 Task: Research Airbnb accommodation in Khujaobod, Uzbekistan from 2nd December, 2023 to 6th December, 2023 for 1 adult.1  bedroom having 1 bed and 1 bathroom. Property type can be hotel. Look for 3 properties as per requirement.
Action: Mouse pressed left at (452, 114)
Screenshot: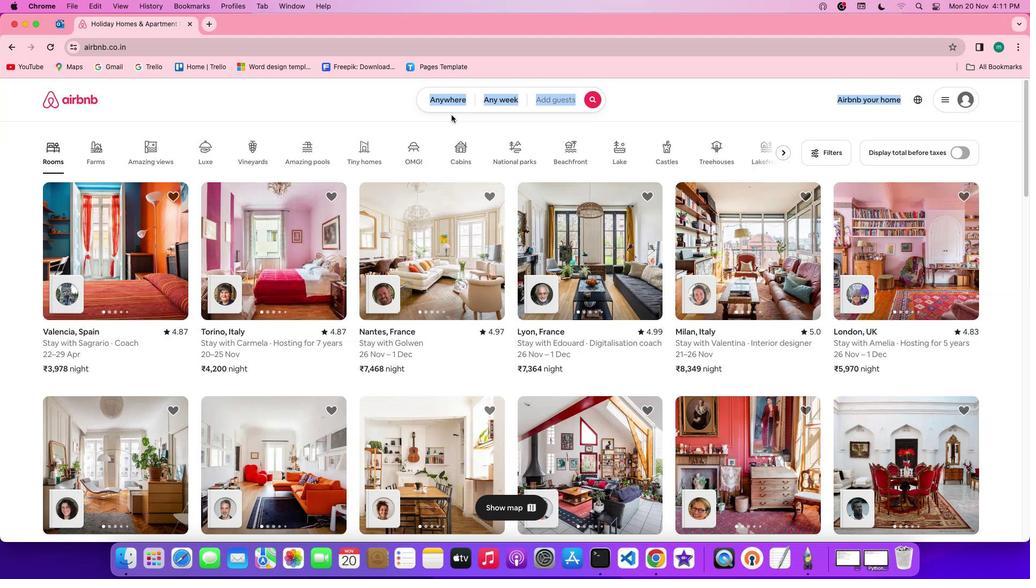 
Action: Mouse moved to (455, 100)
Screenshot: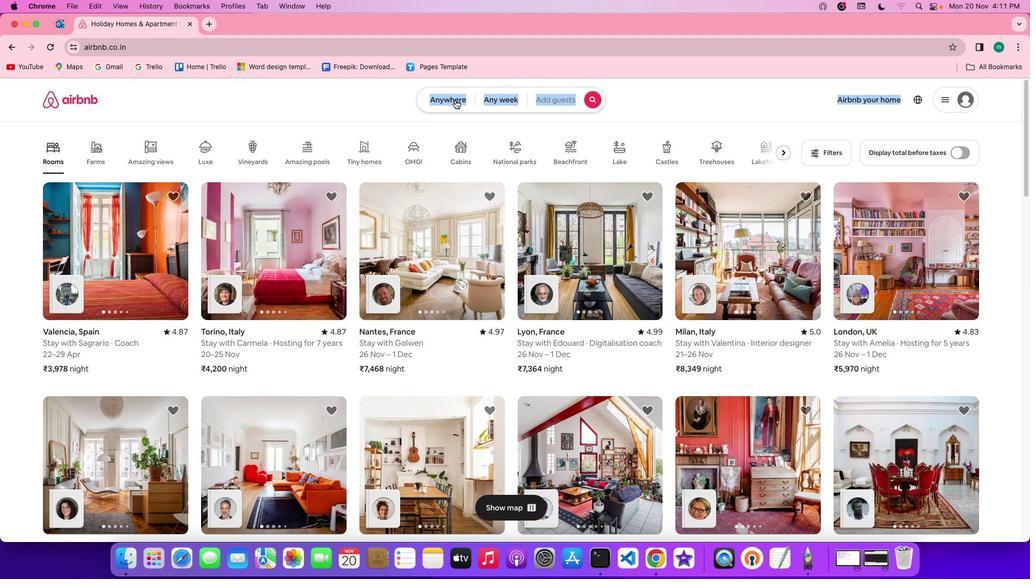 
Action: Mouse pressed left at (455, 100)
Screenshot: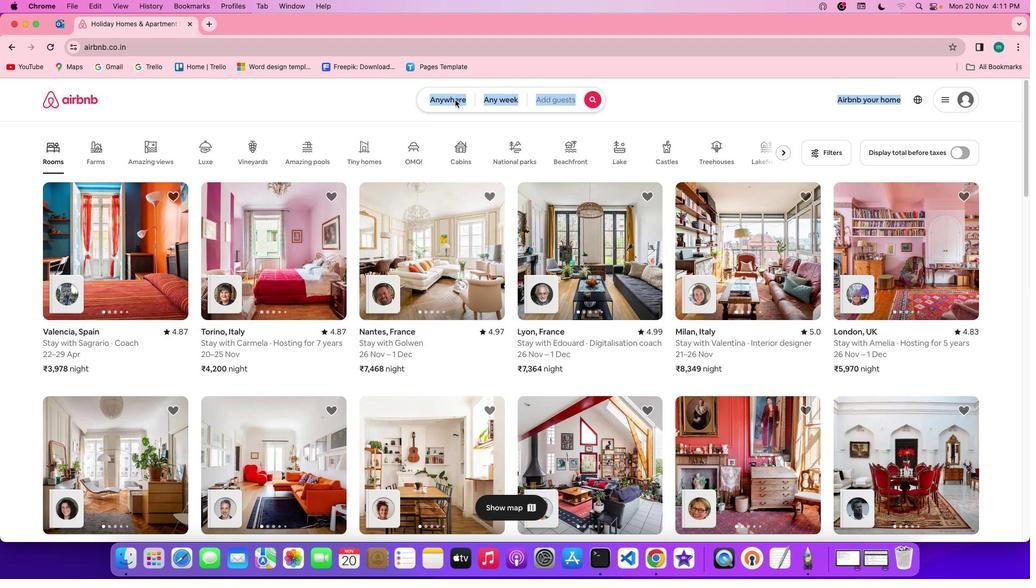 
Action: Mouse moved to (398, 141)
Screenshot: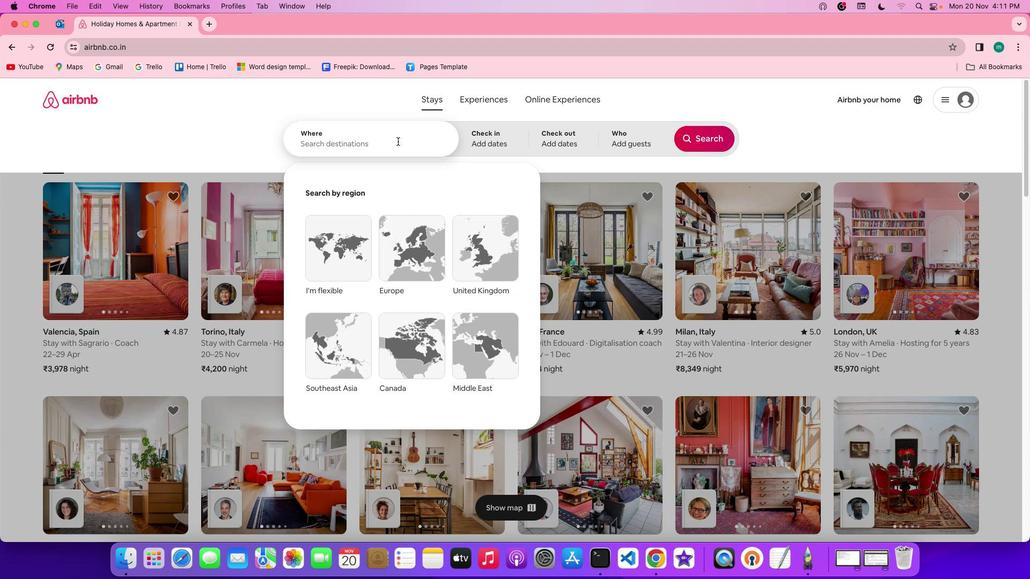 
Action: Mouse pressed left at (398, 141)
Screenshot: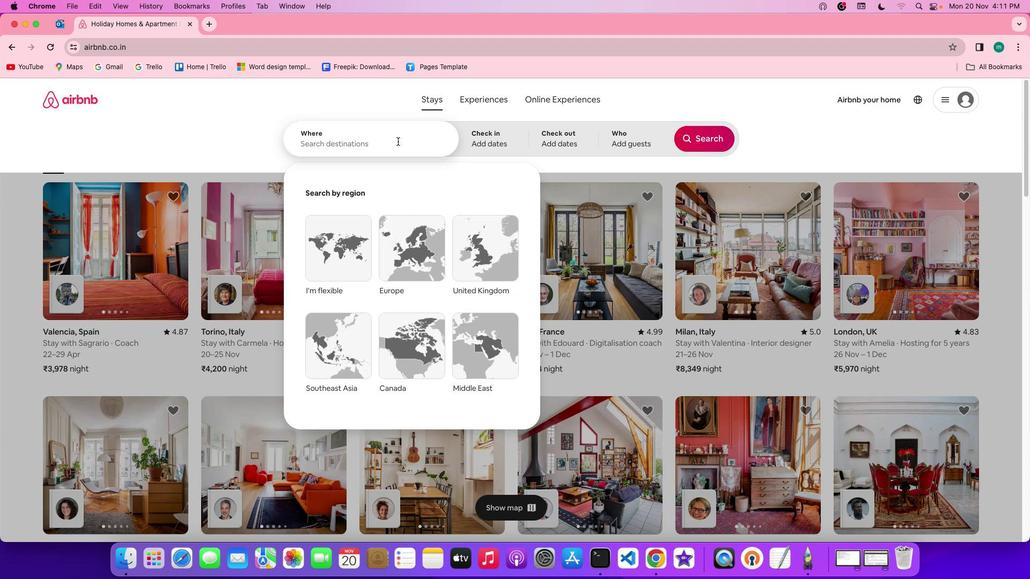 
Action: Mouse moved to (399, 141)
Screenshot: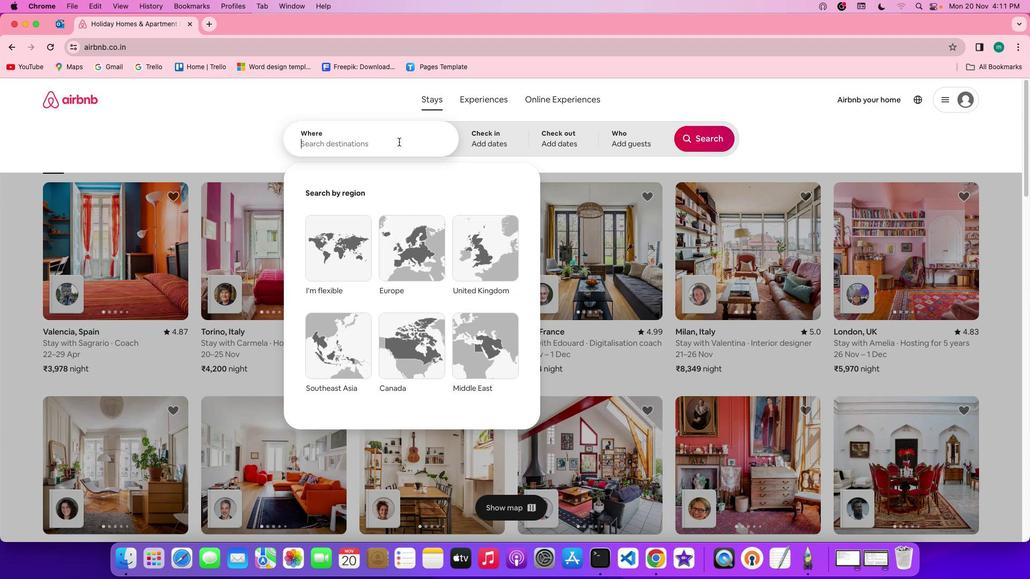 
Action: Key pressed Key.shift'K''h''u''j''a''o''b''o''d'','Key.spaceKey.shift'U''z''b''e''k''i''s''t''a''n'
Screenshot: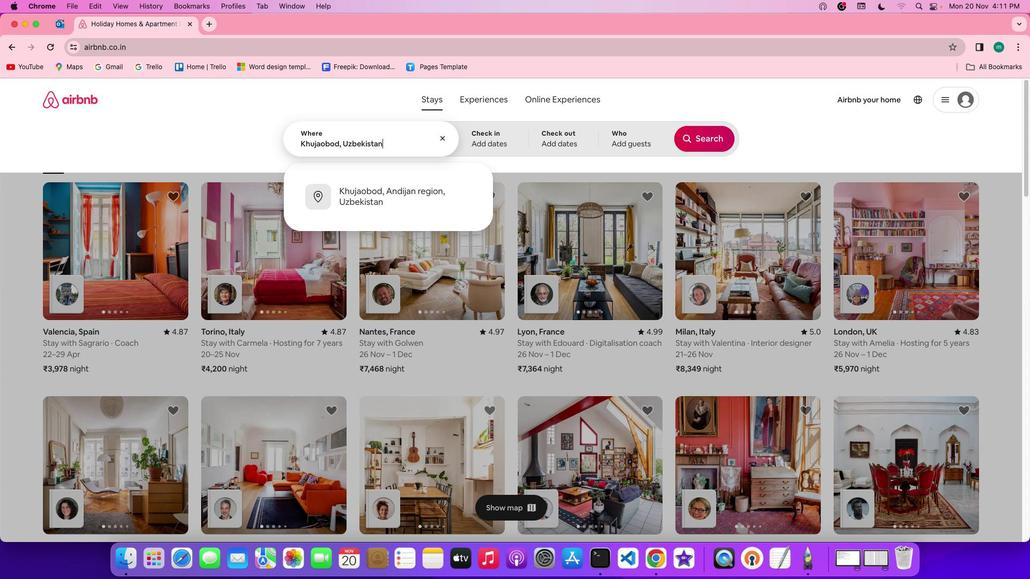 
Action: Mouse moved to (480, 134)
Screenshot: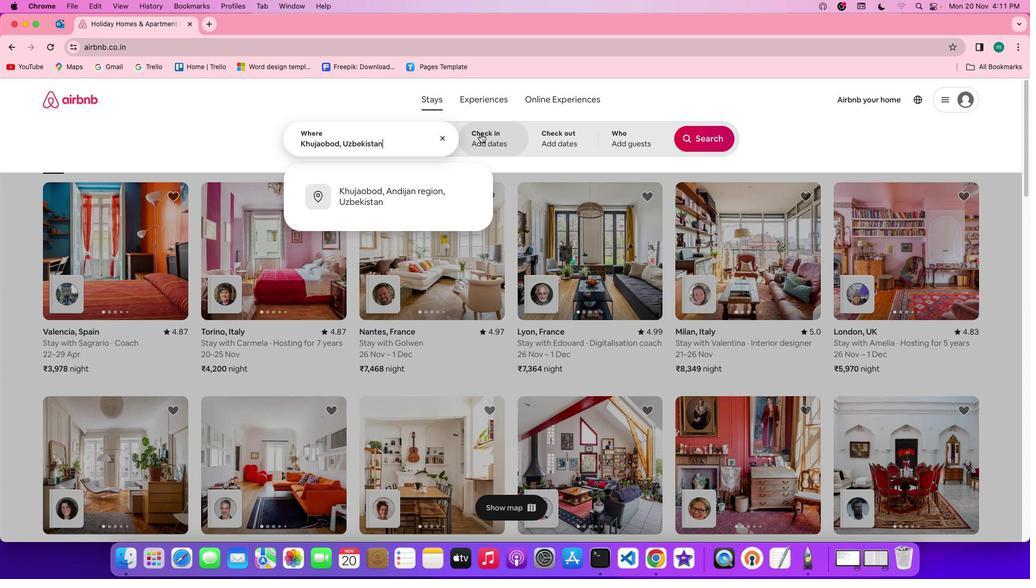 
Action: Mouse pressed left at (480, 134)
Screenshot: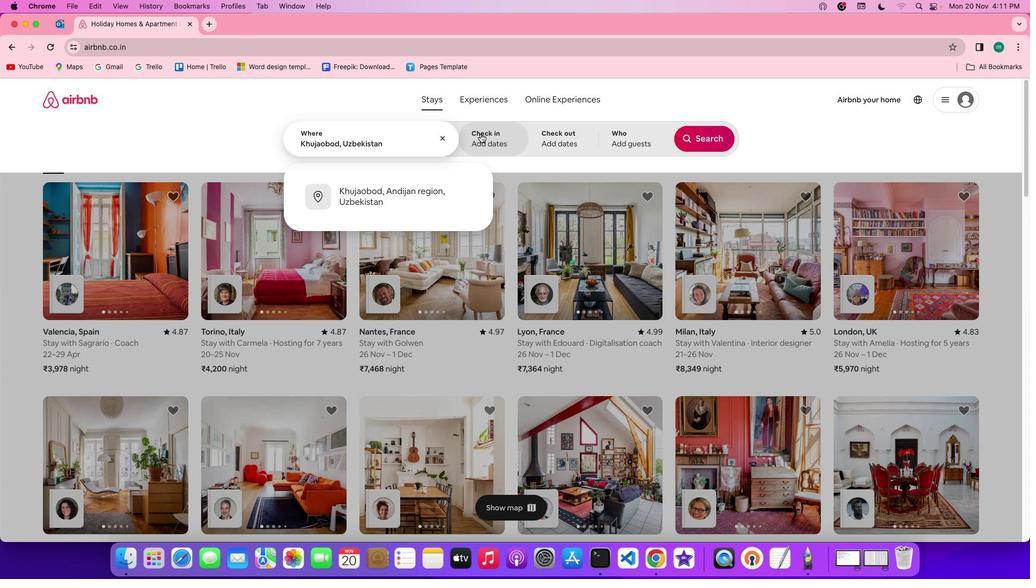 
Action: Mouse moved to (688, 267)
Screenshot: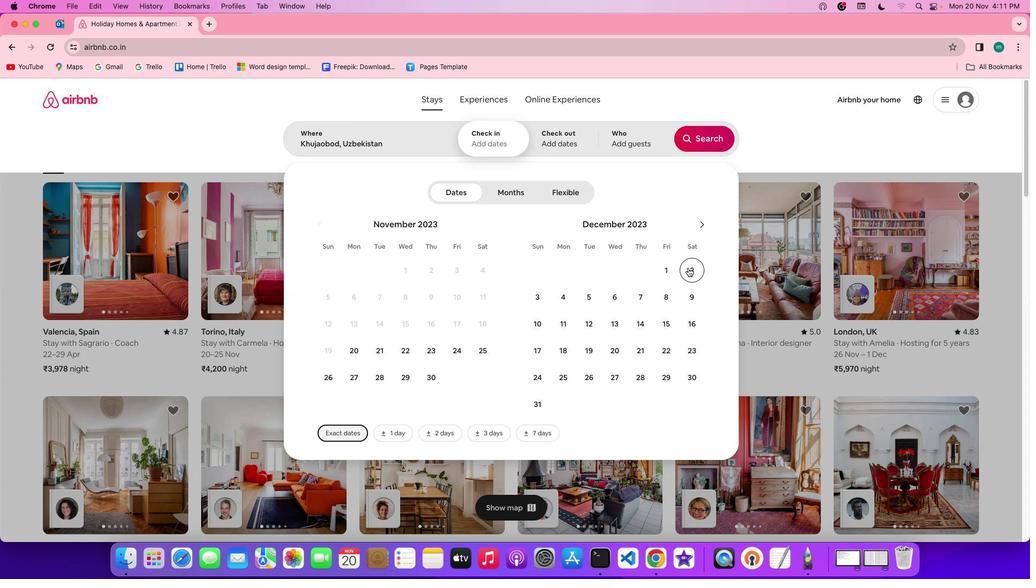 
Action: Mouse pressed left at (688, 267)
Screenshot: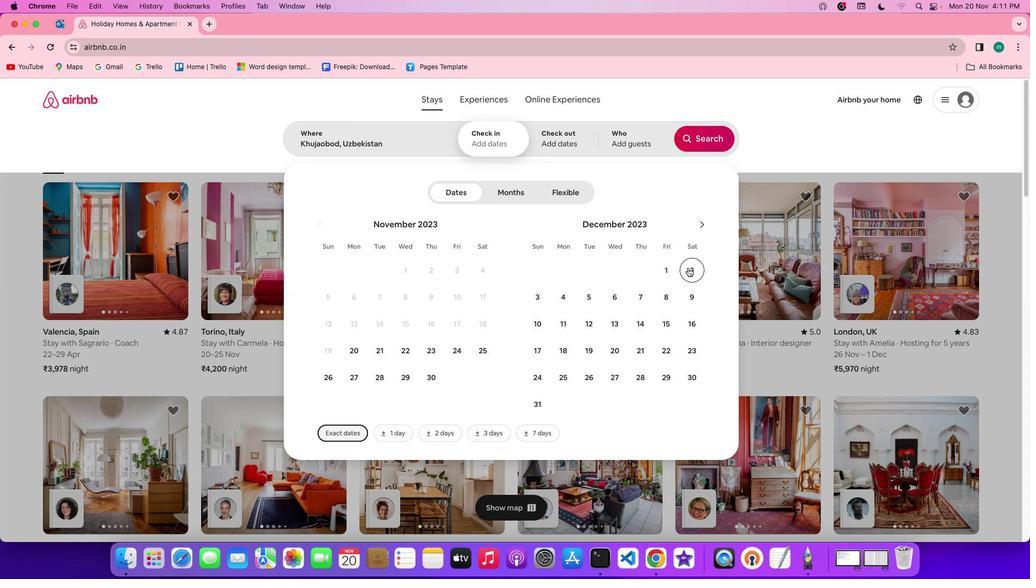 
Action: Mouse moved to (609, 295)
Screenshot: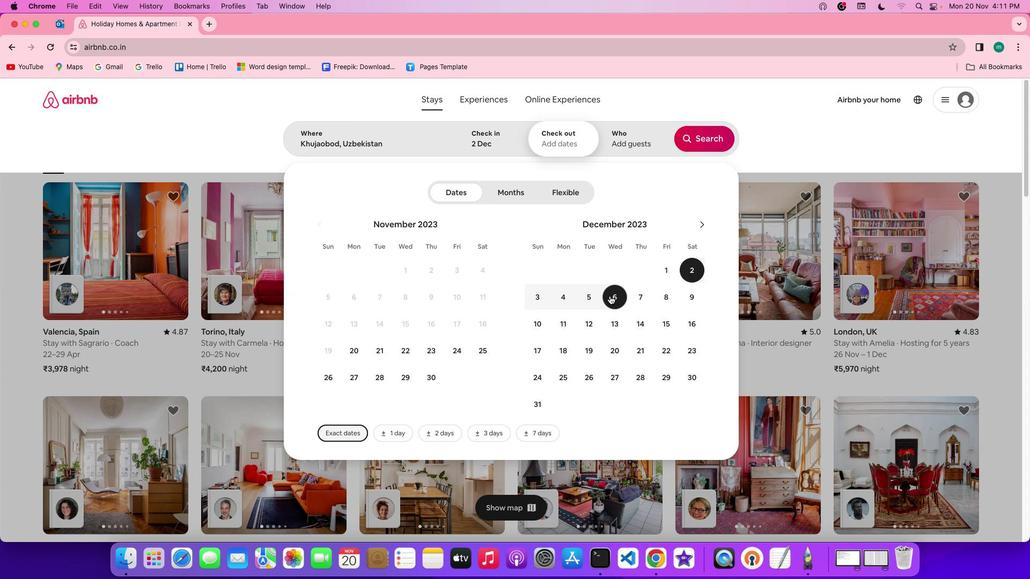 
Action: Mouse pressed left at (609, 295)
Screenshot: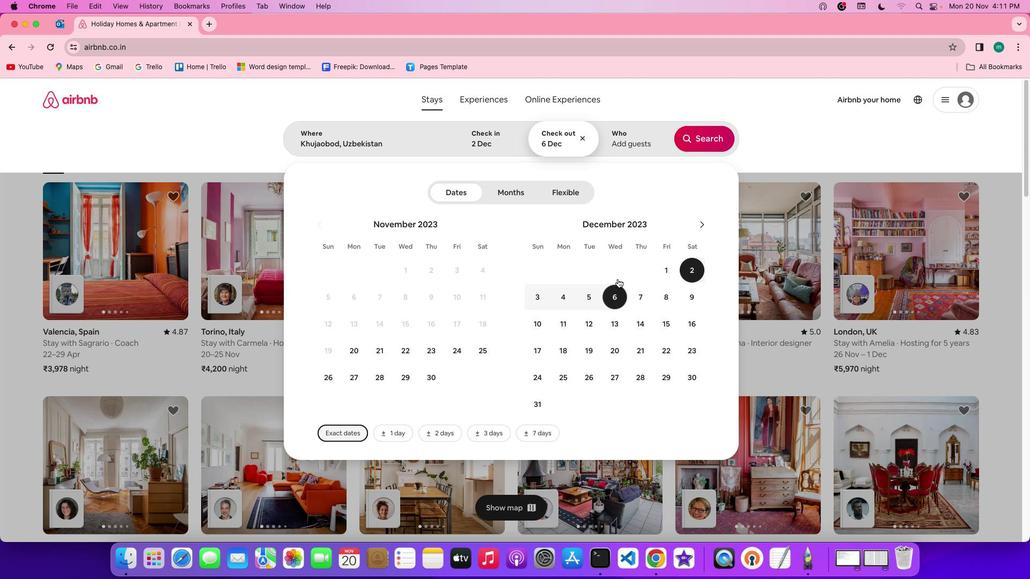 
Action: Mouse moved to (619, 143)
Screenshot: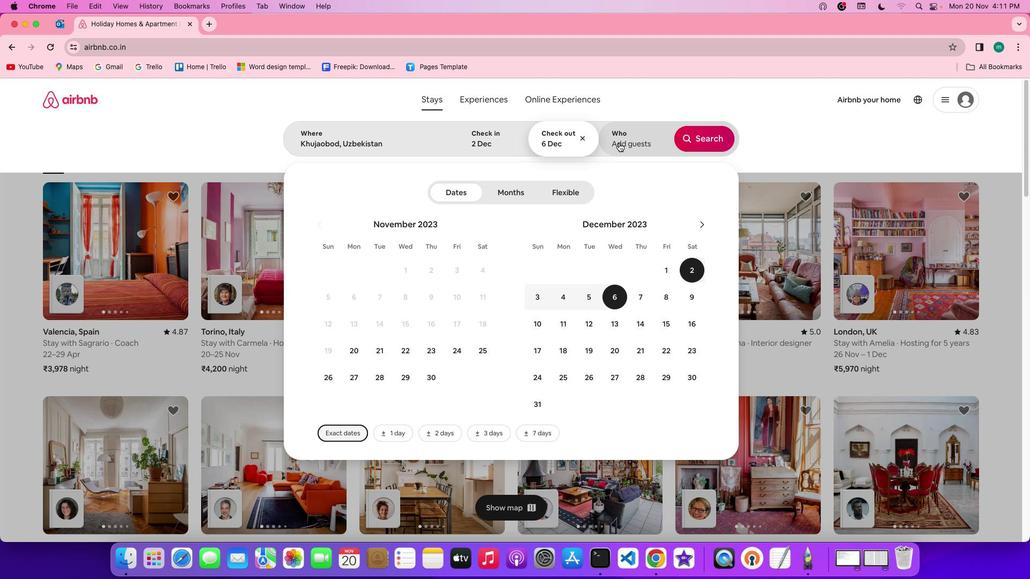 
Action: Mouse pressed left at (619, 143)
Screenshot: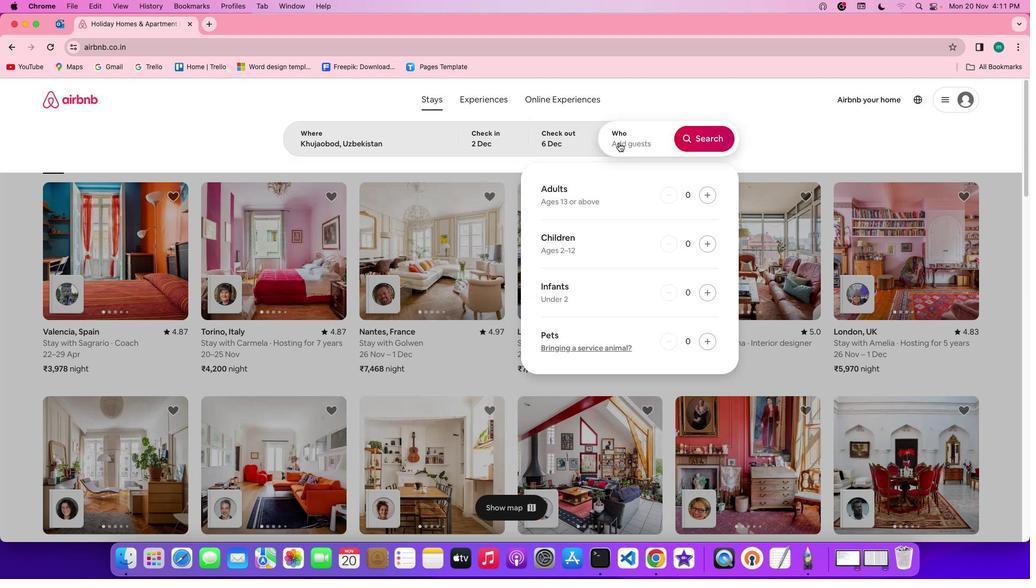 
Action: Mouse moved to (703, 197)
Screenshot: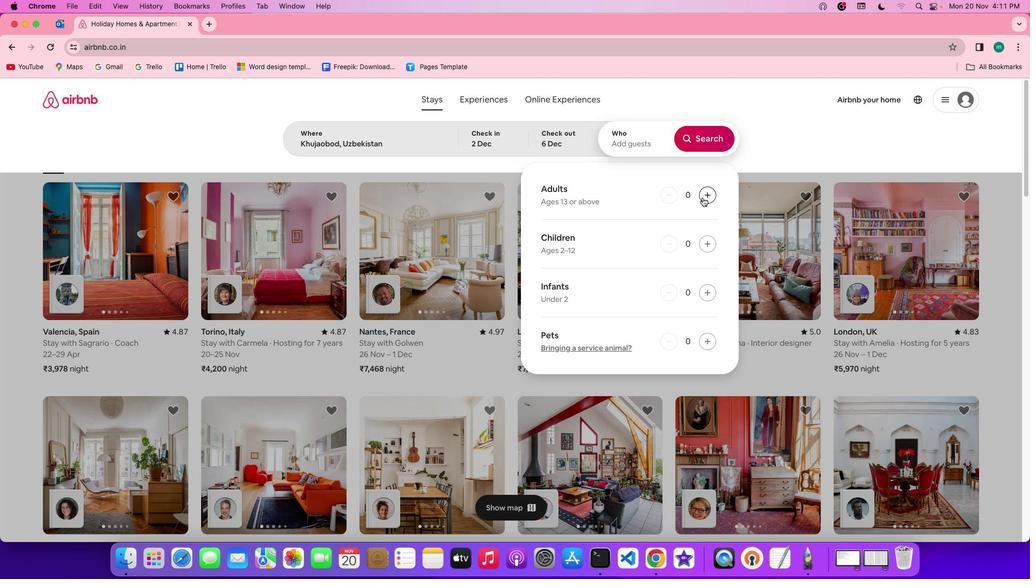 
Action: Mouse pressed left at (703, 197)
Screenshot: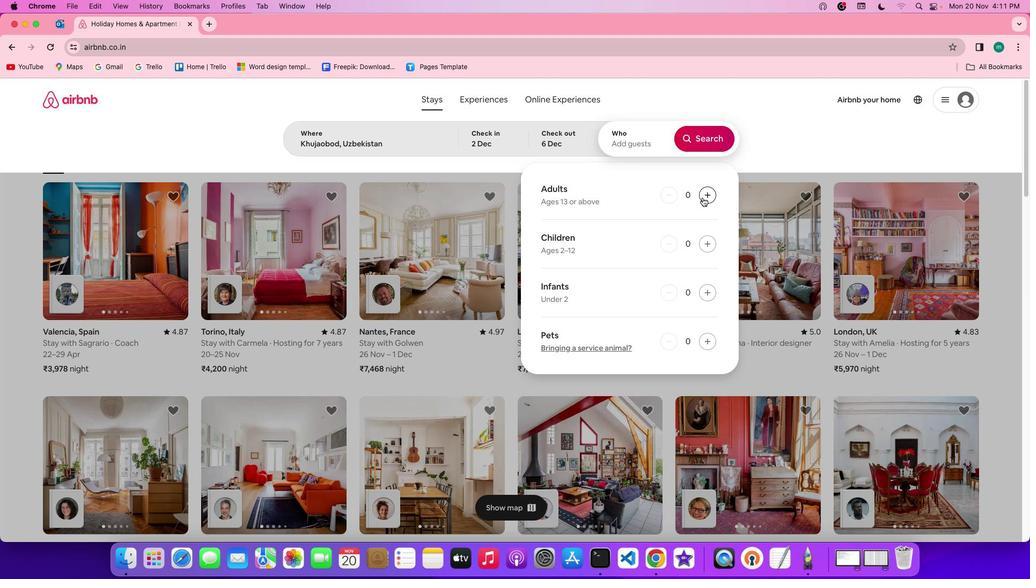 
Action: Mouse pressed left at (703, 197)
Screenshot: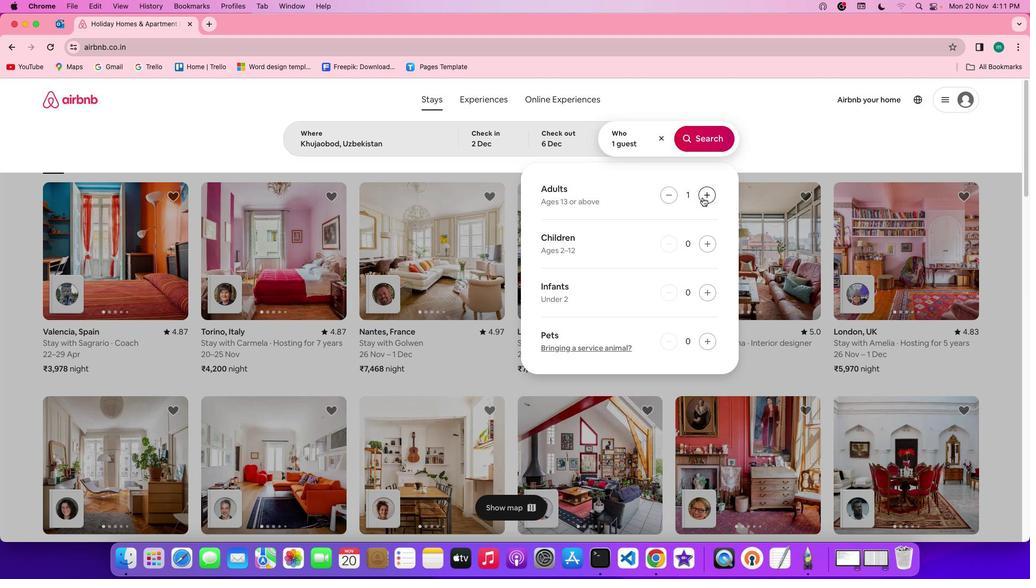 
Action: Mouse moved to (666, 192)
Screenshot: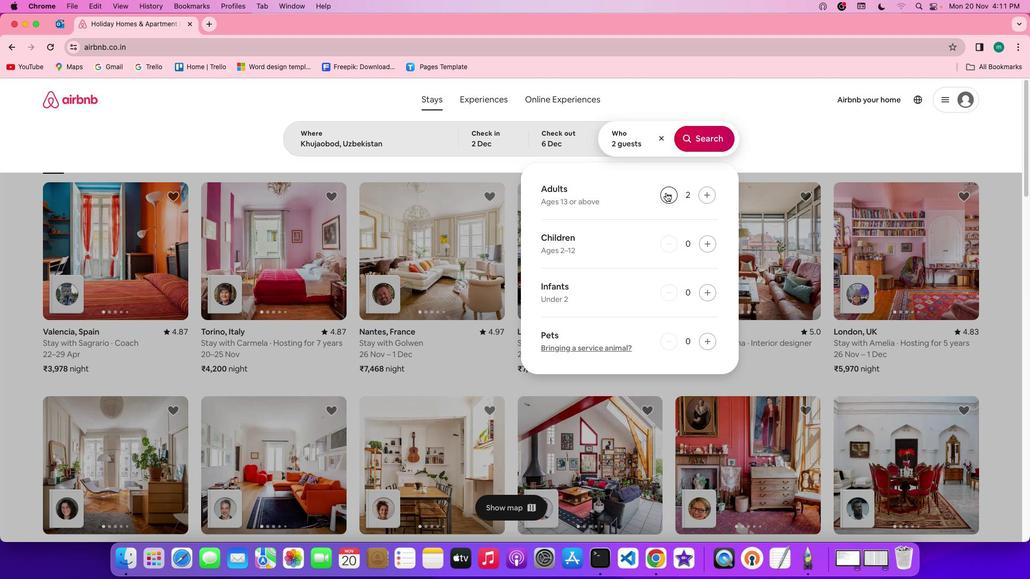 
Action: Mouse pressed left at (666, 192)
Screenshot: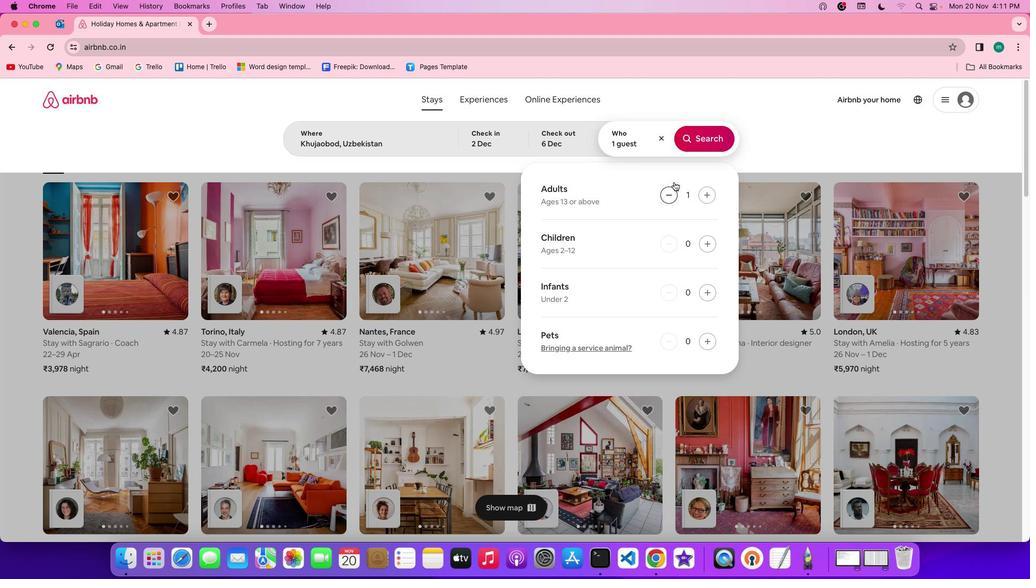 
Action: Mouse moved to (710, 149)
Screenshot: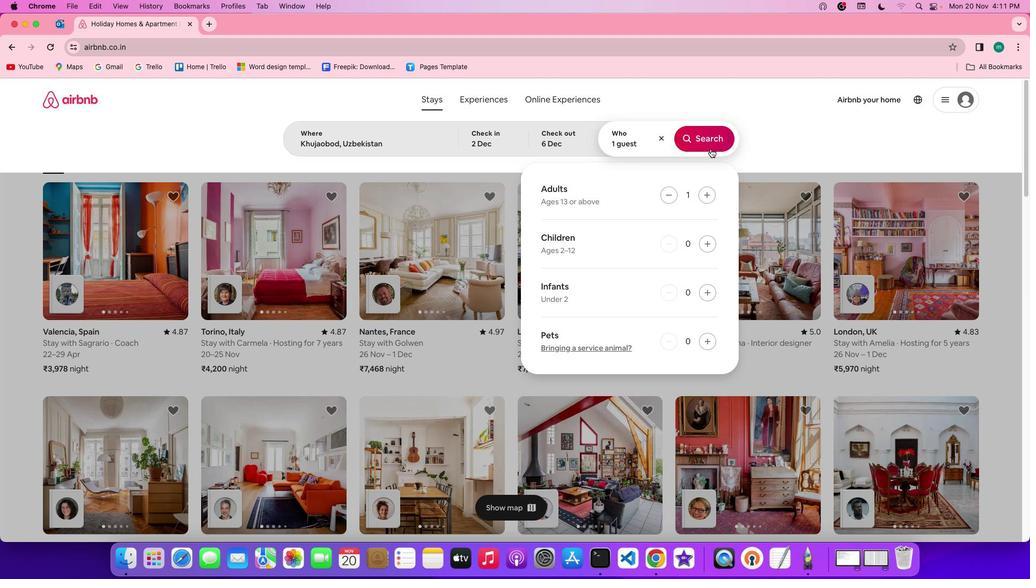 
Action: Mouse pressed left at (710, 149)
Screenshot: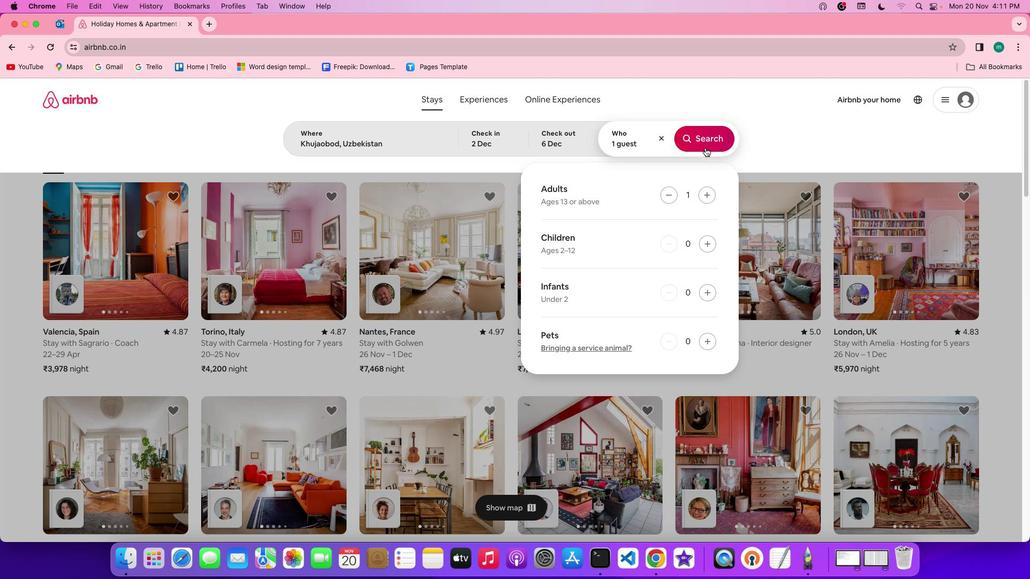 
Action: Mouse moved to (865, 143)
Screenshot: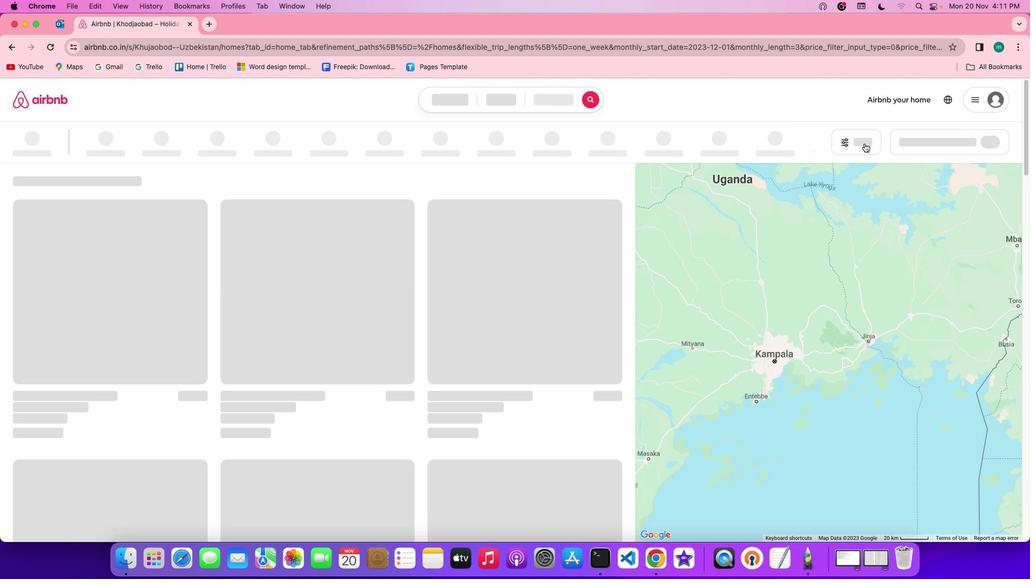 
Action: Mouse pressed left at (865, 143)
Screenshot: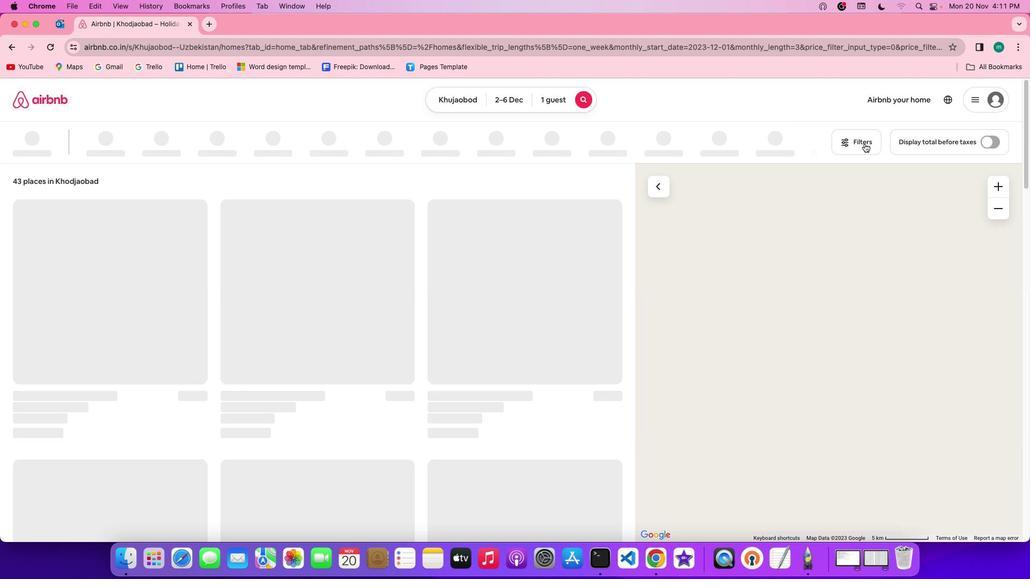 
Action: Mouse moved to (563, 258)
Screenshot: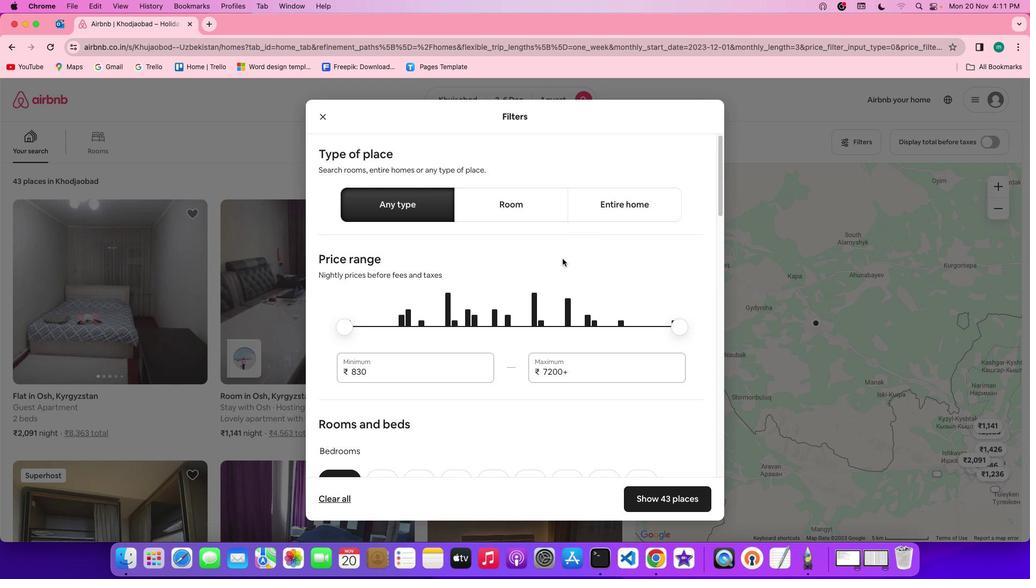 
Action: Mouse scrolled (563, 258) with delta (0, 0)
Screenshot: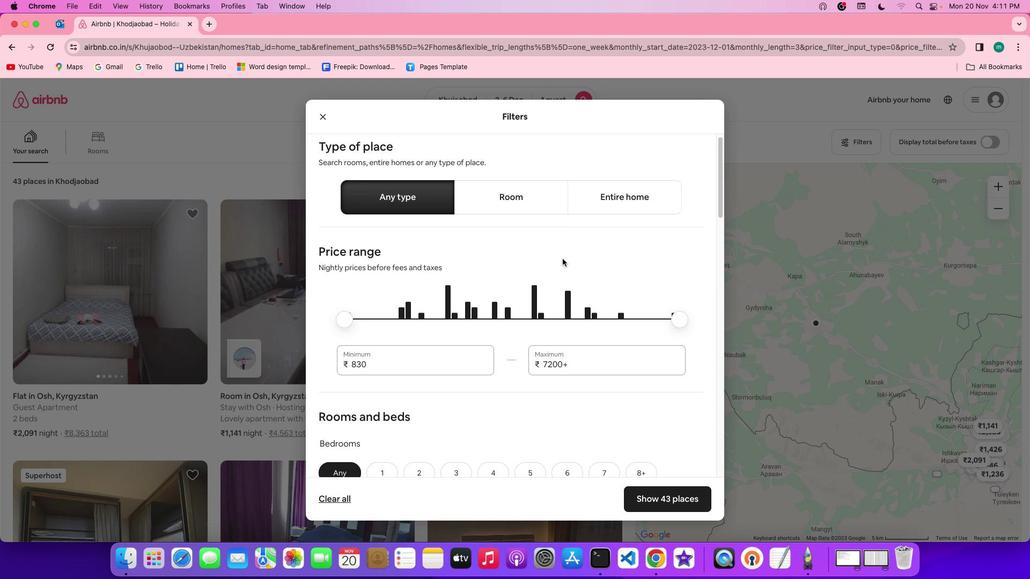
Action: Mouse scrolled (563, 258) with delta (0, 0)
Screenshot: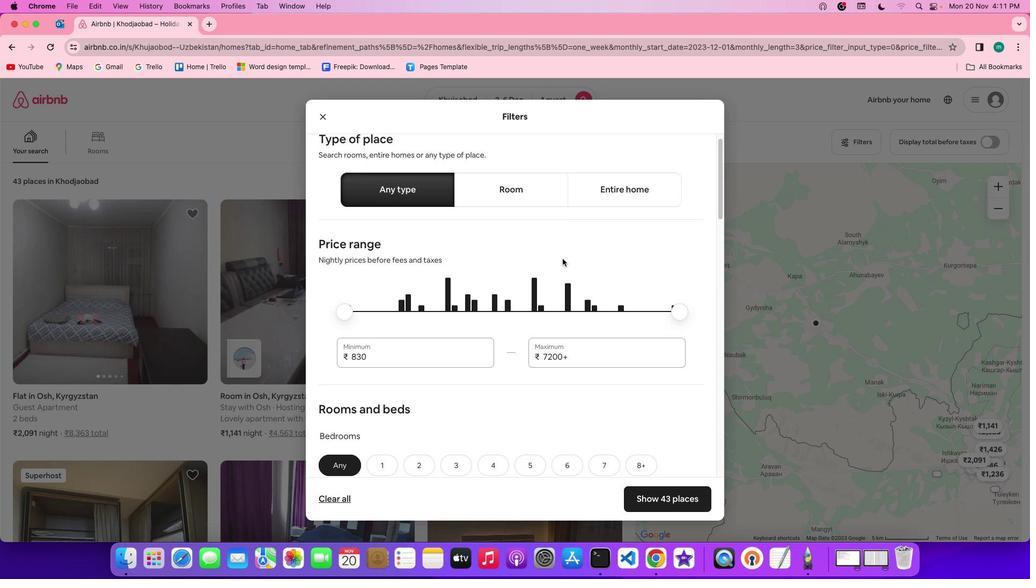 
Action: Mouse scrolled (563, 258) with delta (0, 0)
Screenshot: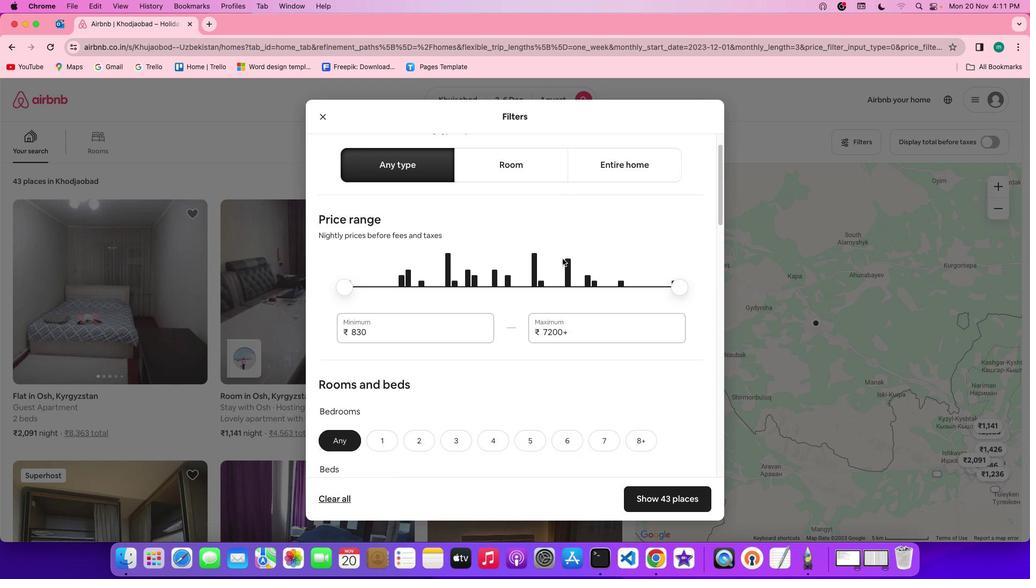 
Action: Mouse scrolled (563, 258) with delta (0, 0)
Screenshot: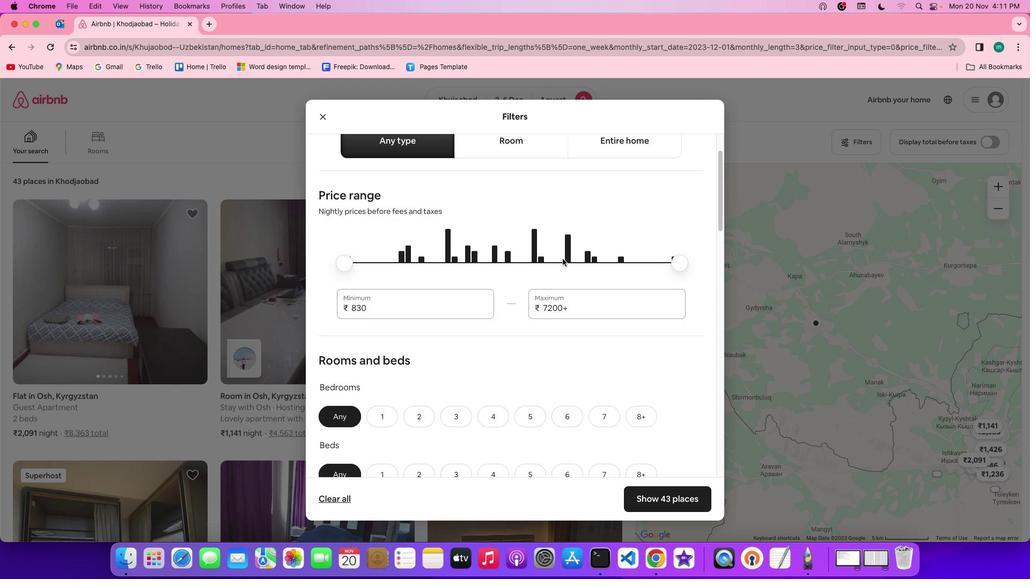 
Action: Mouse scrolled (563, 258) with delta (0, 0)
Screenshot: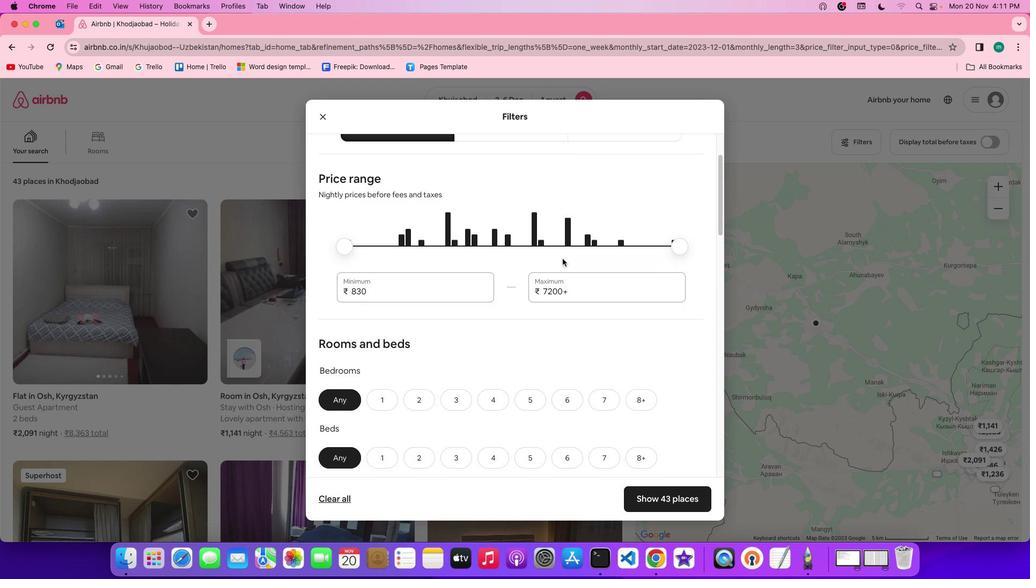
Action: Mouse scrolled (563, 258) with delta (0, 0)
Screenshot: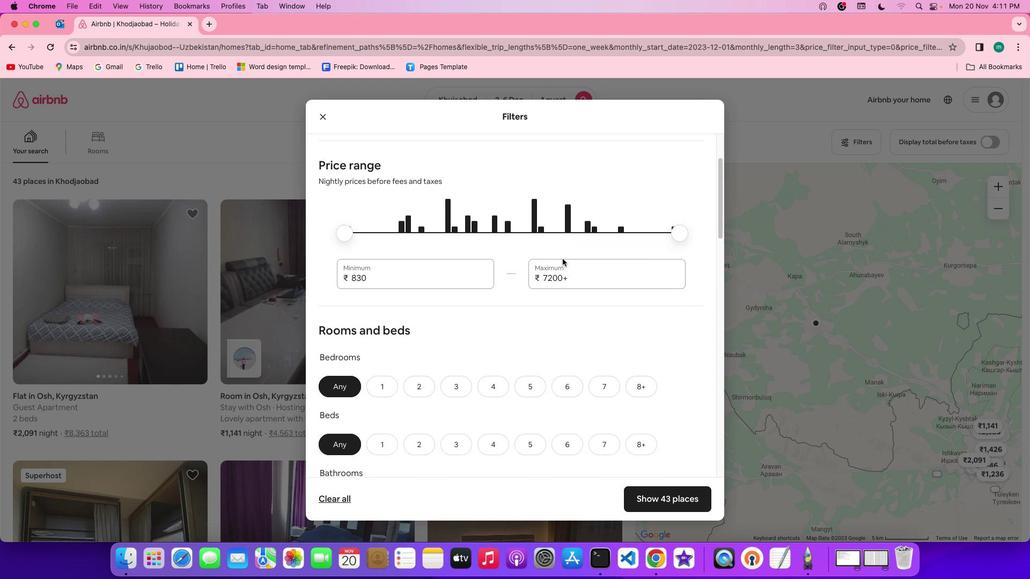 
Action: Mouse scrolled (563, 258) with delta (0, 0)
Screenshot: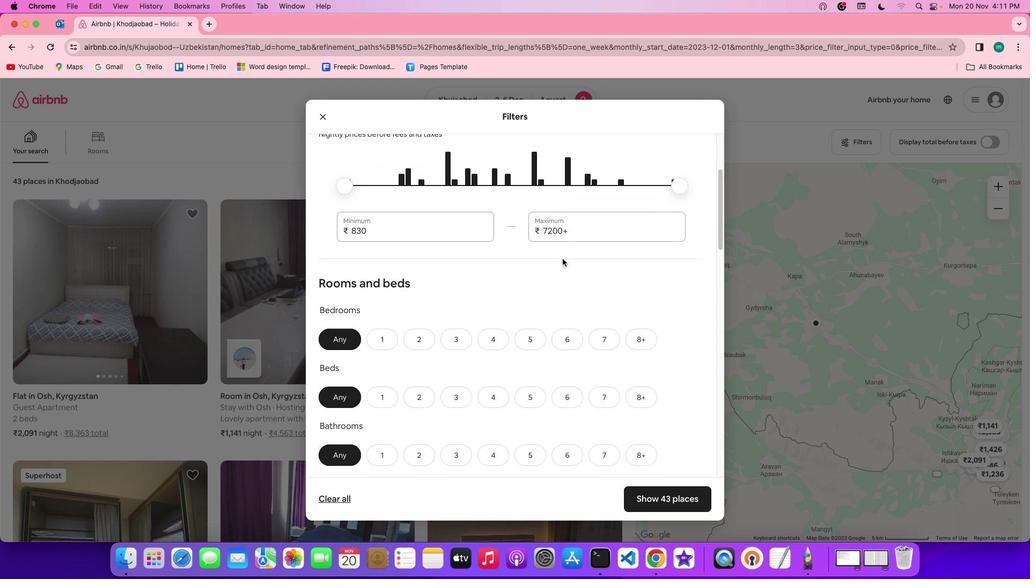 
Action: Mouse scrolled (563, 258) with delta (0, 0)
Screenshot: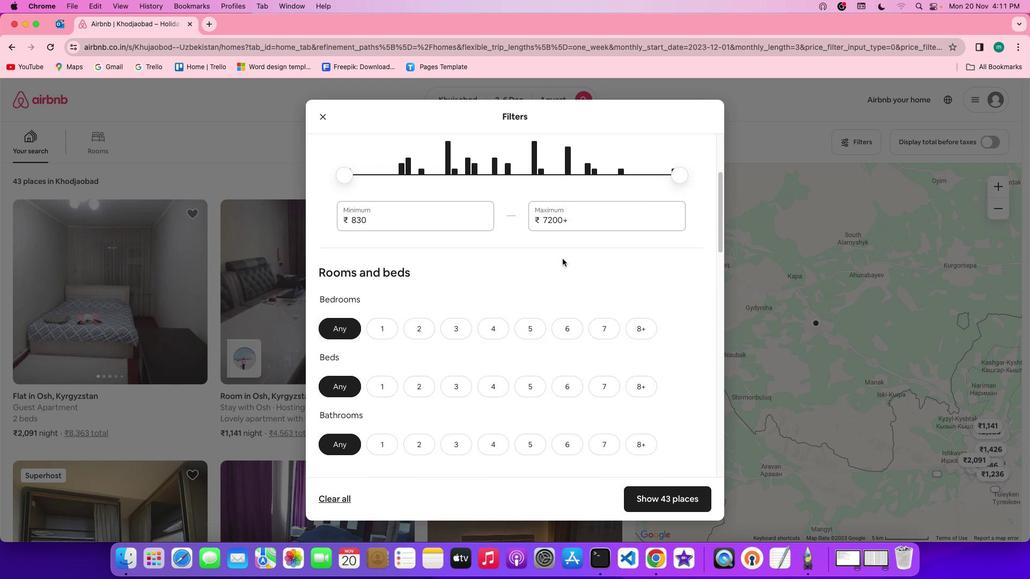 
Action: Mouse scrolled (563, 258) with delta (0, 0)
Screenshot: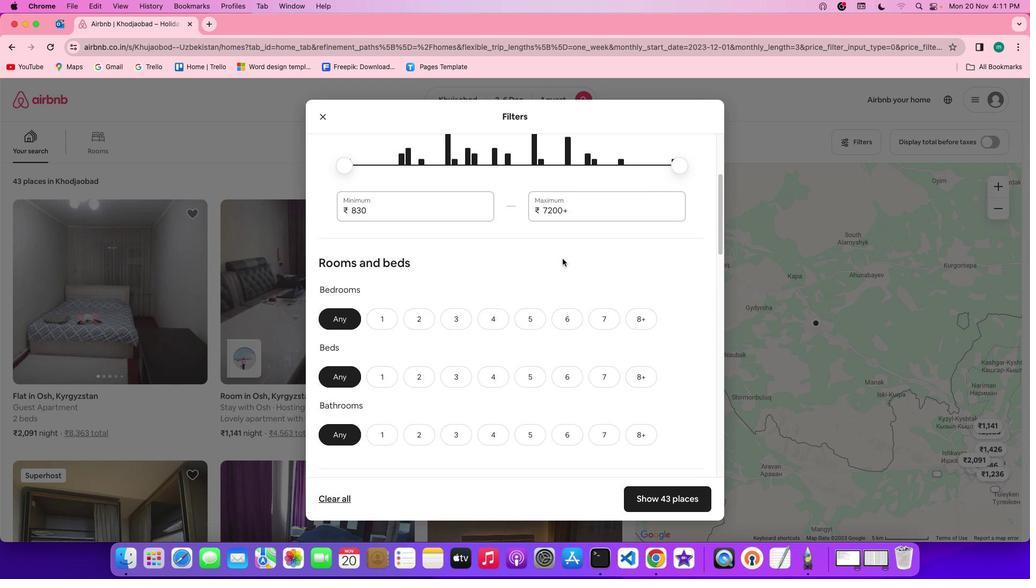 
Action: Mouse scrolled (563, 258) with delta (0, 0)
Screenshot: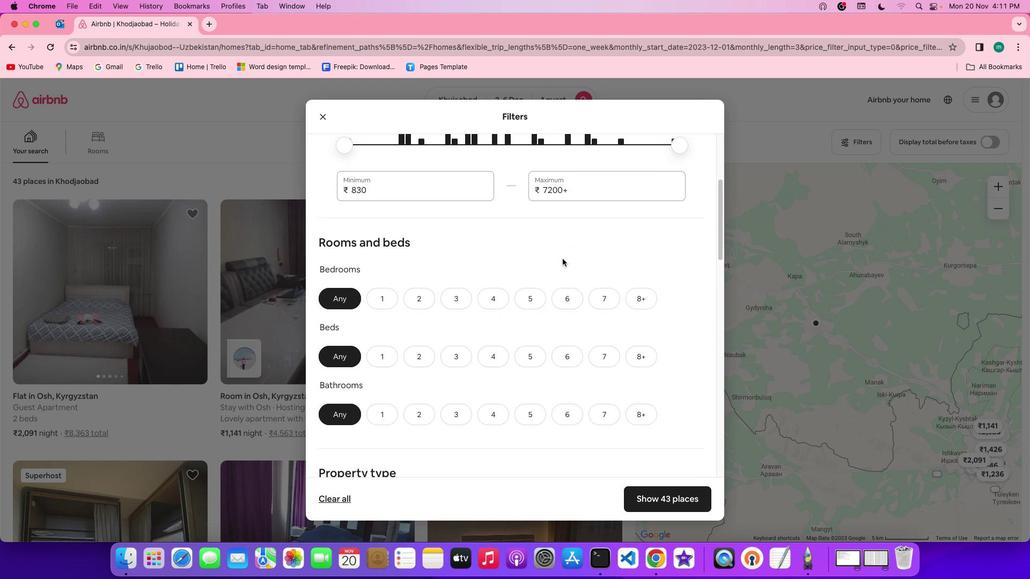 
Action: Mouse moved to (385, 287)
Screenshot: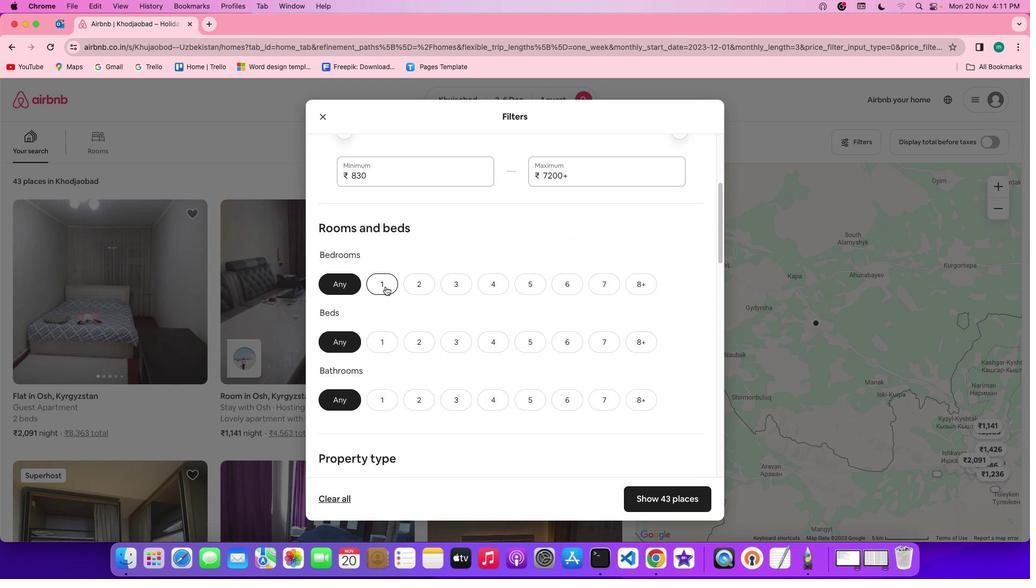 
Action: Mouse pressed left at (385, 287)
Screenshot: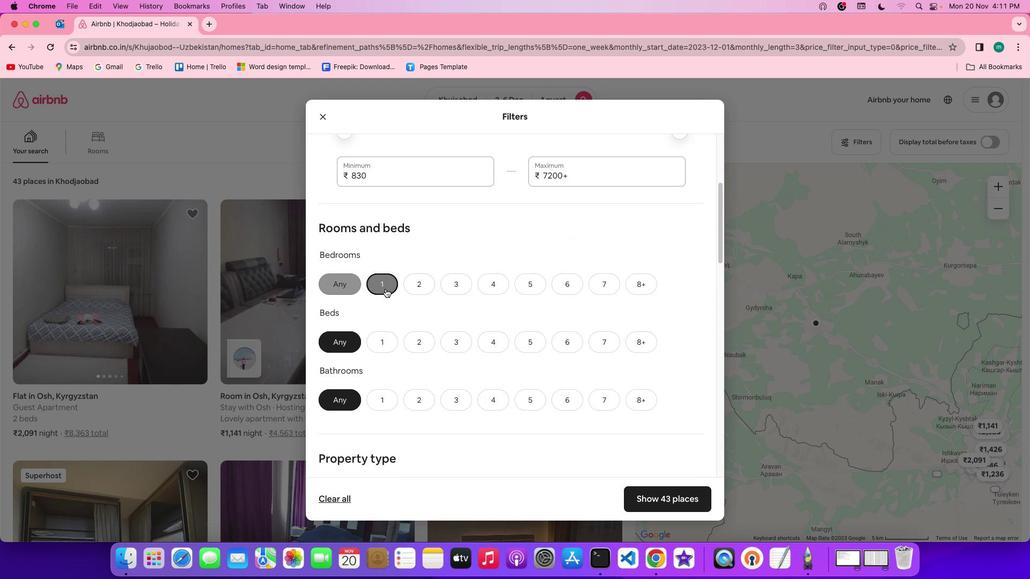 
Action: Mouse moved to (383, 333)
Screenshot: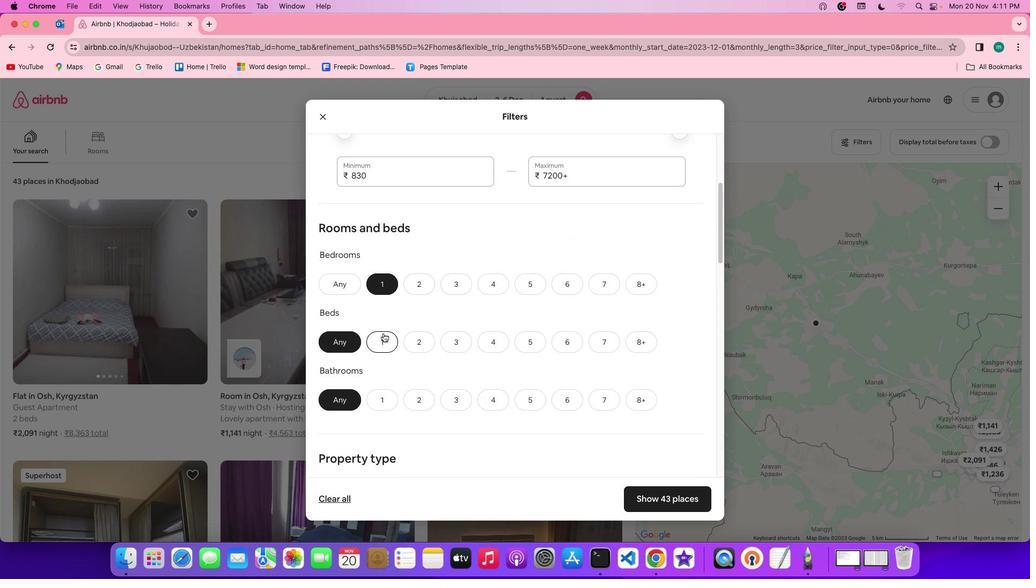 
Action: Mouse pressed left at (383, 333)
Screenshot: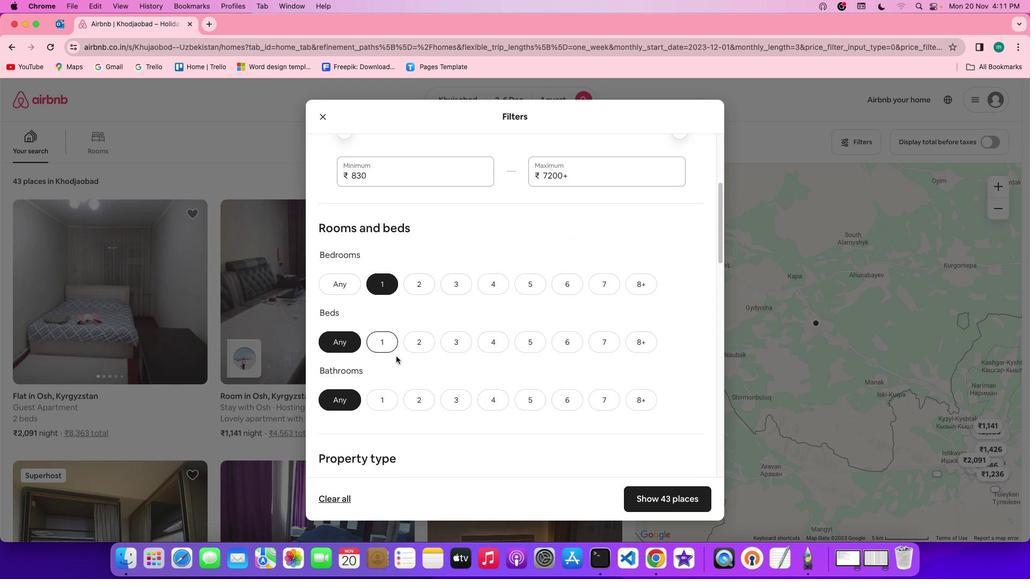 
Action: Mouse moved to (386, 401)
Screenshot: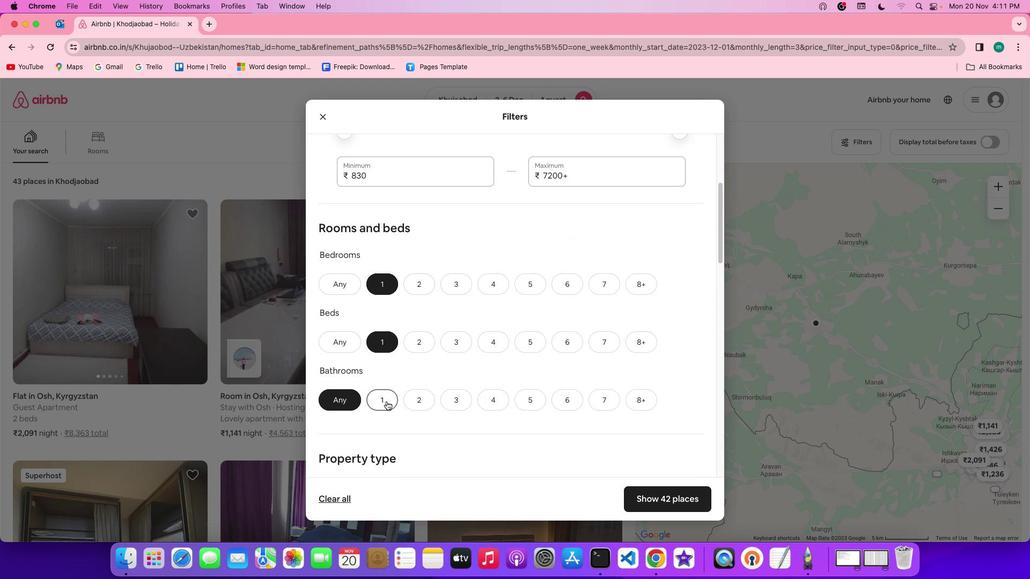 
Action: Mouse pressed left at (386, 401)
Screenshot: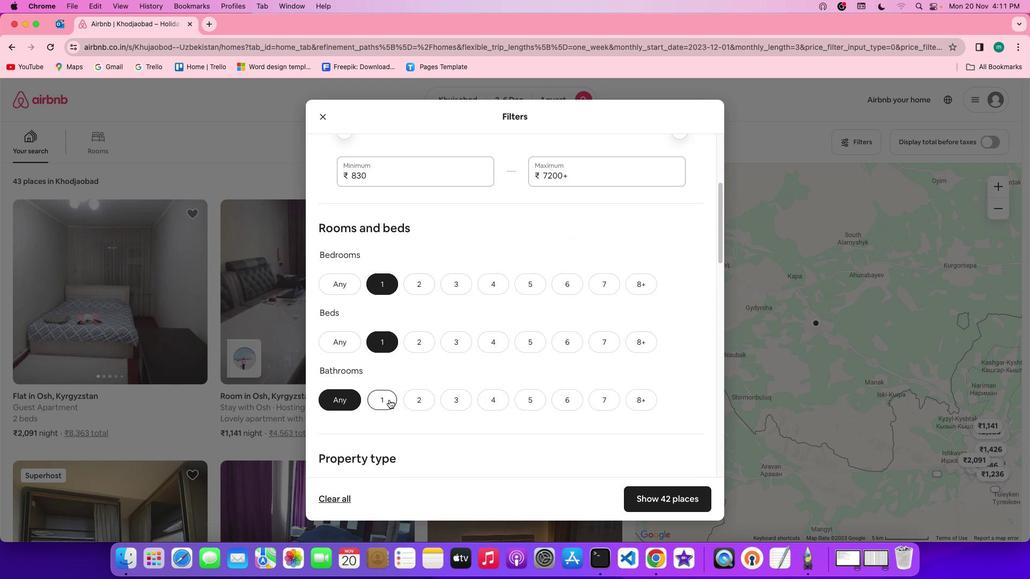 
Action: Mouse moved to (505, 383)
Screenshot: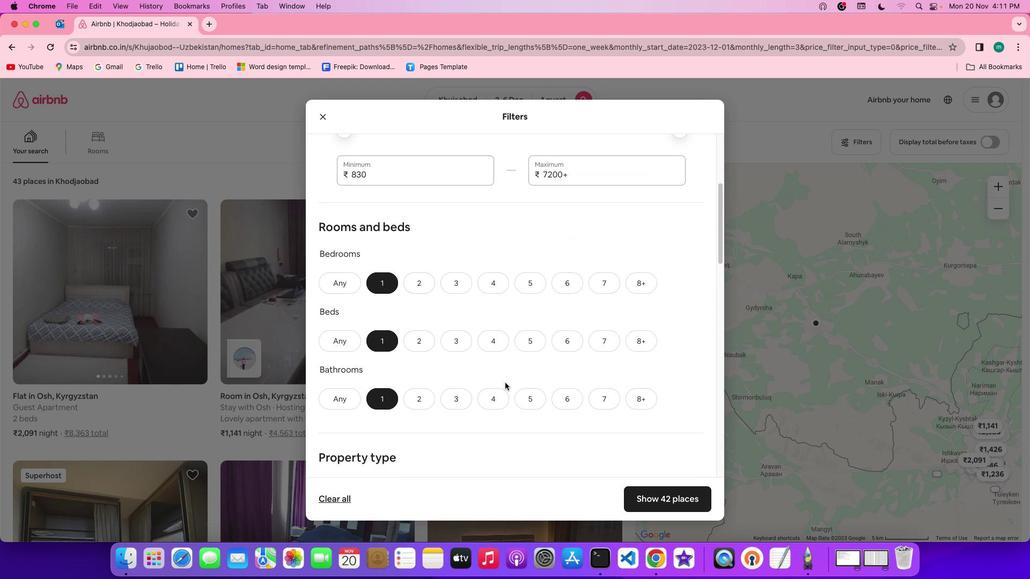 
Action: Mouse scrolled (505, 383) with delta (0, 0)
Screenshot: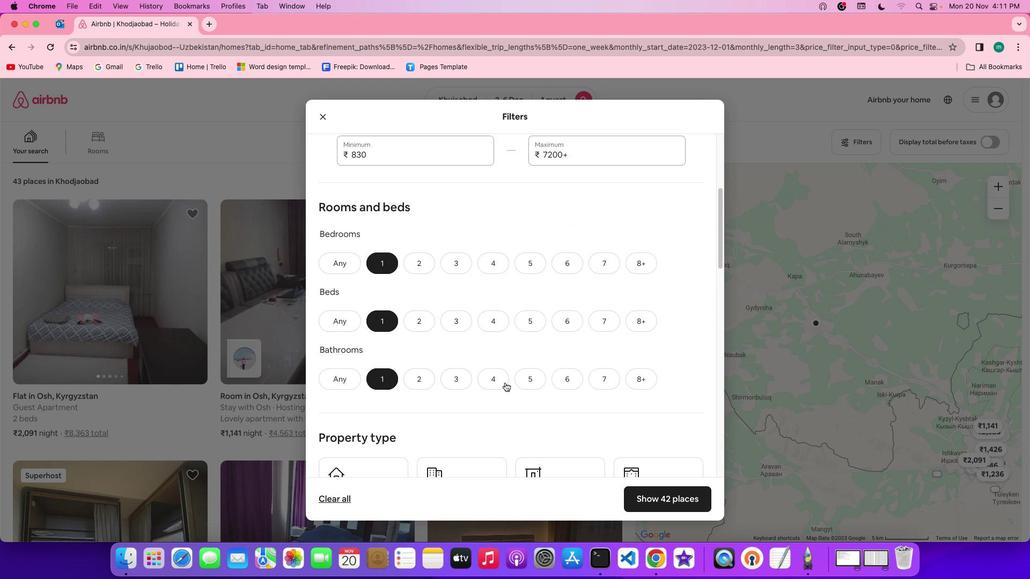 
Action: Mouse scrolled (505, 383) with delta (0, 0)
Screenshot: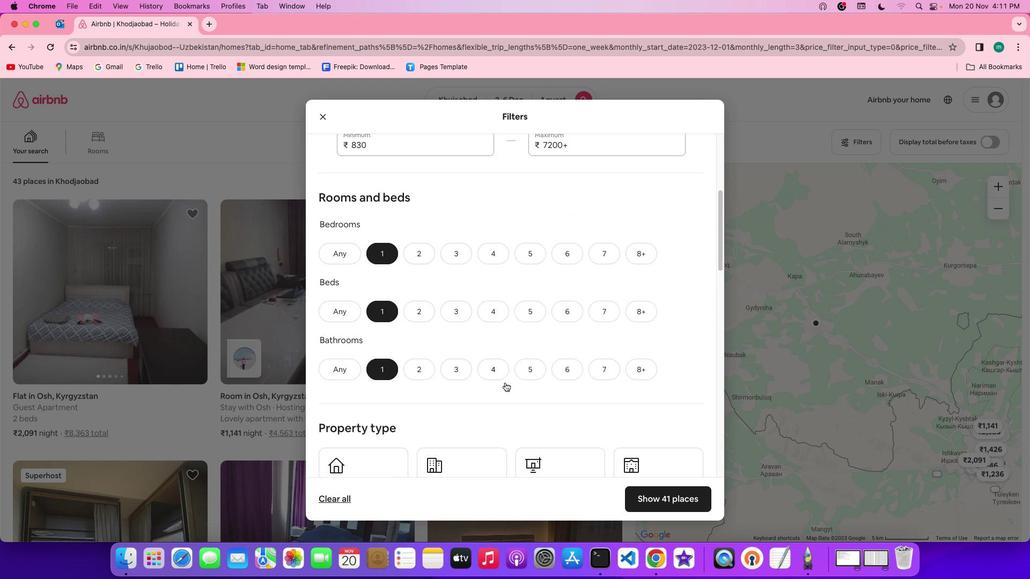 
Action: Mouse scrolled (505, 383) with delta (0, -1)
Screenshot: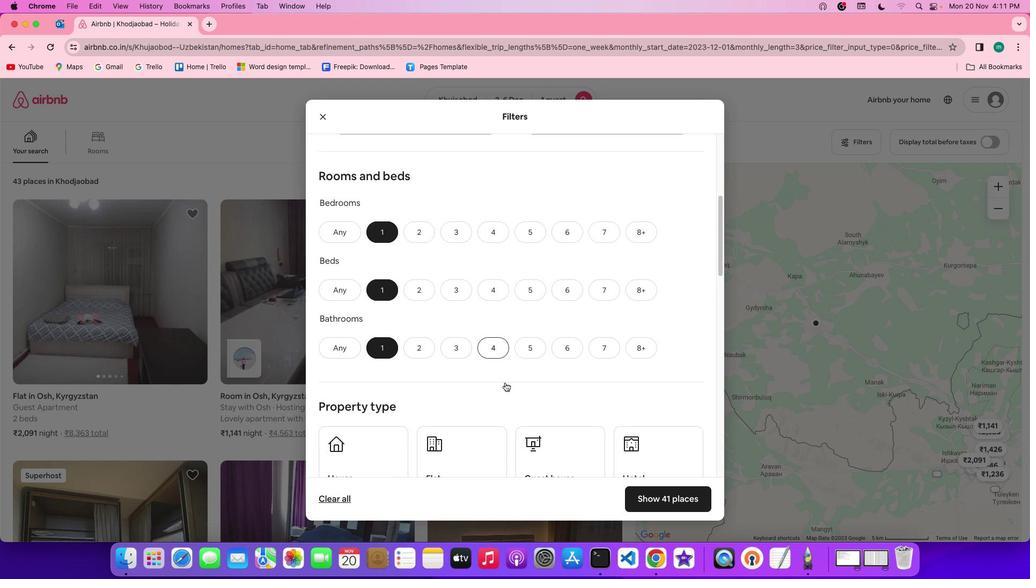 
Action: Mouse moved to (505, 382)
Screenshot: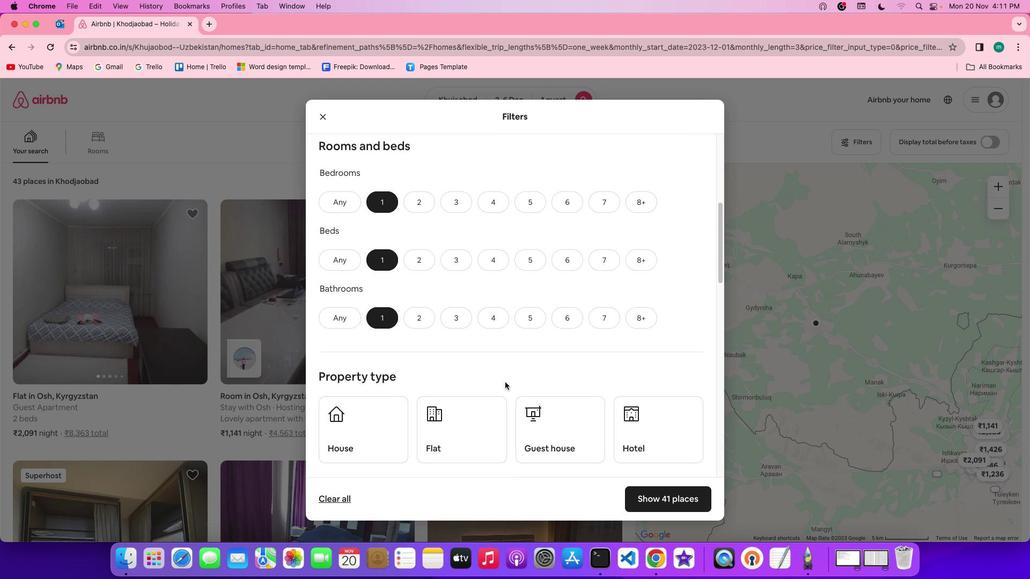 
Action: Mouse scrolled (505, 382) with delta (0, 0)
Screenshot: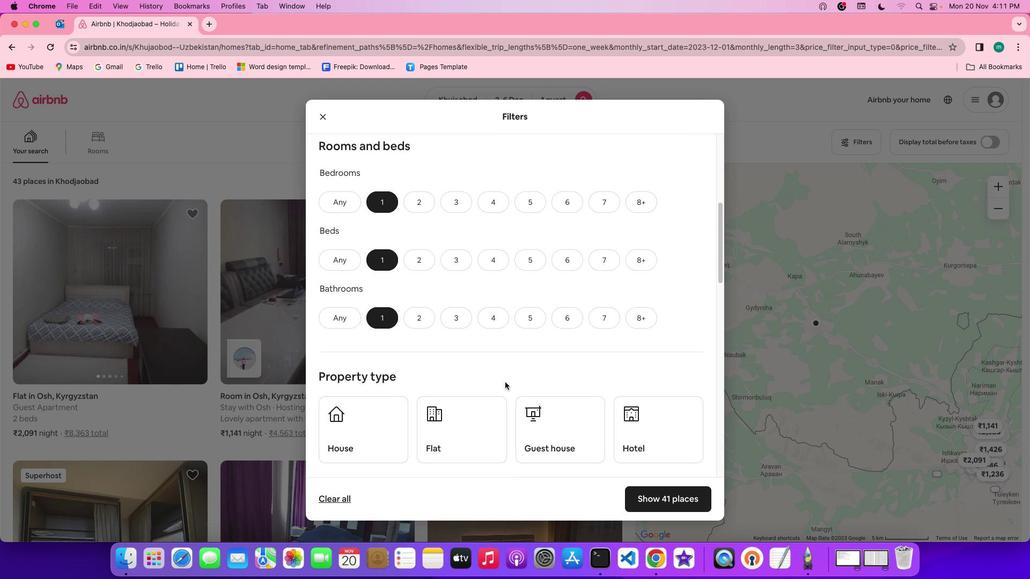 
Action: Mouse scrolled (505, 382) with delta (0, 0)
Screenshot: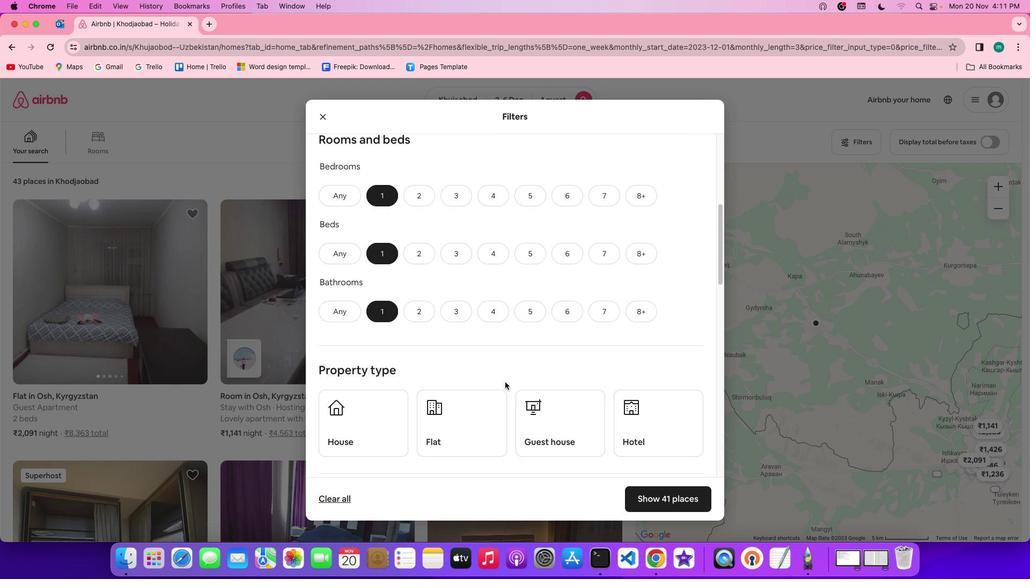 
Action: Mouse scrolled (505, 382) with delta (0, 0)
Screenshot: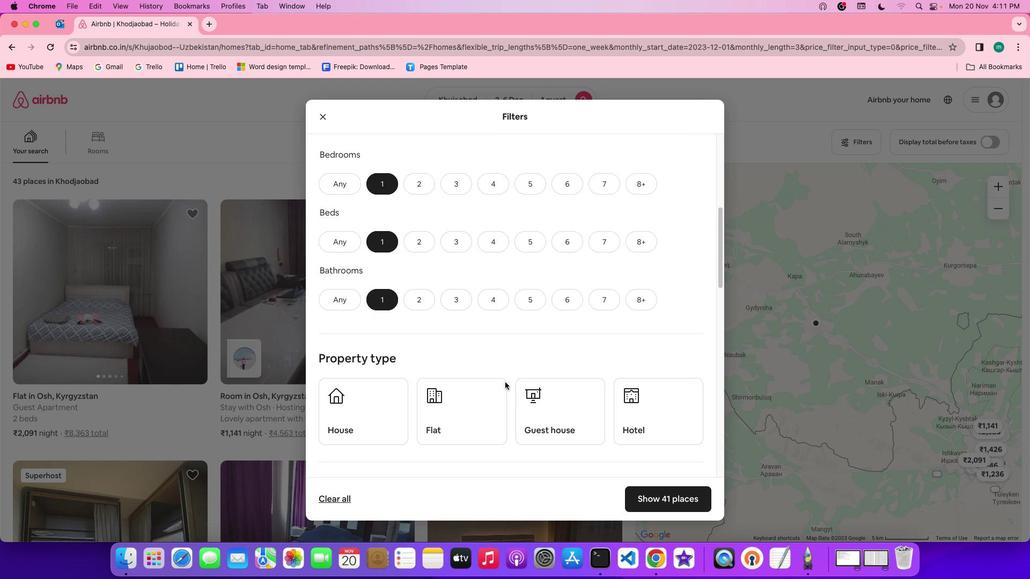 
Action: Mouse scrolled (505, 382) with delta (0, 0)
Screenshot: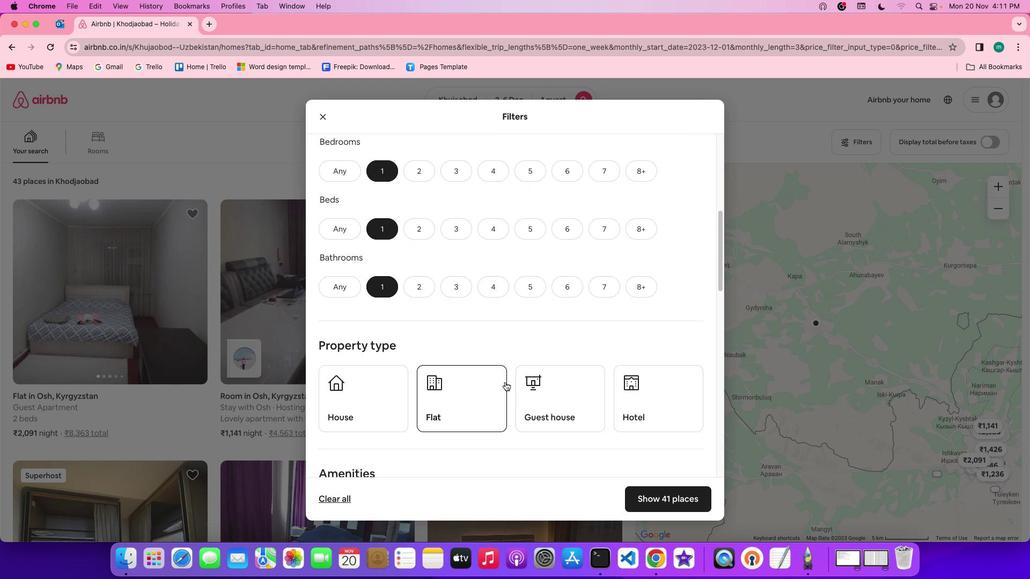 
Action: Mouse scrolled (505, 382) with delta (0, 0)
Screenshot: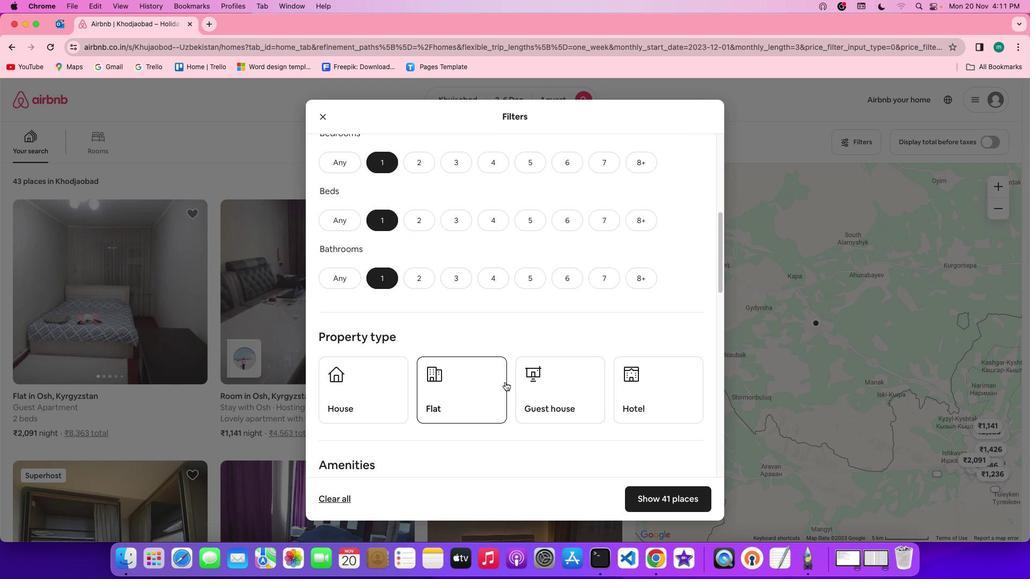 
Action: Mouse scrolled (505, 382) with delta (0, 0)
Screenshot: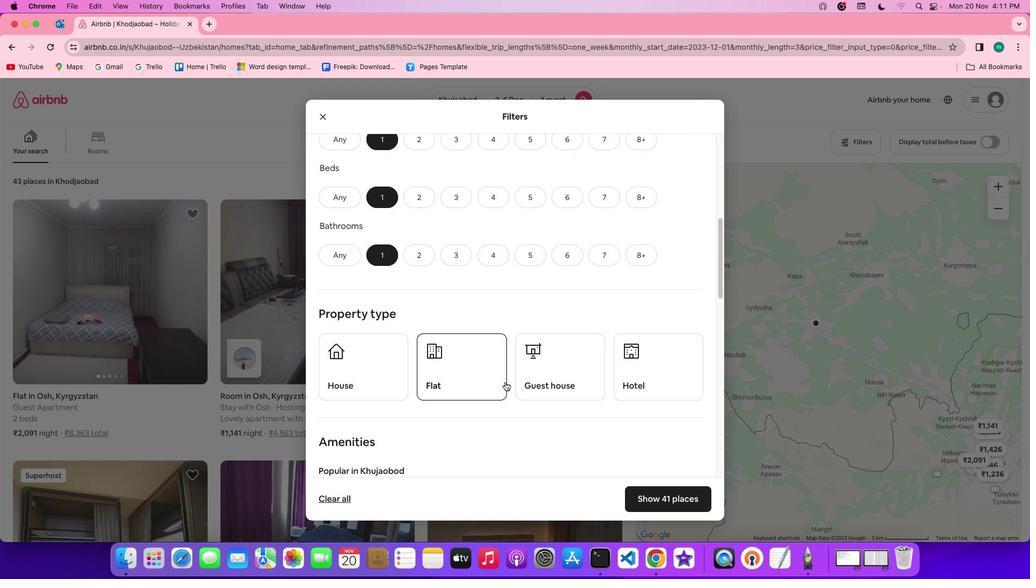 
Action: Mouse scrolled (505, 382) with delta (0, 0)
Screenshot: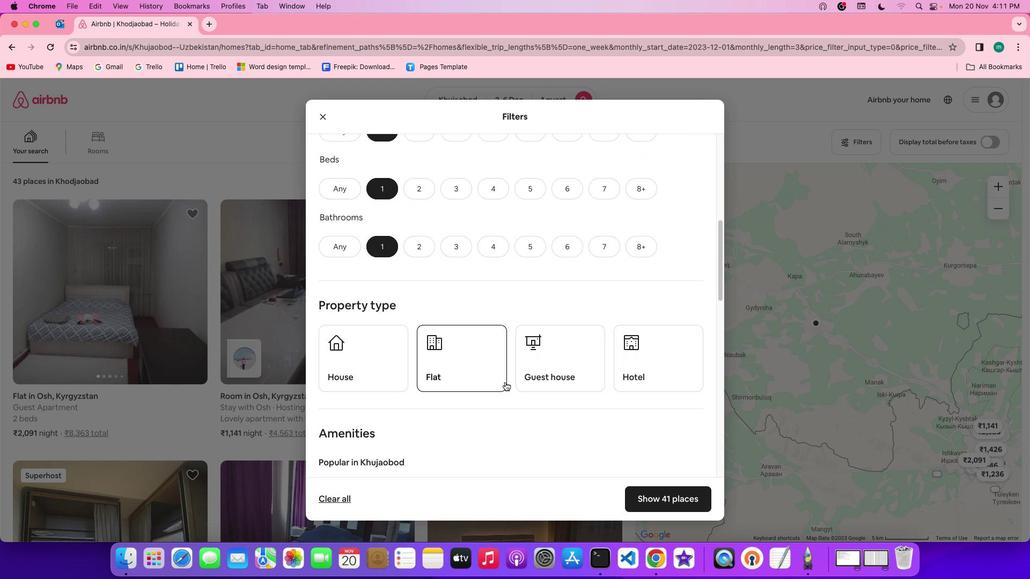 
Action: Mouse scrolled (505, 382) with delta (0, 0)
Screenshot: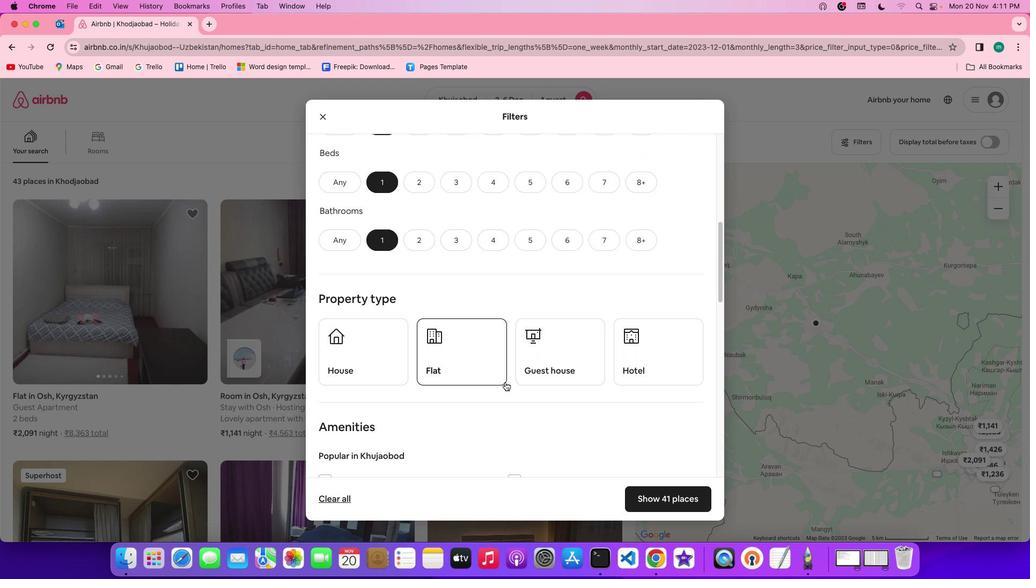 
Action: Mouse scrolled (505, 382) with delta (0, 0)
Screenshot: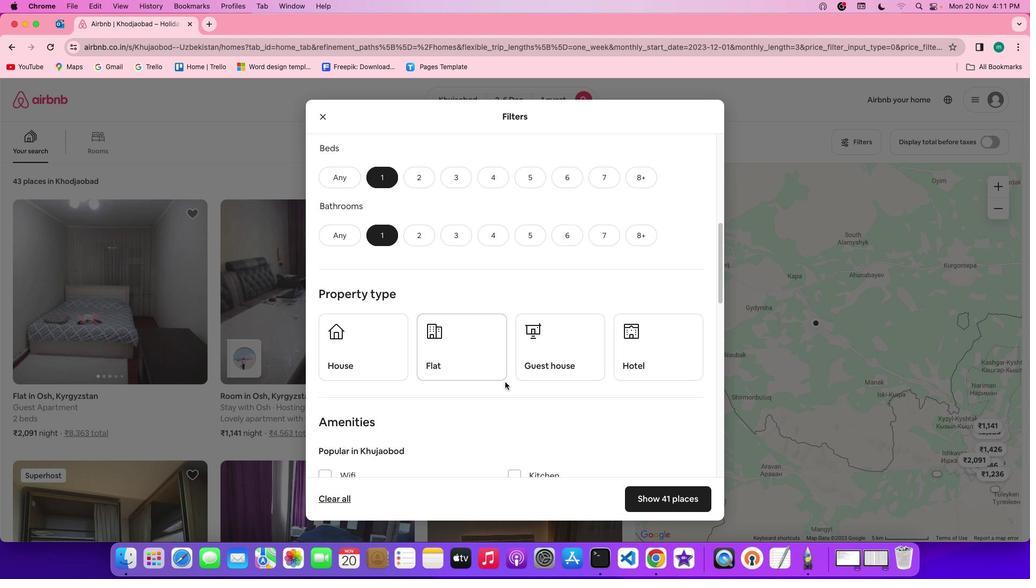 
Action: Mouse scrolled (505, 382) with delta (0, 0)
Screenshot: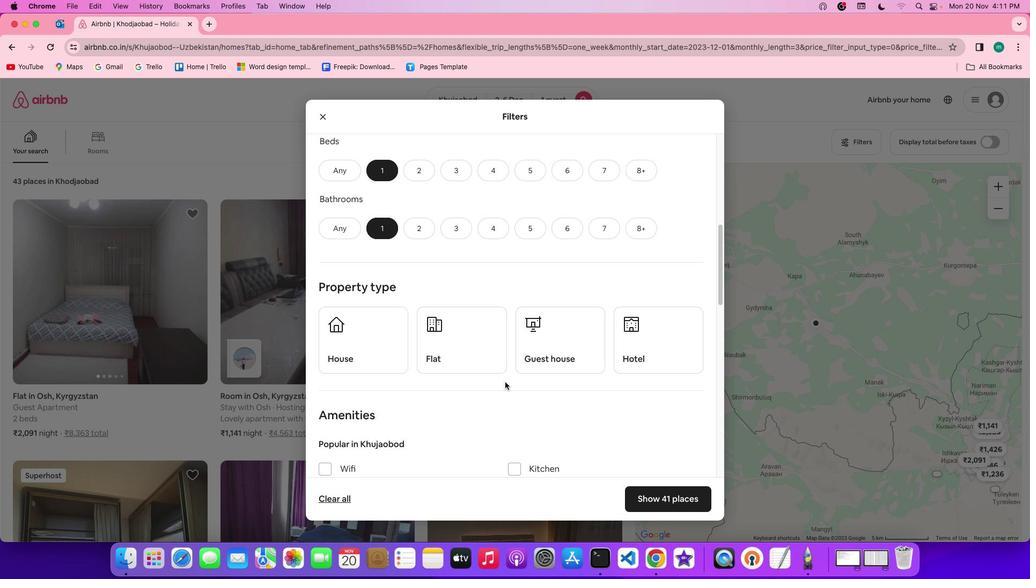 
Action: Mouse scrolled (505, 382) with delta (0, 0)
Screenshot: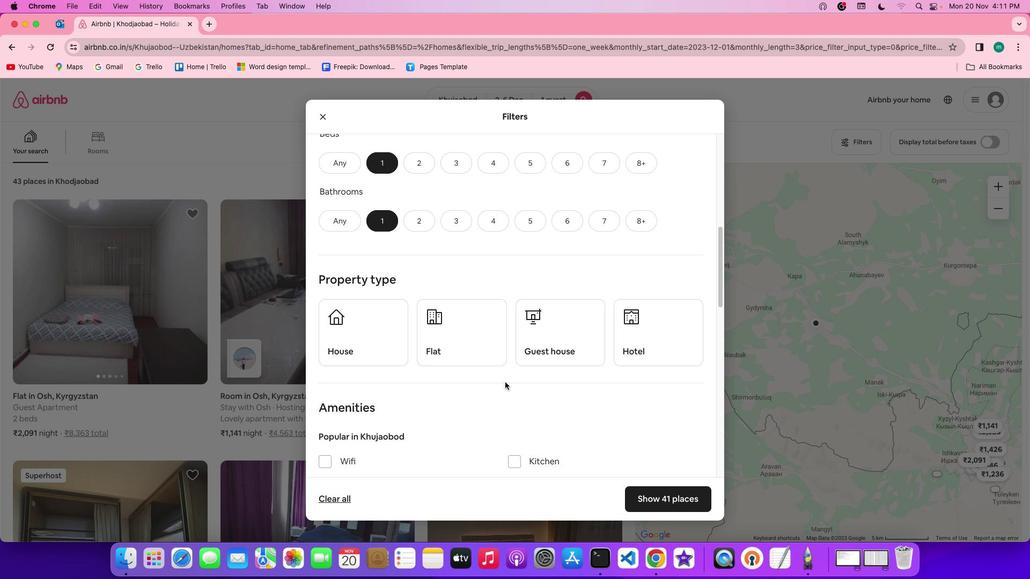 
Action: Mouse scrolled (505, 382) with delta (0, 0)
Screenshot: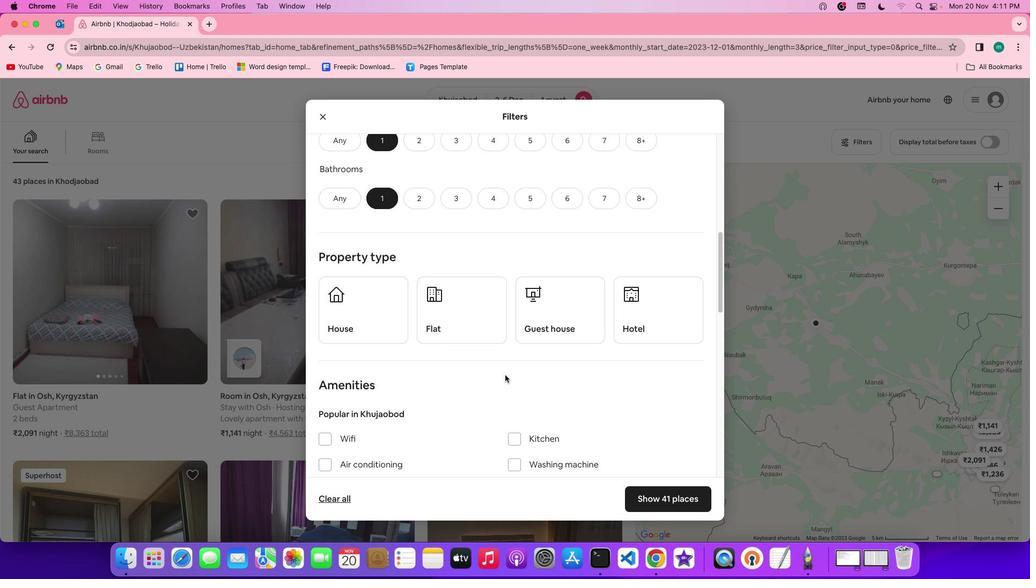 
Action: Mouse moved to (637, 313)
Screenshot: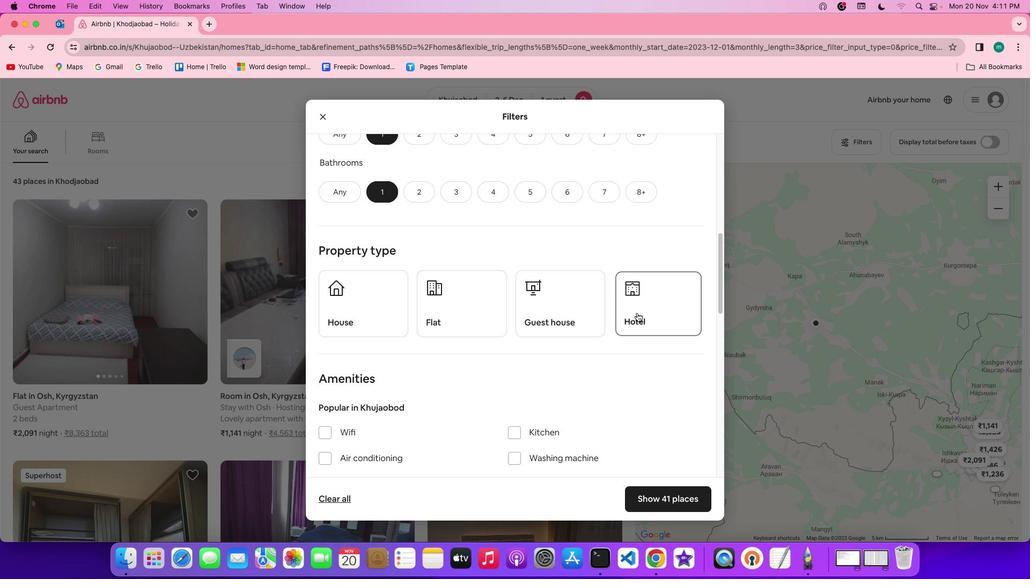 
Action: Mouse pressed left at (637, 313)
Screenshot: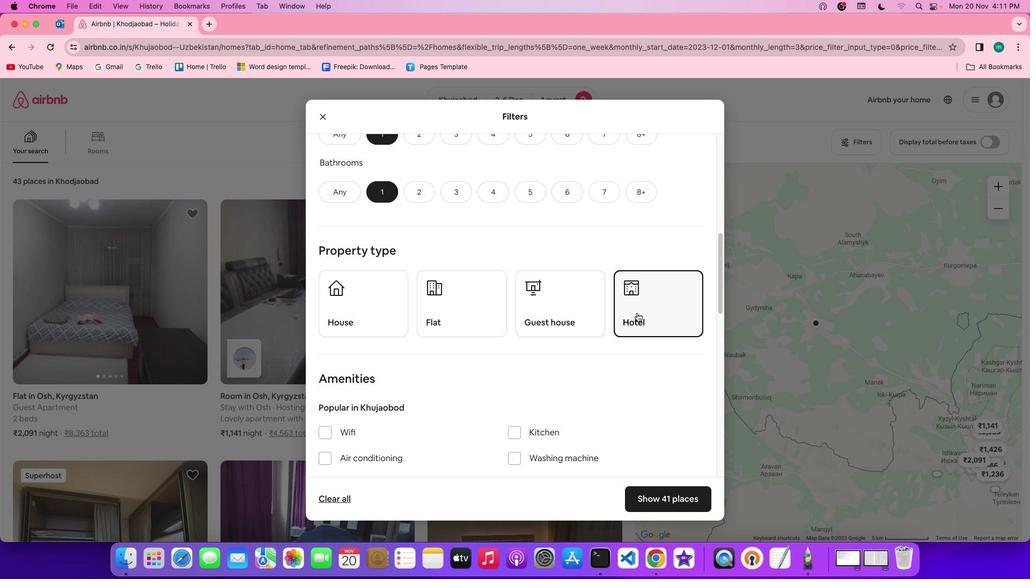 
Action: Mouse moved to (596, 345)
Screenshot: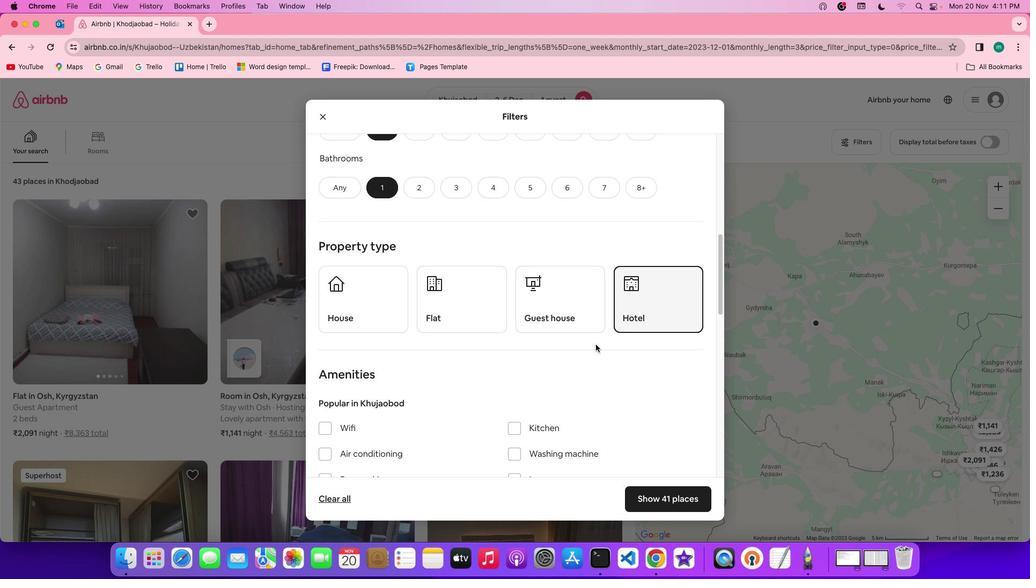 
Action: Mouse scrolled (596, 345) with delta (0, 0)
Screenshot: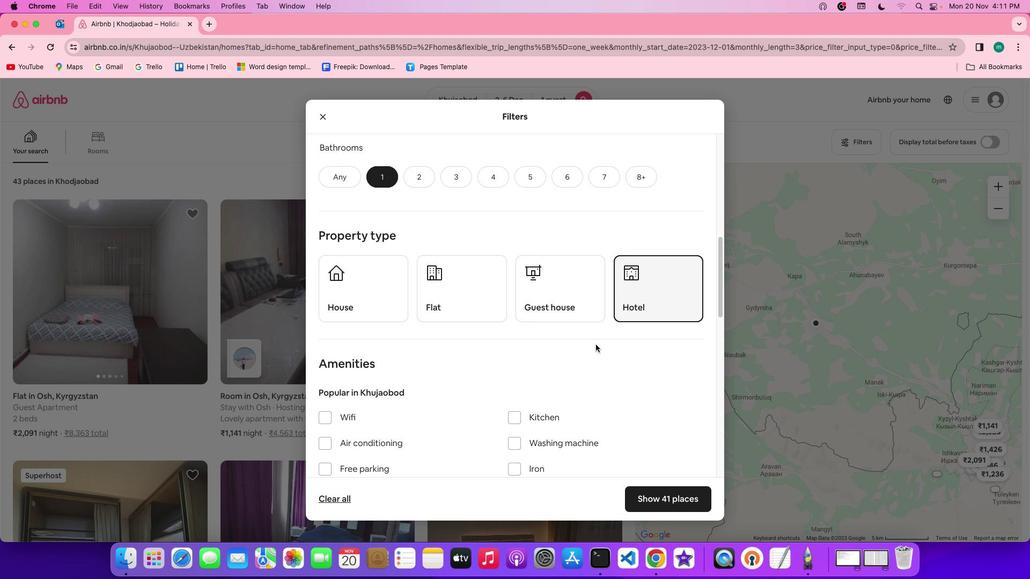 
Action: Mouse scrolled (596, 345) with delta (0, 0)
Screenshot: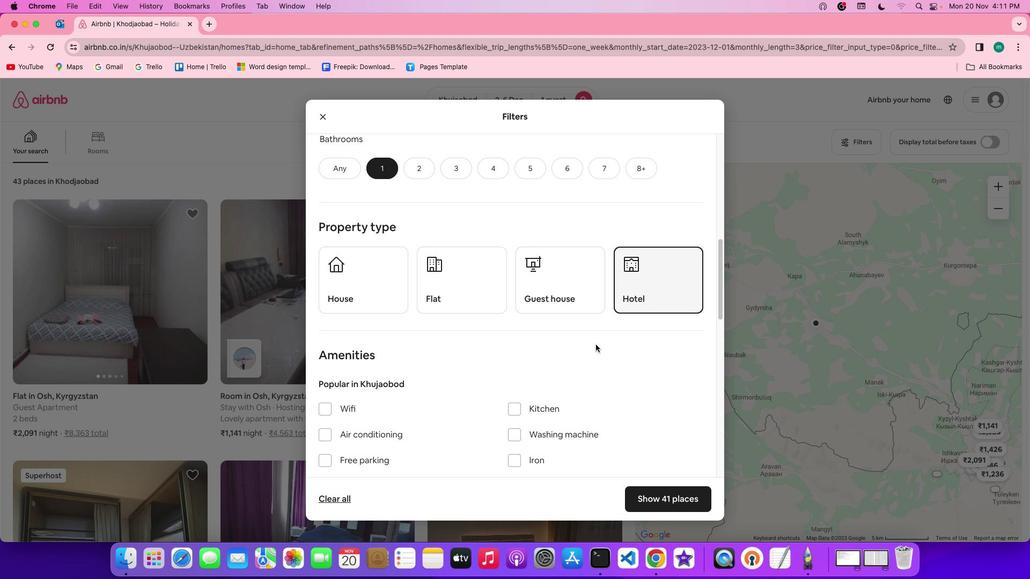 
Action: Mouse scrolled (596, 345) with delta (0, -1)
Screenshot: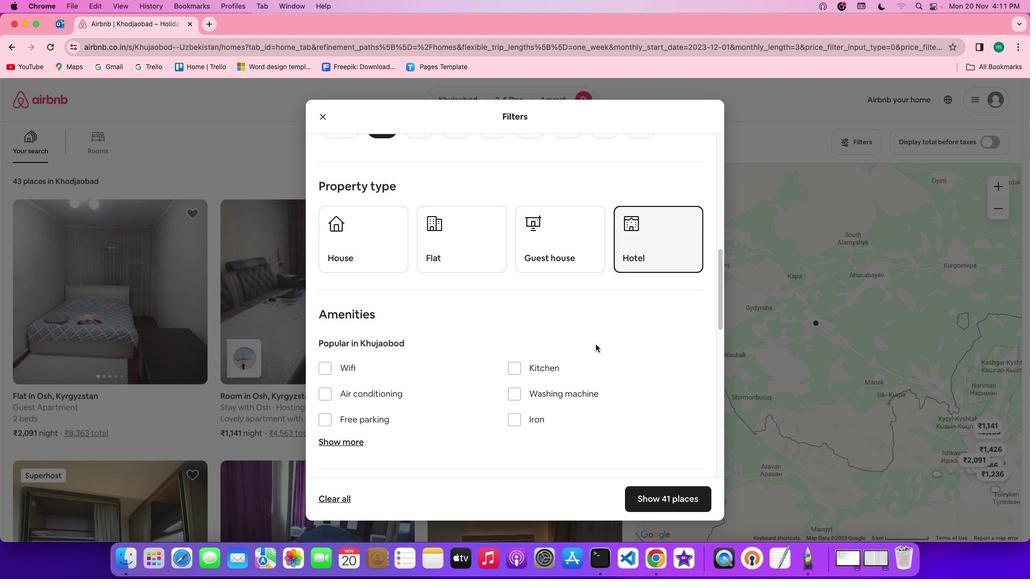 
Action: Mouse moved to (595, 345)
Screenshot: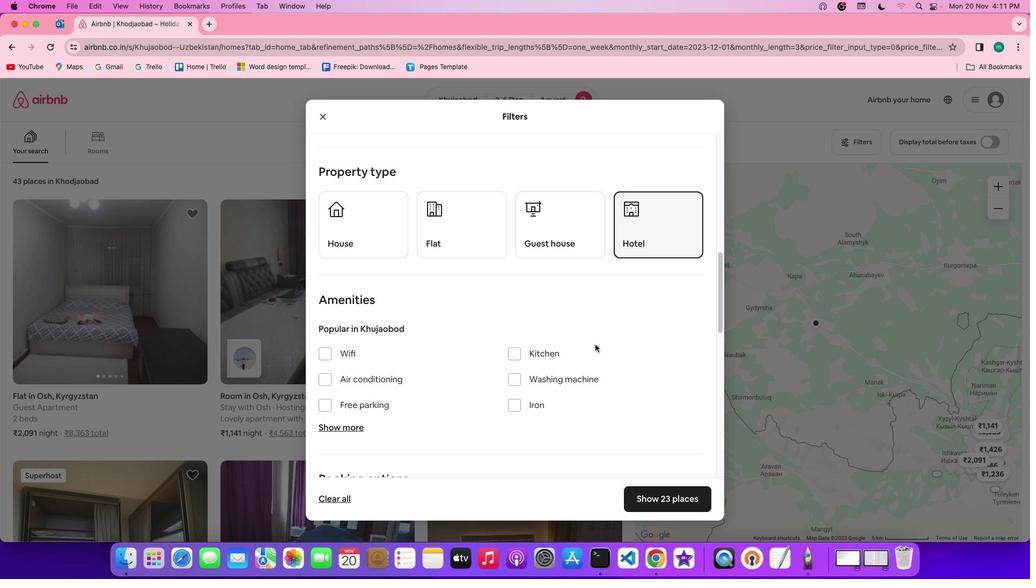 
Action: Mouse scrolled (595, 345) with delta (0, 0)
Screenshot: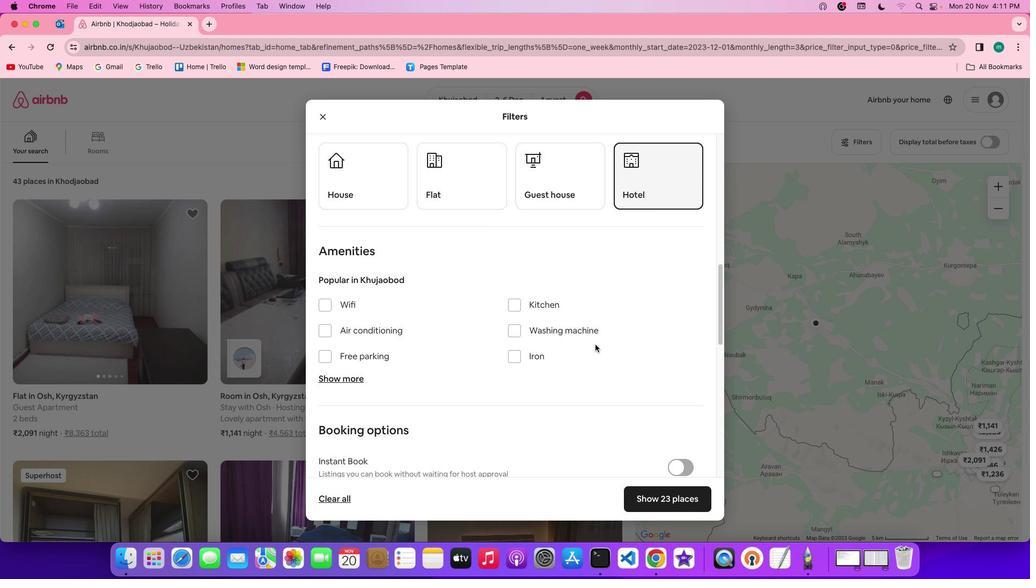 
Action: Mouse scrolled (595, 345) with delta (0, 0)
Screenshot: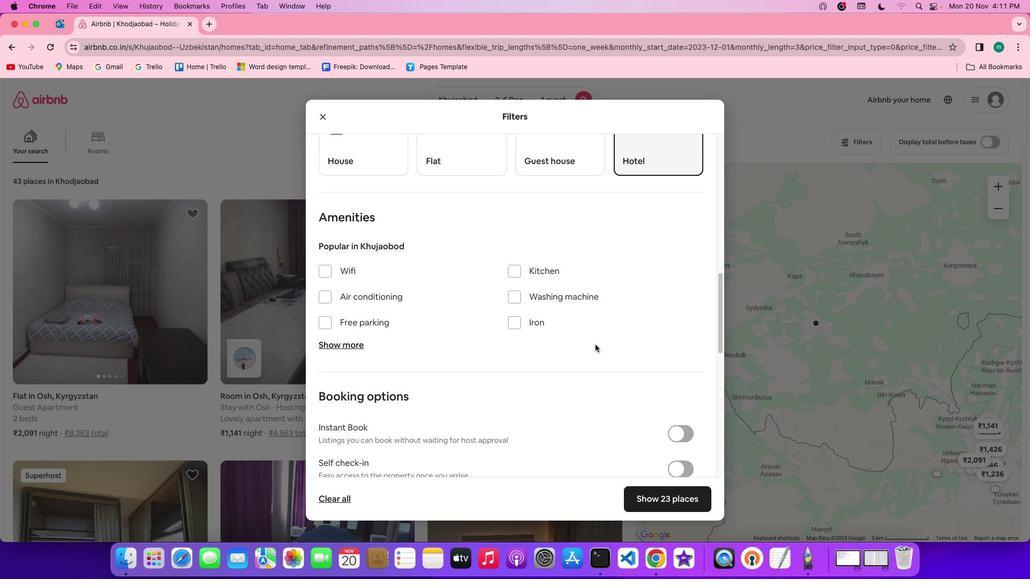 
Action: Mouse scrolled (595, 345) with delta (0, -1)
Screenshot: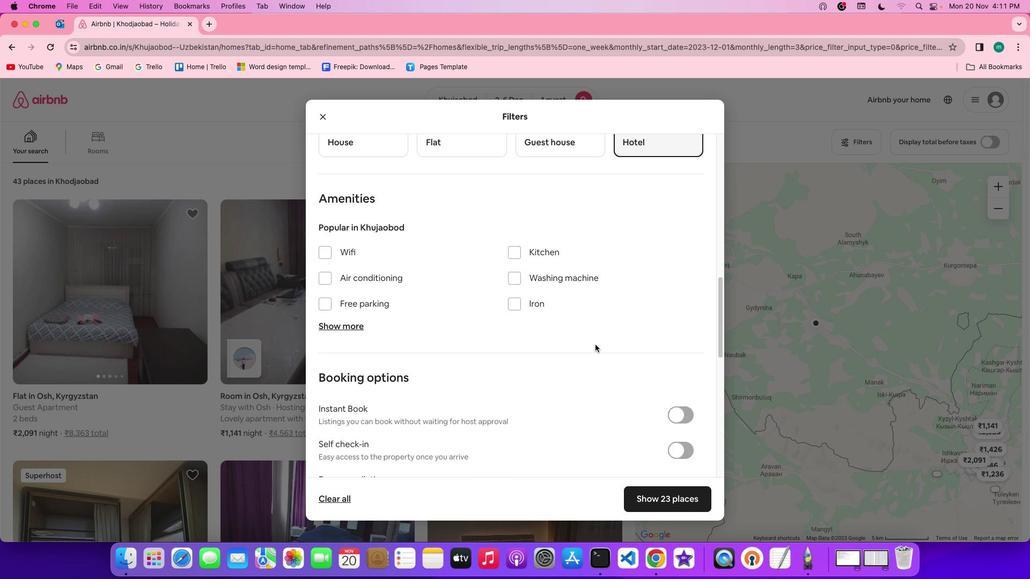 
Action: Mouse scrolled (595, 345) with delta (0, -1)
Screenshot: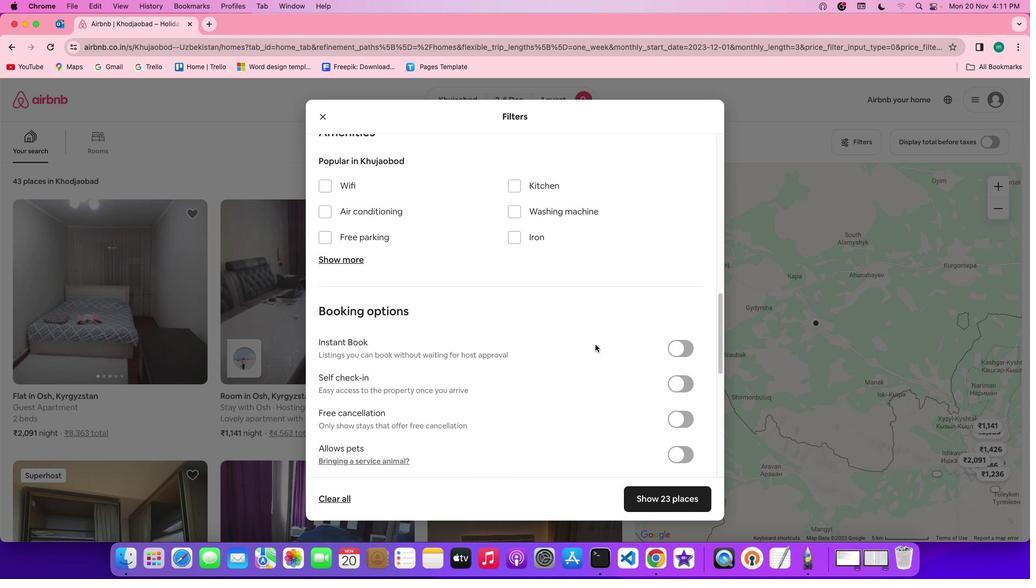 
Action: Mouse scrolled (595, 345) with delta (0, 0)
Screenshot: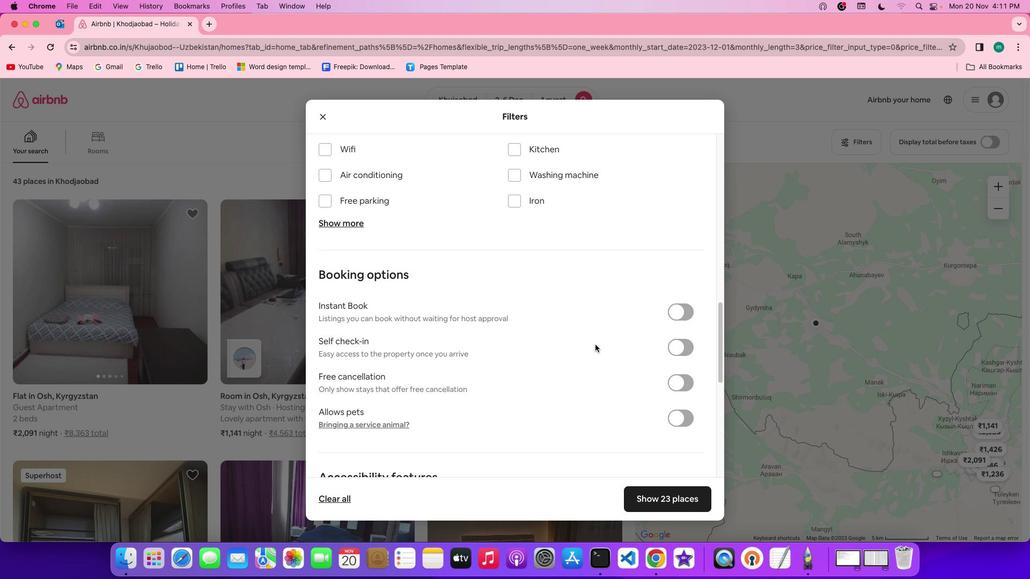 
Action: Mouse scrolled (595, 345) with delta (0, 0)
Screenshot: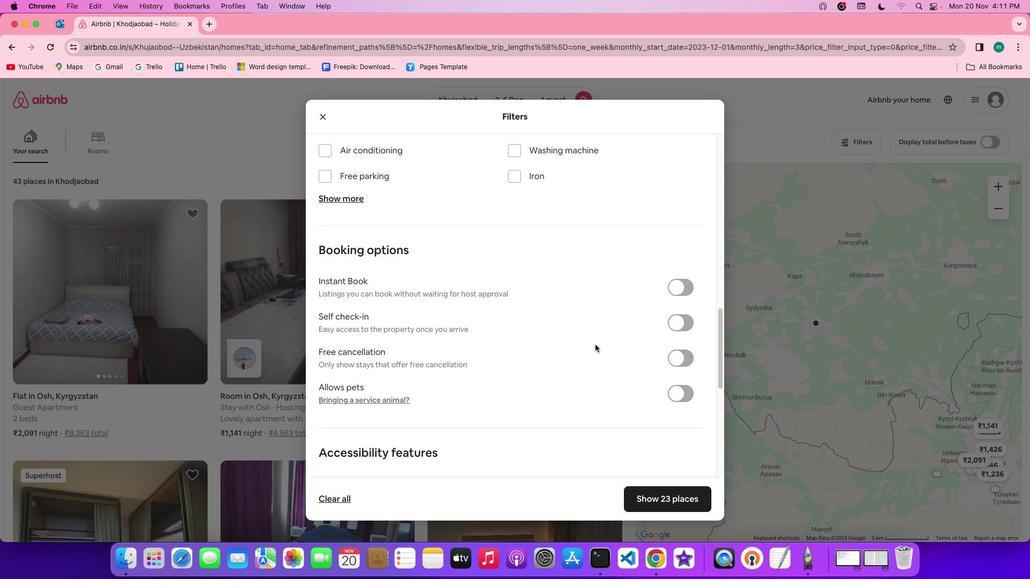 
Action: Mouse scrolled (595, 345) with delta (0, -1)
Screenshot: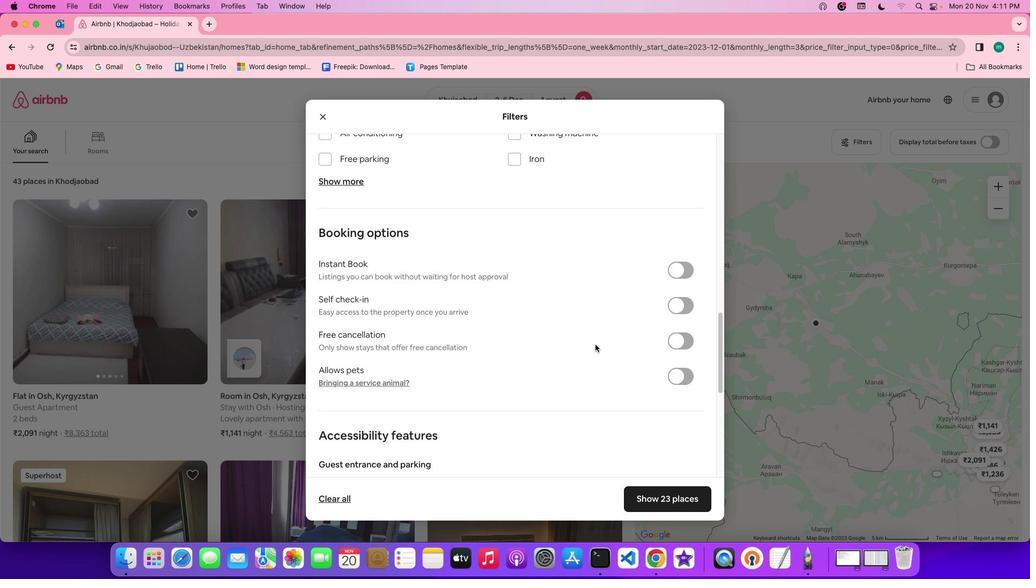 
Action: Mouse scrolled (595, 345) with delta (0, -1)
Screenshot: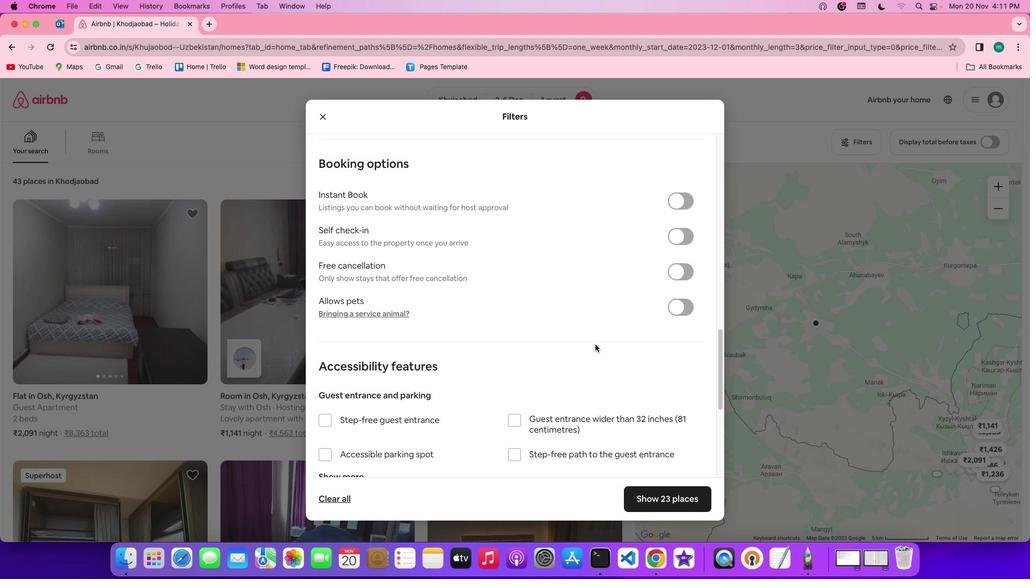 
Action: Mouse scrolled (595, 345) with delta (0, 0)
Screenshot: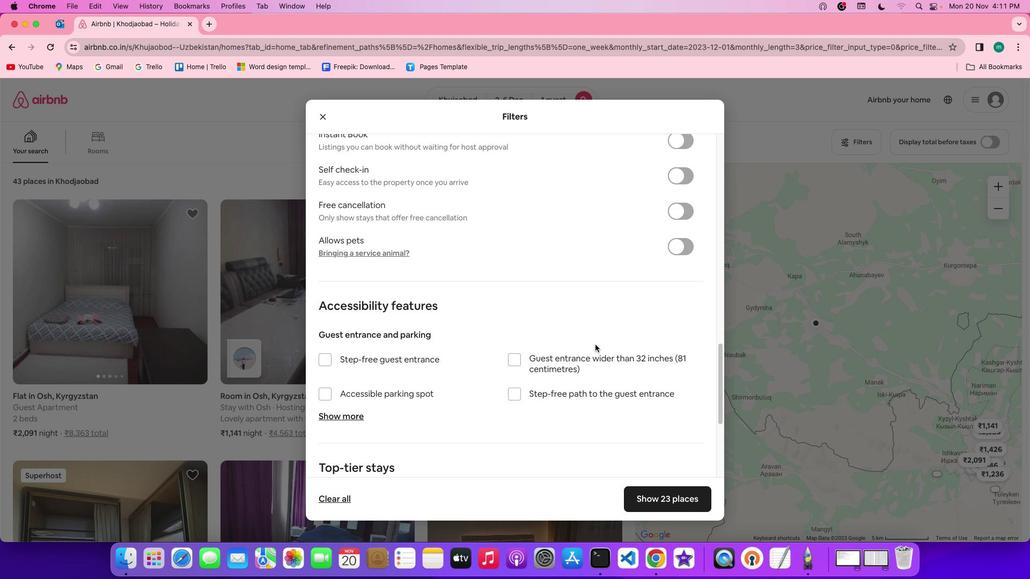 
Action: Mouse scrolled (595, 345) with delta (0, 0)
Screenshot: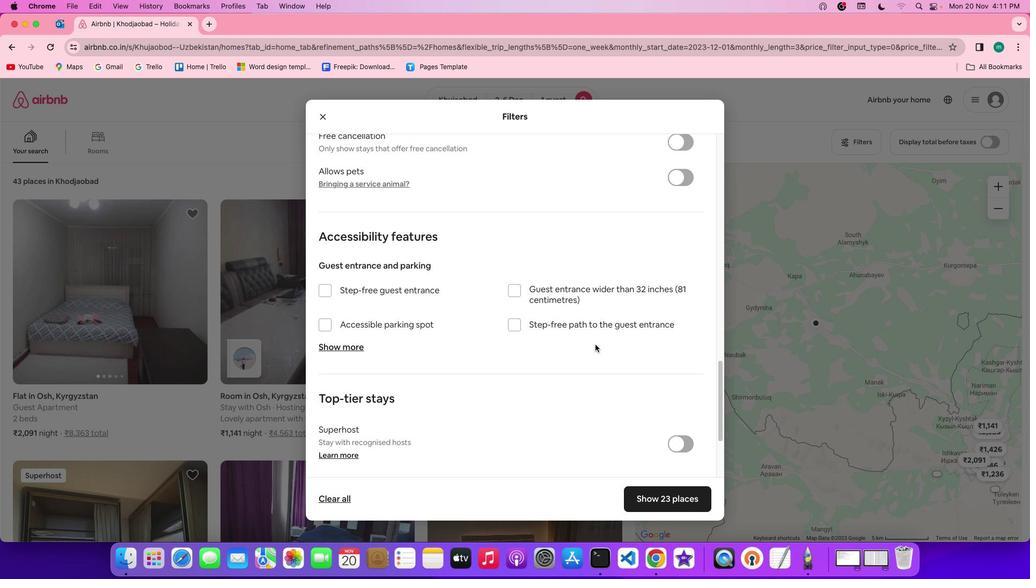 
Action: Mouse scrolled (595, 345) with delta (0, -1)
Screenshot: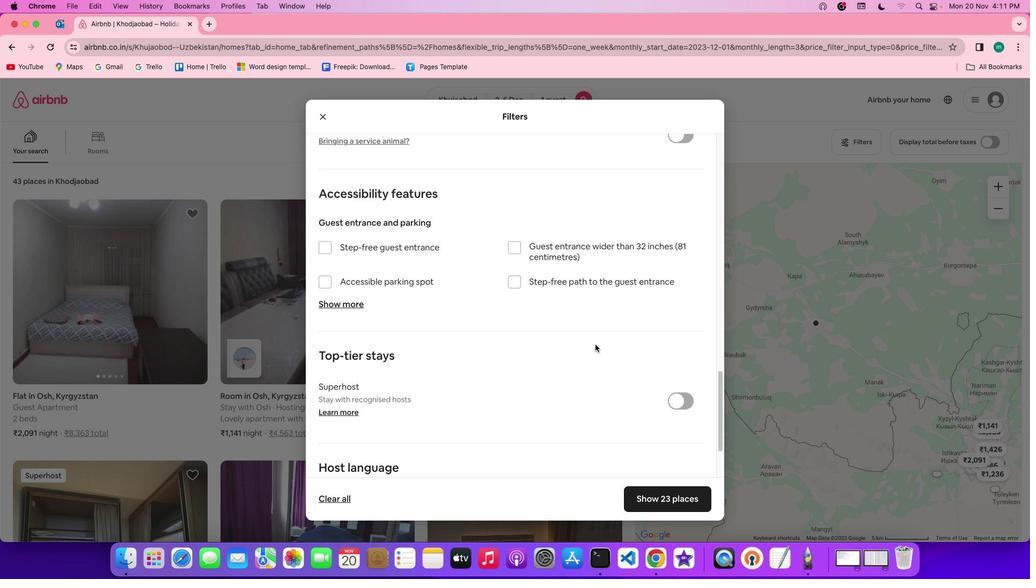 
Action: Mouse scrolled (595, 345) with delta (0, -2)
Screenshot: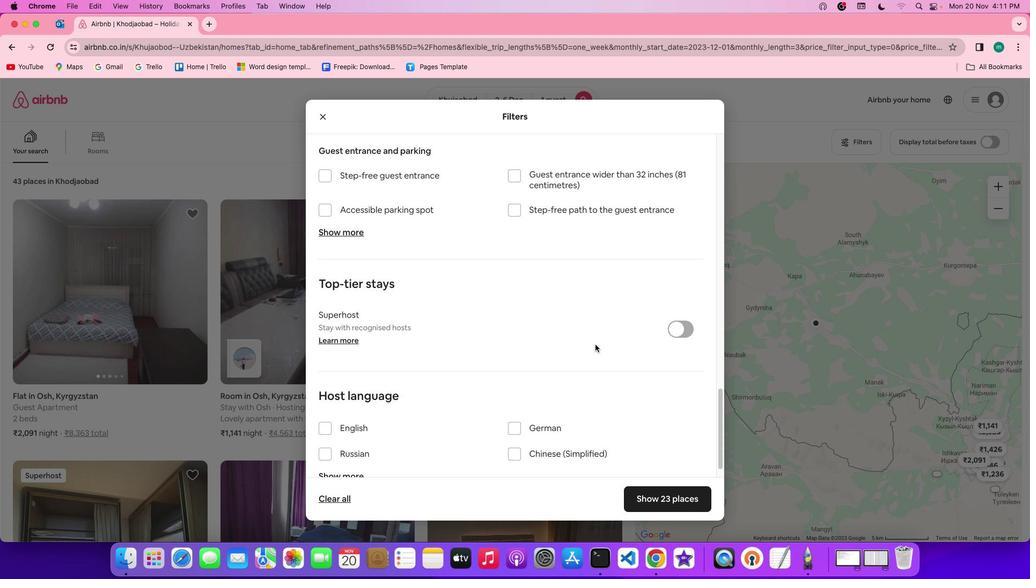 
Action: Mouse scrolled (595, 345) with delta (0, -2)
Screenshot: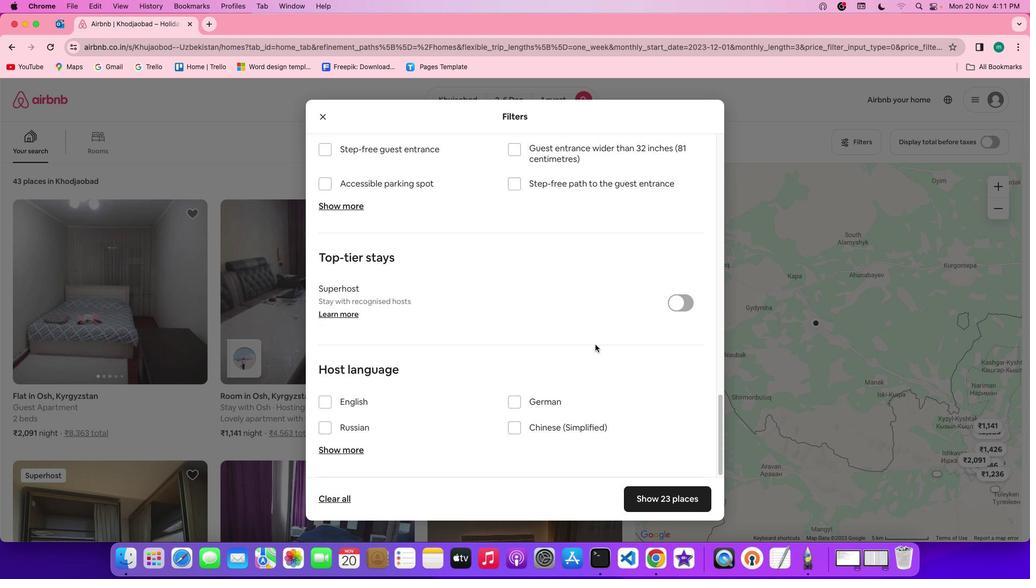 
Action: Mouse scrolled (595, 345) with delta (0, 0)
Screenshot: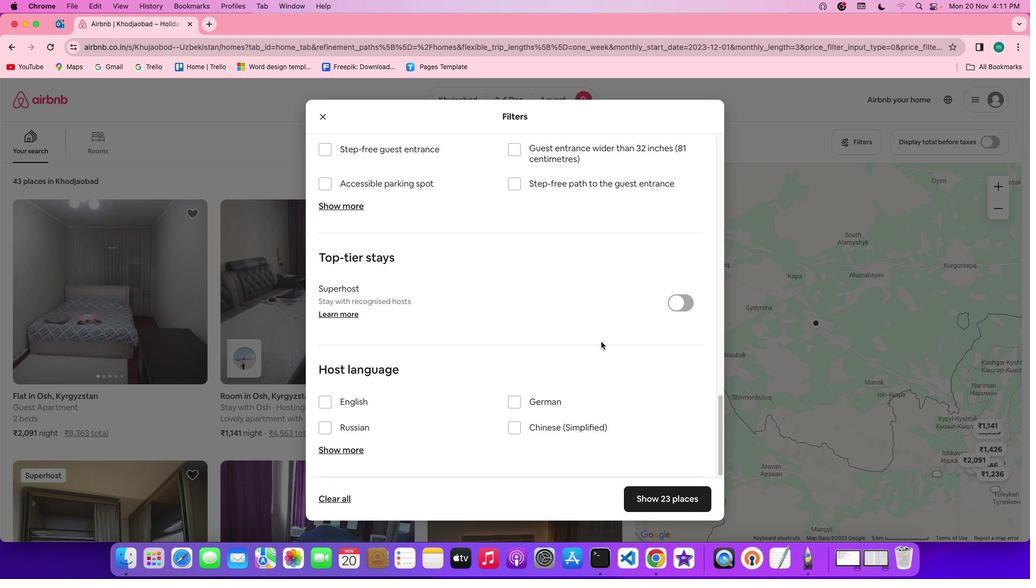 
Action: Mouse scrolled (595, 345) with delta (0, 0)
Screenshot: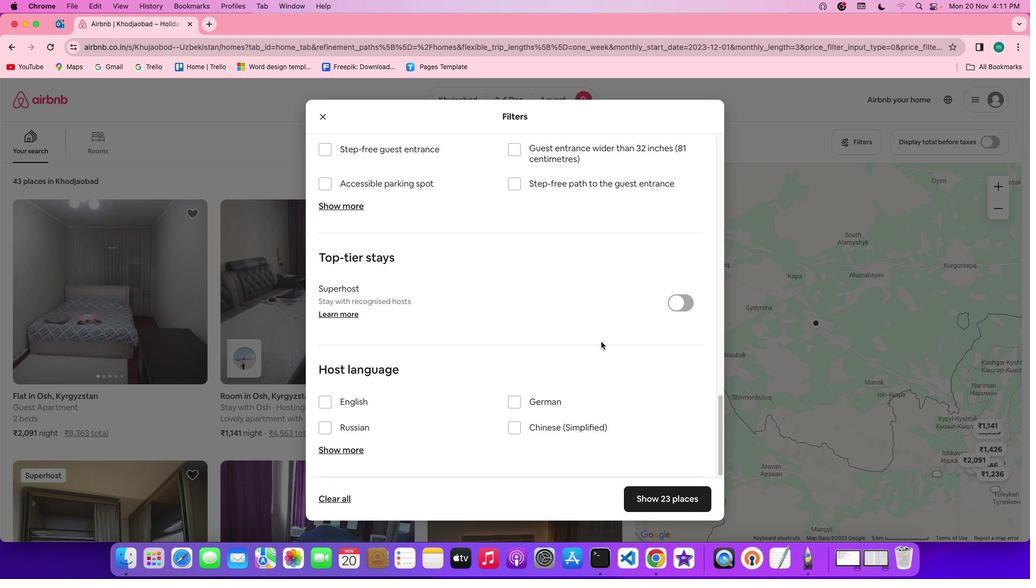 
Action: Mouse scrolled (595, 345) with delta (0, -1)
Screenshot: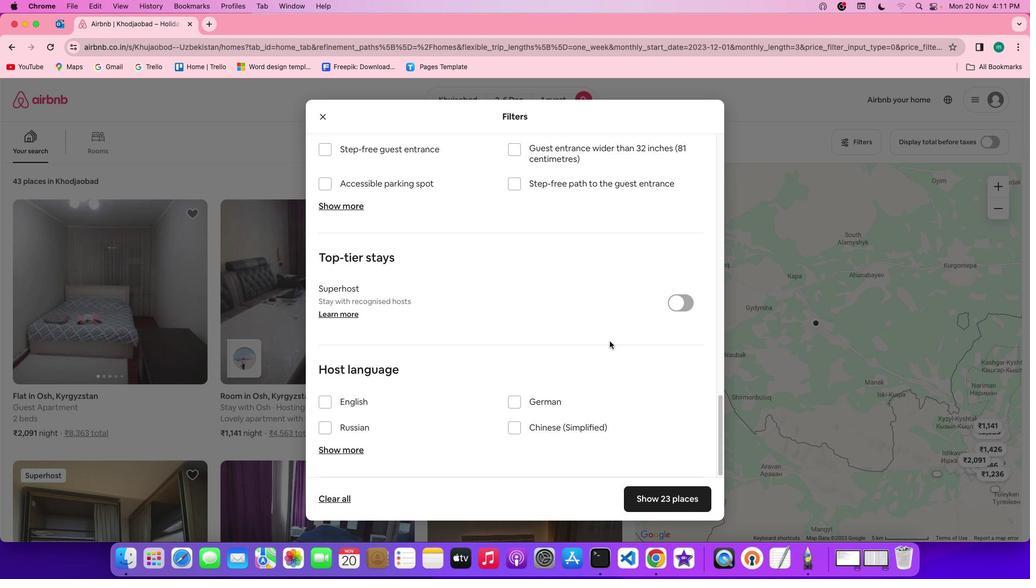 
Action: Mouse scrolled (595, 345) with delta (0, -2)
Screenshot: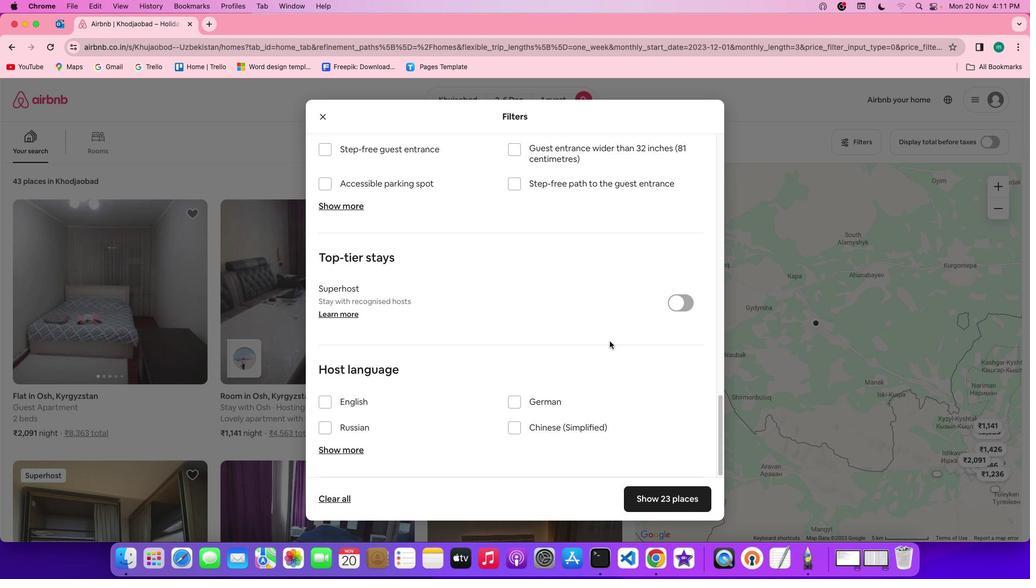 
Action: Mouse scrolled (595, 345) with delta (0, -3)
Screenshot: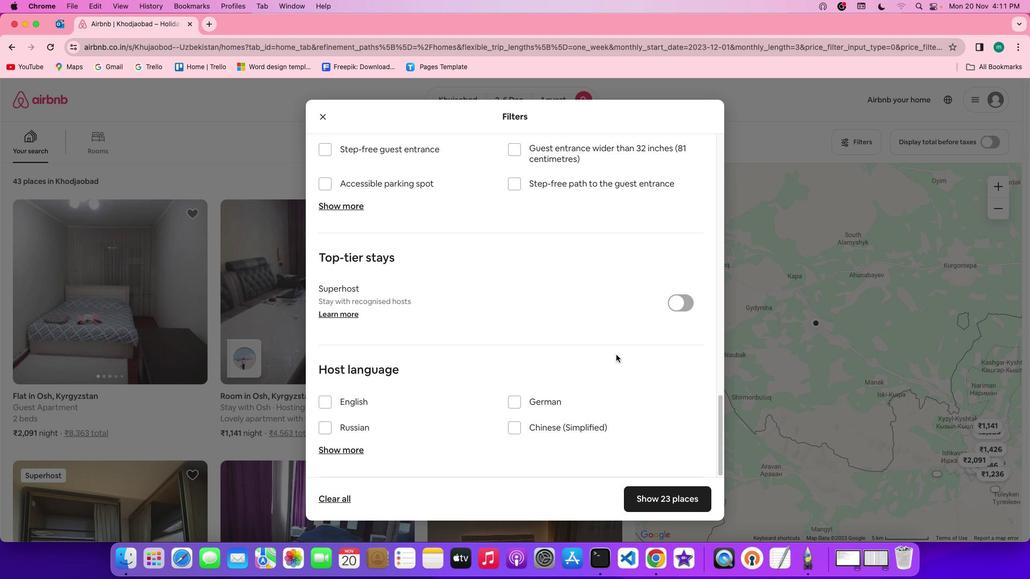 
Action: Mouse scrolled (595, 345) with delta (0, -3)
Screenshot: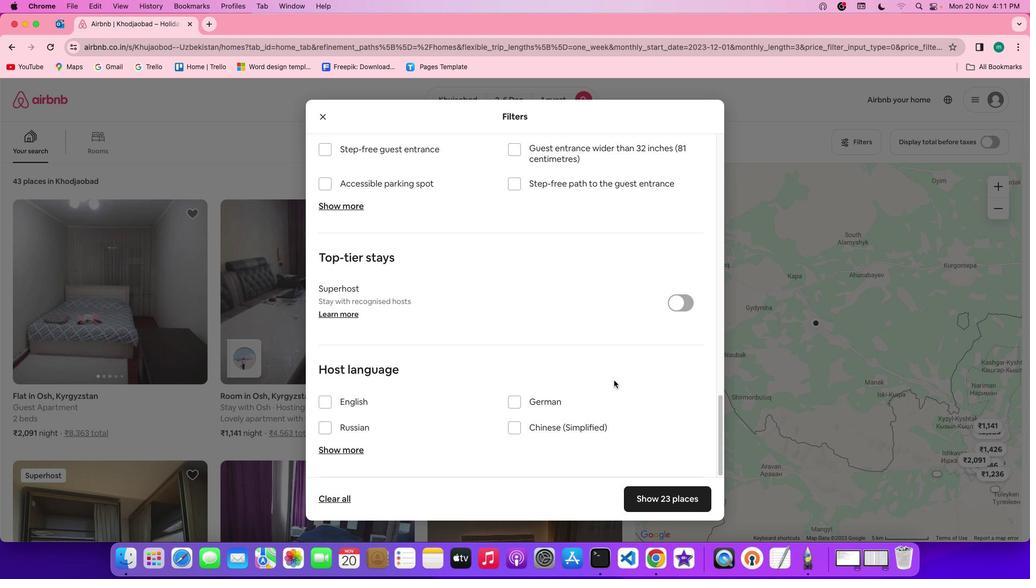 
Action: Mouse moved to (609, 428)
Screenshot: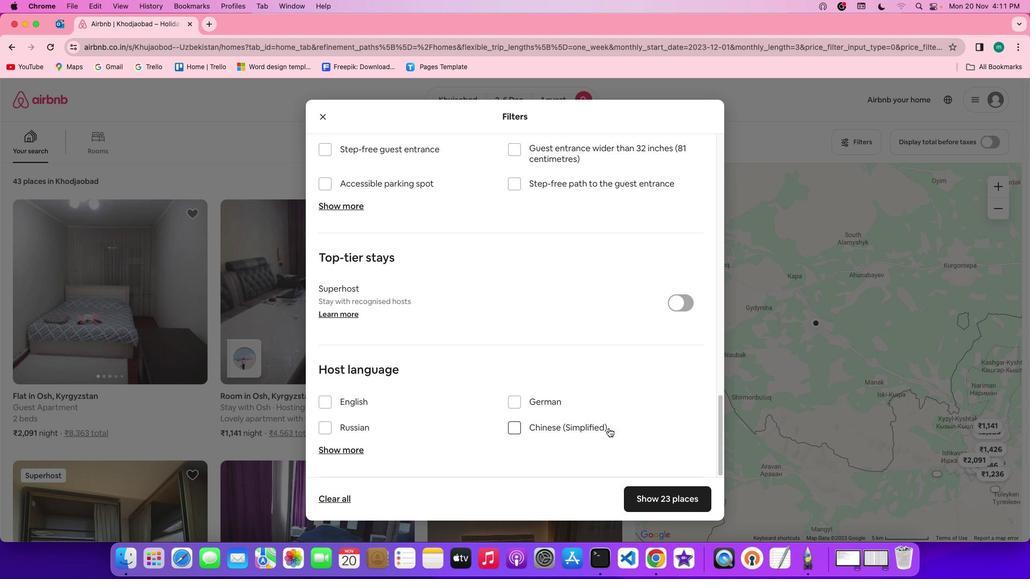 
Action: Mouse scrolled (609, 428) with delta (0, 0)
Screenshot: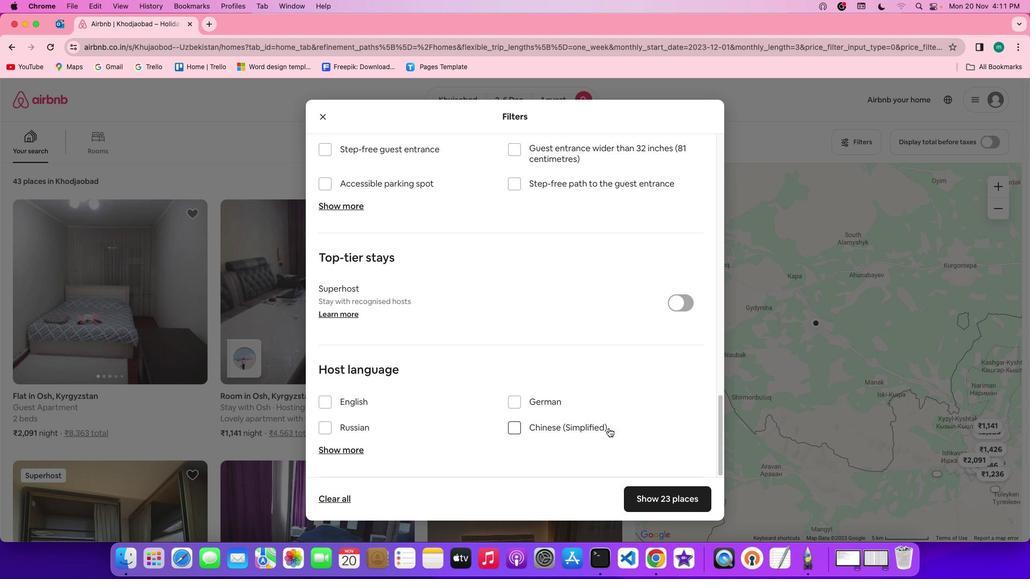 
Action: Mouse scrolled (609, 428) with delta (0, 0)
Screenshot: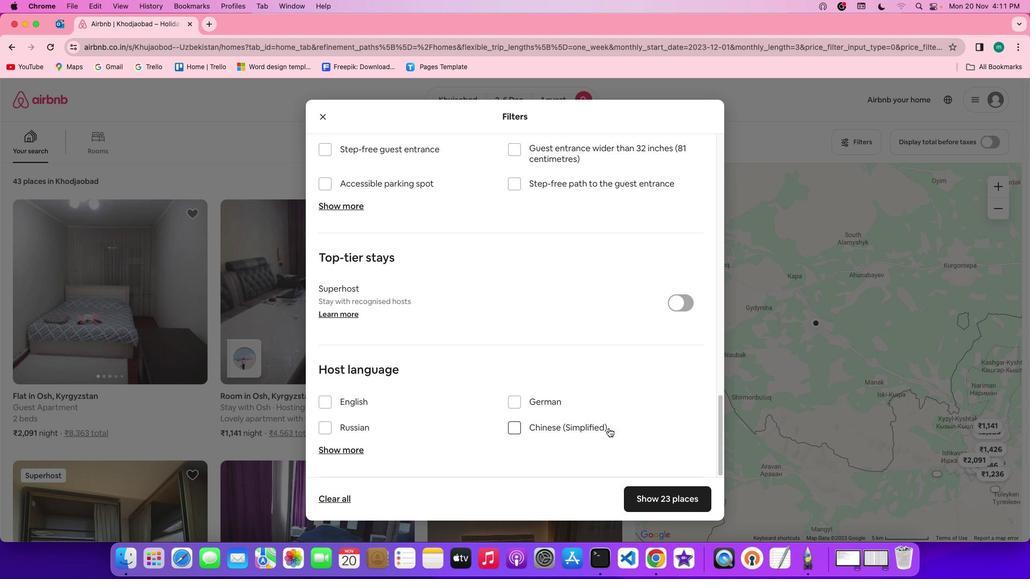 
Action: Mouse scrolled (609, 428) with delta (0, -1)
Screenshot: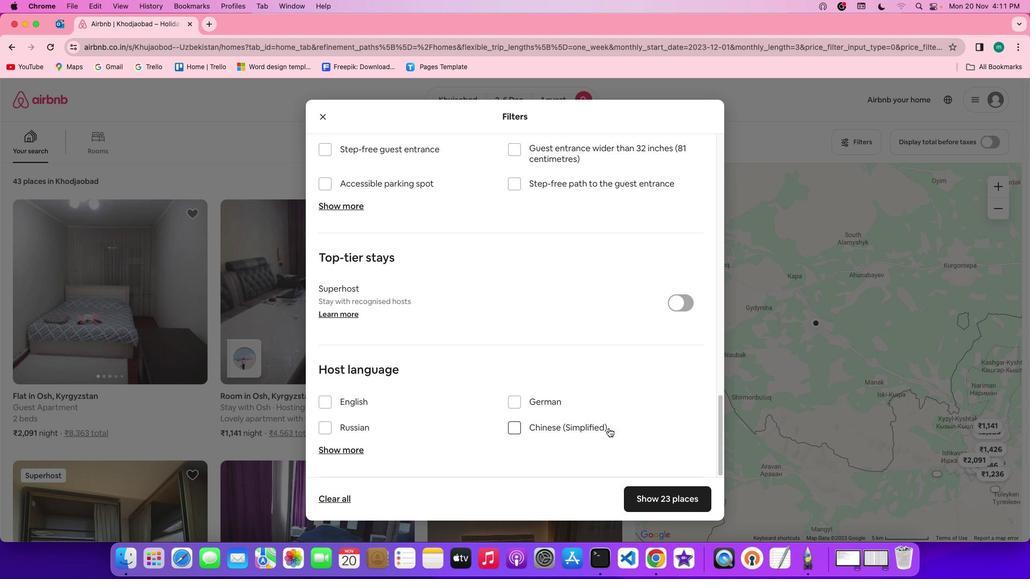 
Action: Mouse scrolled (609, 428) with delta (0, -2)
Screenshot: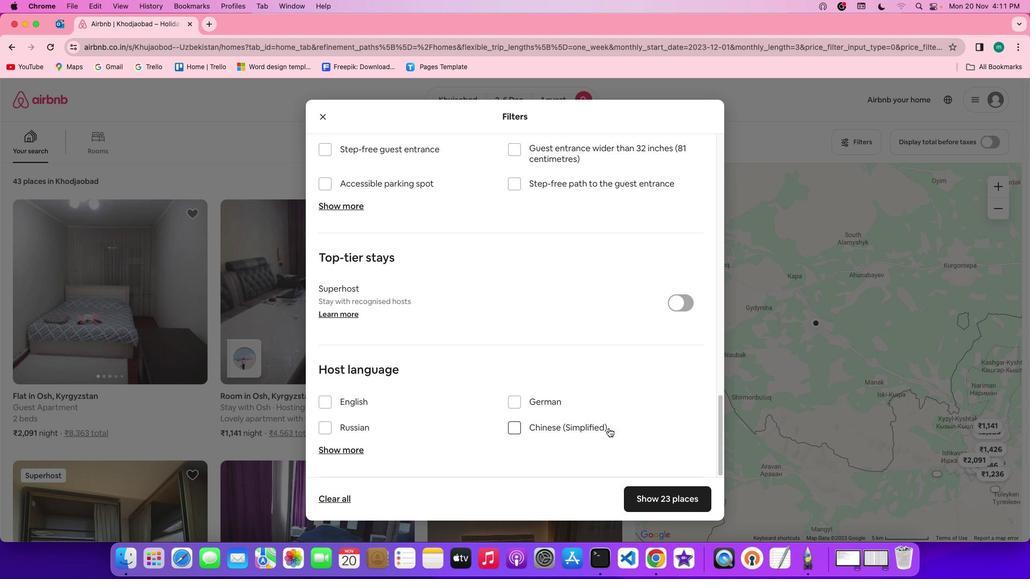 
Action: Mouse scrolled (609, 428) with delta (0, -3)
Screenshot: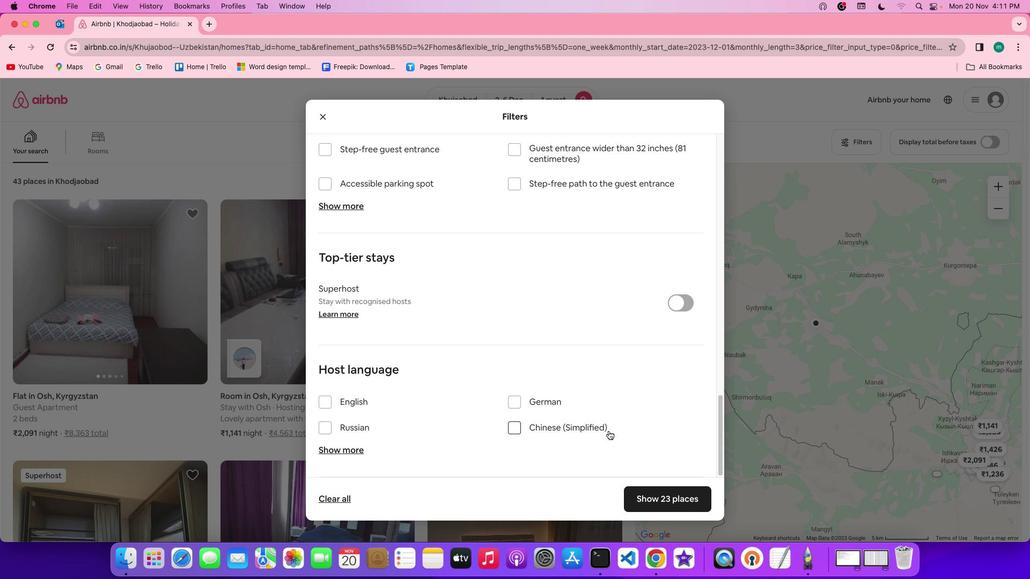 
Action: Mouse scrolled (609, 428) with delta (0, -3)
Screenshot: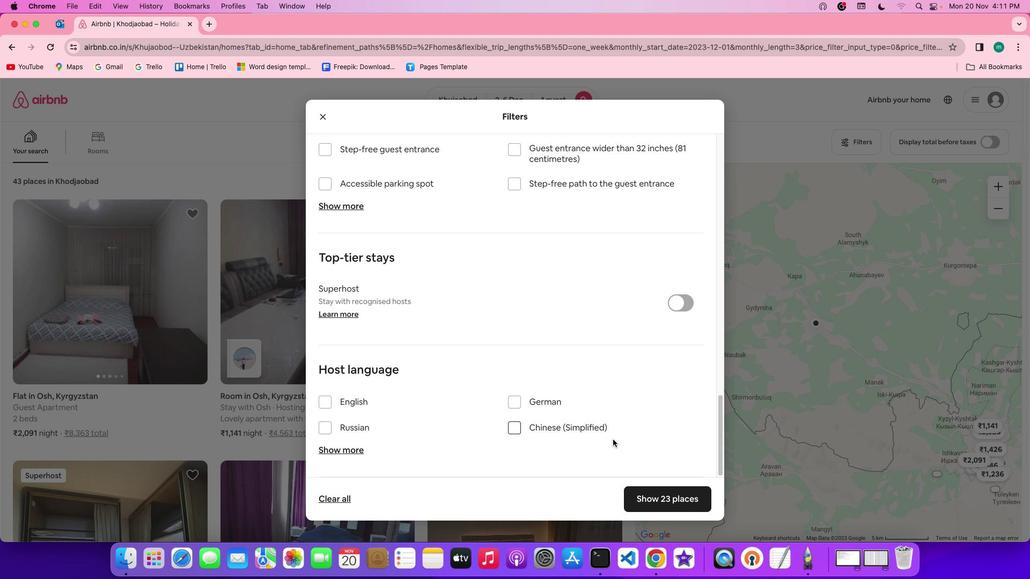 
Action: Mouse moved to (674, 499)
Screenshot: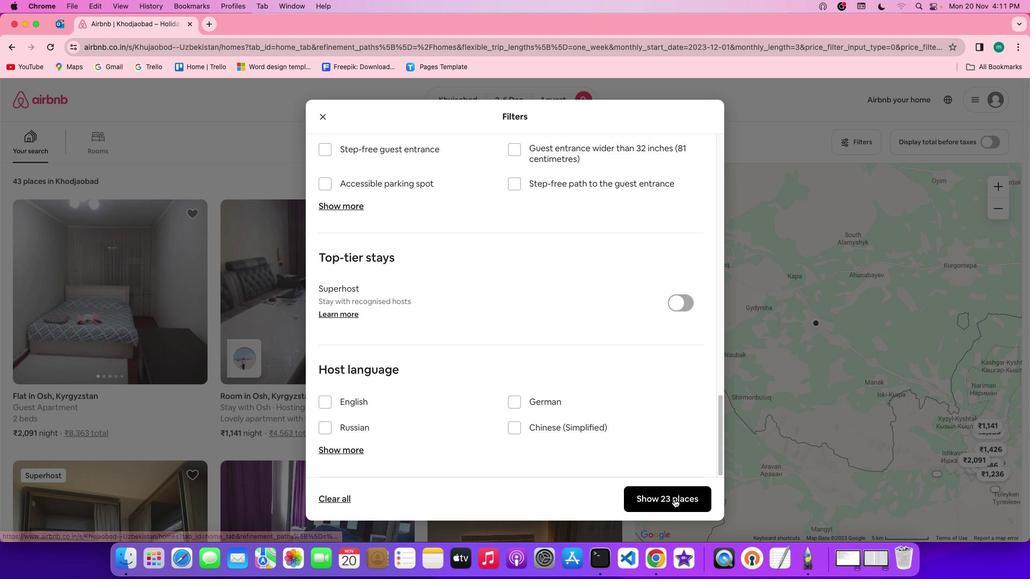 
Action: Mouse pressed left at (674, 499)
Screenshot: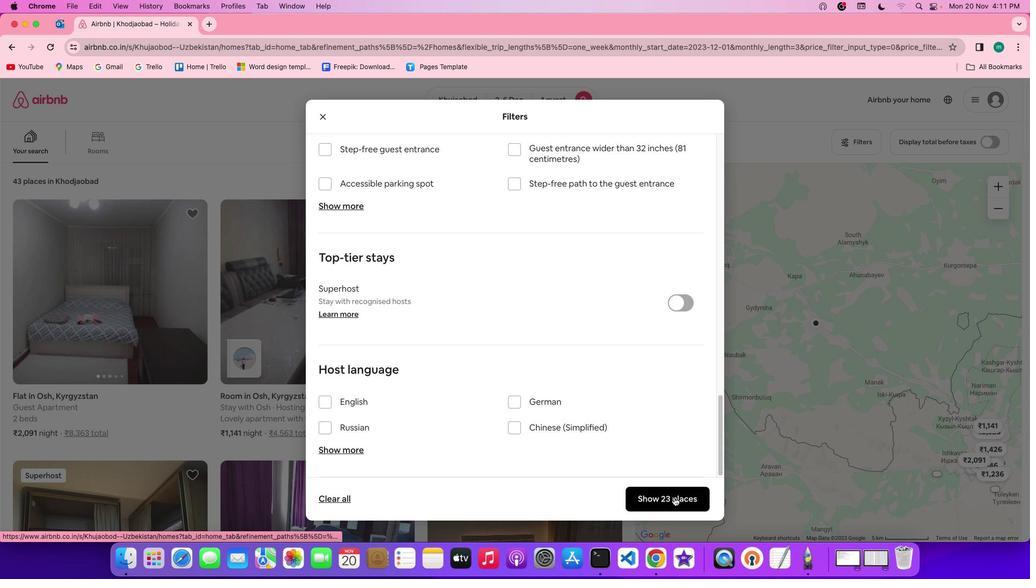 
Action: Mouse moved to (348, 373)
Screenshot: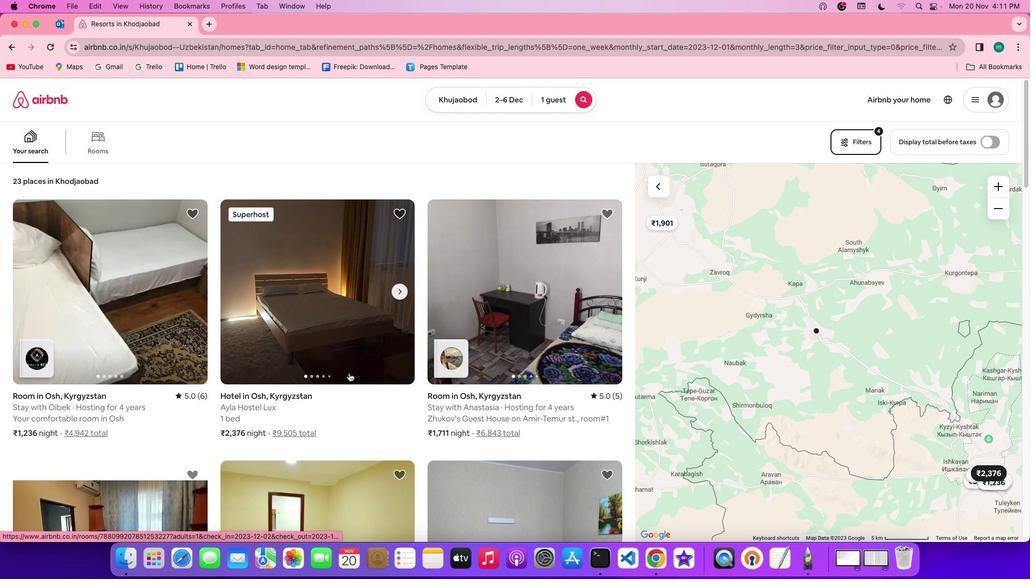 
Action: Mouse scrolled (348, 373) with delta (0, 0)
Screenshot: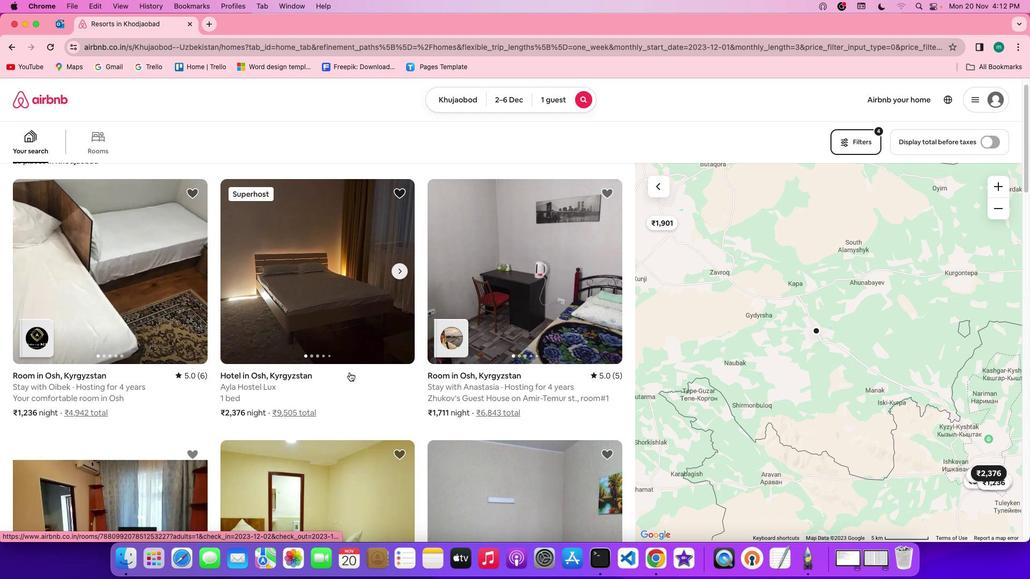 
Action: Mouse moved to (349, 373)
Screenshot: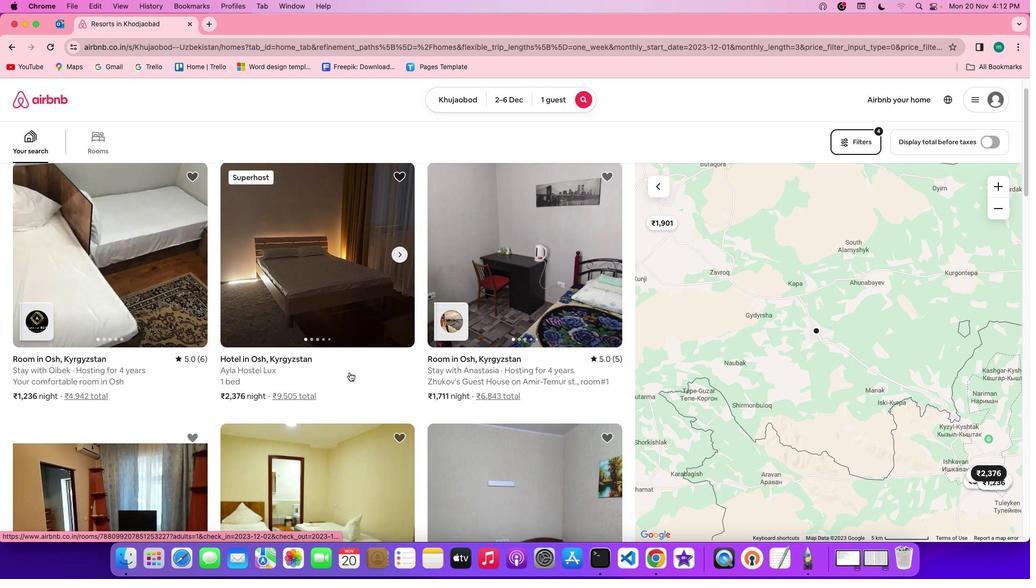 
Action: Mouse scrolled (349, 373) with delta (0, 0)
Screenshot: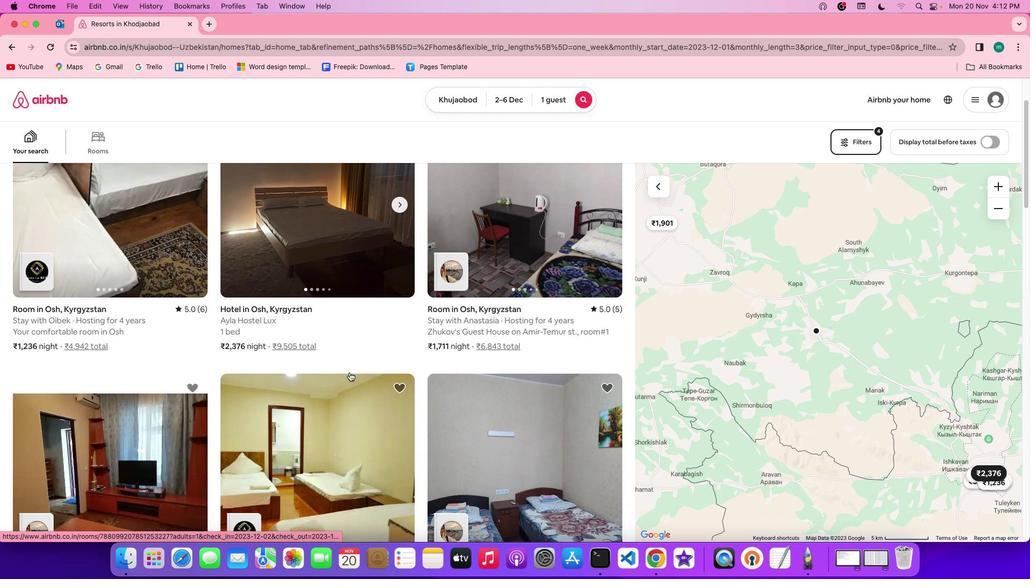 
Action: Mouse moved to (350, 373)
Screenshot: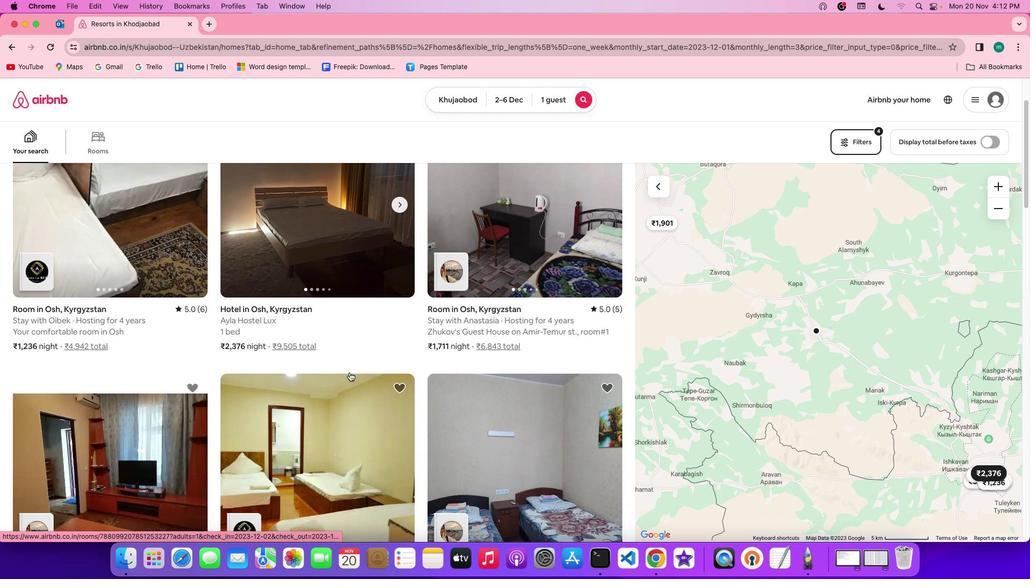 
Action: Mouse scrolled (350, 373) with delta (0, -1)
Screenshot: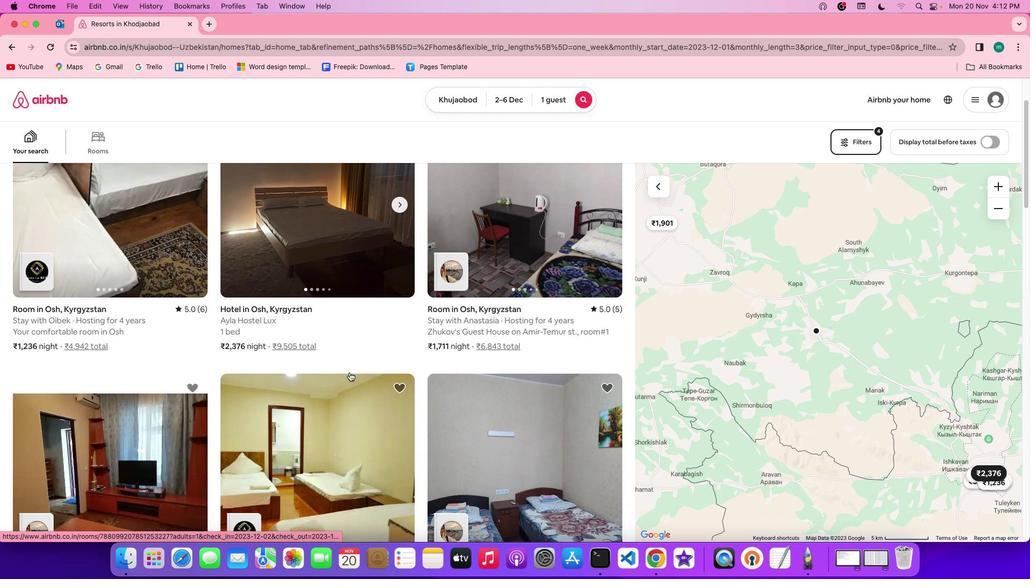 
Action: Mouse scrolled (350, 373) with delta (0, -2)
Screenshot: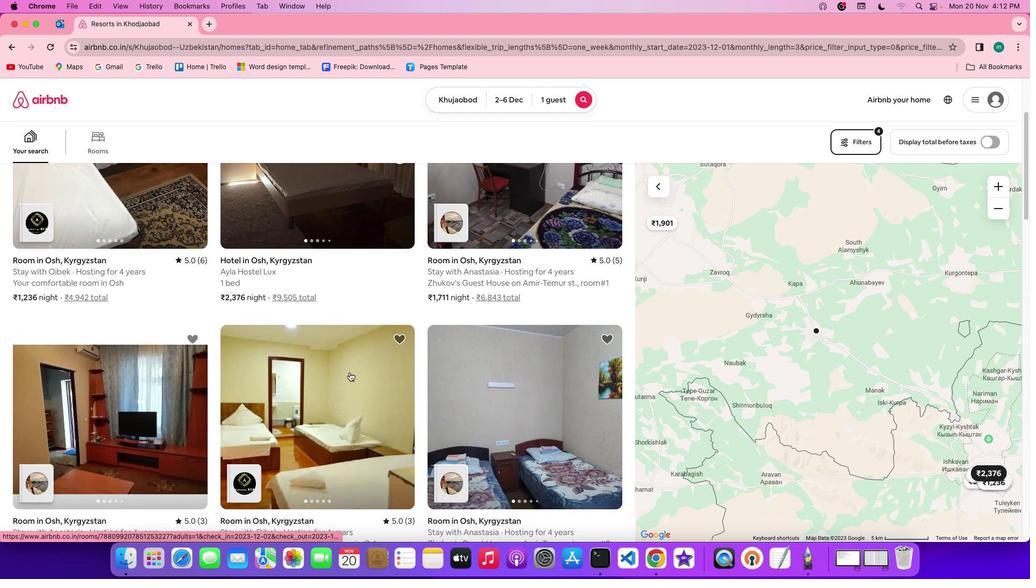 
Action: Mouse scrolled (350, 373) with delta (0, 0)
Screenshot: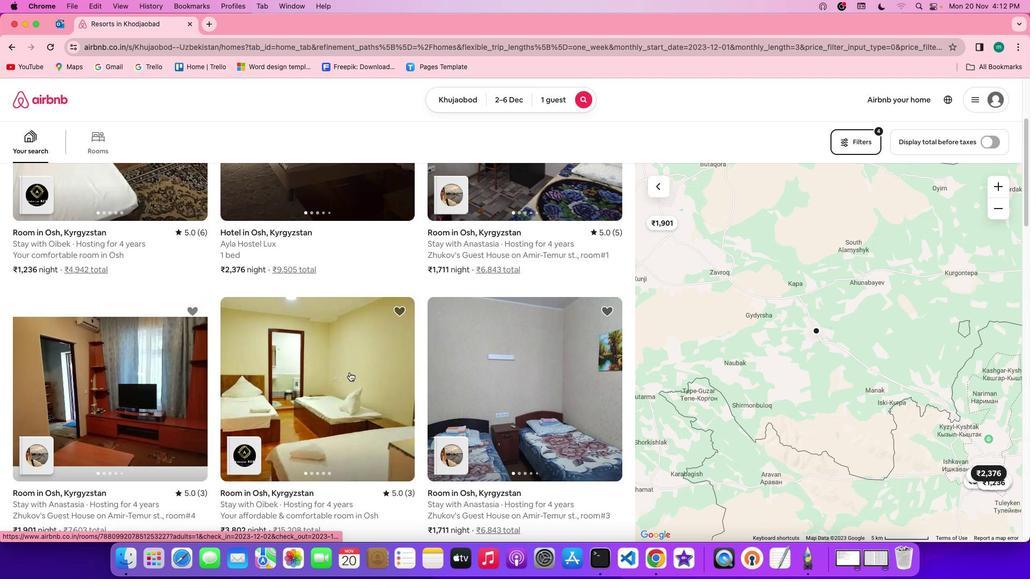 
Action: Mouse scrolled (350, 373) with delta (0, 0)
Screenshot: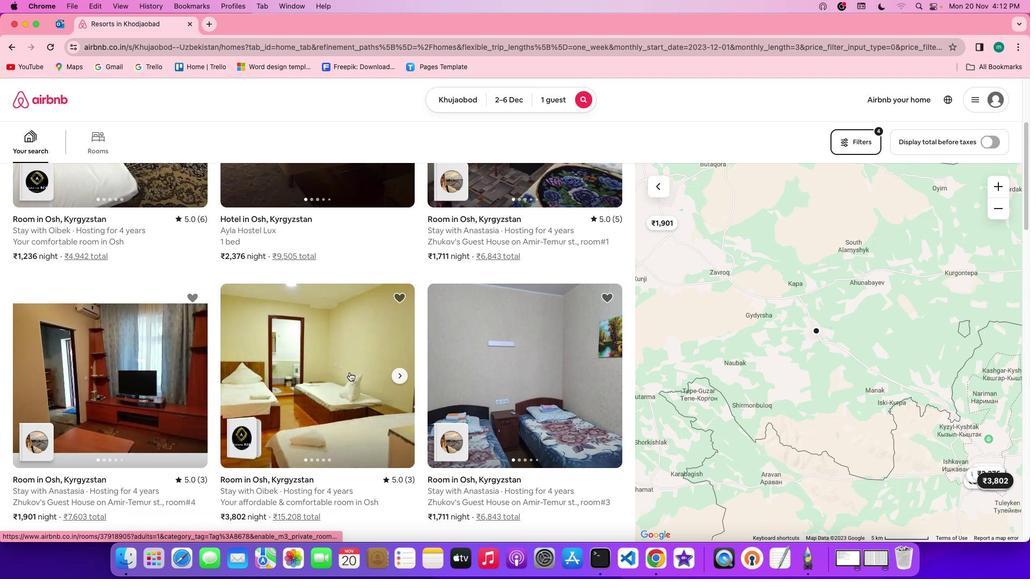 
Action: Mouse moved to (350, 372)
Screenshot: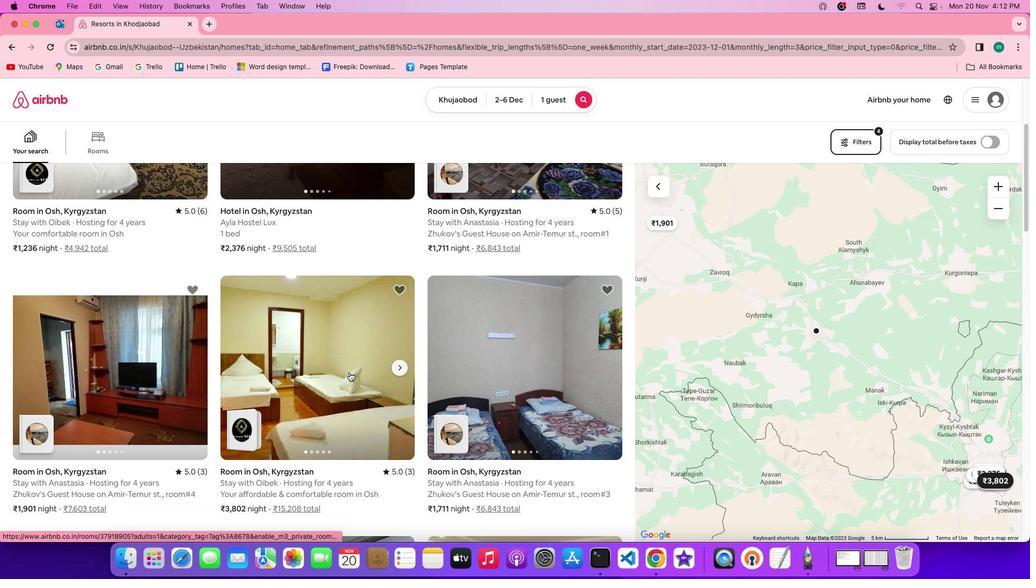 
Action: Mouse scrolled (350, 372) with delta (0, 0)
Screenshot: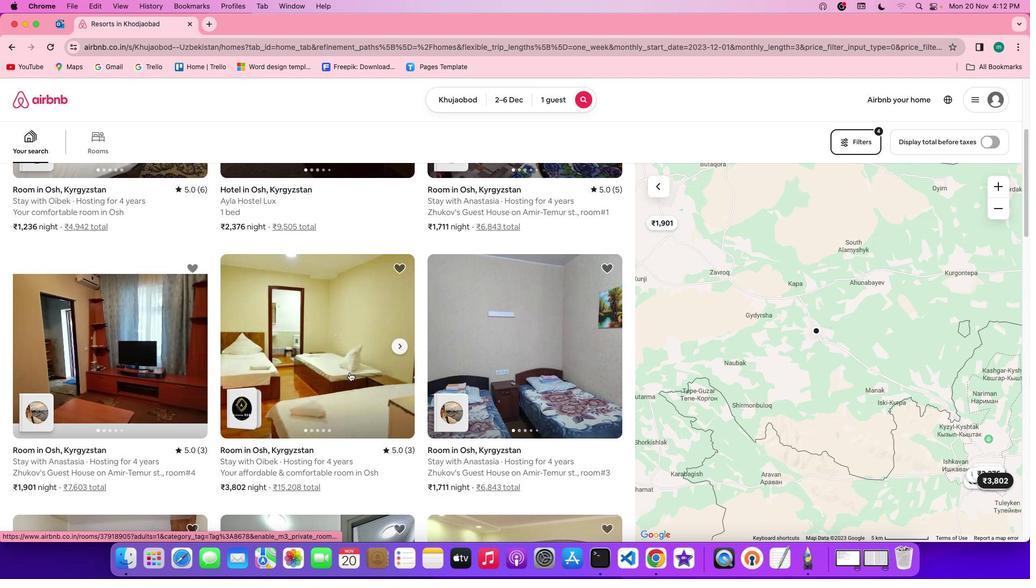 
Action: Mouse scrolled (350, 372) with delta (0, -1)
Screenshot: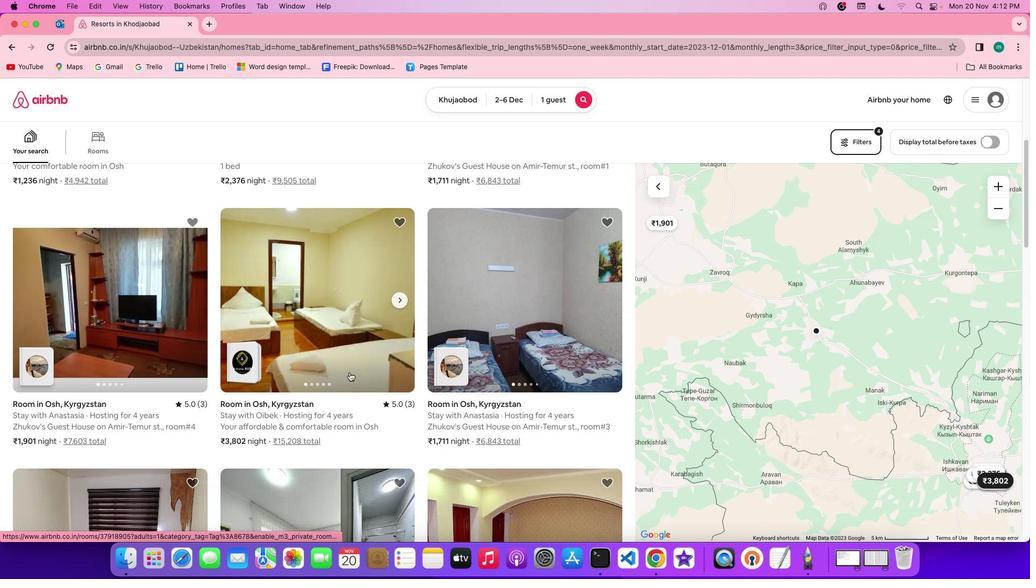 
Action: Mouse scrolled (350, 372) with delta (0, -1)
Screenshot: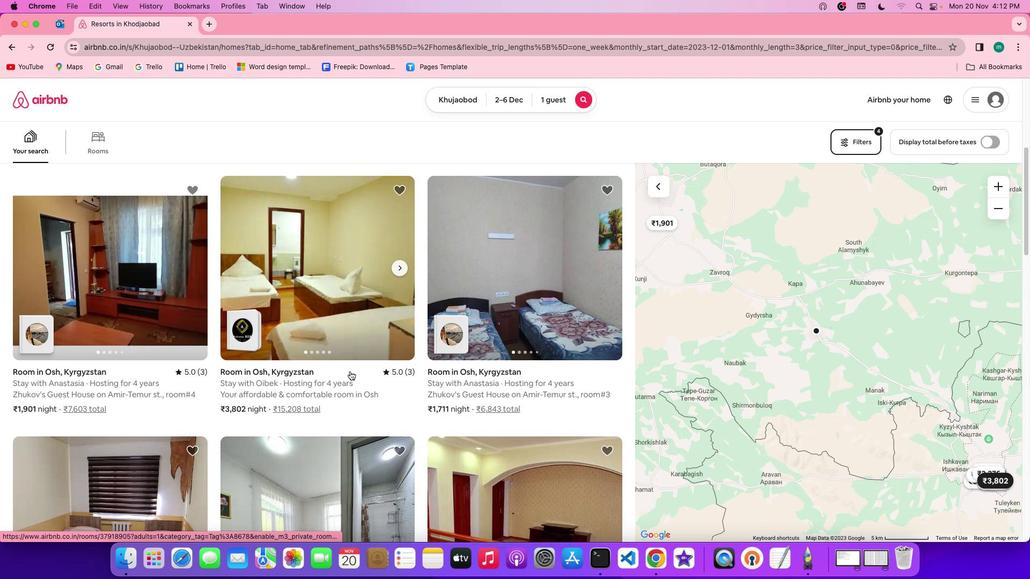 
Action: Mouse moved to (351, 370)
Screenshot: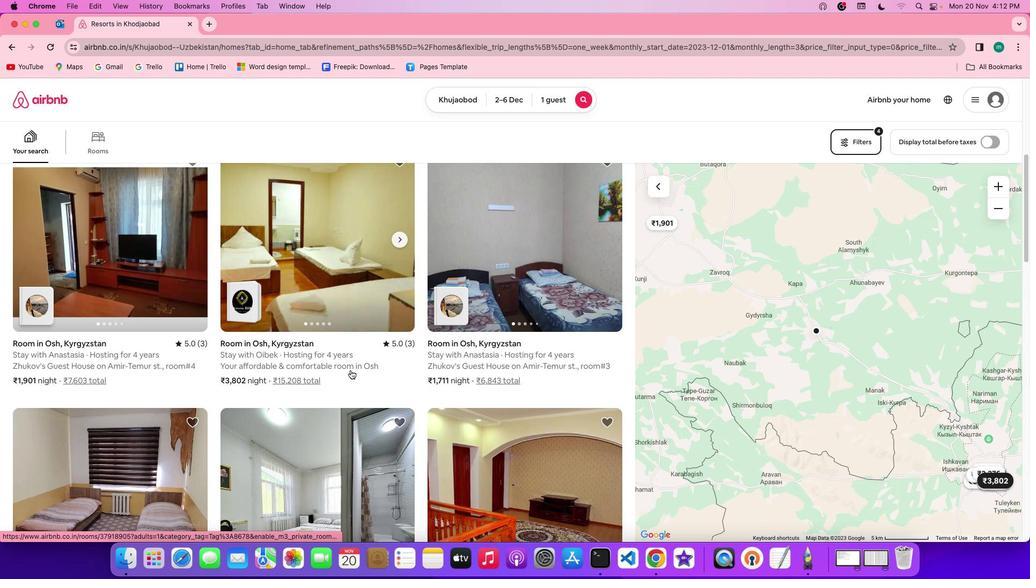 
Action: Mouse scrolled (351, 370) with delta (0, 0)
Screenshot: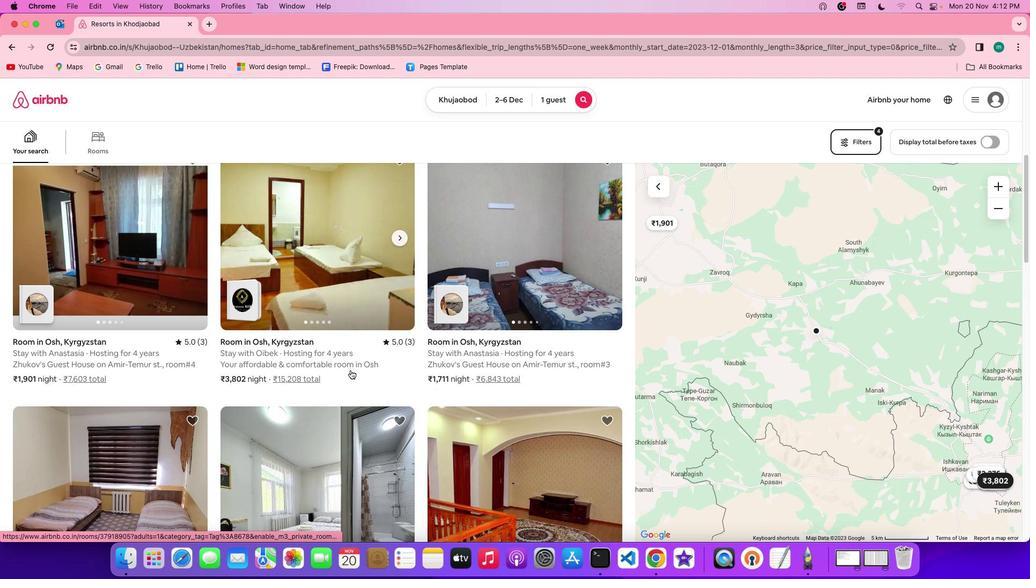 
Action: Mouse moved to (285, 308)
Screenshot: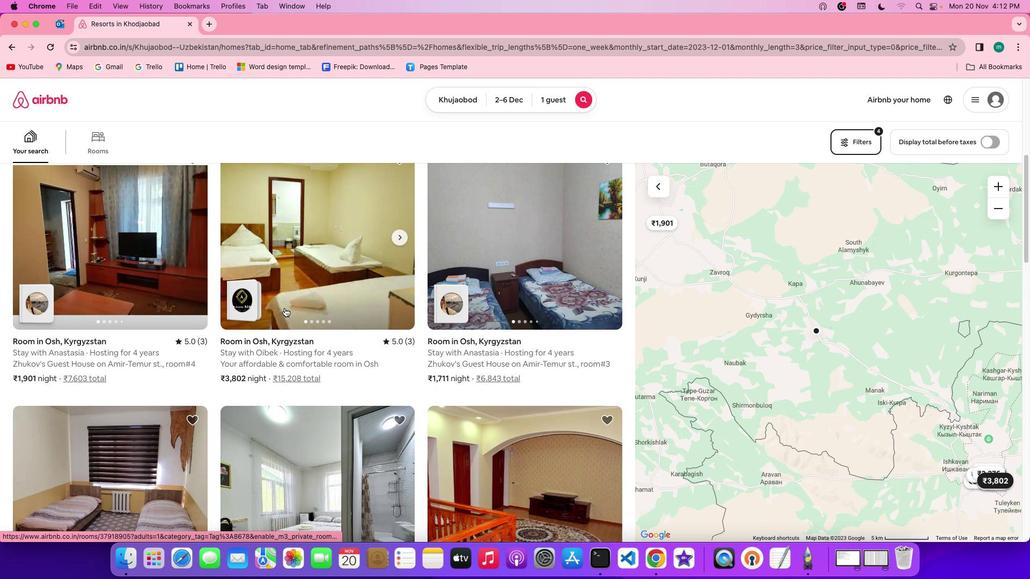 
Action: Mouse scrolled (285, 308) with delta (0, 0)
Screenshot: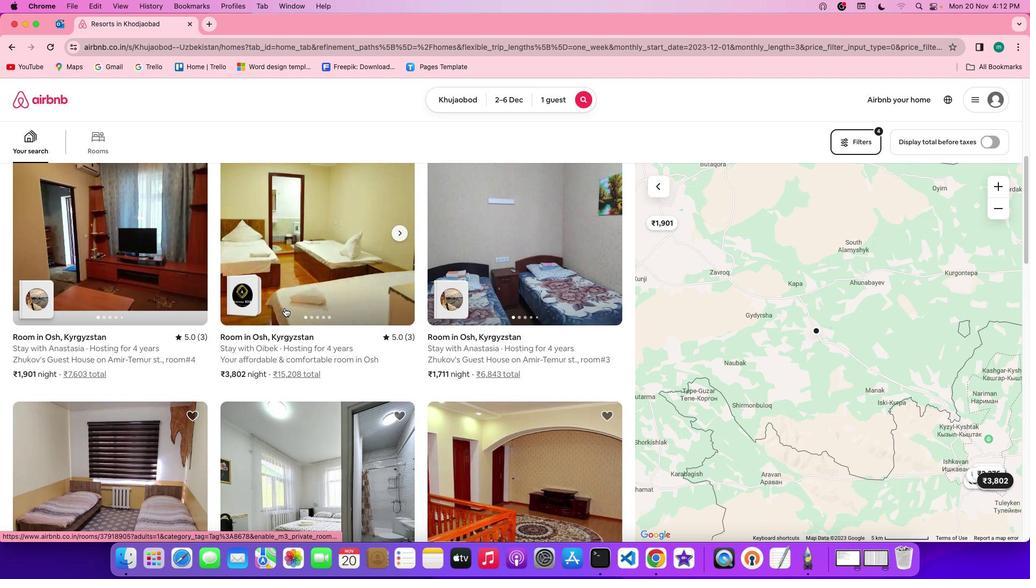 
Action: Mouse scrolled (285, 308) with delta (0, 0)
Screenshot: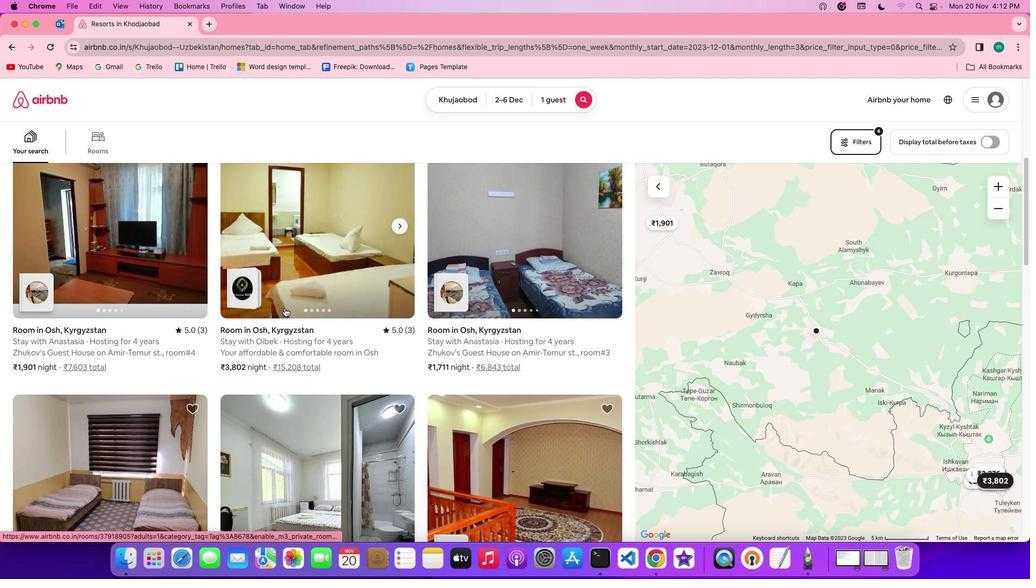 
Action: Mouse scrolled (285, 308) with delta (0, -1)
Screenshot: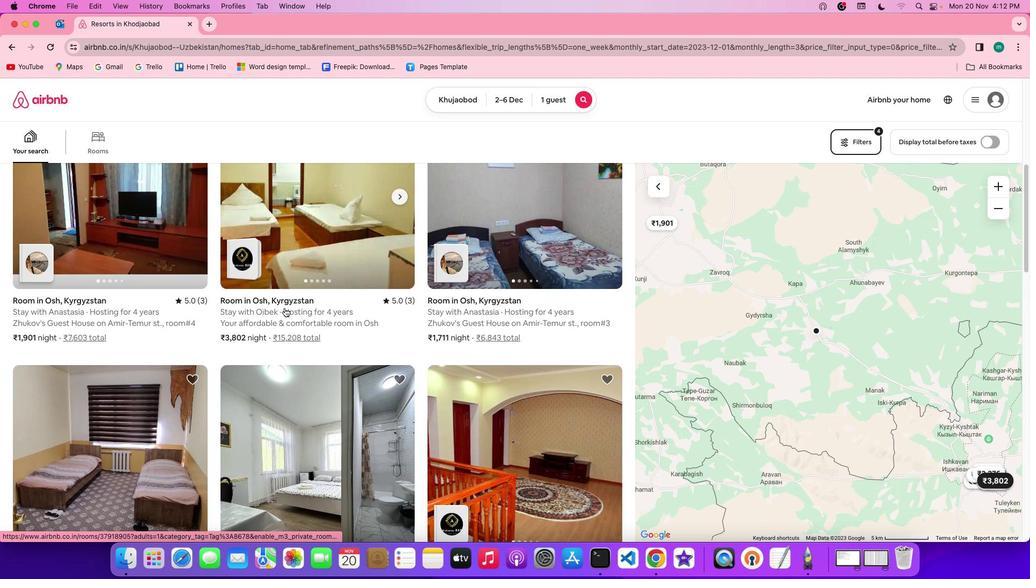 
Action: Mouse moved to (314, 380)
Screenshot: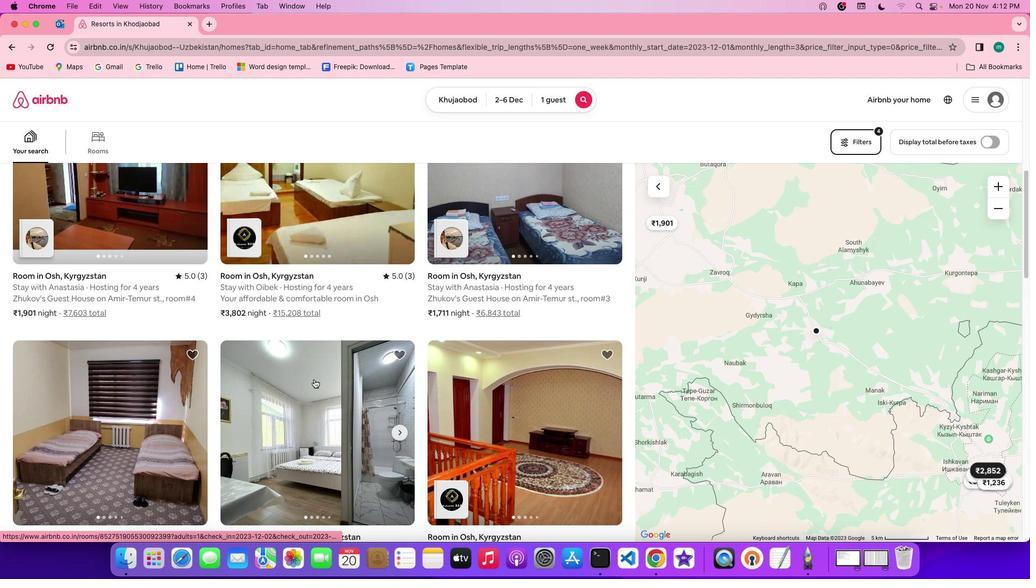 
Action: Mouse pressed left at (314, 380)
Screenshot: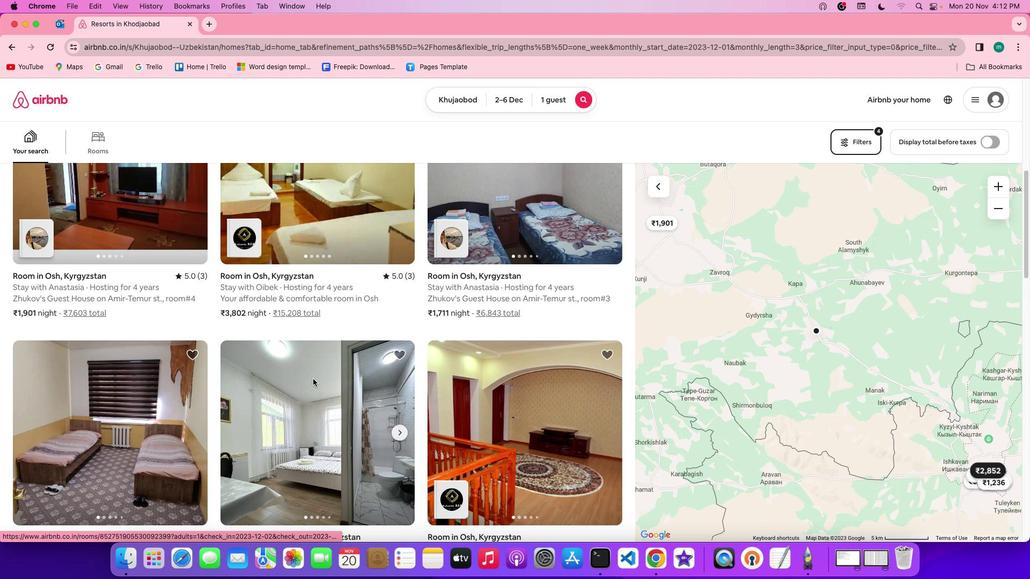 
Action: Mouse moved to (733, 395)
Screenshot: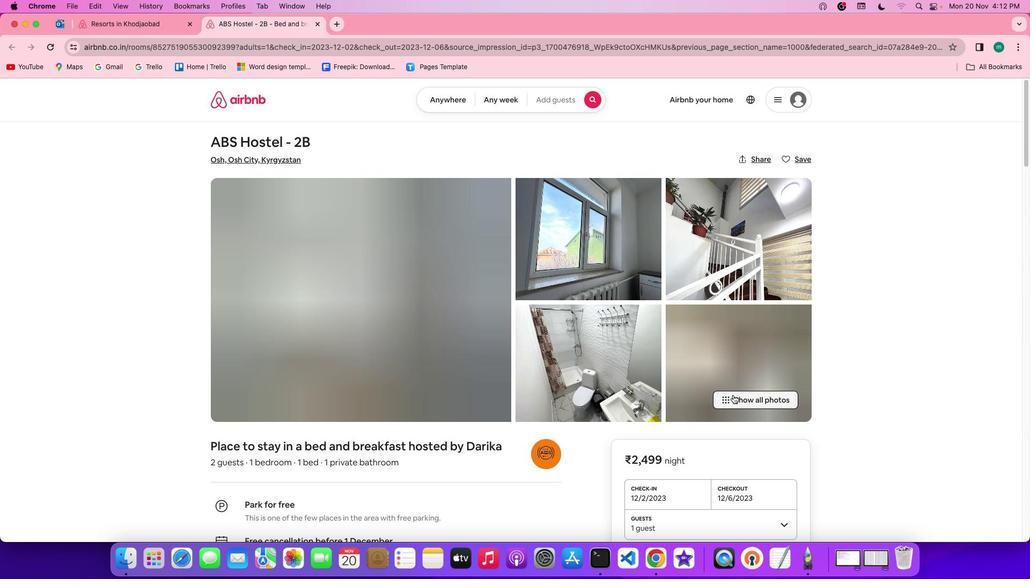 
Action: Mouse pressed left at (733, 395)
Screenshot: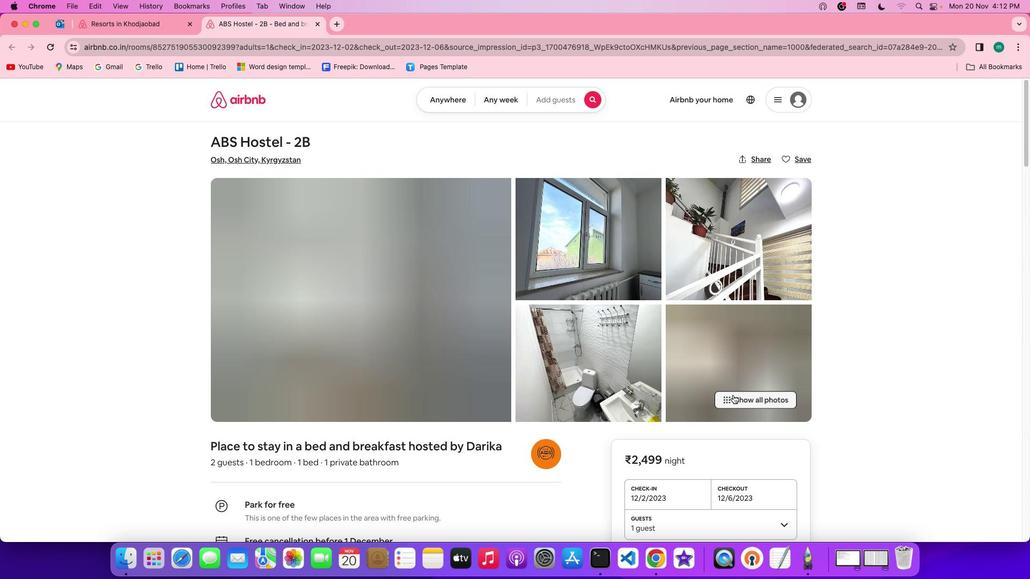 
Action: Mouse moved to (528, 474)
Screenshot: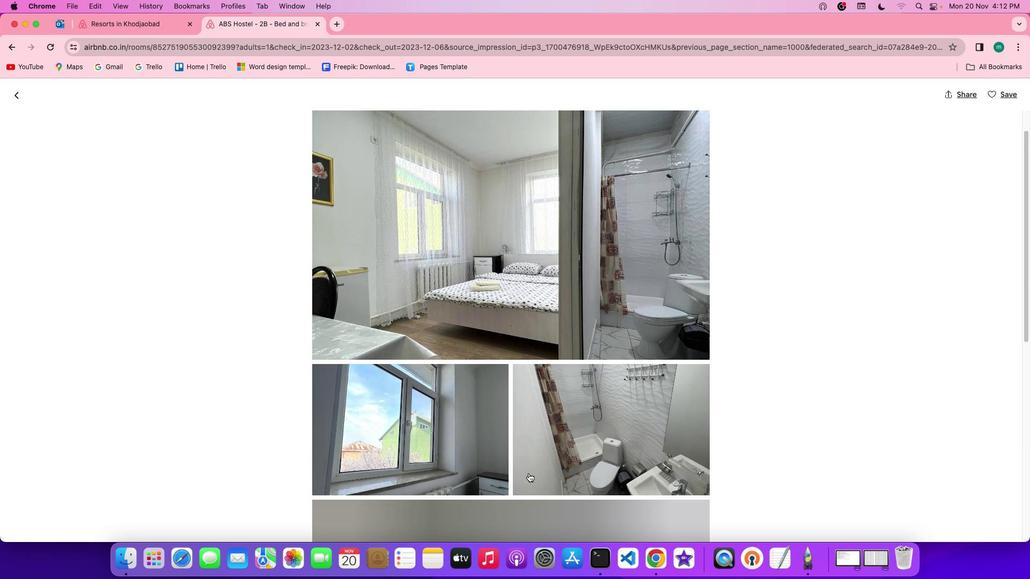 
Action: Mouse scrolled (528, 474) with delta (0, 0)
Screenshot: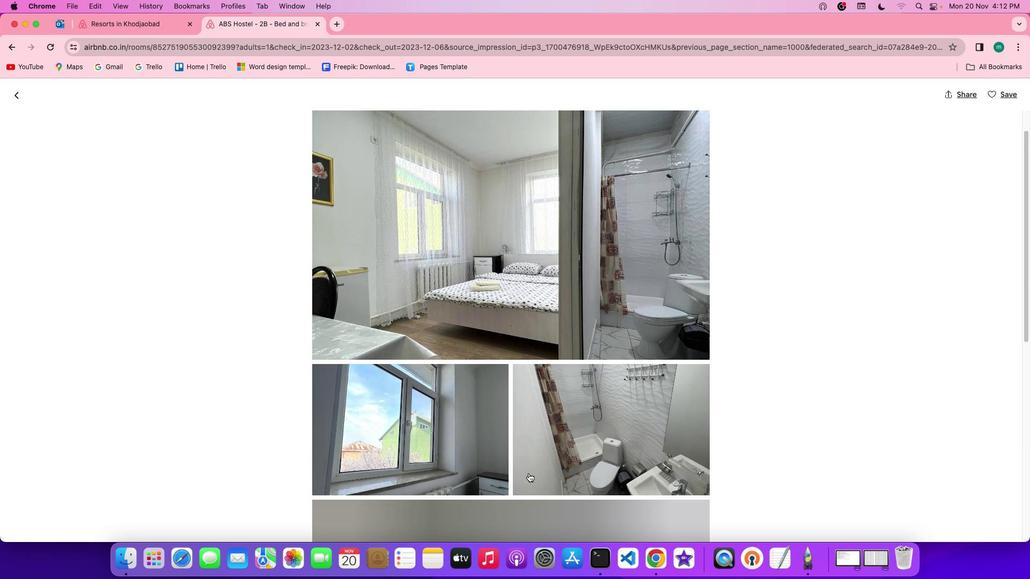 
Action: Mouse scrolled (528, 474) with delta (0, 0)
Screenshot: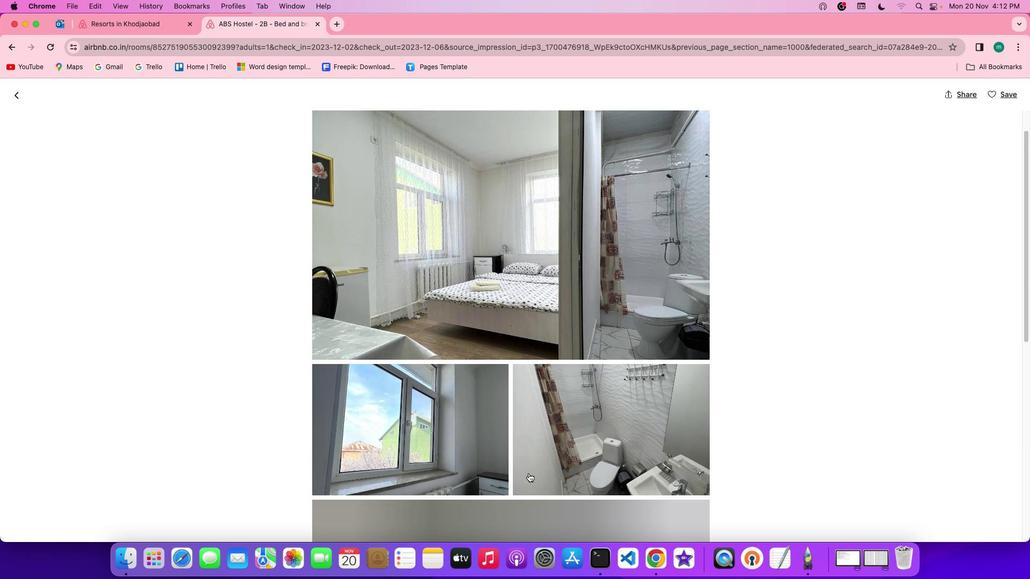 
Action: Mouse moved to (528, 474)
Screenshot: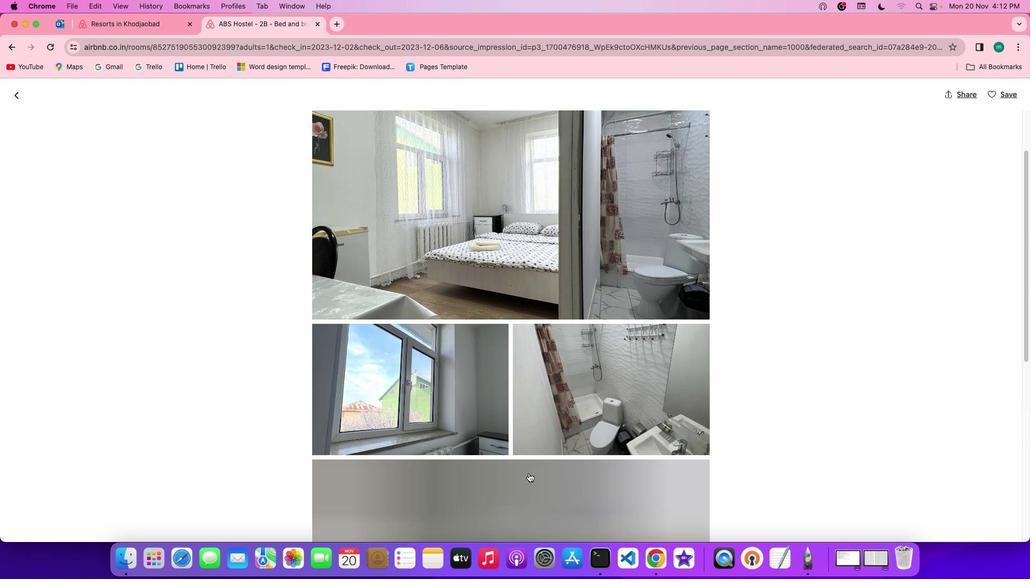 
Action: Mouse scrolled (528, 474) with delta (0, -1)
Screenshot: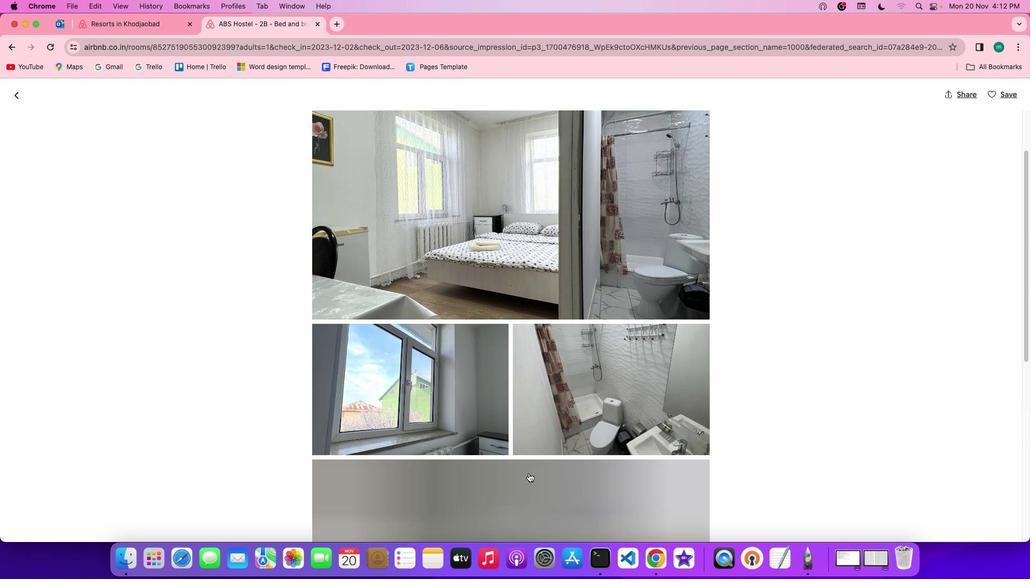 
Action: Mouse scrolled (528, 474) with delta (0, -2)
Screenshot: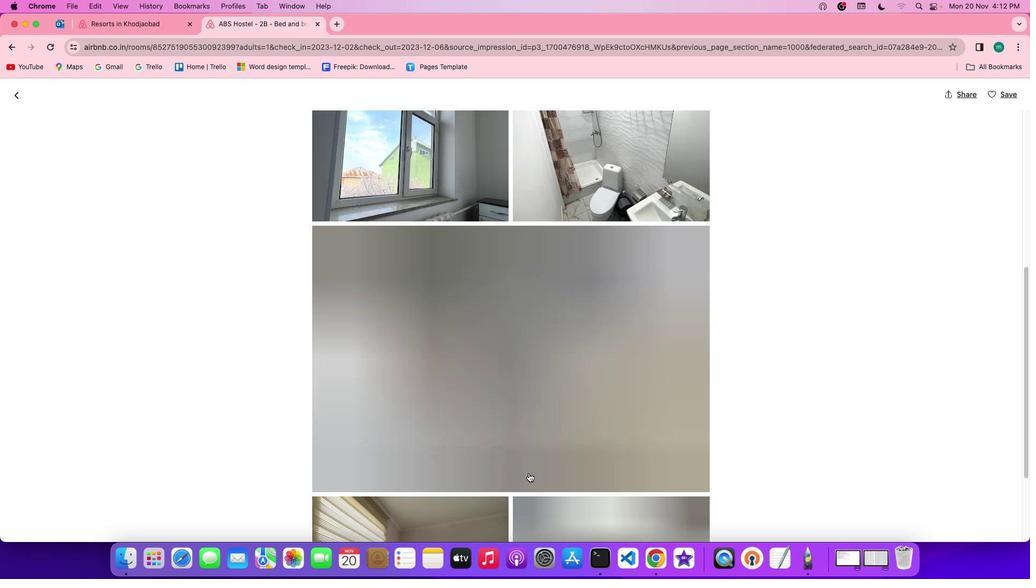 
Action: Mouse moved to (528, 474)
Screenshot: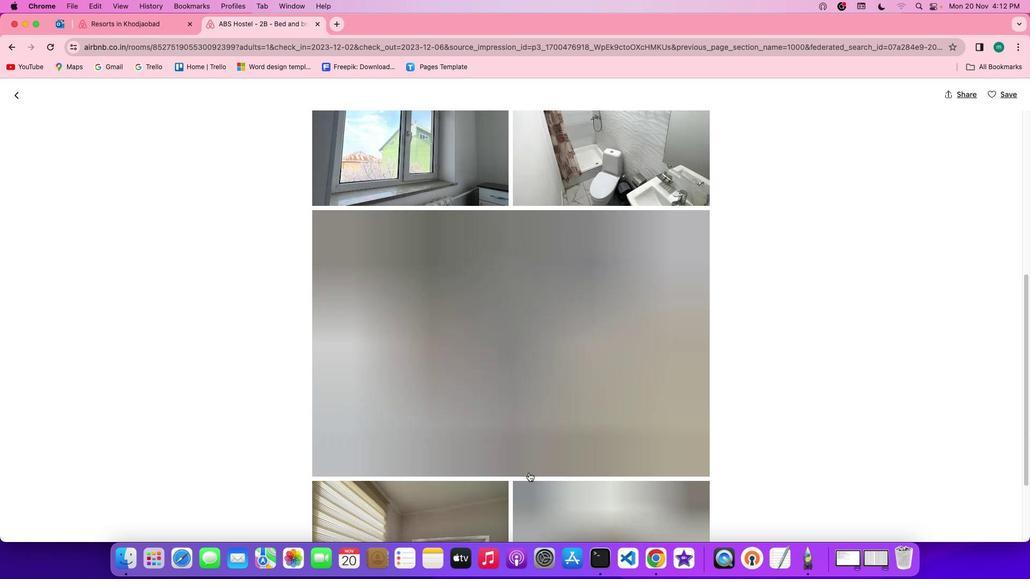 
Action: Mouse scrolled (528, 474) with delta (0, -2)
Screenshot: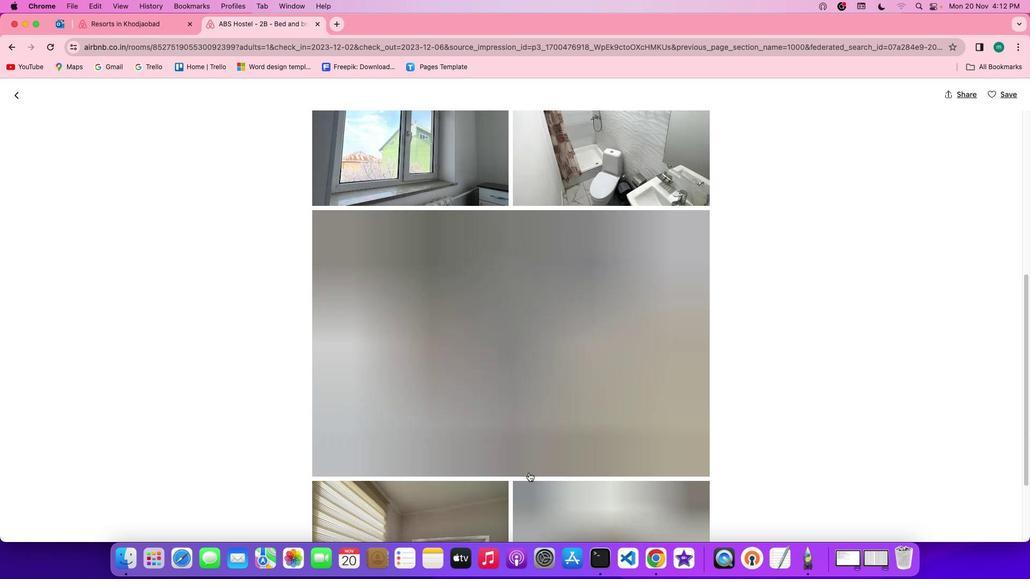 
Action: Mouse moved to (527, 471)
Screenshot: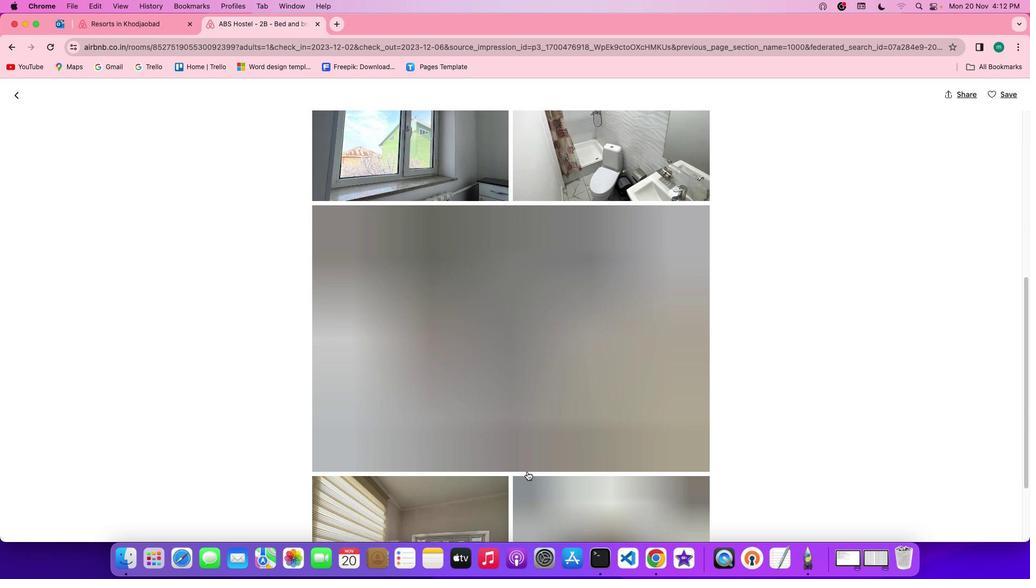 
Action: Mouse scrolled (527, 471) with delta (0, 0)
Screenshot: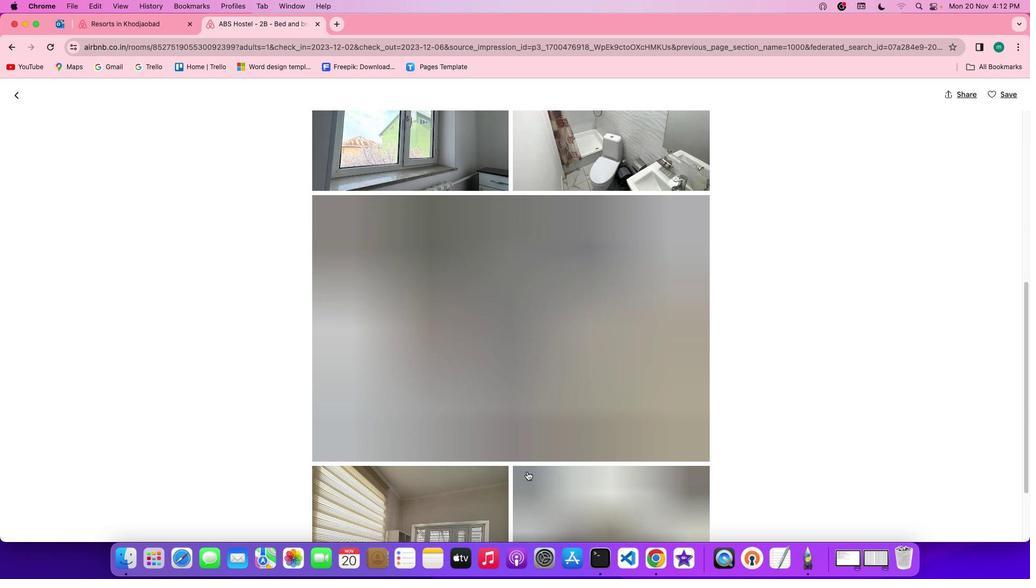 
Action: Mouse scrolled (527, 471) with delta (0, 0)
Screenshot: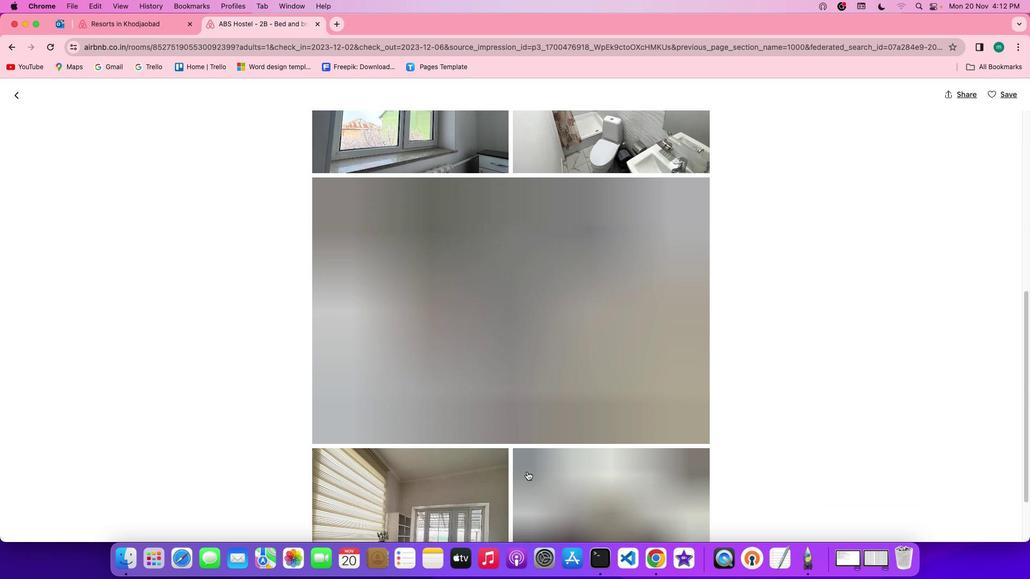 
Action: Mouse scrolled (527, 471) with delta (0, -1)
Screenshot: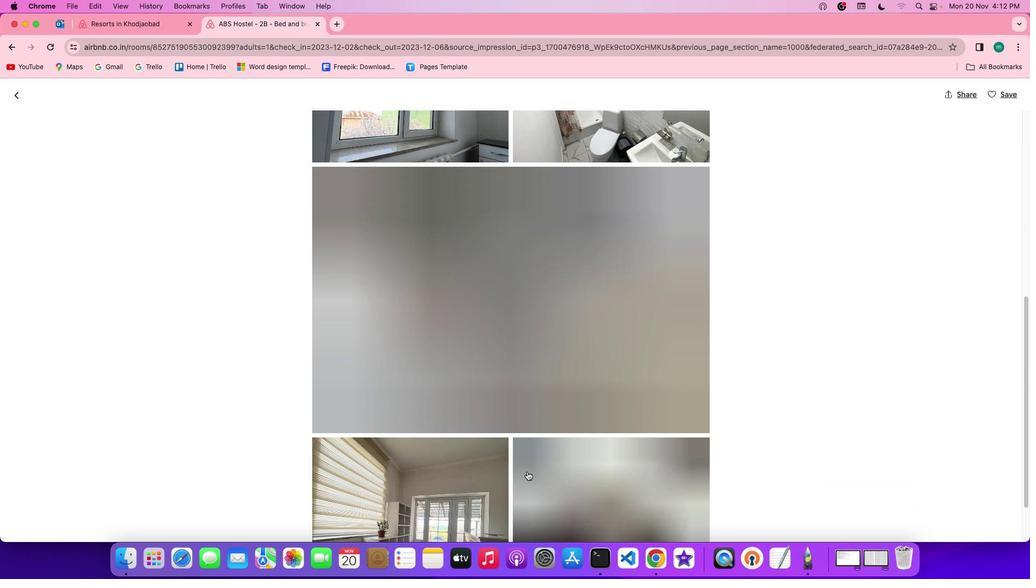 
Action: Mouse scrolled (527, 471) with delta (0, -1)
Screenshot: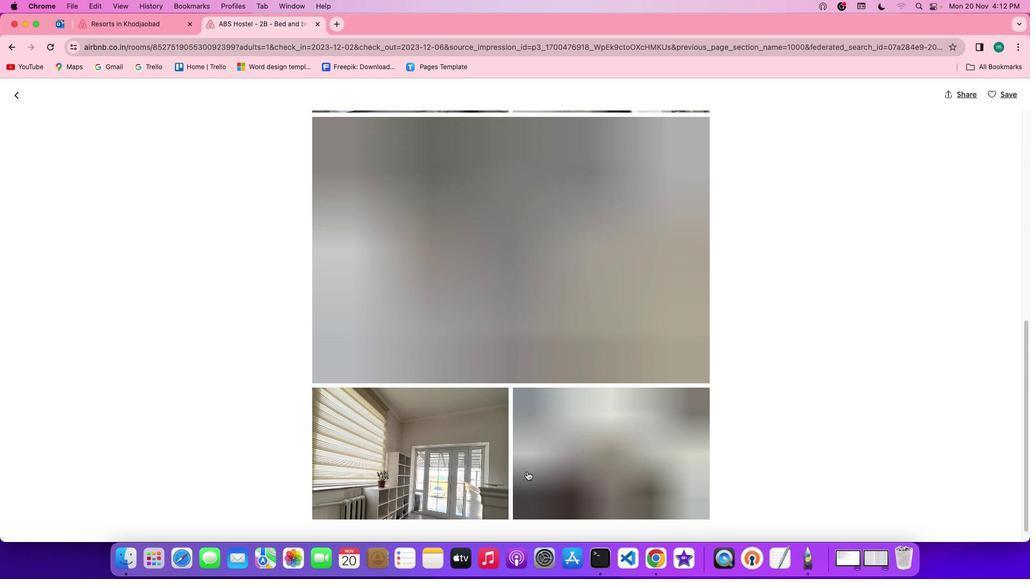 
Action: Mouse scrolled (527, 471) with delta (0, 0)
Screenshot: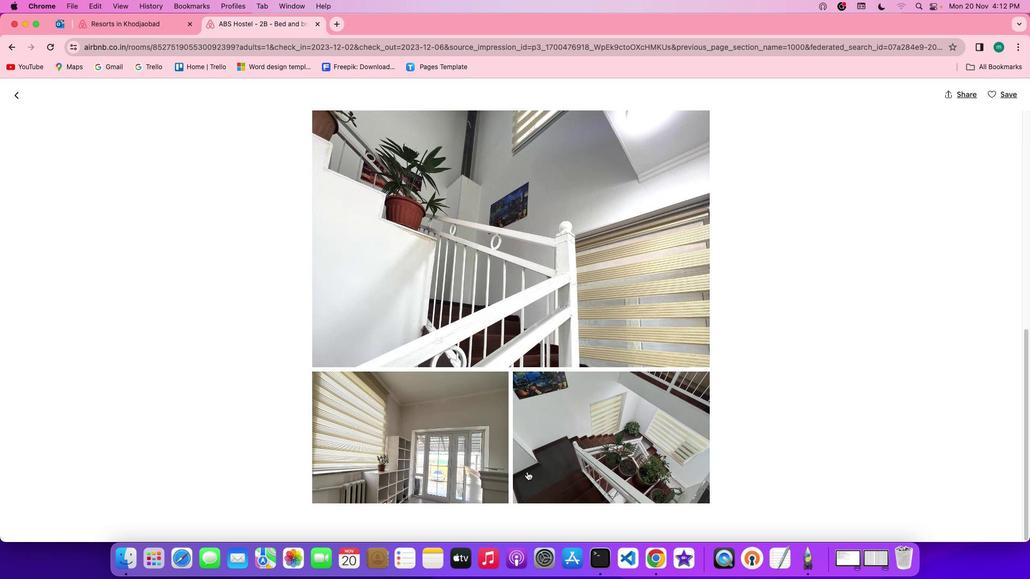 
Action: Mouse scrolled (527, 471) with delta (0, 0)
Screenshot: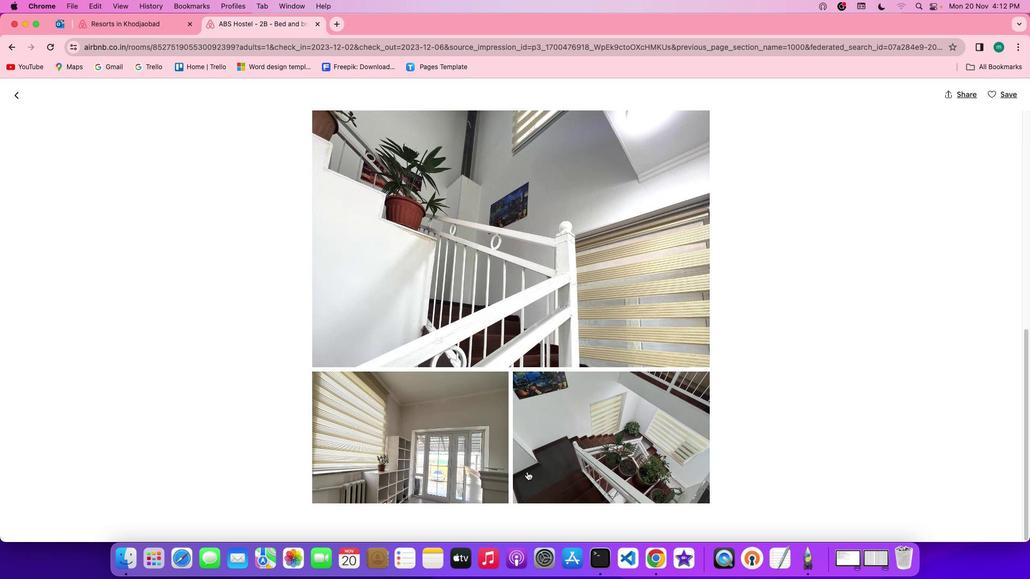 
Action: Mouse scrolled (527, 471) with delta (0, -1)
Screenshot: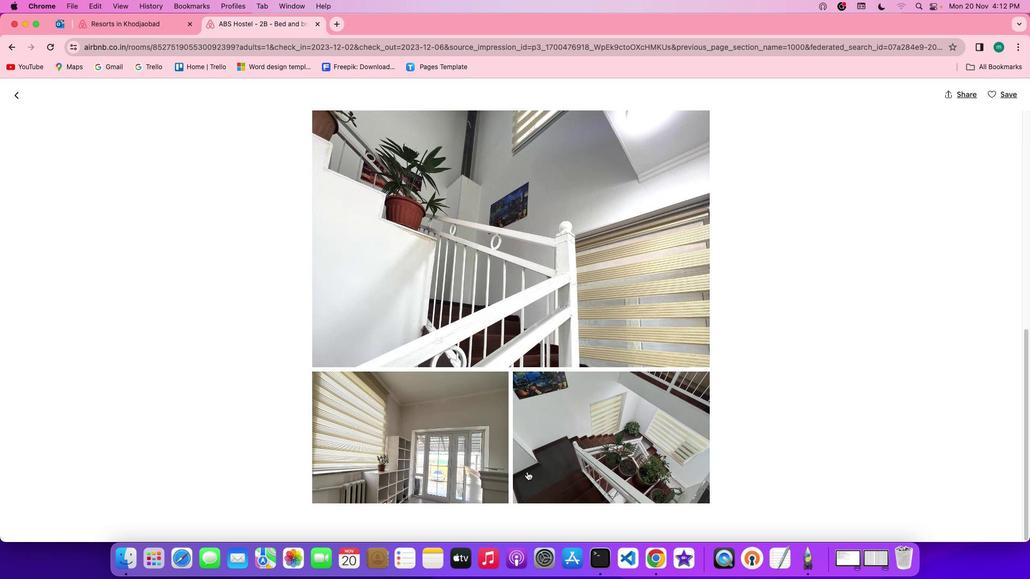 
Action: Mouse scrolled (527, 471) with delta (0, 0)
Screenshot: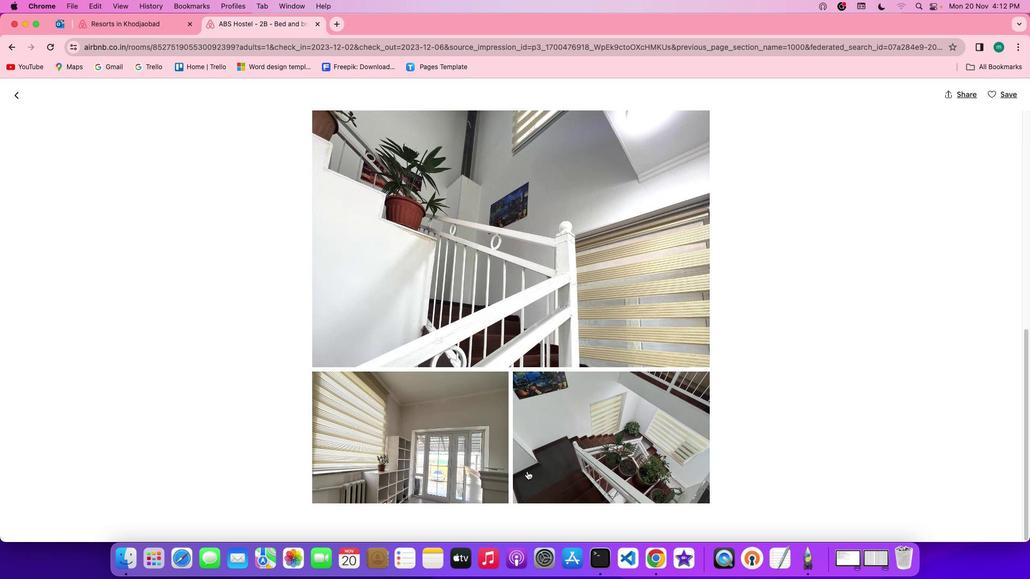 
Action: Mouse moved to (19, 98)
Screenshot: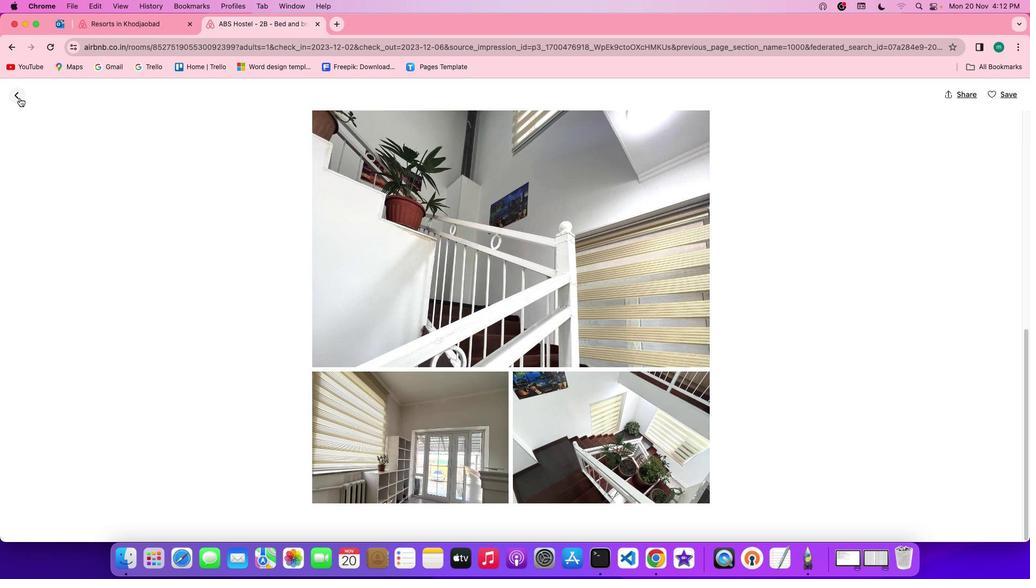 
Action: Mouse pressed left at (19, 98)
Screenshot: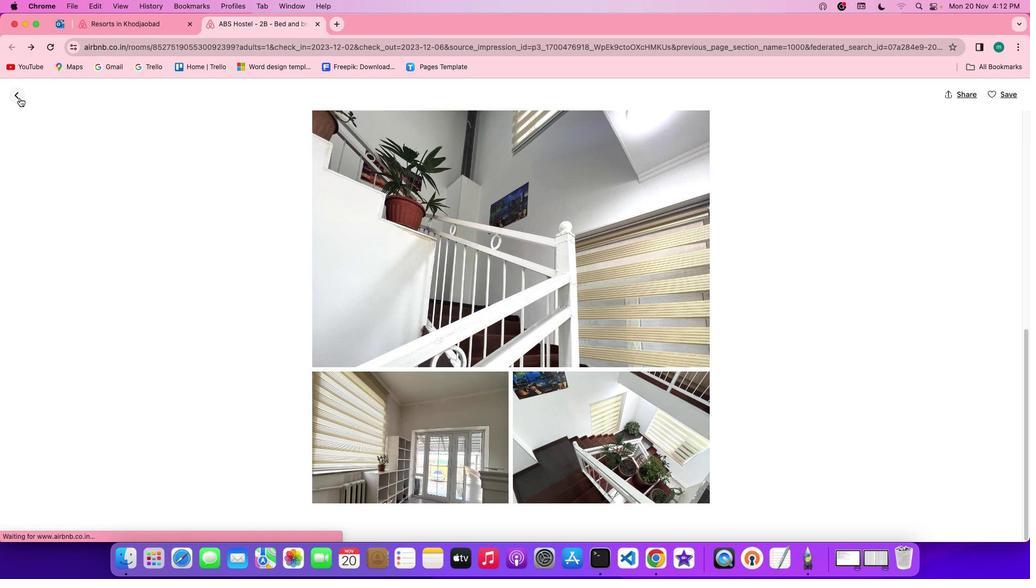 
Action: Mouse moved to (405, 406)
Screenshot: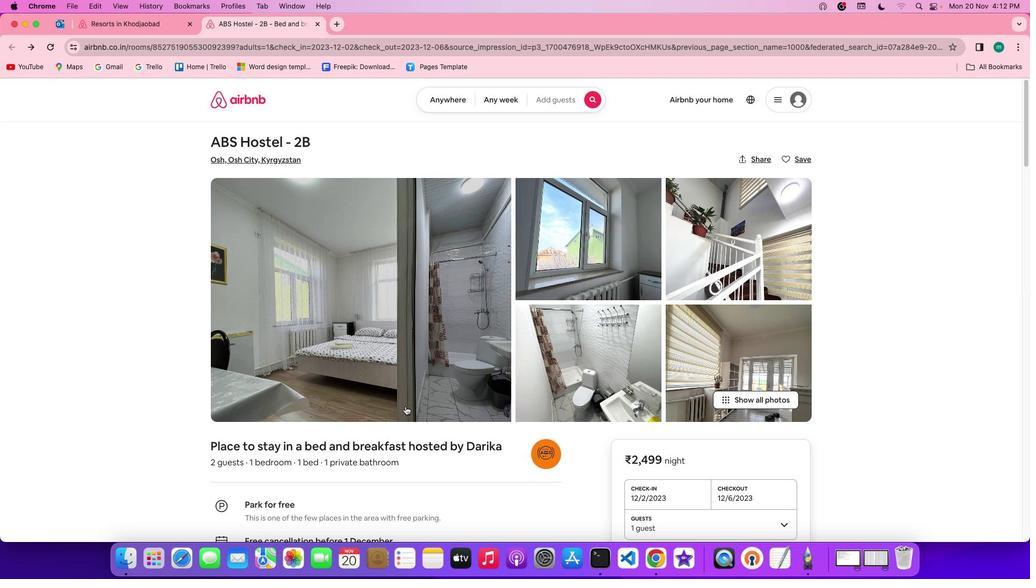
Action: Mouse scrolled (405, 406) with delta (0, 0)
Screenshot: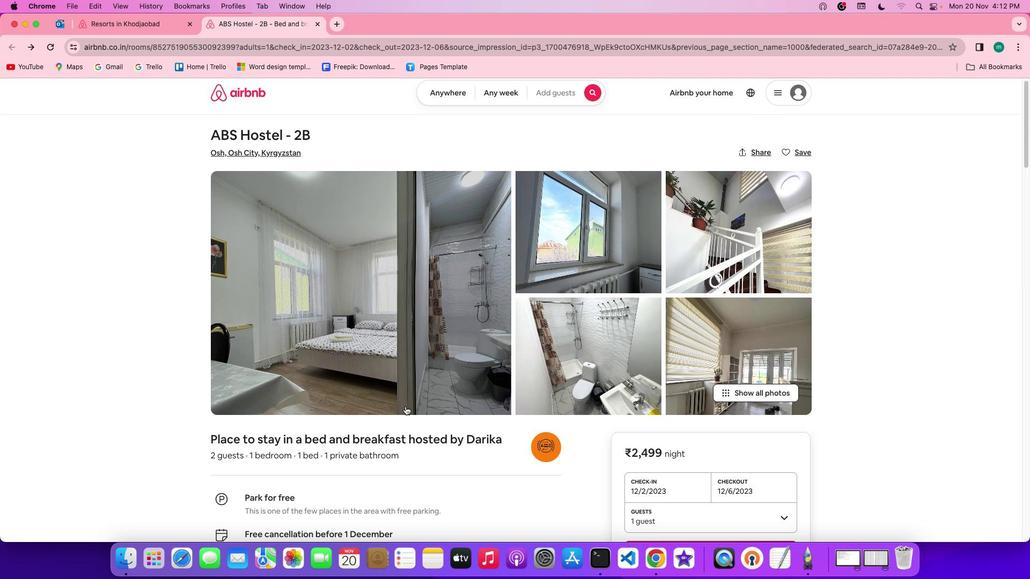 
Action: Mouse scrolled (405, 406) with delta (0, 0)
Screenshot: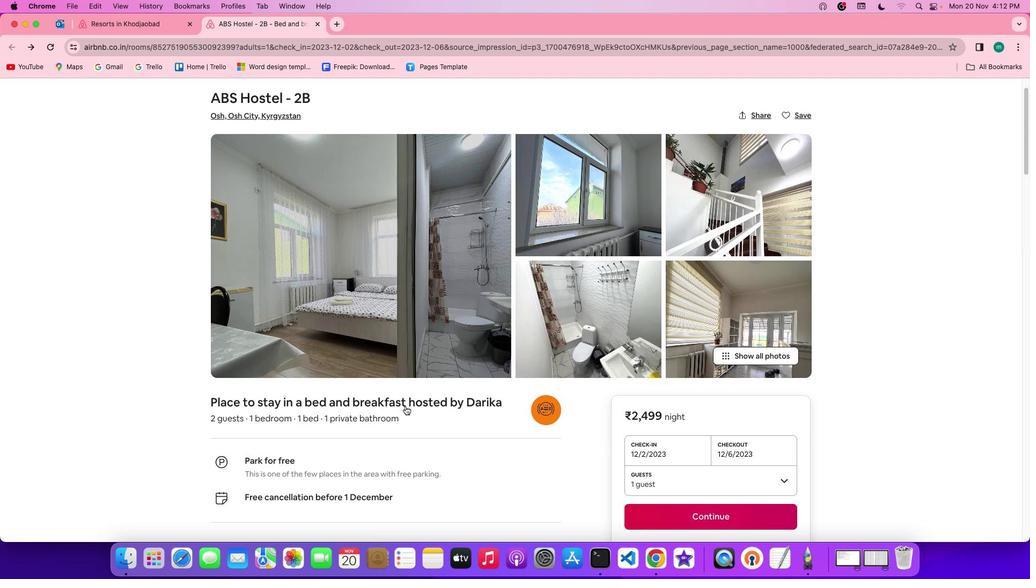 
Action: Mouse scrolled (405, 406) with delta (0, -1)
Screenshot: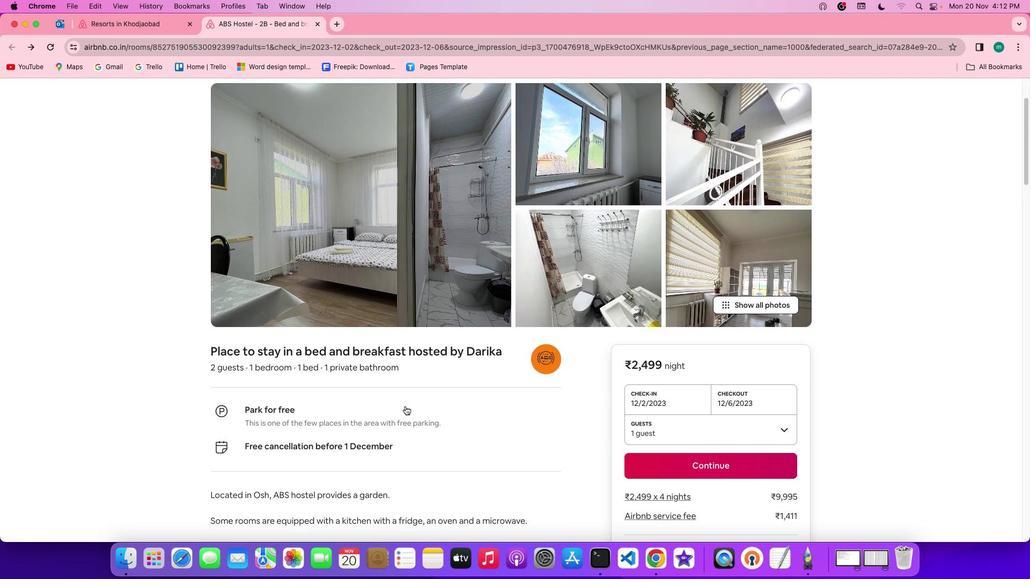 
Action: Mouse scrolled (405, 406) with delta (0, -2)
Screenshot: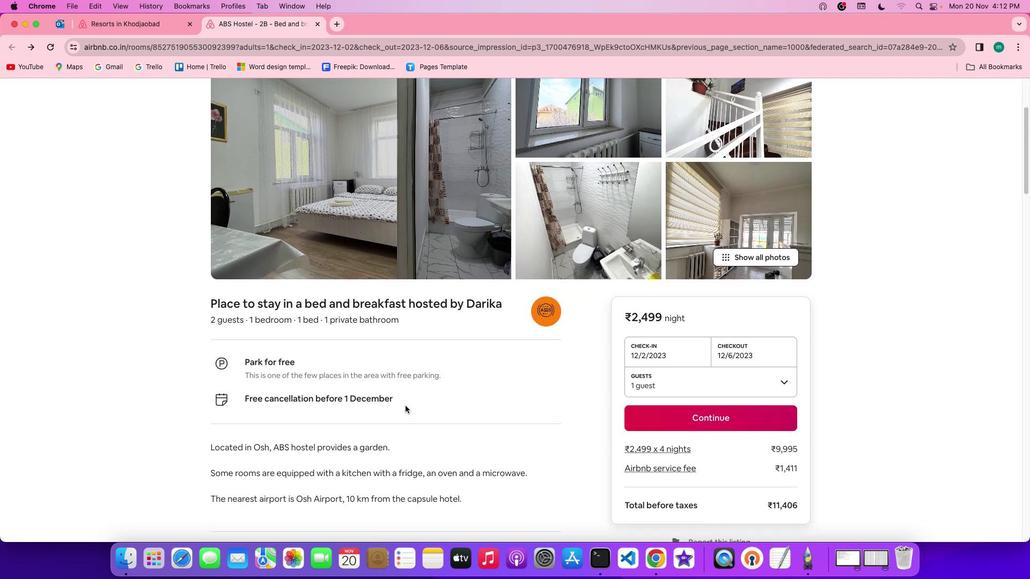 
Action: Mouse moved to (405, 406)
Screenshot: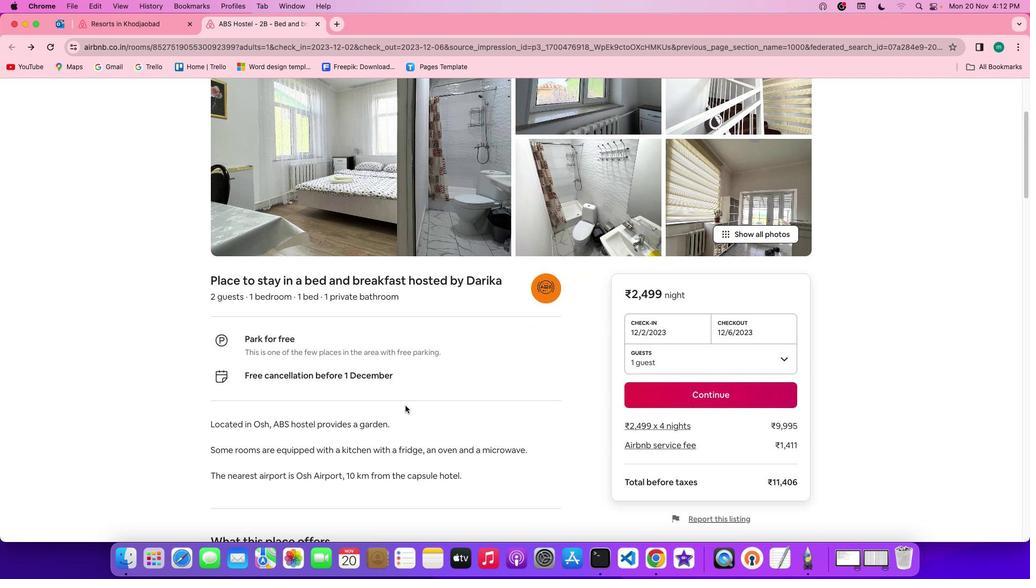 
Action: Mouse scrolled (405, 406) with delta (0, 0)
Screenshot: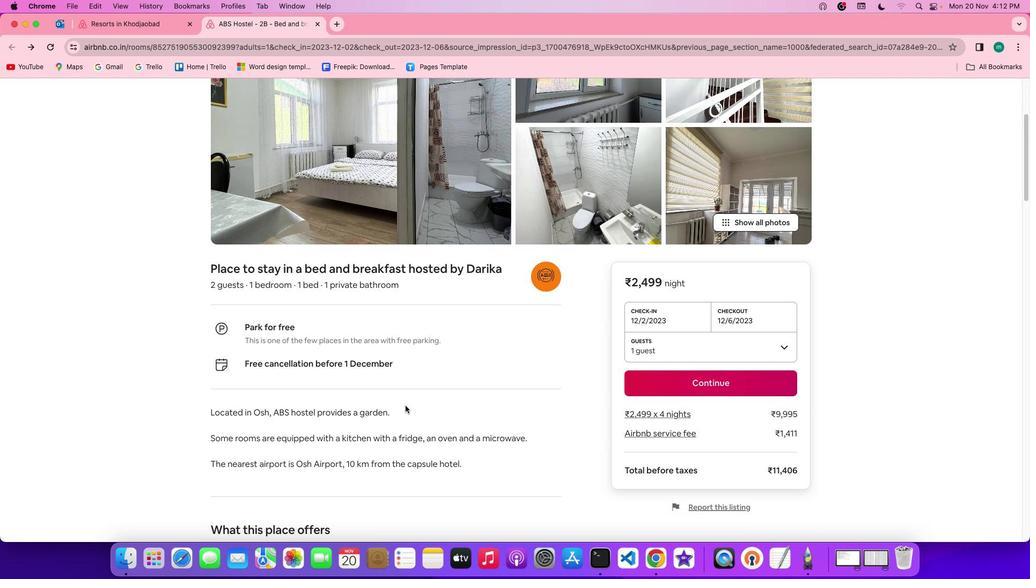 
Action: Mouse scrolled (405, 406) with delta (0, 0)
Screenshot: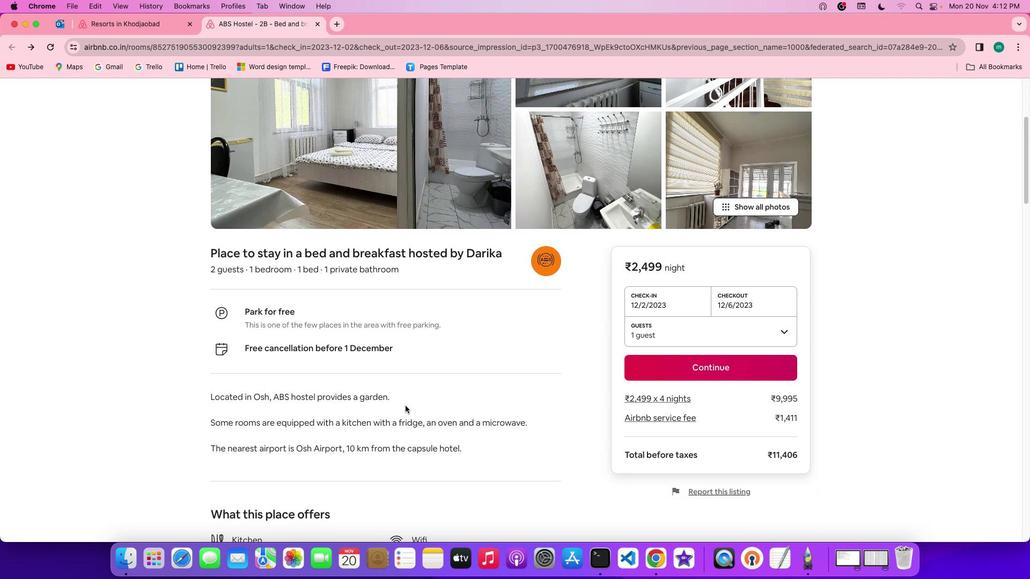 
Action: Mouse scrolled (405, 406) with delta (0, -1)
Screenshot: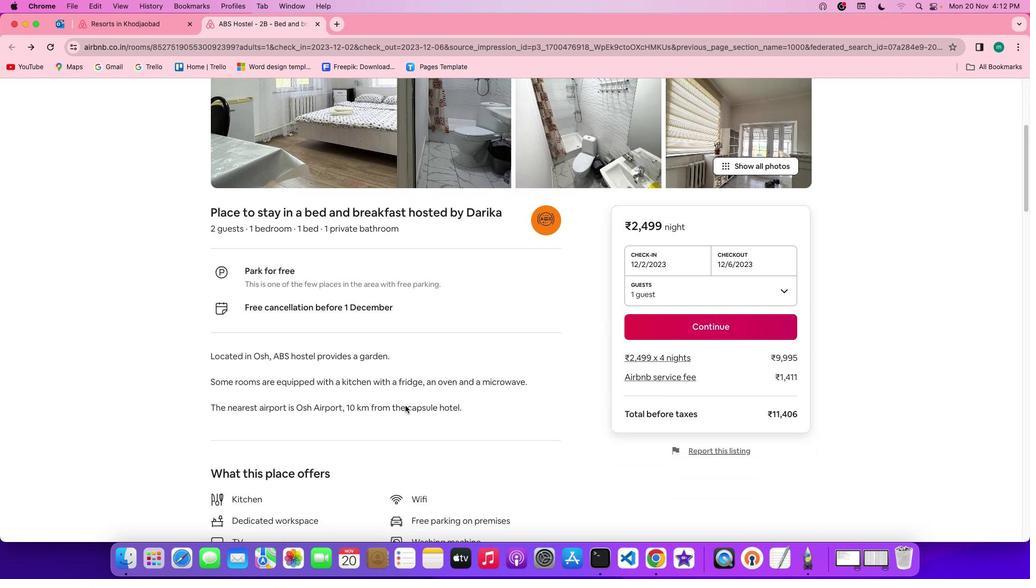 
Action: Mouse moved to (405, 406)
Screenshot: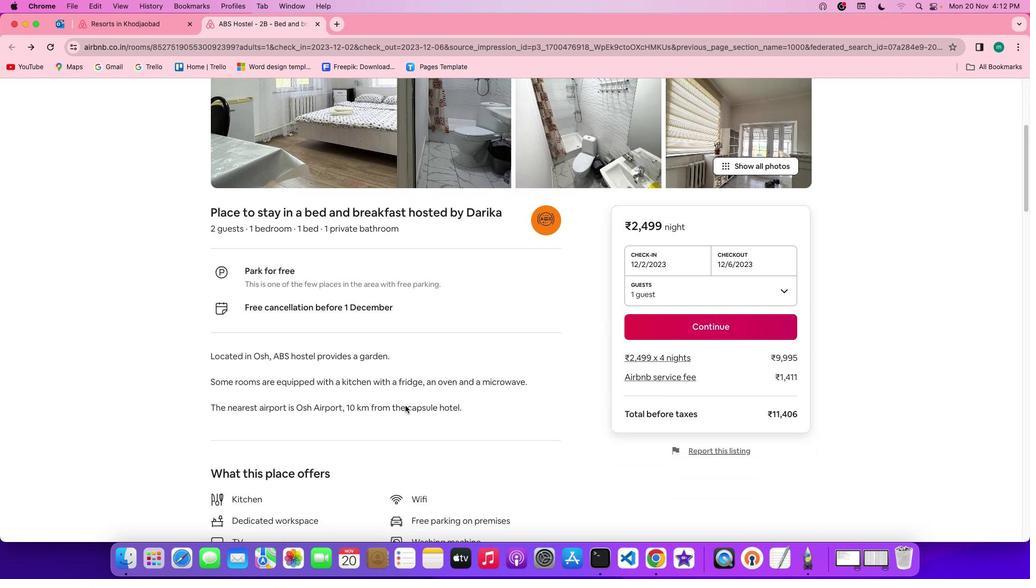
Action: Mouse scrolled (405, 406) with delta (0, 0)
Screenshot: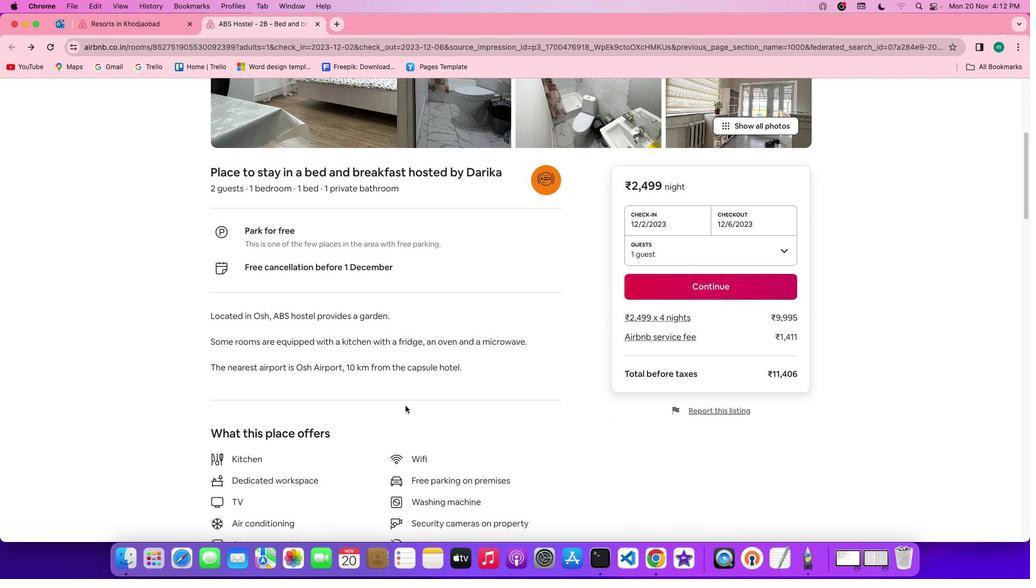 
Action: Mouse scrolled (405, 406) with delta (0, 0)
Screenshot: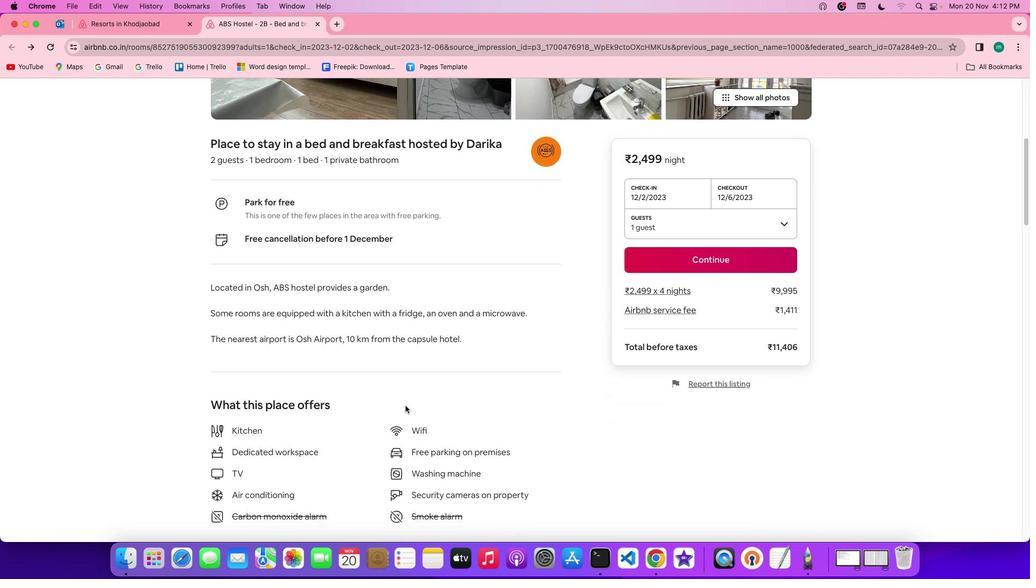 
Action: Mouse scrolled (405, 406) with delta (0, -1)
Screenshot: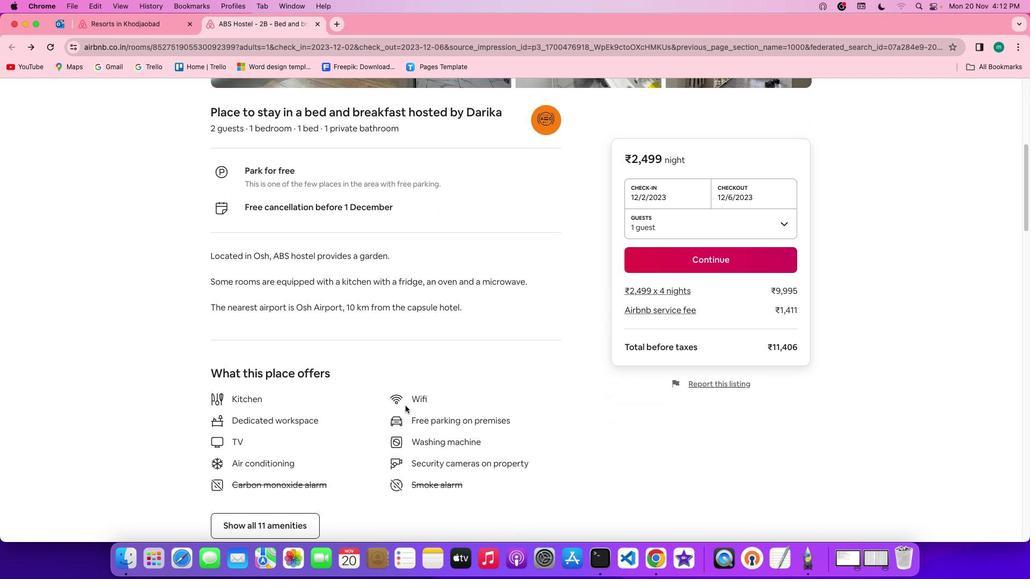 
Action: Mouse scrolled (405, 406) with delta (0, -1)
Screenshot: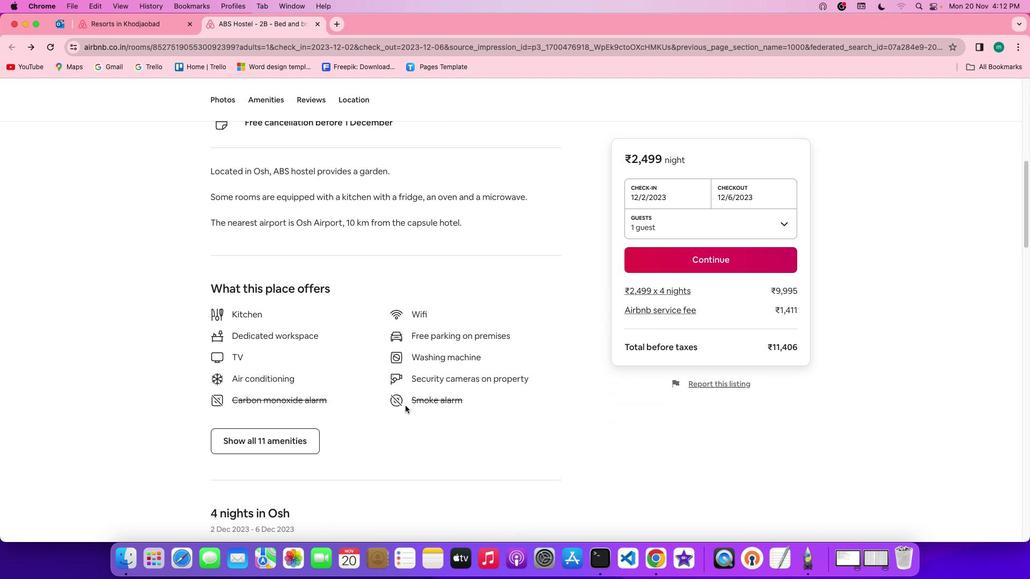 
Action: Mouse scrolled (405, 406) with delta (0, 0)
Screenshot: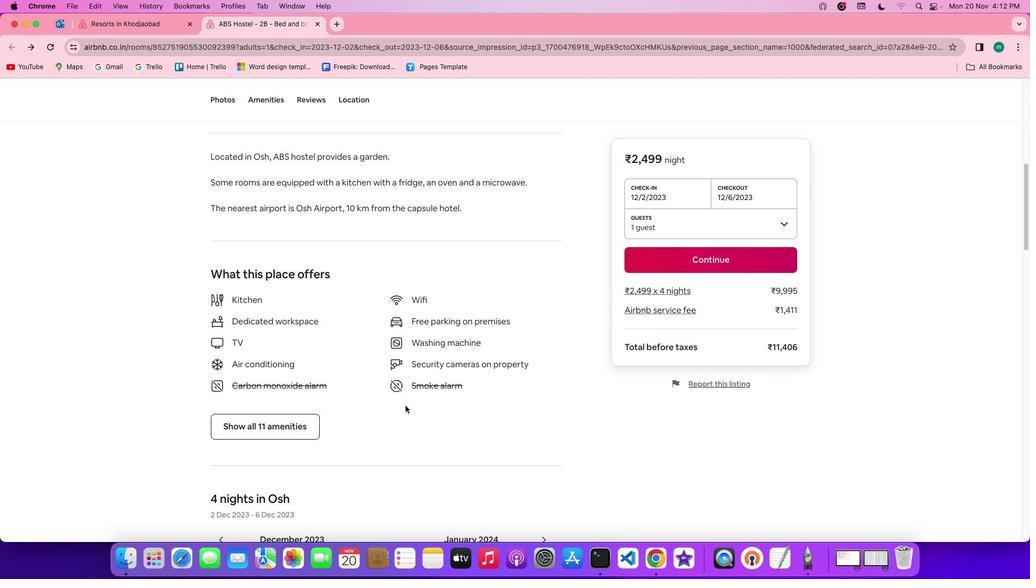 
Action: Mouse scrolled (405, 406) with delta (0, 0)
Screenshot: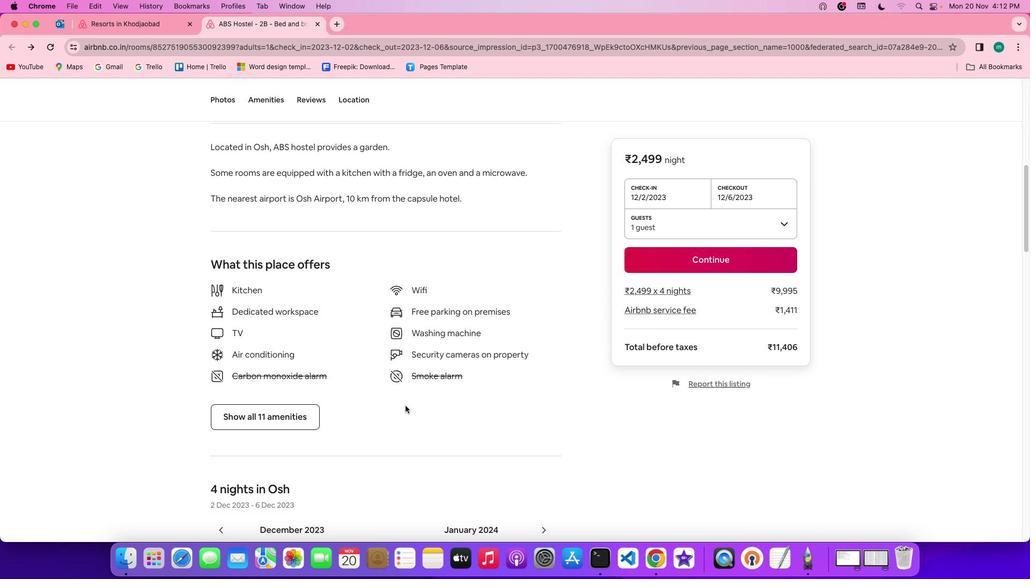 
Action: Mouse scrolled (405, 406) with delta (0, -1)
Screenshot: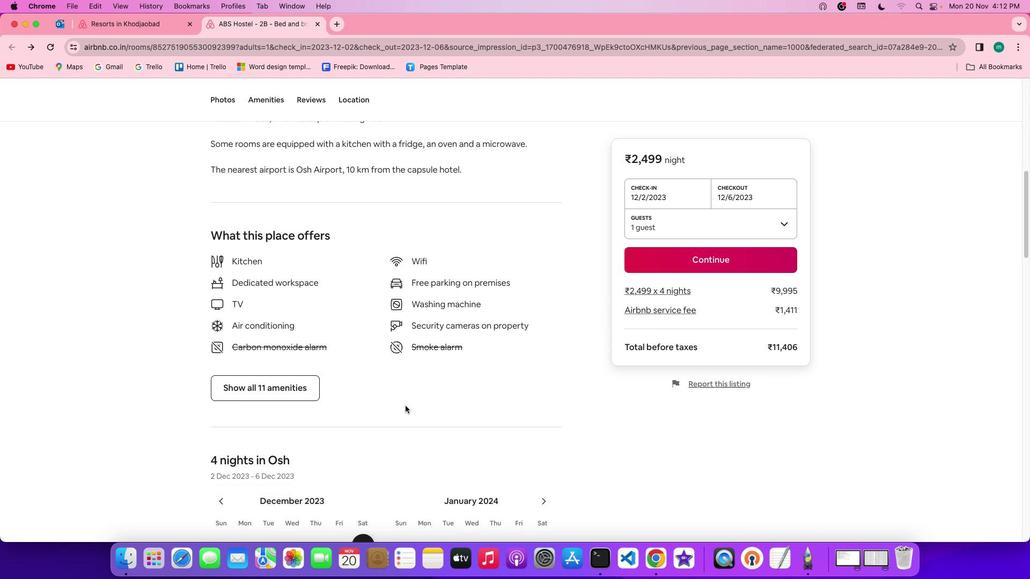 
Action: Mouse scrolled (405, 406) with delta (0, 0)
Screenshot: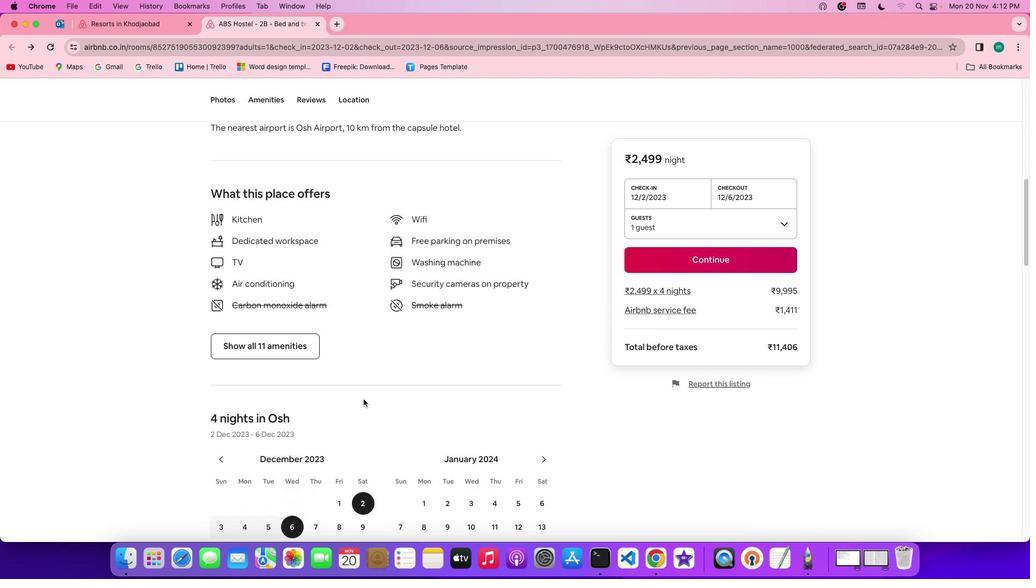 
Action: Mouse moved to (265, 331)
Screenshot: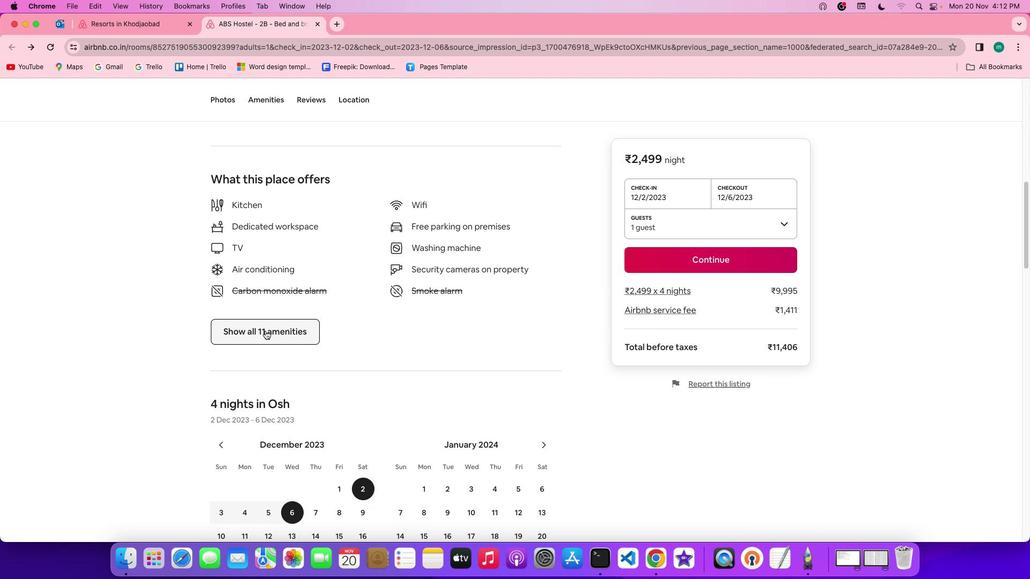 
Action: Mouse pressed left at (265, 331)
Screenshot: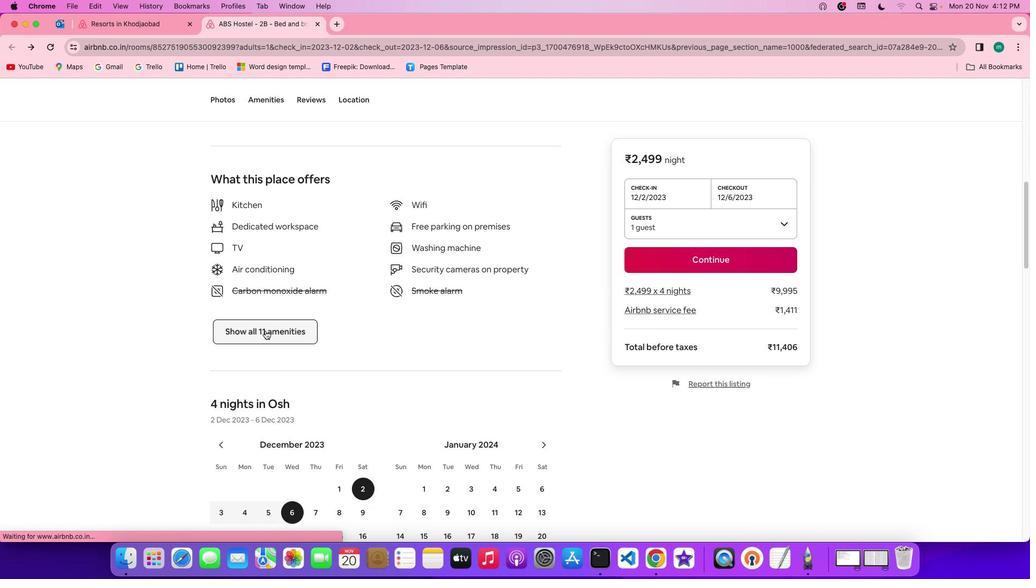 
Action: Mouse moved to (491, 417)
Screenshot: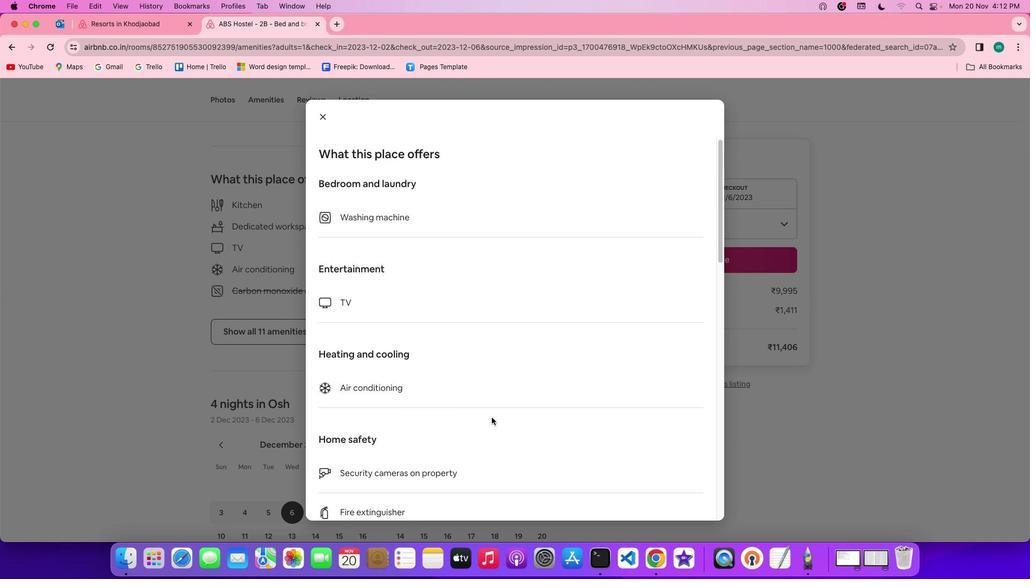 
Action: Mouse scrolled (491, 417) with delta (0, 0)
Screenshot: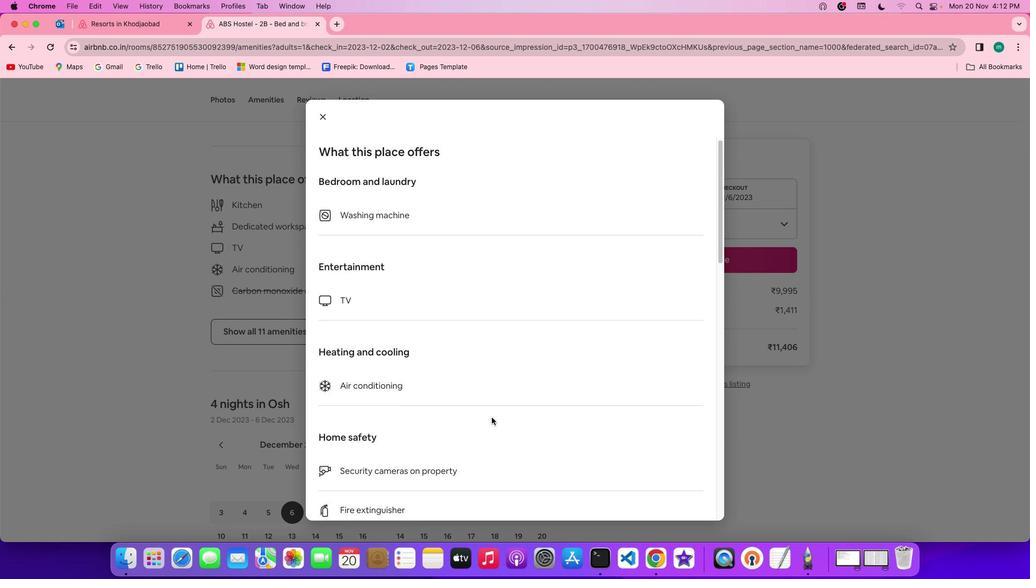 
Action: Mouse scrolled (491, 417) with delta (0, 0)
Screenshot: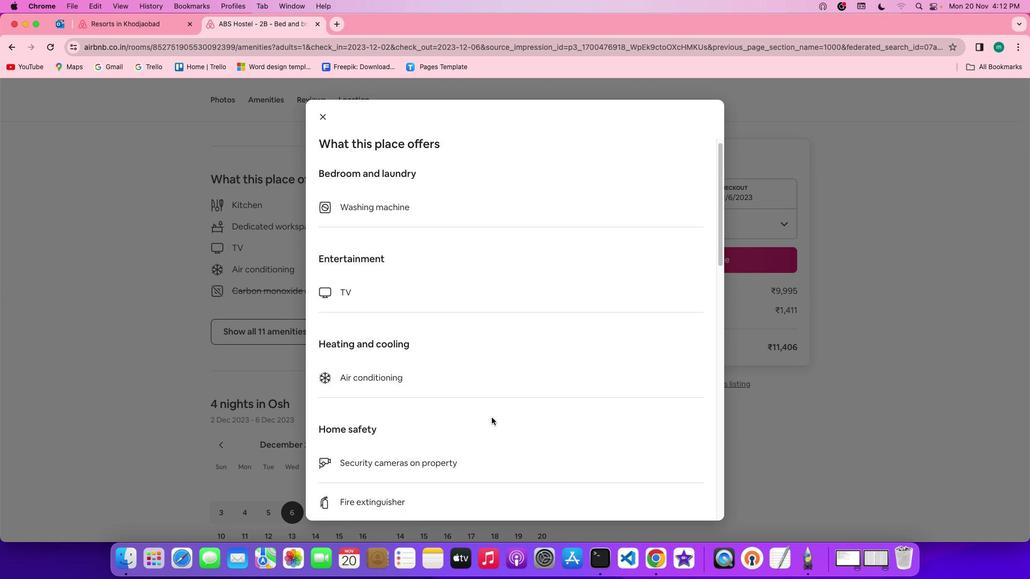 
Action: Mouse scrolled (491, 417) with delta (0, 0)
Screenshot: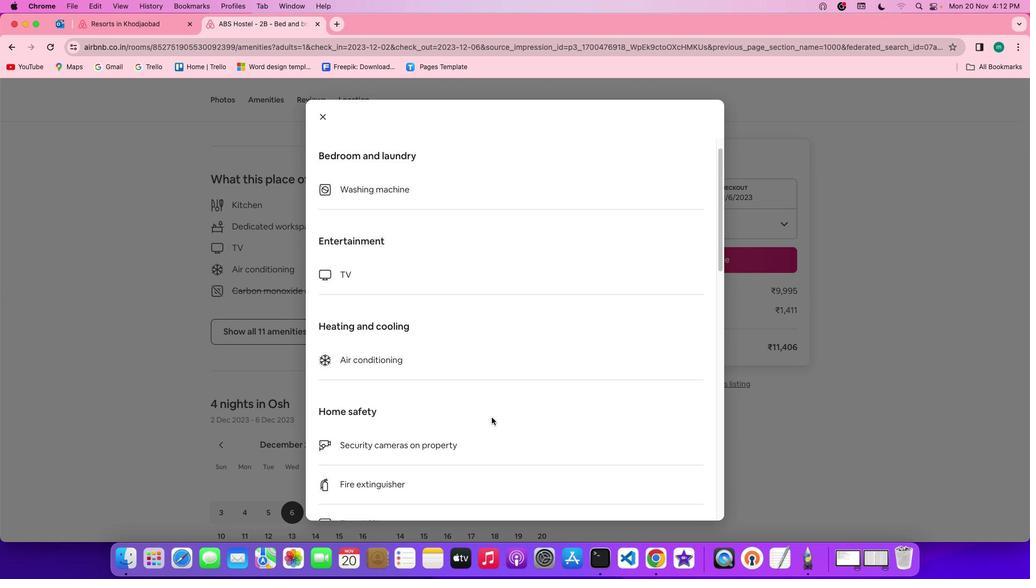 
Action: Mouse scrolled (491, 417) with delta (0, 0)
Screenshot: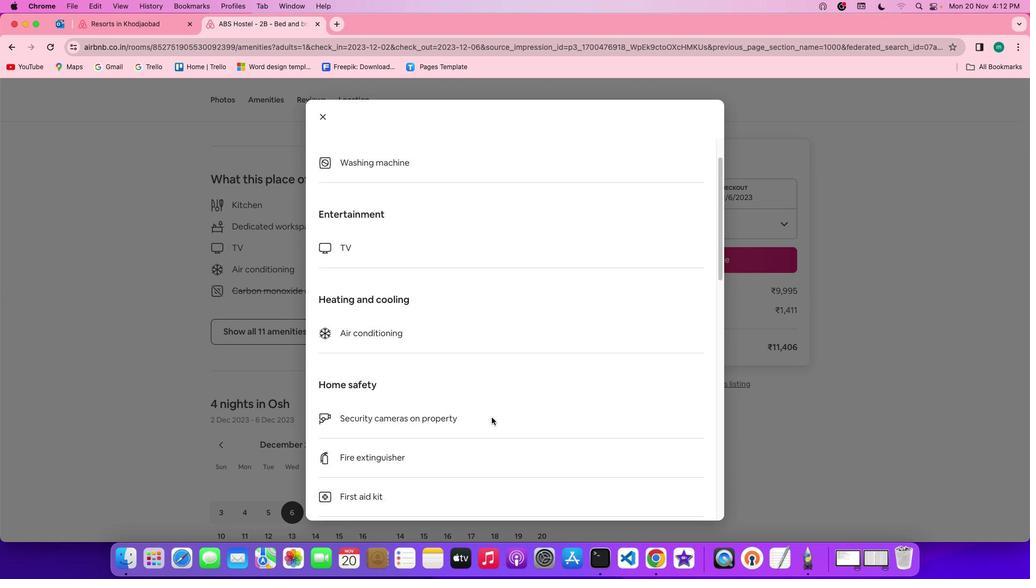 
Action: Mouse scrolled (491, 417) with delta (0, 0)
Screenshot: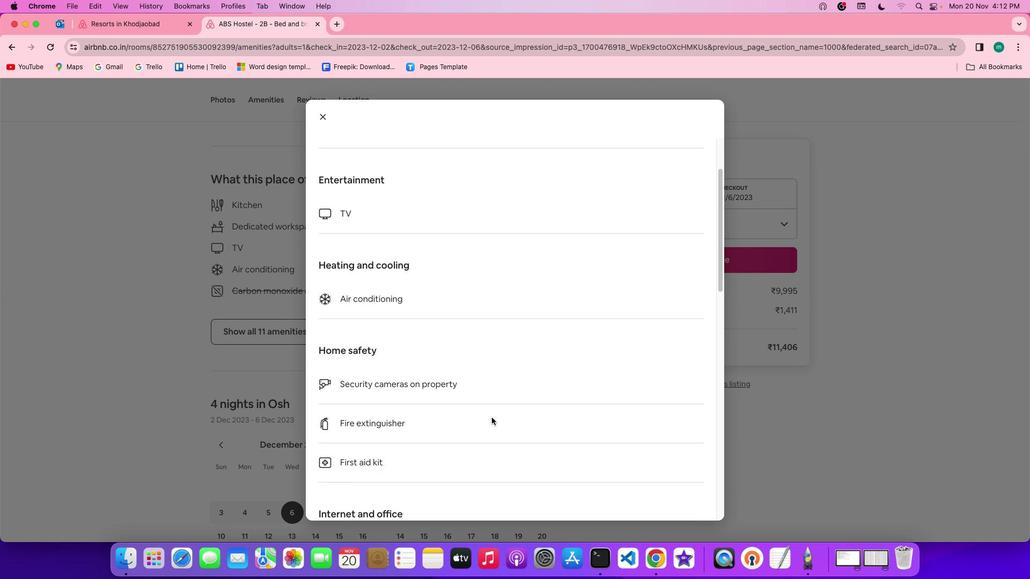 
Action: Mouse scrolled (491, 417) with delta (0, 0)
Screenshot: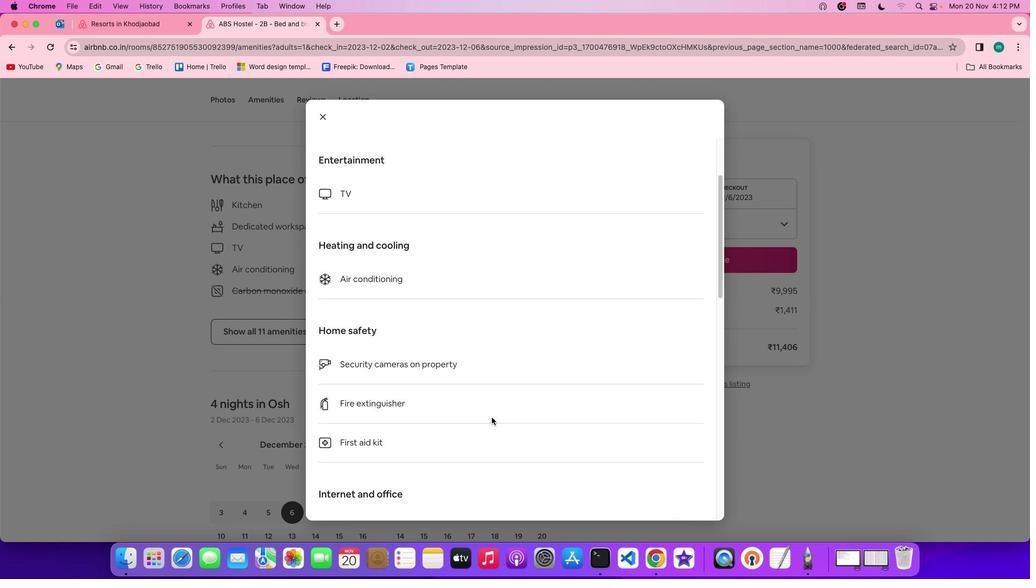 
Action: Mouse scrolled (491, 417) with delta (0, -1)
Screenshot: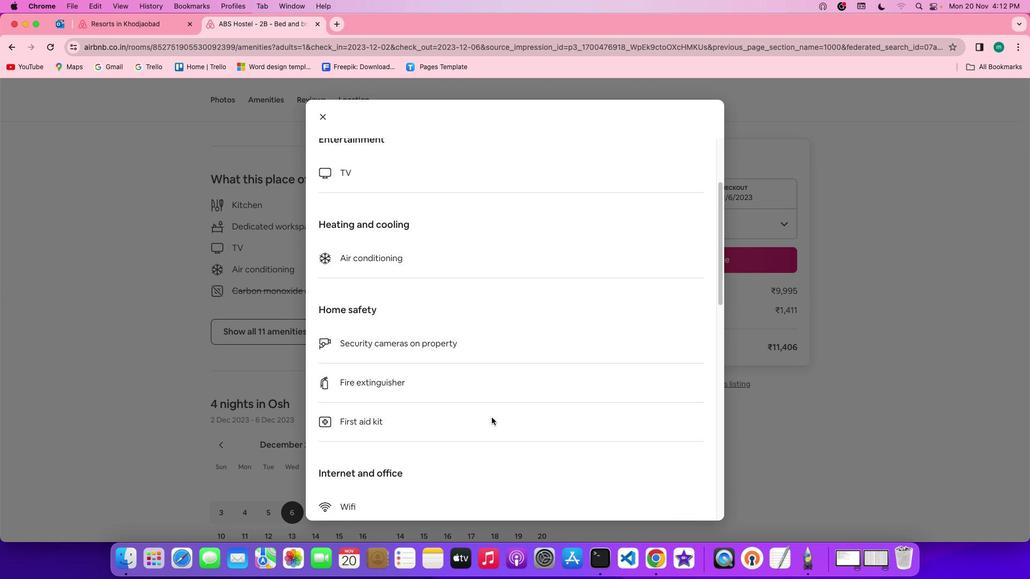 
Action: Mouse scrolled (491, 417) with delta (0, -1)
Screenshot: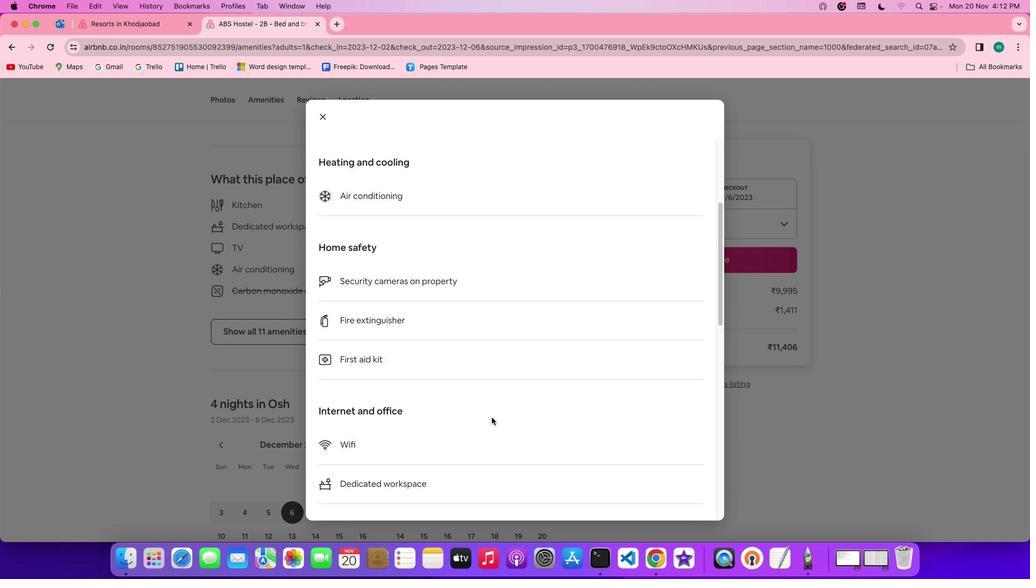
Action: Mouse scrolled (491, 417) with delta (0, 0)
Screenshot: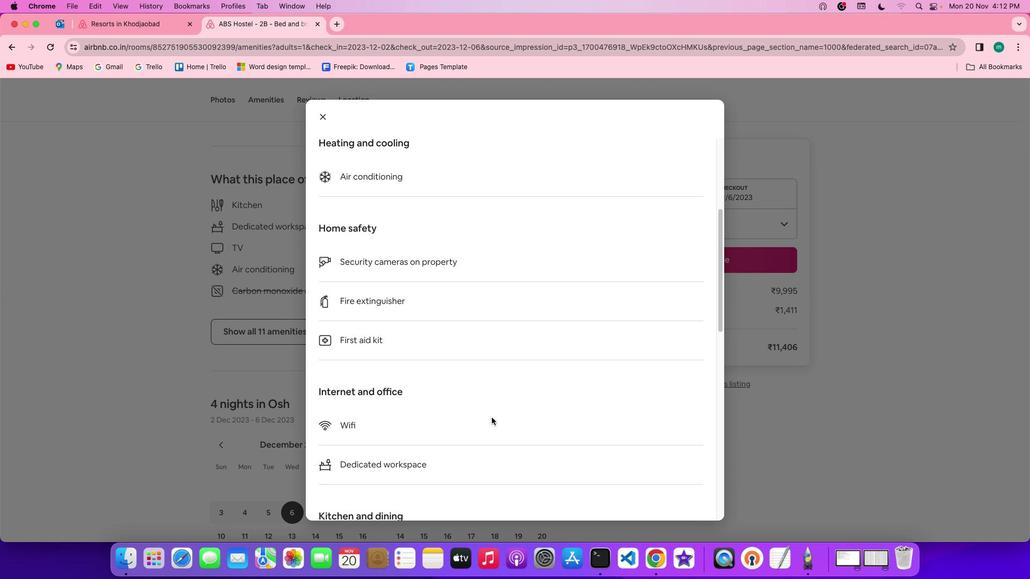 
Action: Mouse scrolled (491, 417) with delta (0, 0)
Screenshot: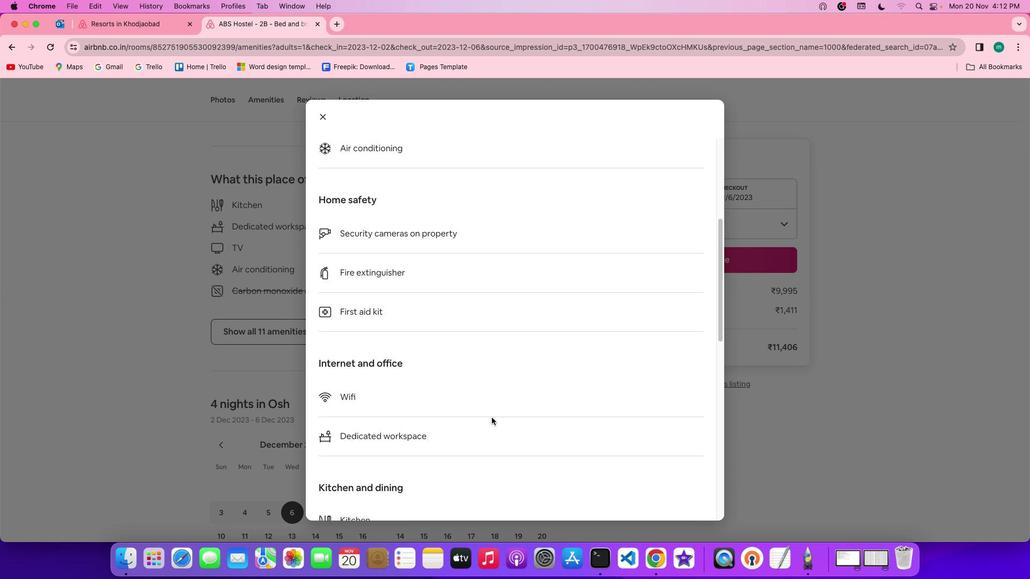 
Action: Mouse scrolled (491, 417) with delta (0, -1)
Screenshot: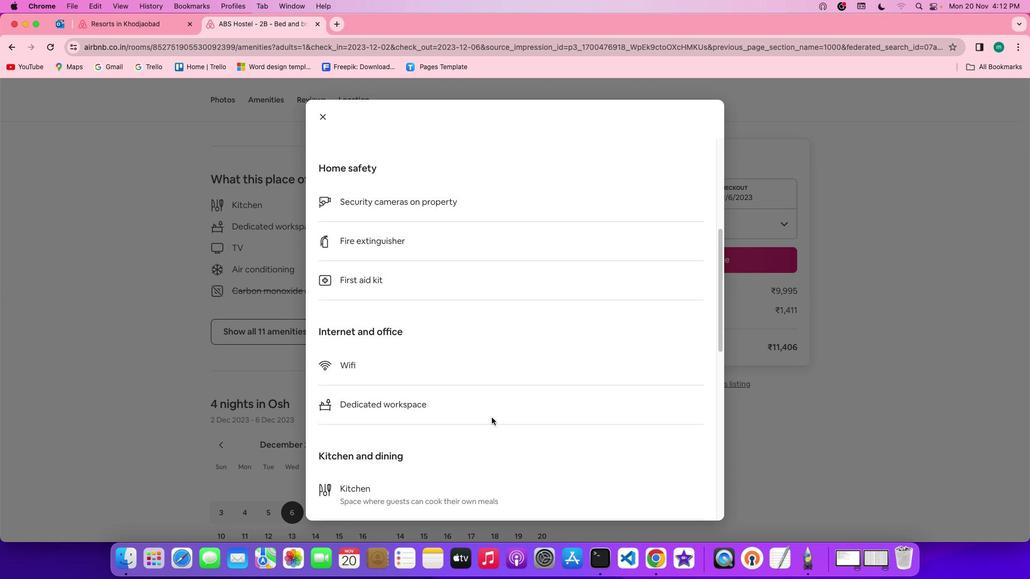 
Action: Mouse scrolled (491, 417) with delta (0, -1)
Screenshot: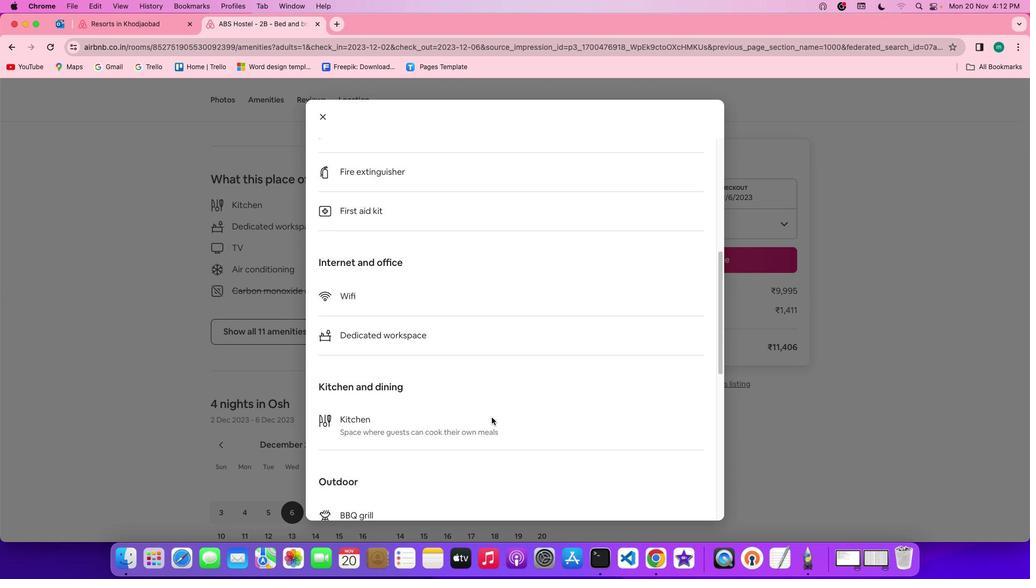 
Action: Mouse moved to (491, 417)
Screenshot: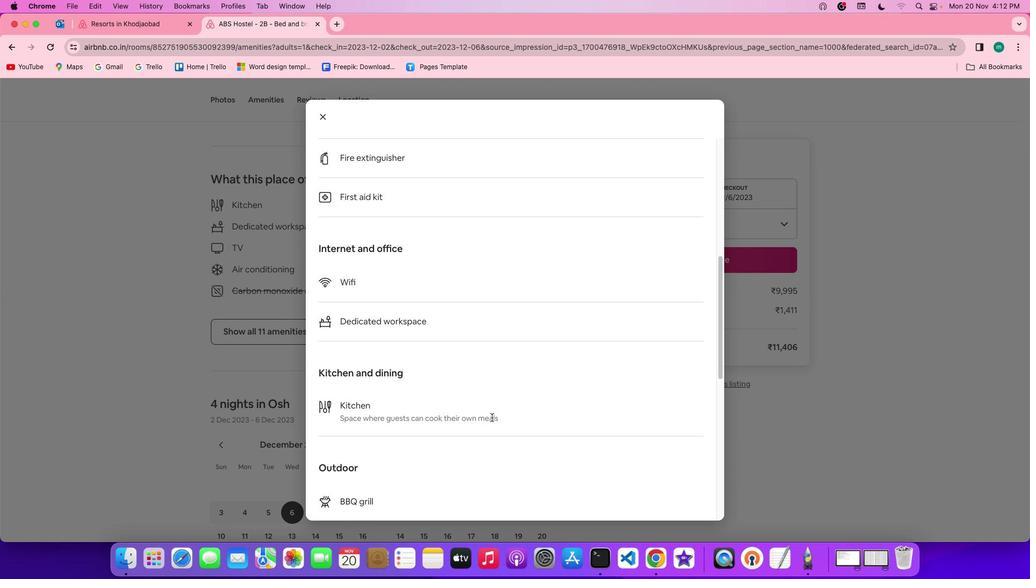 
Action: Mouse scrolled (491, 417) with delta (0, 0)
Screenshot: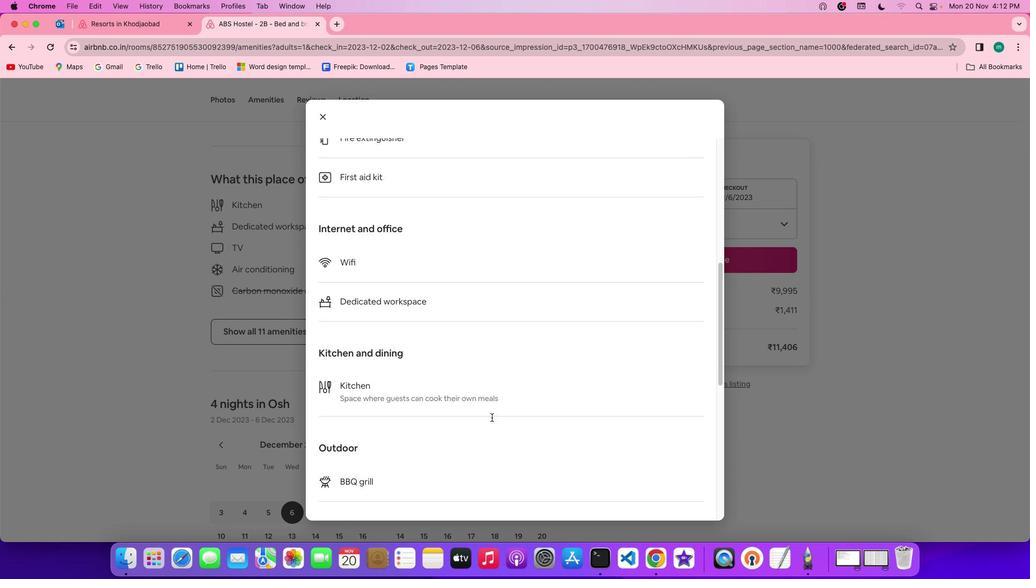 
Action: Mouse scrolled (491, 417) with delta (0, 0)
Screenshot: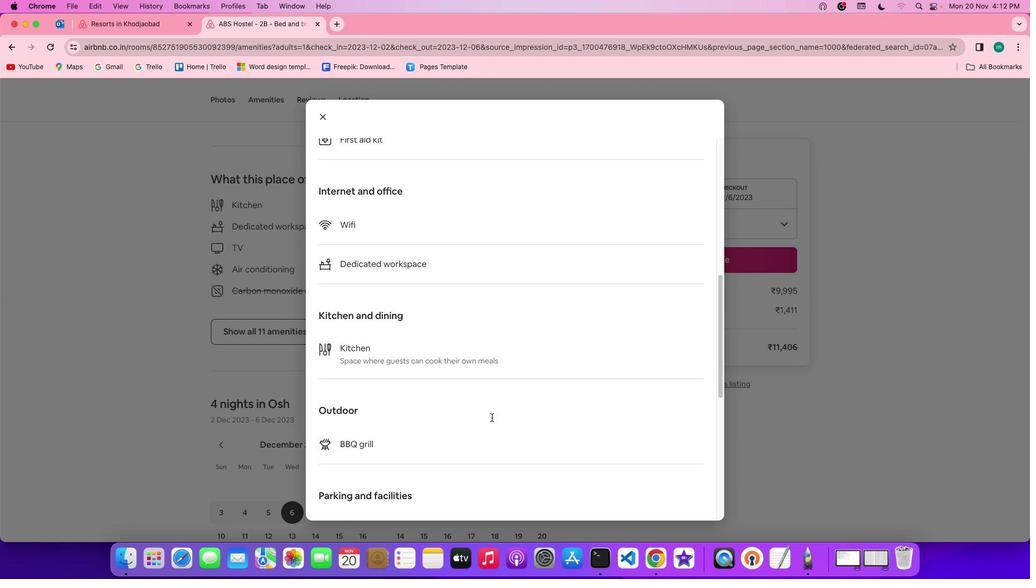 
Action: Mouse scrolled (491, 417) with delta (0, -1)
Screenshot: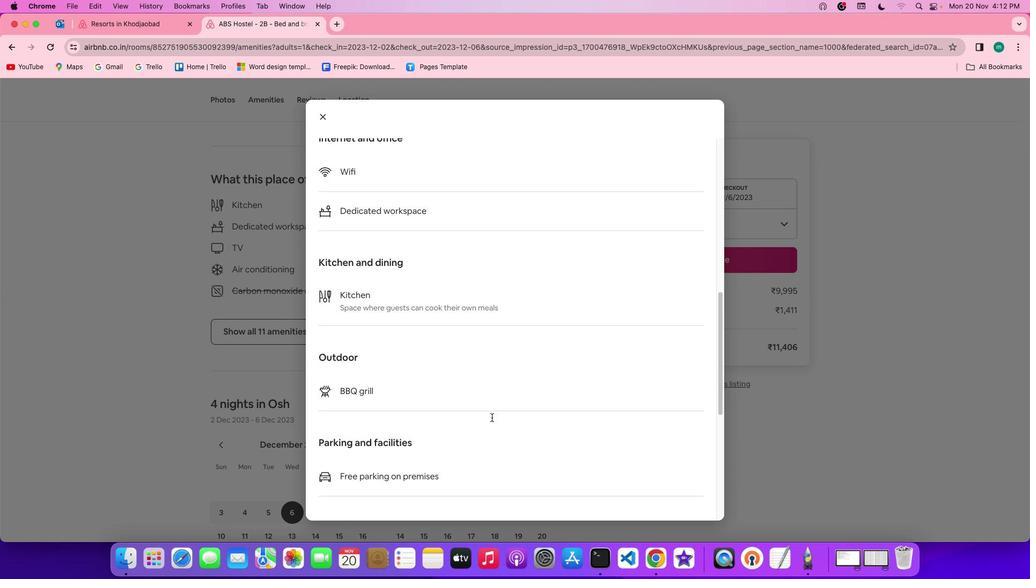 
Action: Mouse scrolled (491, 417) with delta (0, -2)
Screenshot: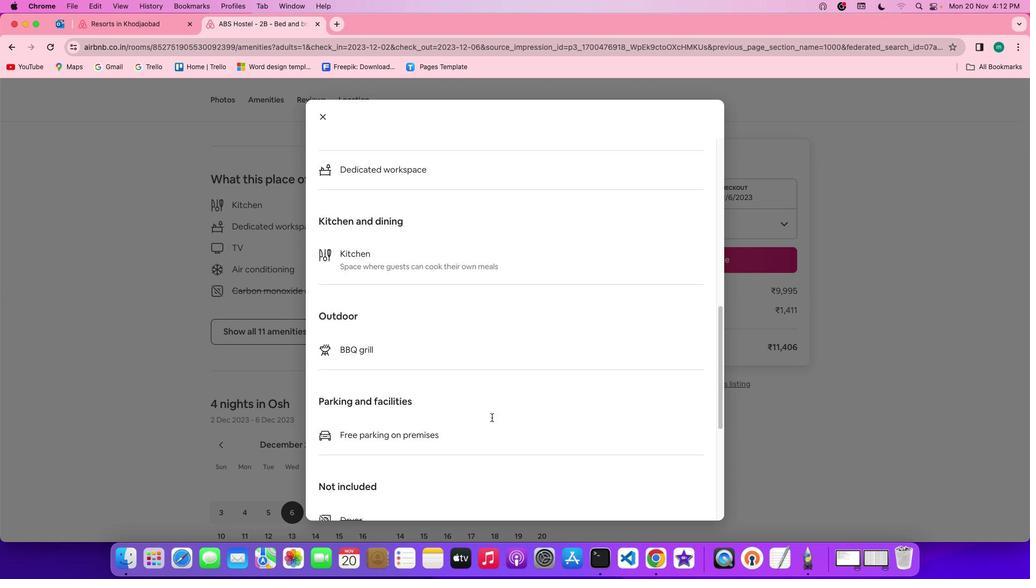 
Action: Mouse scrolled (491, 417) with delta (0, 0)
Screenshot: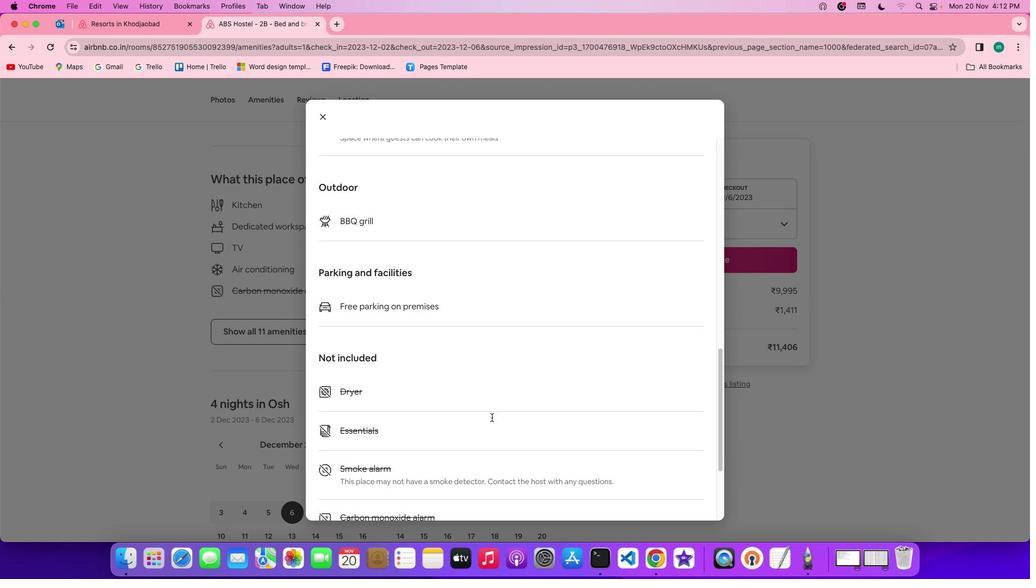 
Action: Mouse scrolled (491, 417) with delta (0, 0)
Screenshot: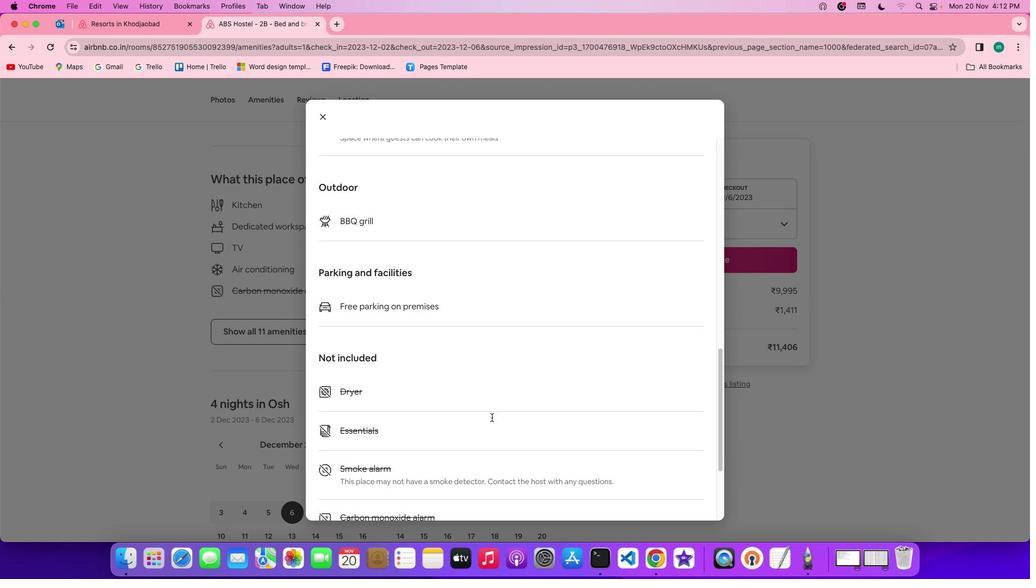 
Action: Mouse scrolled (491, 417) with delta (0, -1)
Screenshot: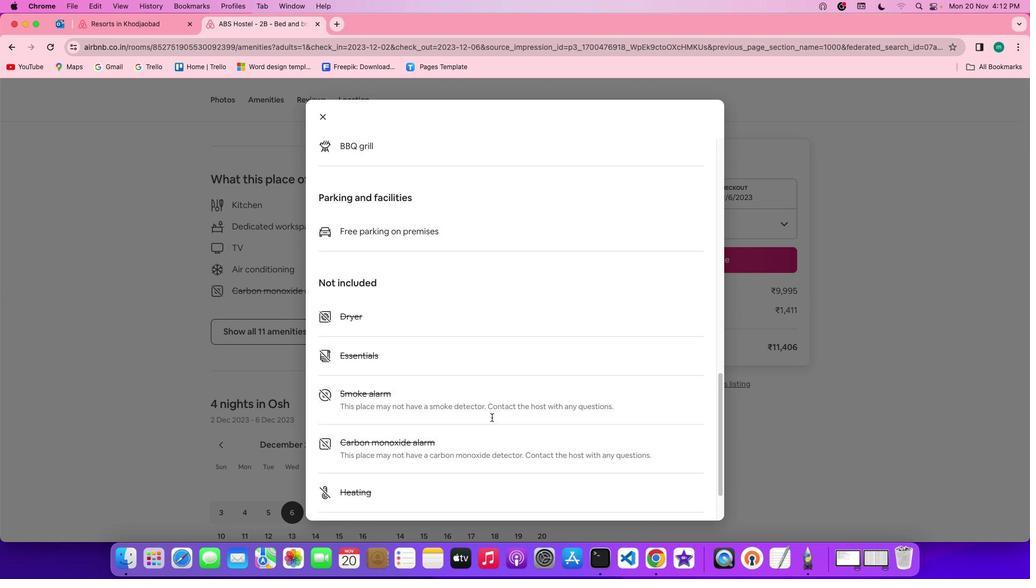 
Action: Mouse scrolled (491, 417) with delta (0, -2)
Screenshot: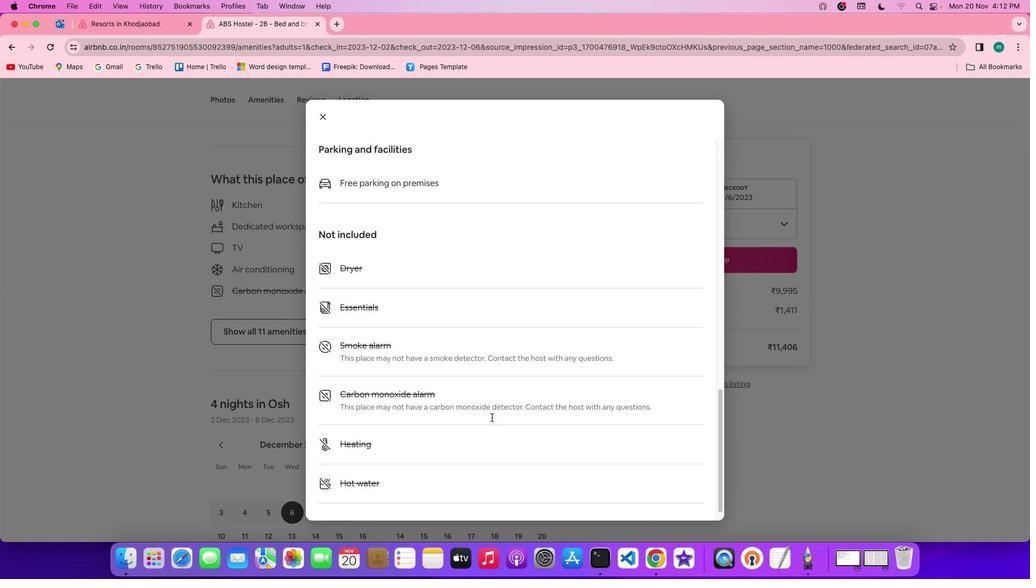 
Action: Mouse scrolled (491, 417) with delta (0, -2)
Screenshot: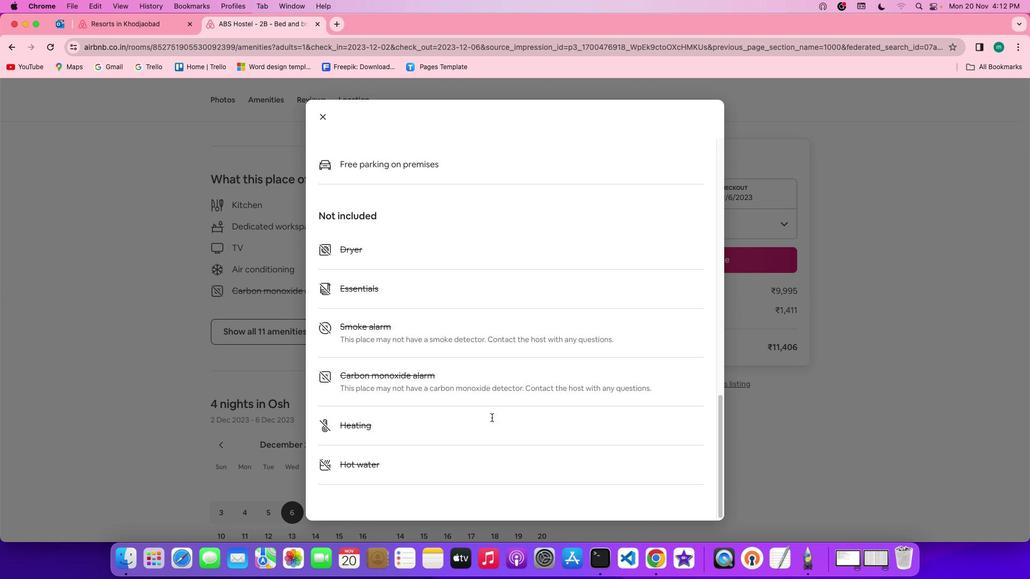 
Action: Mouse scrolled (491, 417) with delta (0, 0)
Screenshot: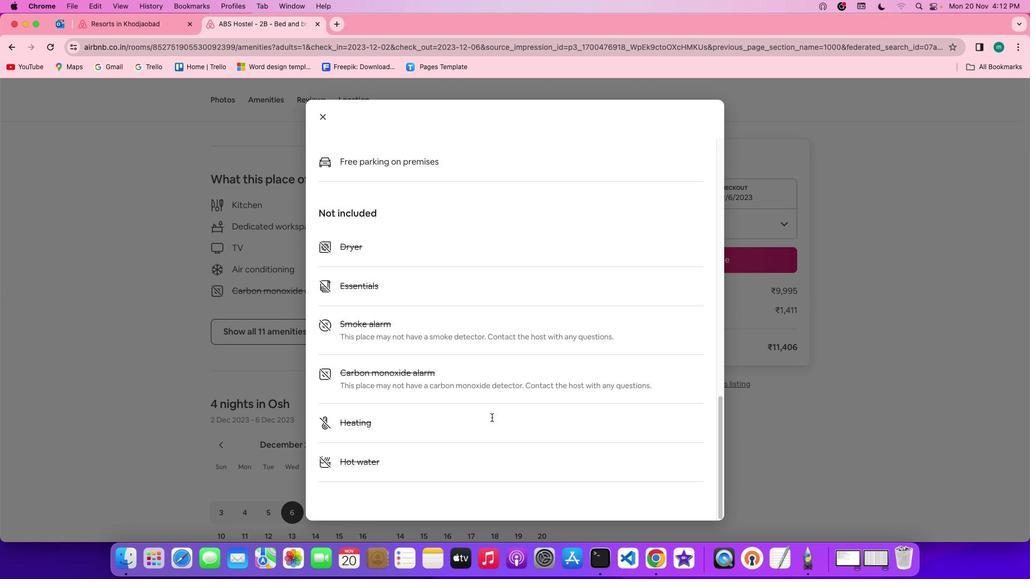 
Action: Mouse scrolled (491, 417) with delta (0, 0)
Screenshot: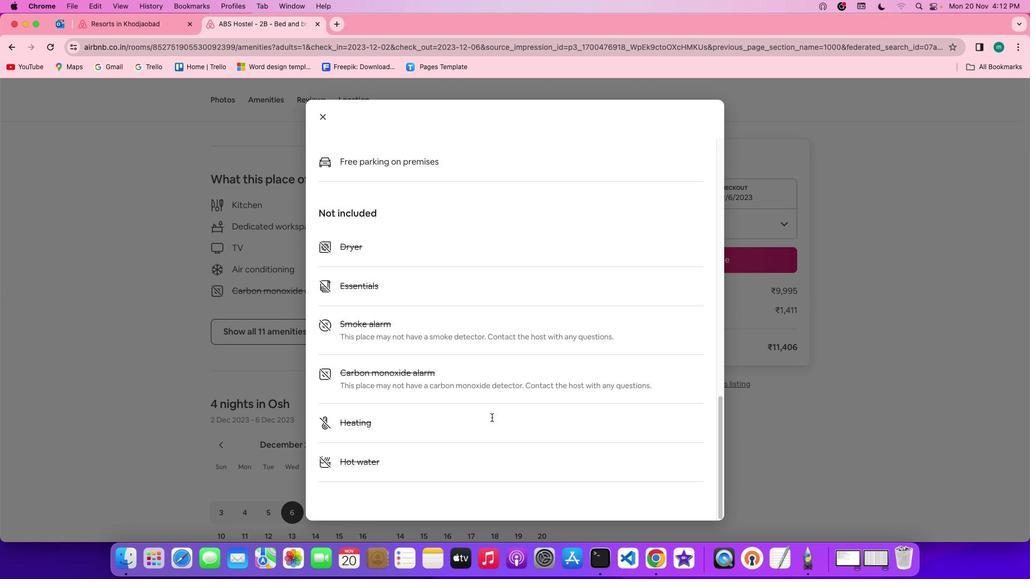 
Action: Mouse scrolled (491, 417) with delta (0, -1)
Screenshot: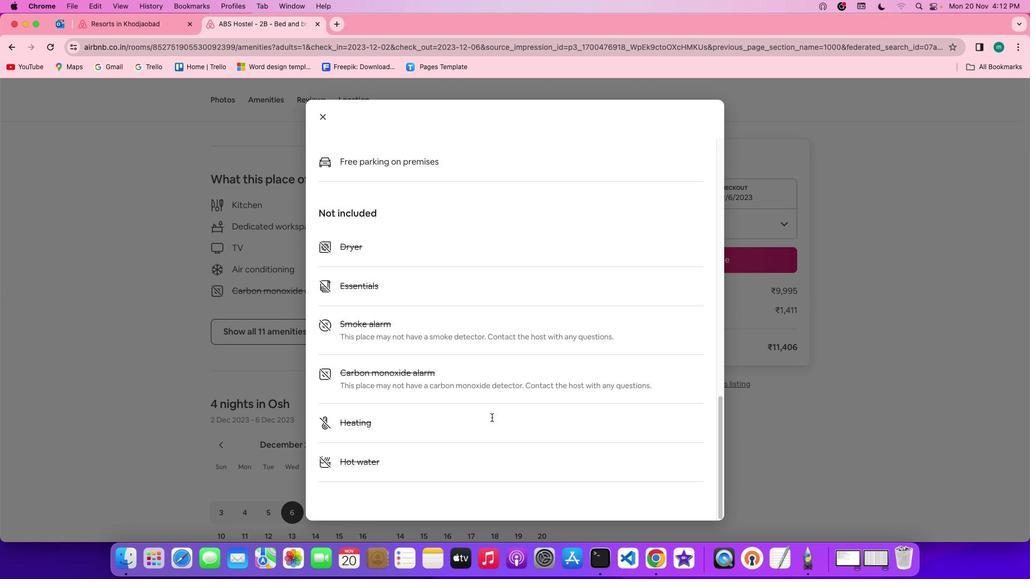 
Action: Mouse scrolled (491, 417) with delta (0, -2)
Screenshot: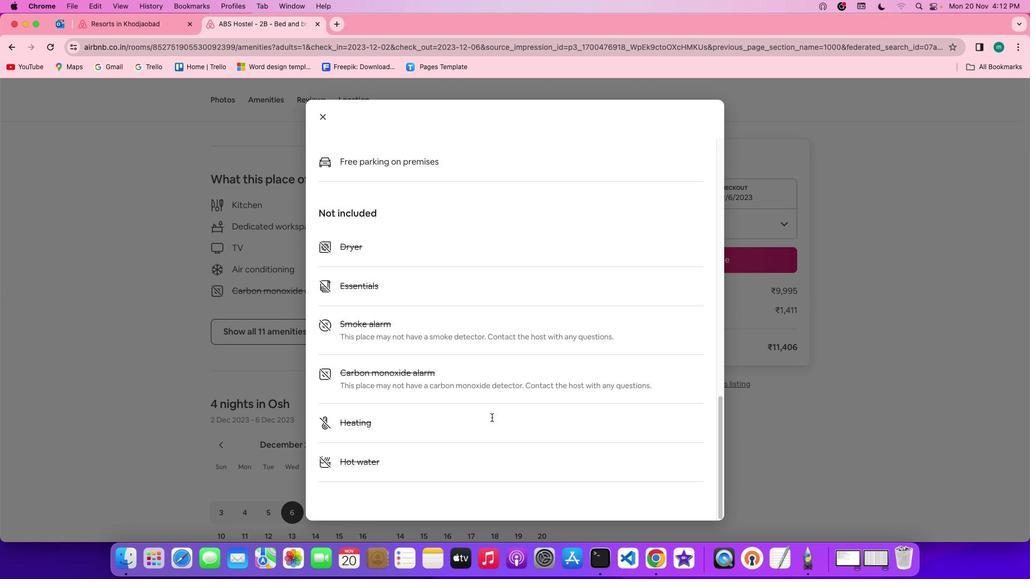 
Action: Mouse moved to (491, 417)
Screenshot: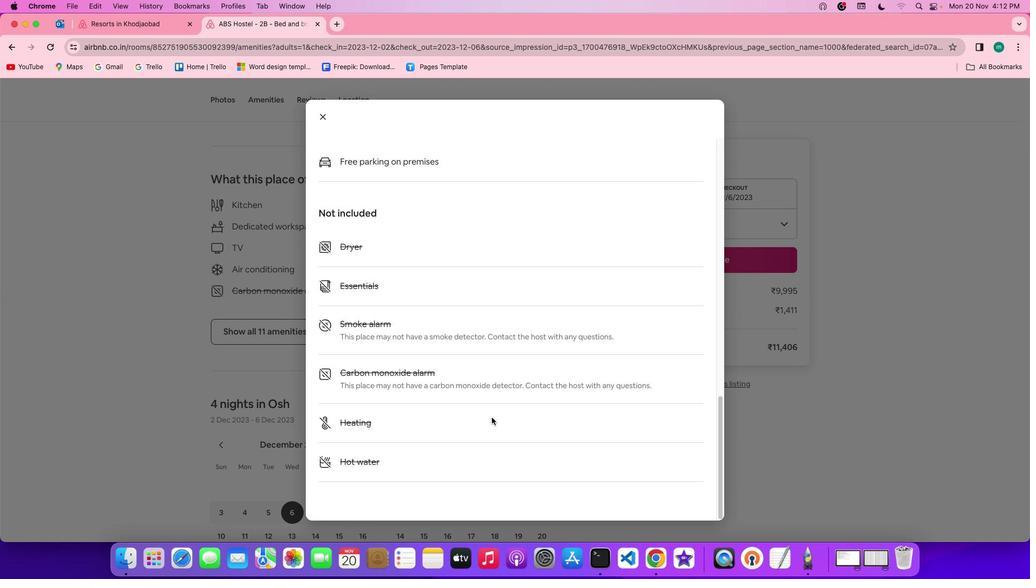 
Action: Mouse scrolled (491, 417) with delta (0, 0)
Screenshot: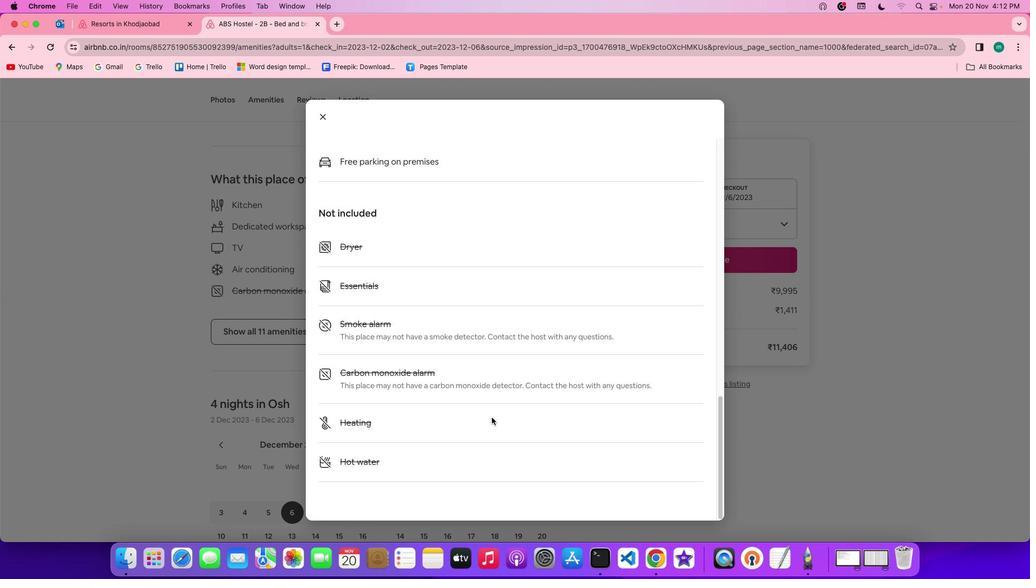 
Action: Mouse scrolled (491, 417) with delta (0, 0)
Screenshot: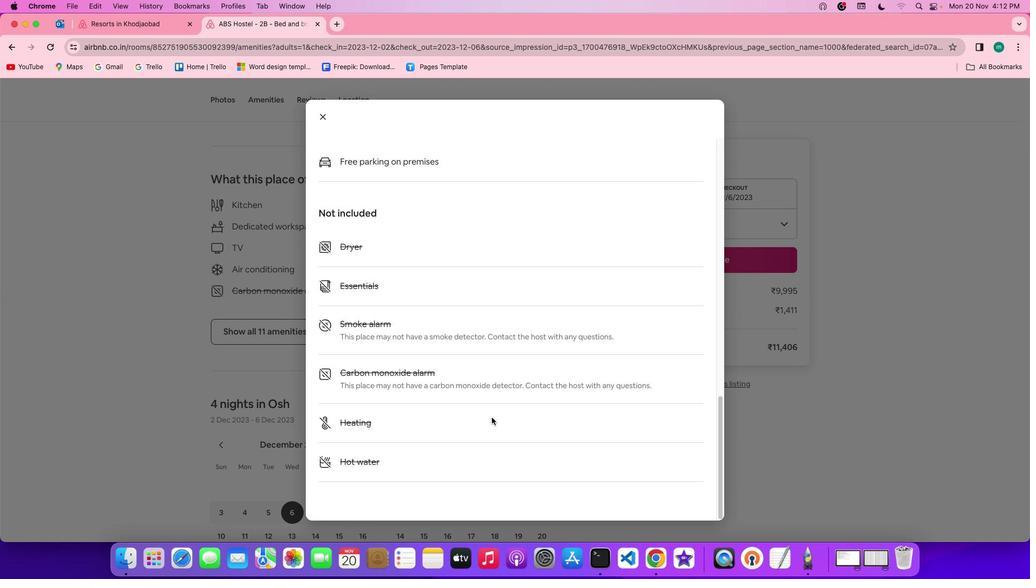 
Action: Mouse scrolled (491, 417) with delta (0, -1)
Screenshot: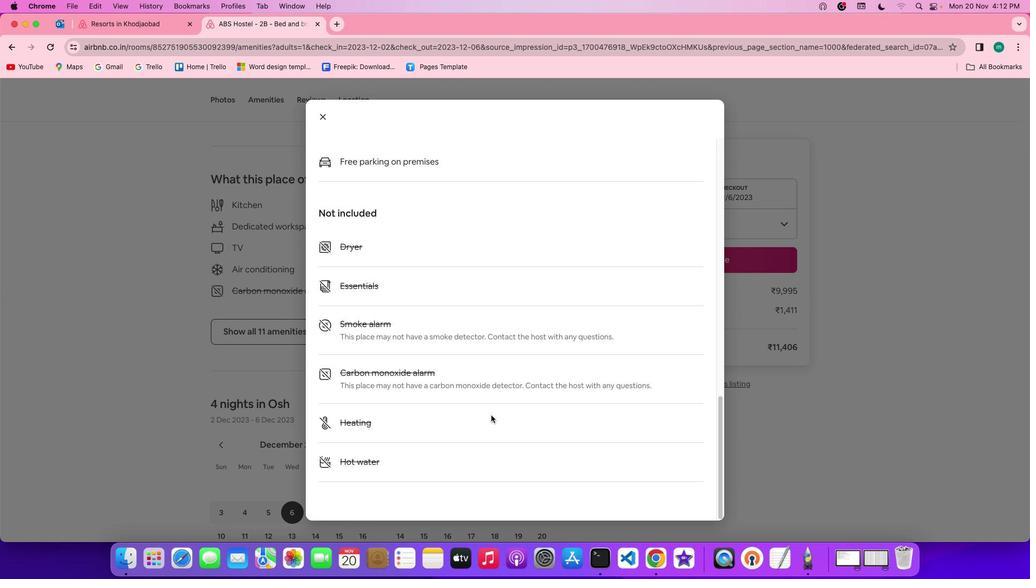 
Action: Mouse scrolled (491, 417) with delta (0, -2)
Screenshot: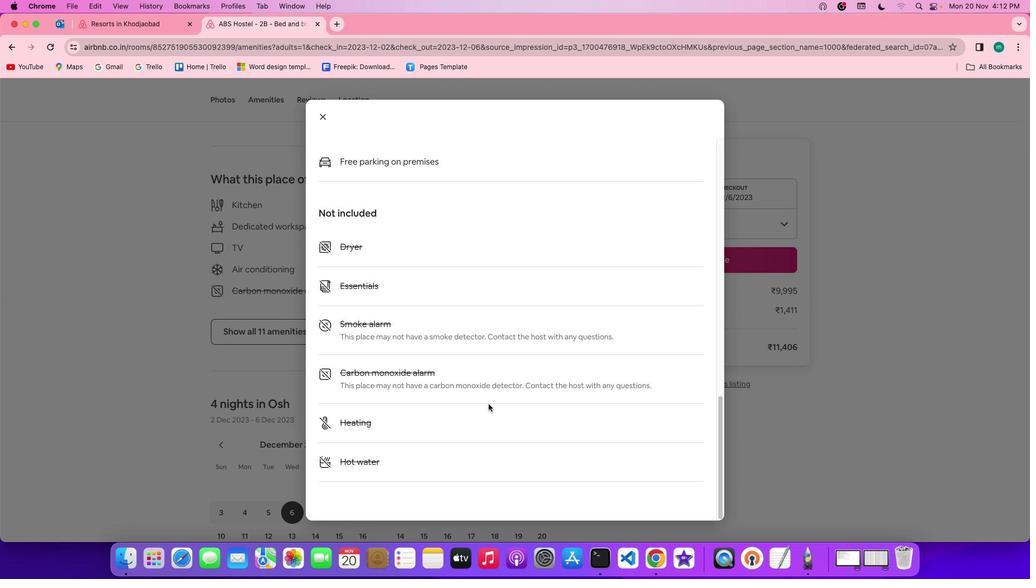 
Action: Mouse moved to (411, 323)
Screenshot: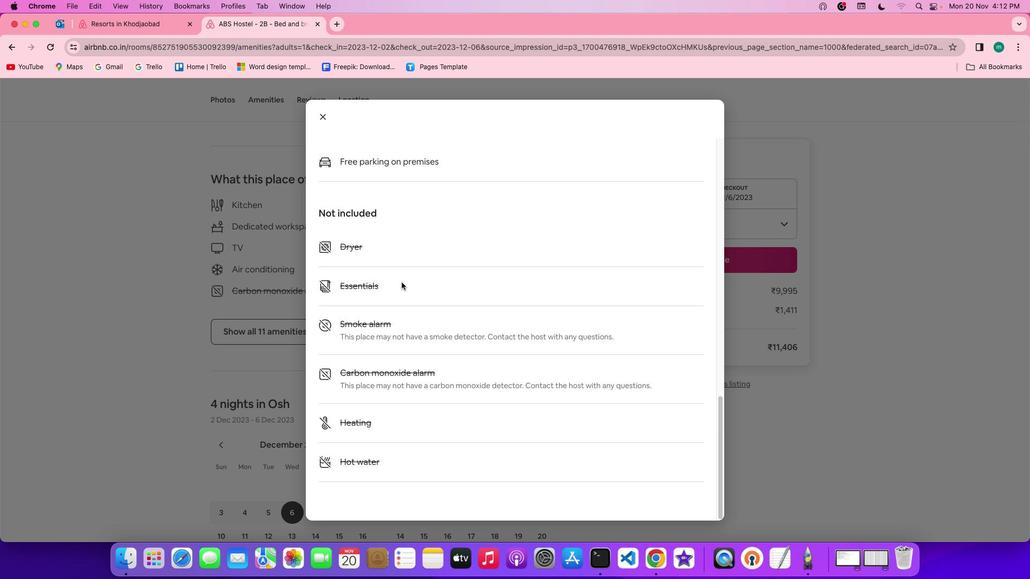 
Action: Mouse scrolled (411, 323) with delta (0, 0)
Screenshot: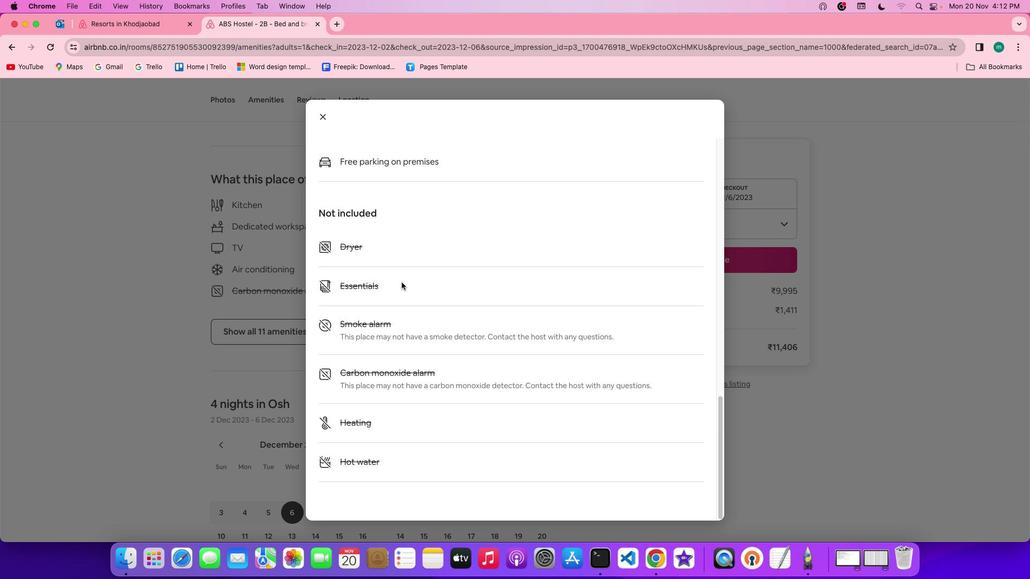 
Action: Mouse moved to (411, 323)
Screenshot: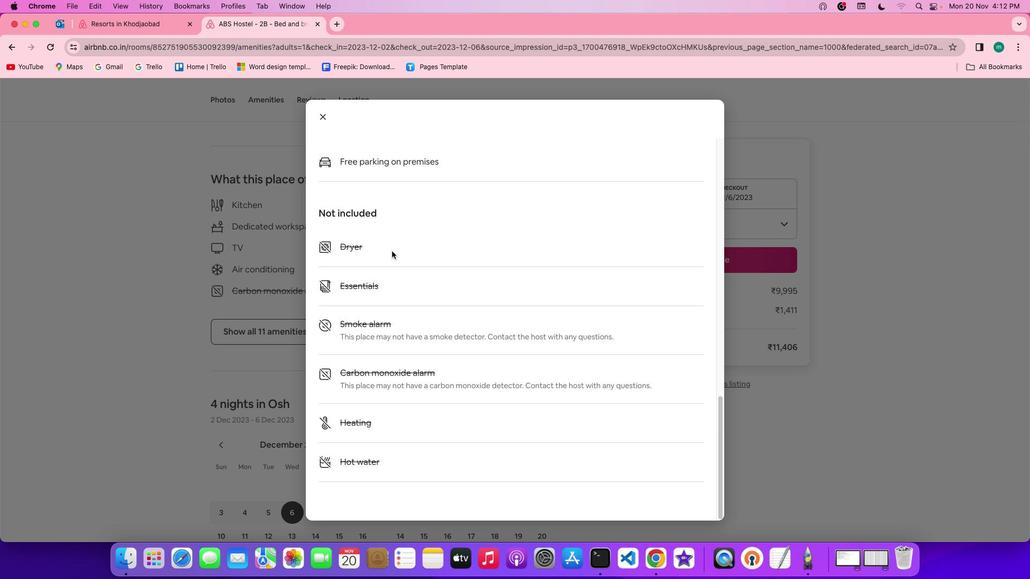 
Action: Mouse scrolled (411, 323) with delta (0, 0)
Screenshot: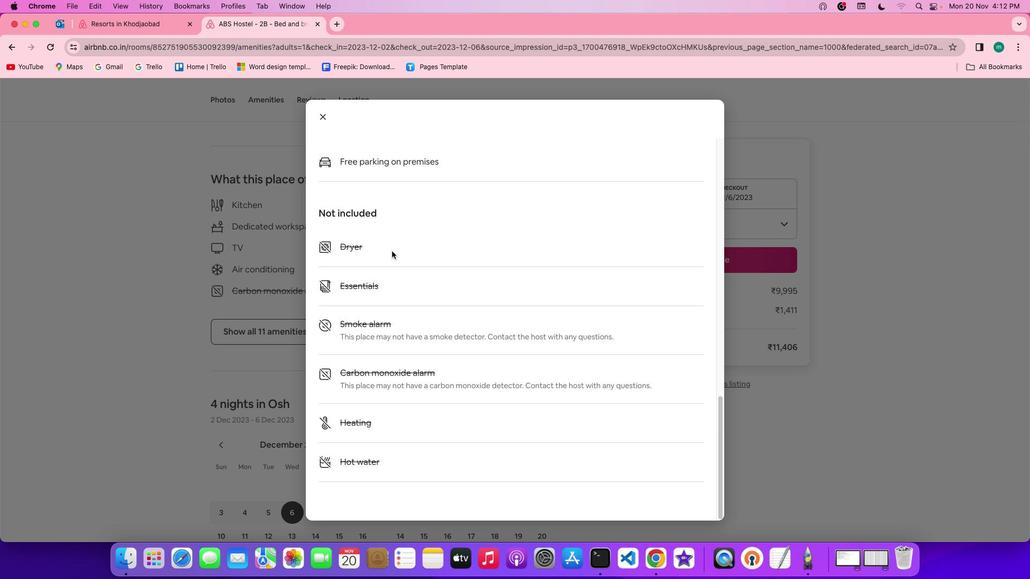 
Action: Mouse moved to (411, 322)
Screenshot: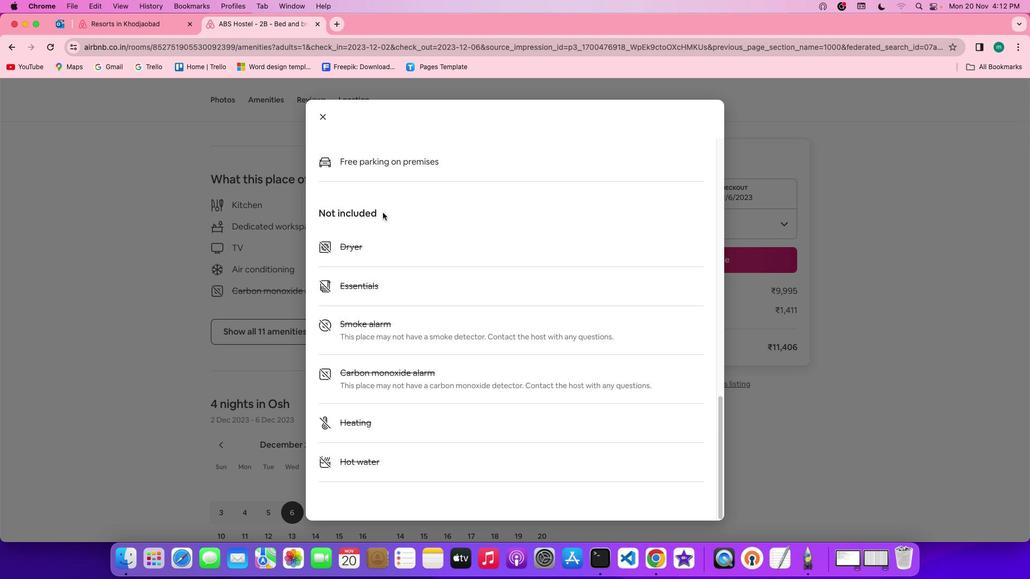 
Action: Mouse scrolled (411, 322) with delta (0, -1)
Screenshot: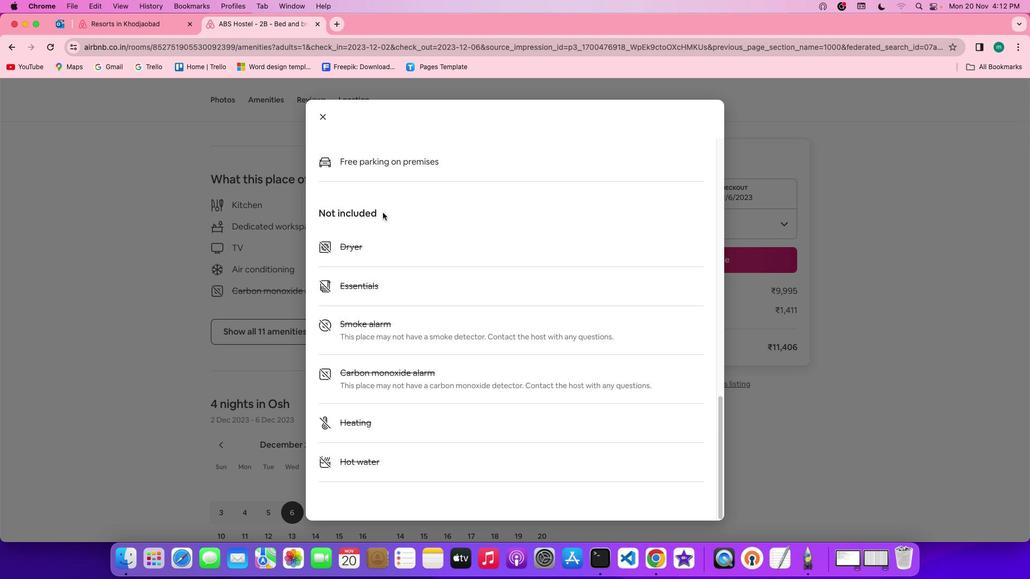 
Action: Mouse moved to (326, 117)
Screenshot: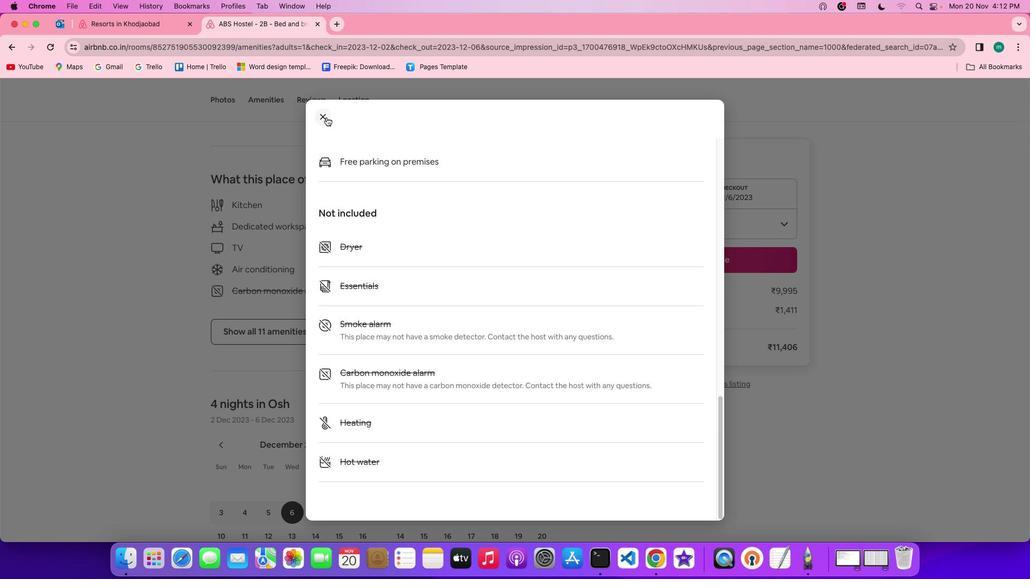 
Action: Mouse pressed left at (326, 117)
Screenshot: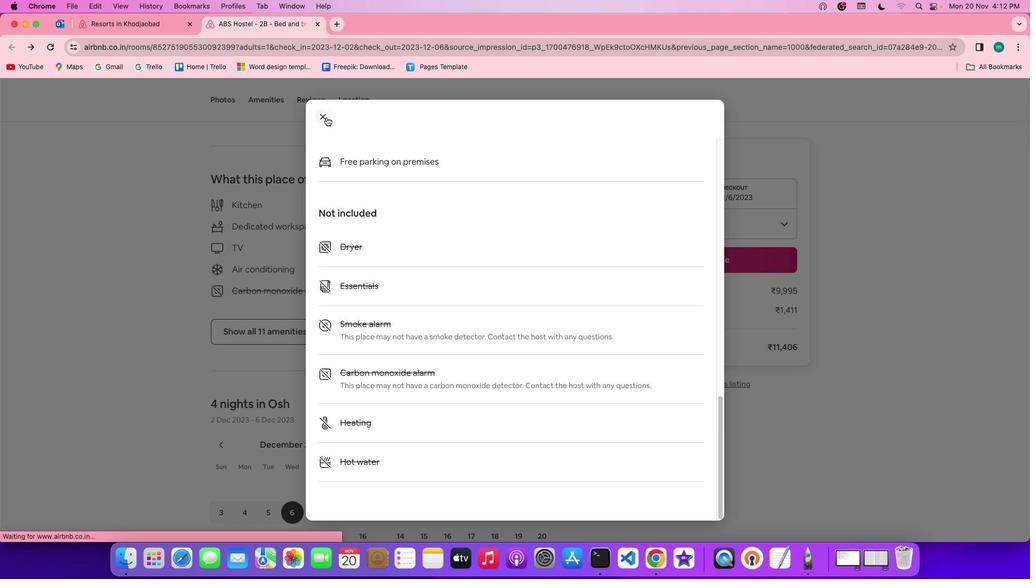
Action: Mouse moved to (430, 348)
Screenshot: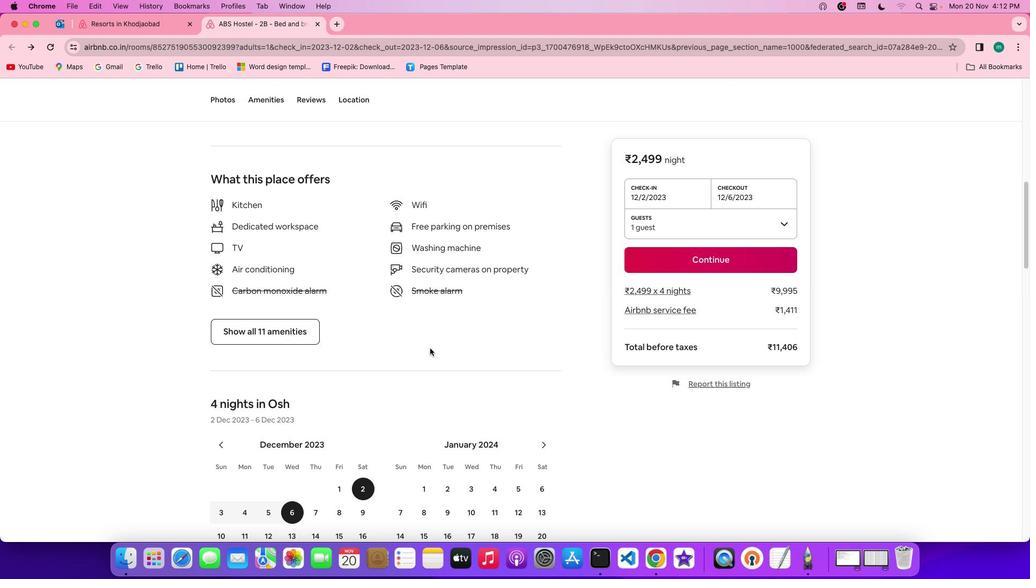 
Action: Mouse scrolled (430, 348) with delta (0, 0)
Screenshot: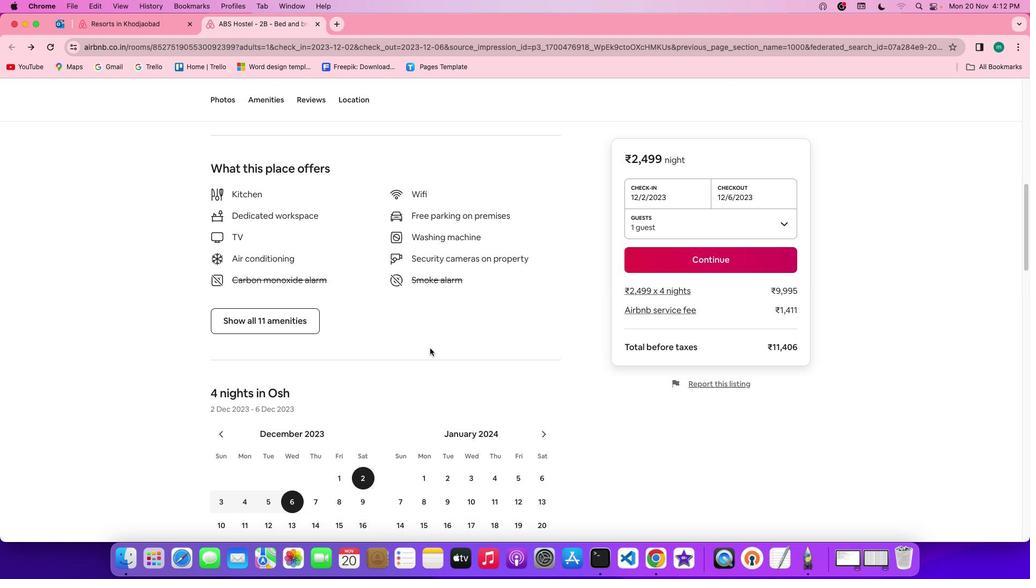 
Action: Mouse scrolled (430, 348) with delta (0, 0)
Screenshot: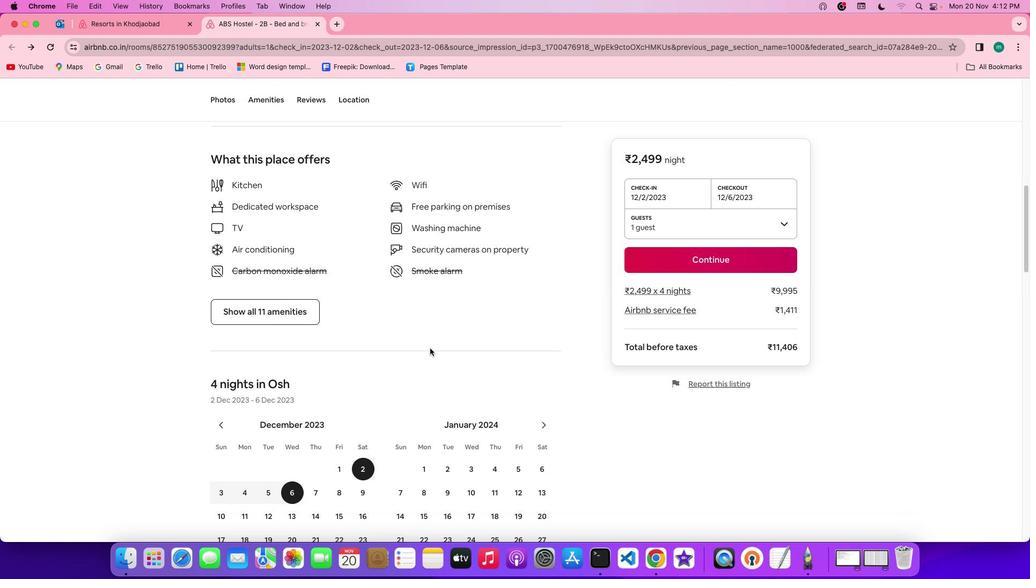 
Action: Mouse scrolled (430, 348) with delta (0, 0)
Screenshot: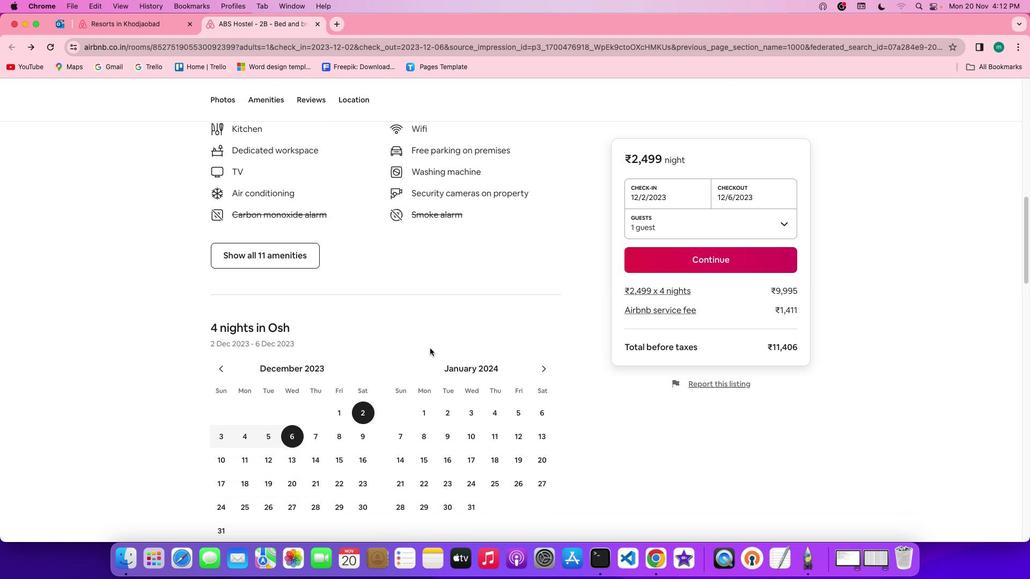 
Action: Mouse scrolled (430, 348) with delta (0, -1)
Screenshot: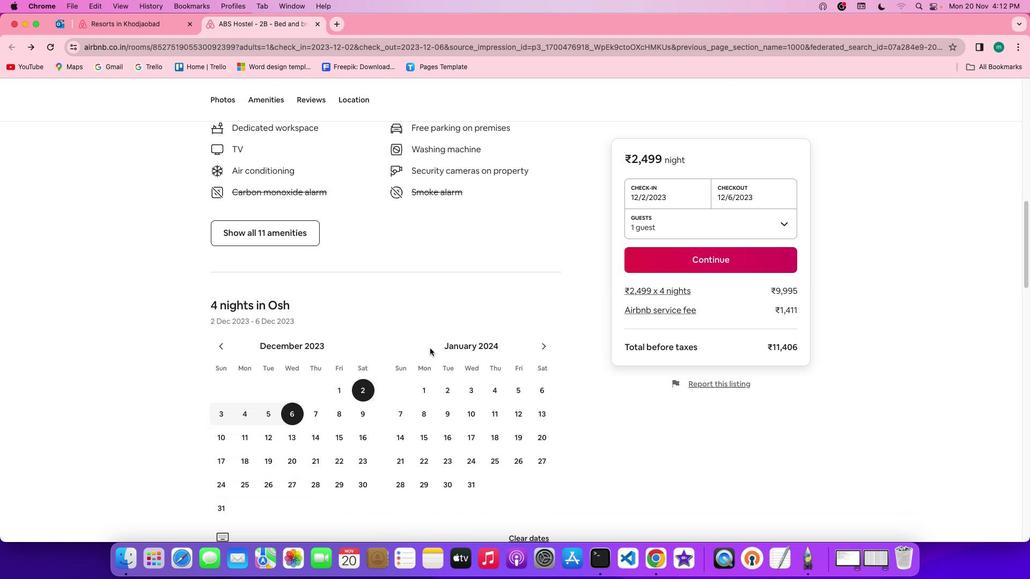 
Action: Mouse scrolled (430, 348) with delta (0, 0)
Screenshot: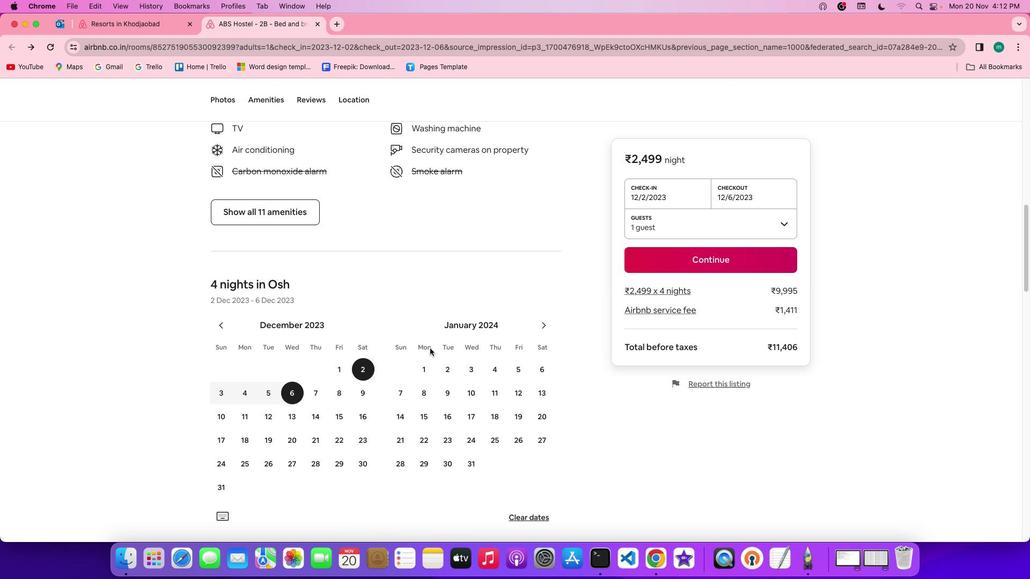 
Action: Mouse moved to (428, 349)
Screenshot: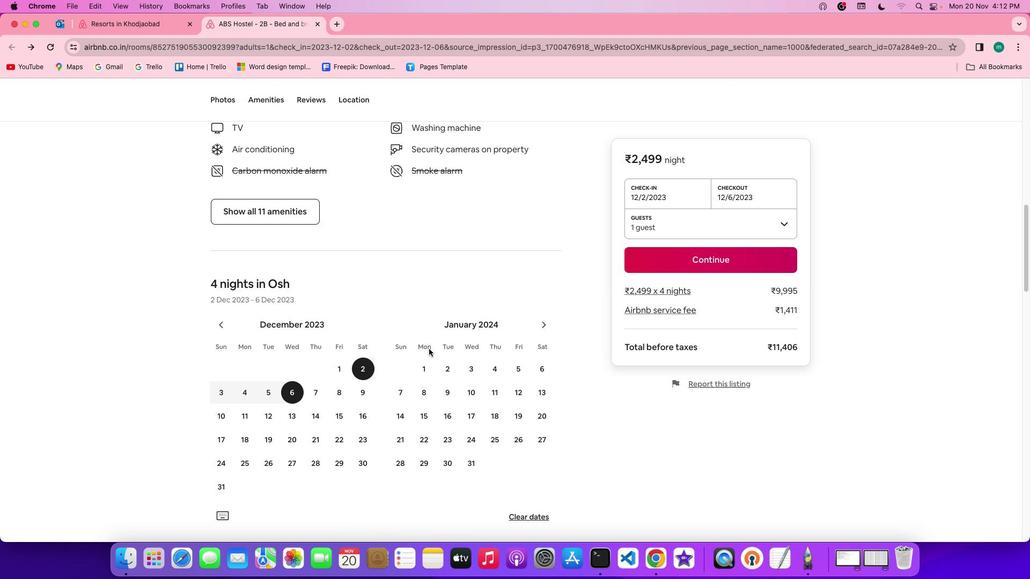 
Action: Mouse scrolled (428, 349) with delta (0, 0)
Screenshot: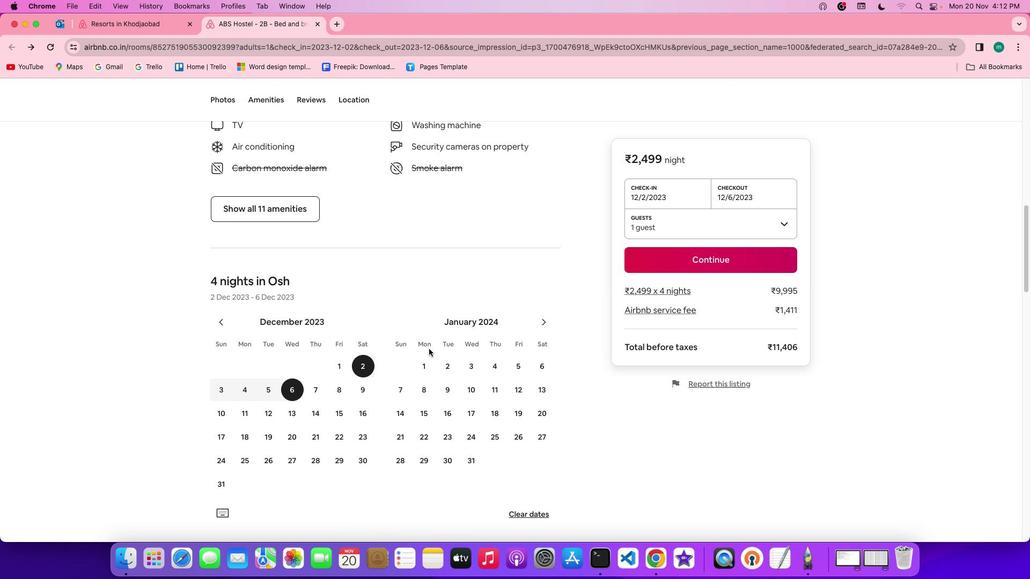 
Action: Mouse scrolled (428, 349) with delta (0, 0)
Screenshot: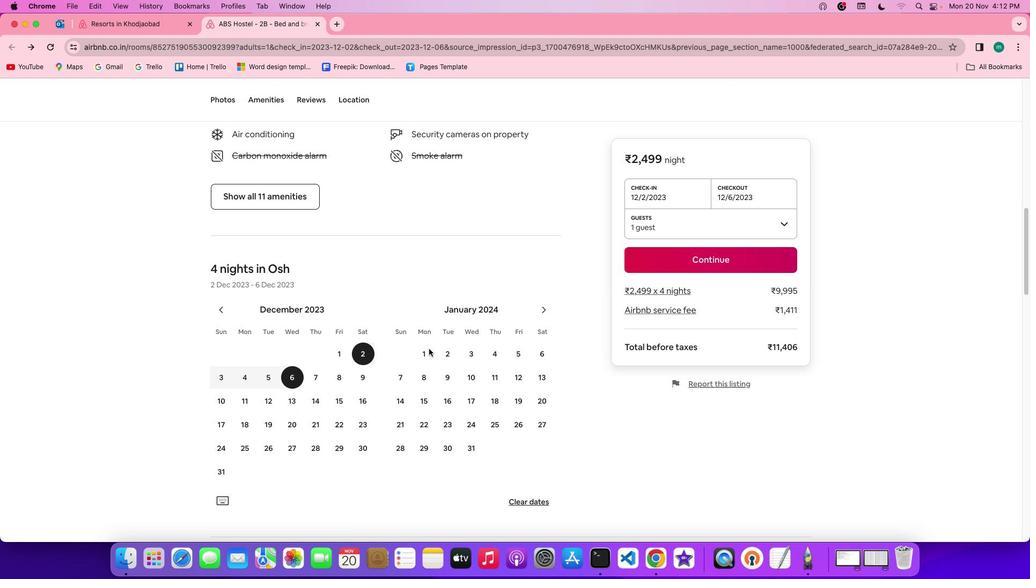 
Action: Mouse scrolled (428, 349) with delta (0, 0)
Screenshot: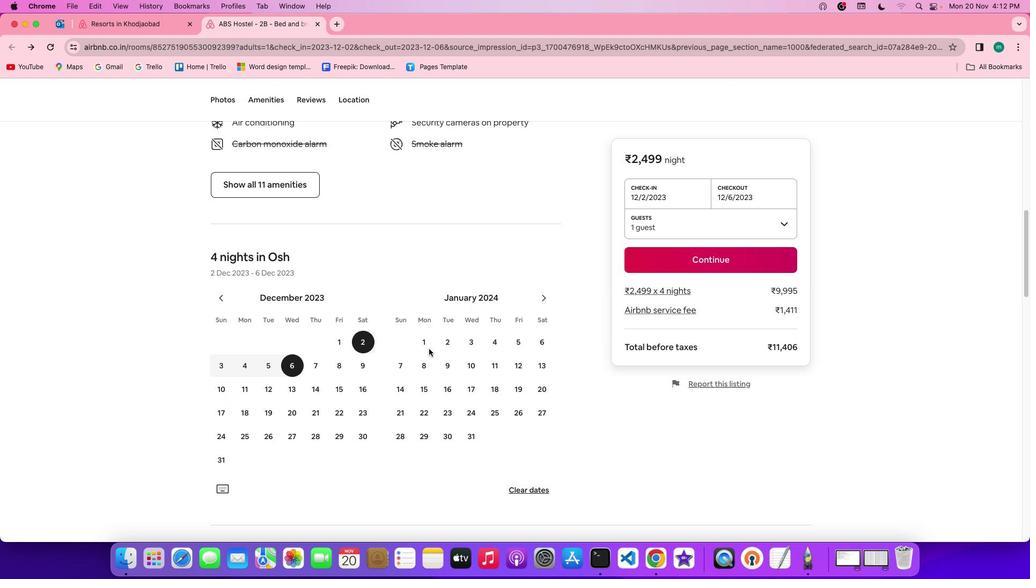 
Action: Mouse scrolled (428, 349) with delta (0, 0)
Screenshot: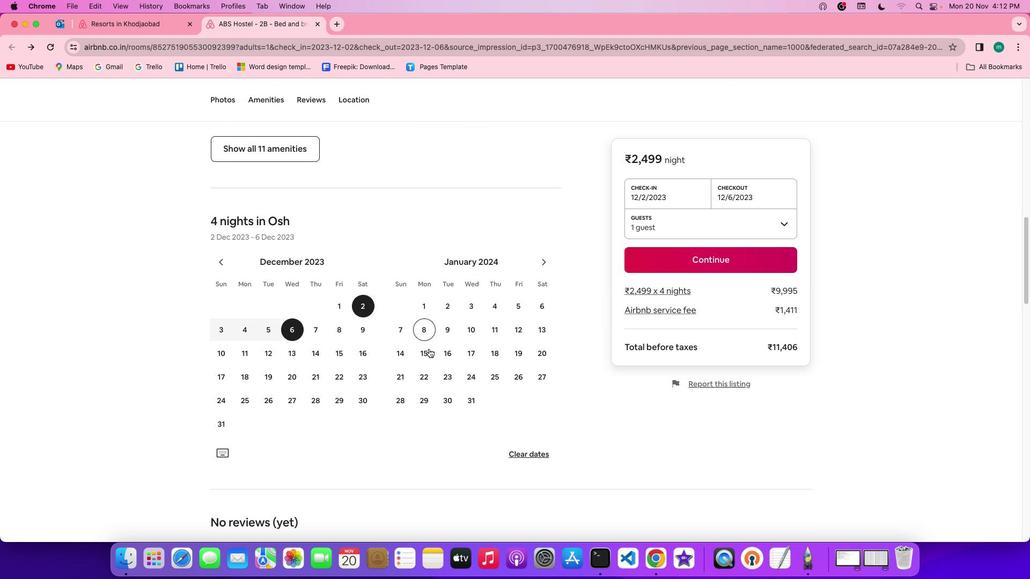 
Action: Mouse scrolled (428, 349) with delta (0, 0)
Screenshot: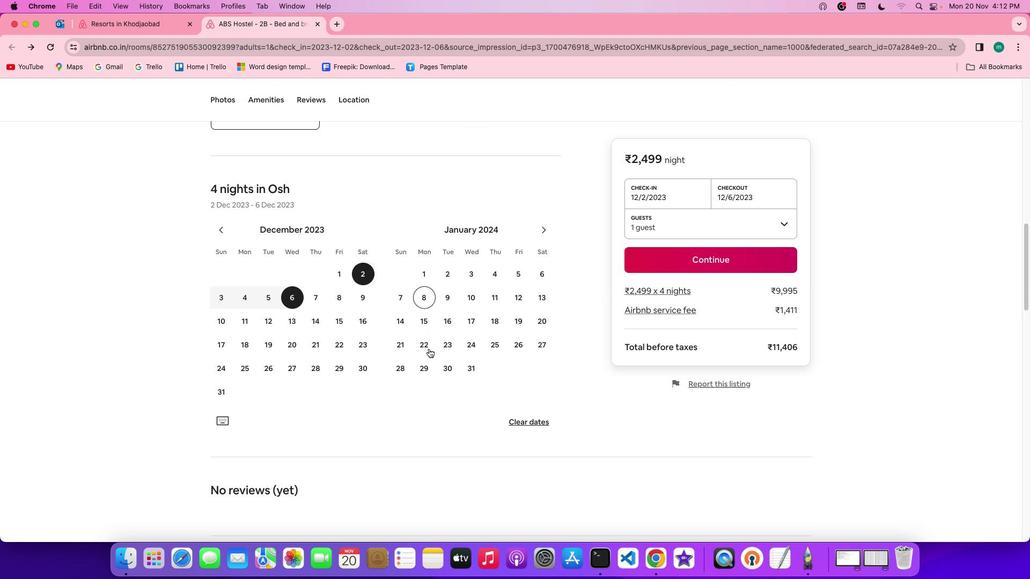 
Action: Mouse scrolled (428, 349) with delta (0, 0)
Screenshot: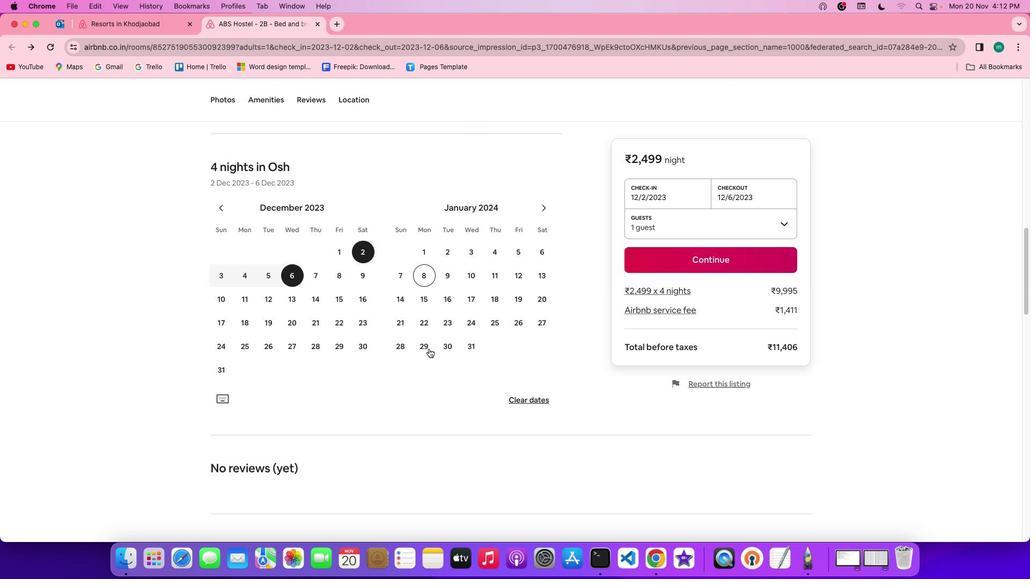 
Action: Mouse scrolled (428, 349) with delta (0, -1)
Screenshot: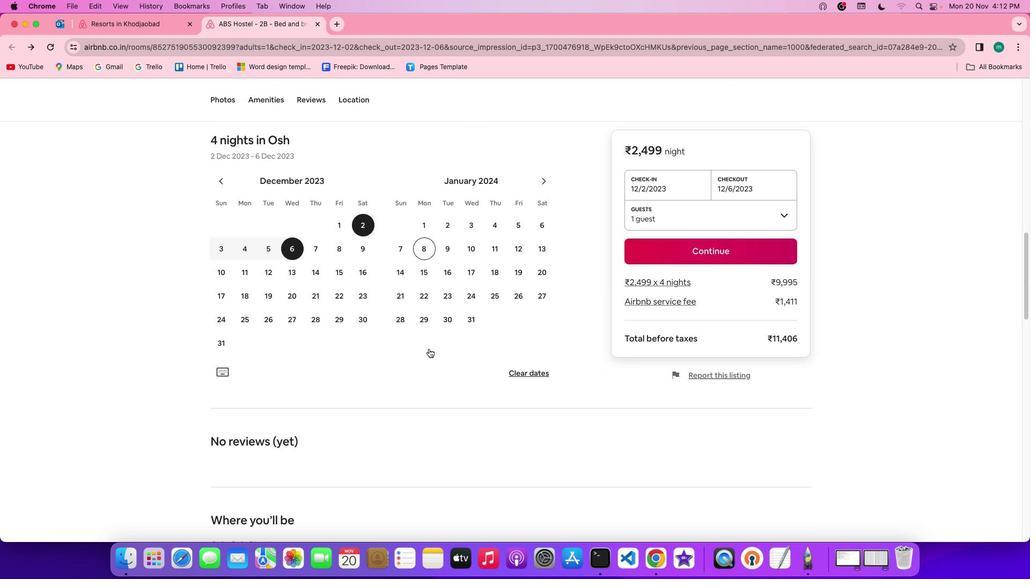 
Action: Mouse scrolled (428, 349) with delta (0, -1)
Screenshot: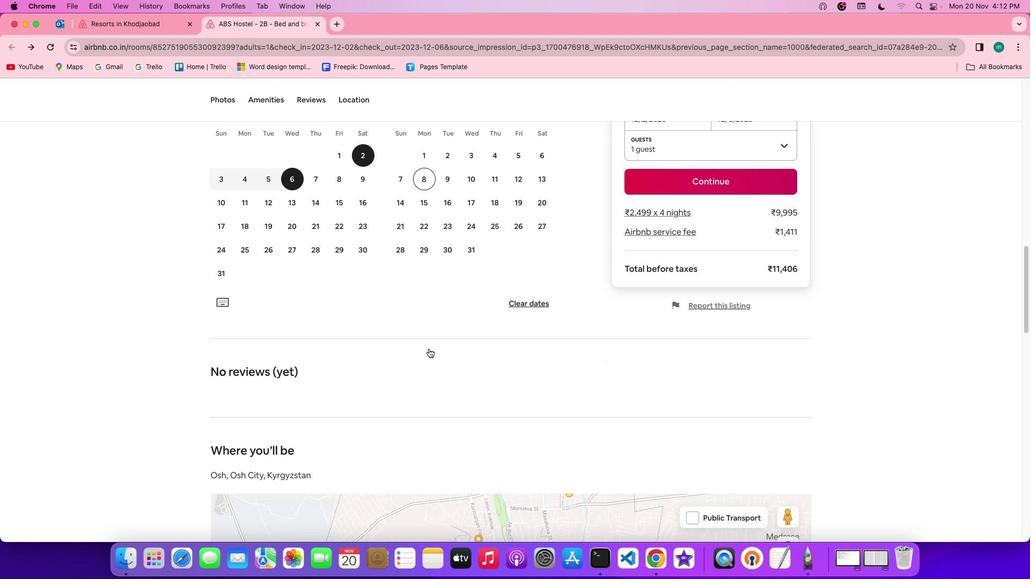 
Action: Mouse moved to (428, 348)
Screenshot: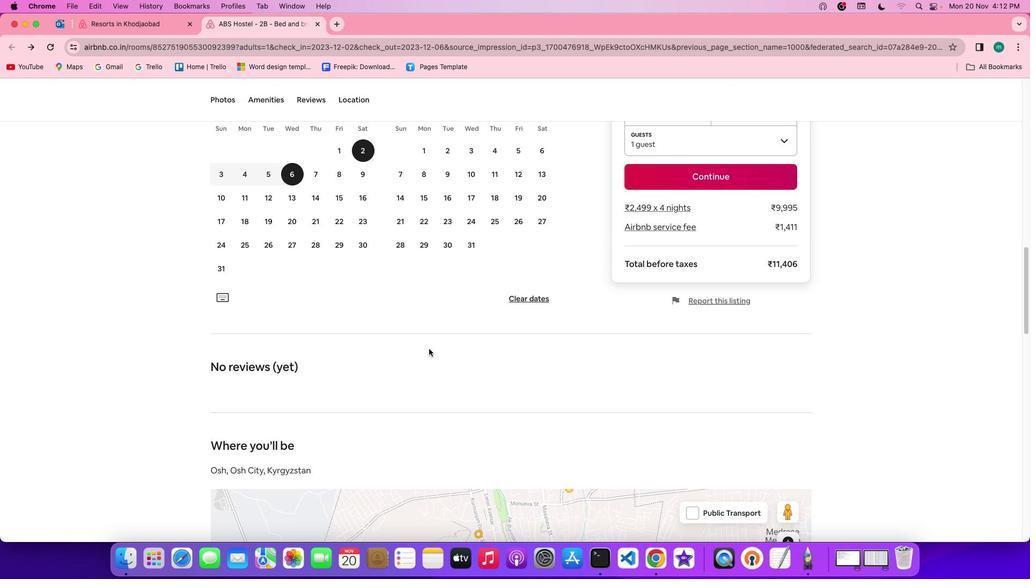 
Action: Mouse scrolled (428, 348) with delta (0, 0)
Screenshot: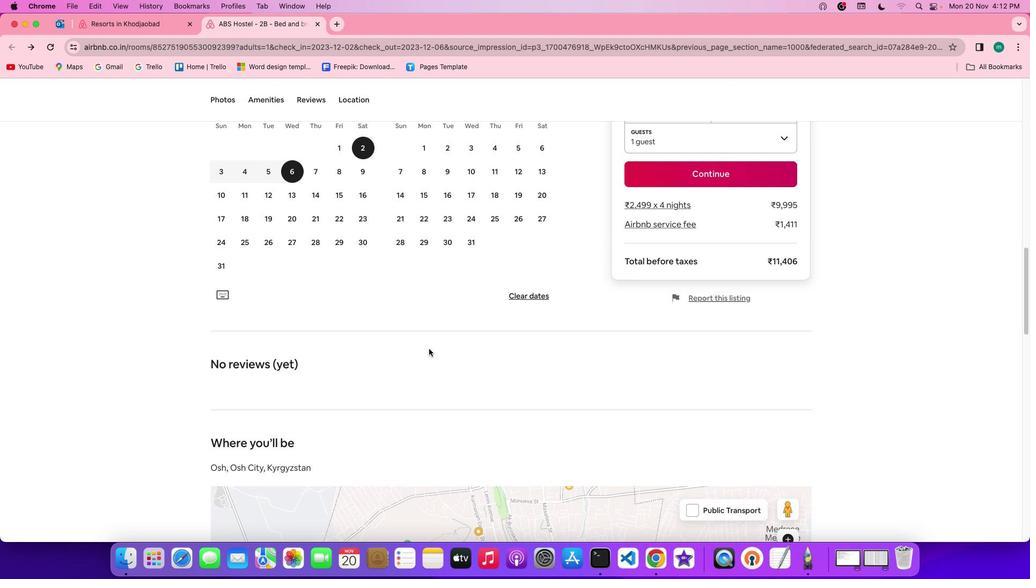 
Action: Mouse scrolled (428, 348) with delta (0, 0)
Screenshot: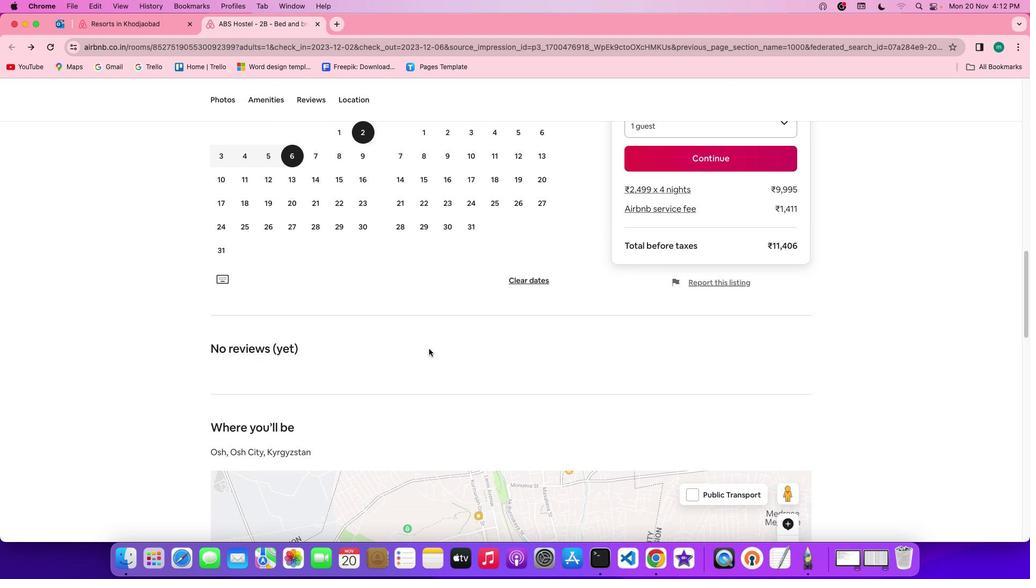 
Action: Mouse scrolled (428, 348) with delta (0, -1)
Screenshot: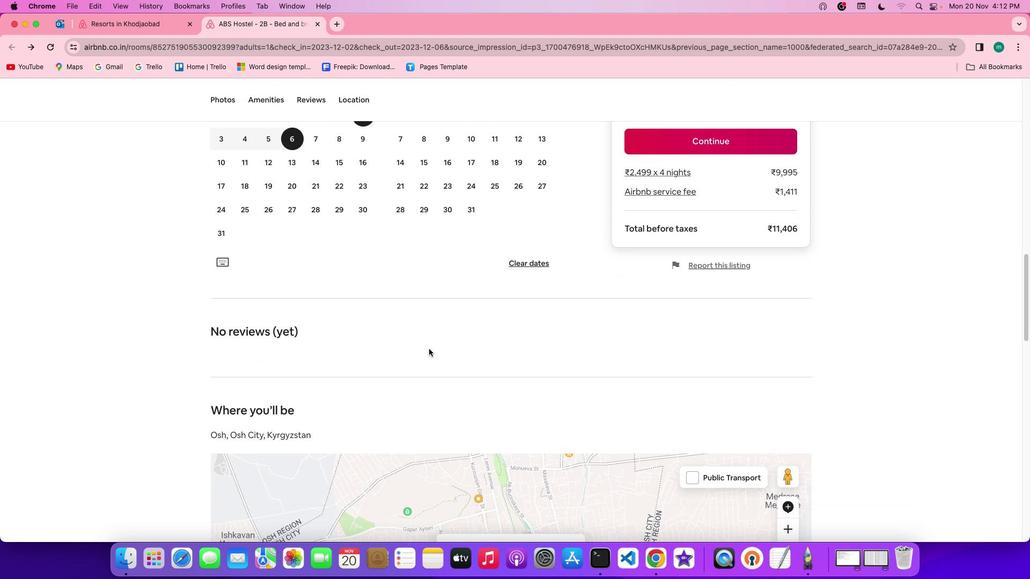 
Action: Mouse moved to (428, 348)
Screenshot: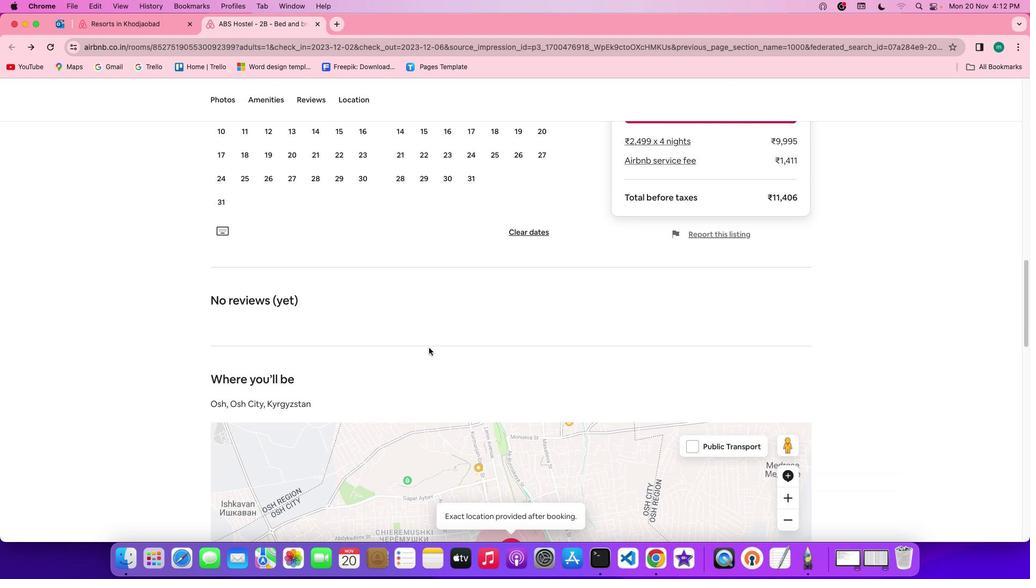 
Action: Mouse scrolled (428, 348) with delta (0, 0)
Screenshot: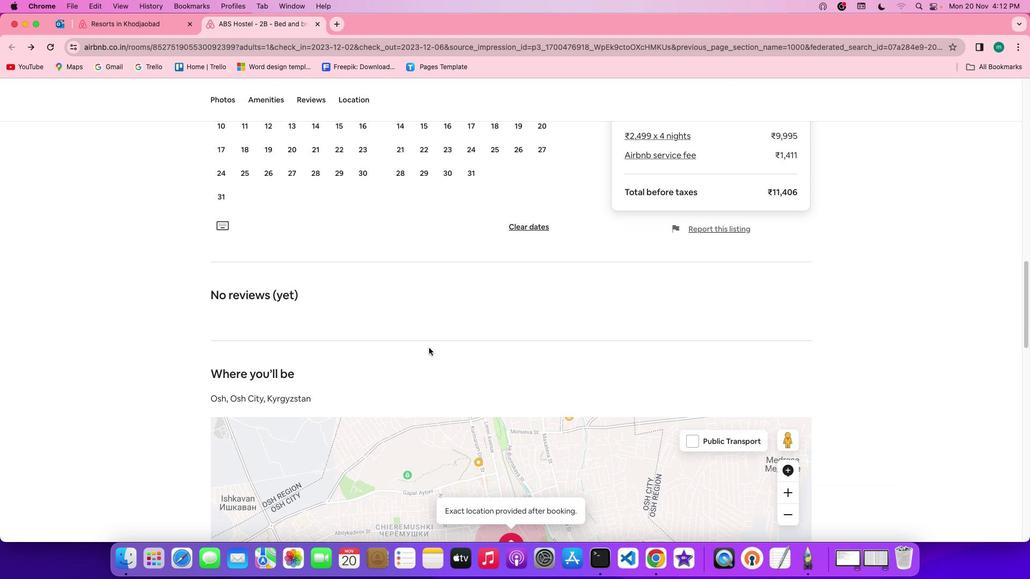 
Action: Mouse scrolled (428, 348) with delta (0, 0)
Screenshot: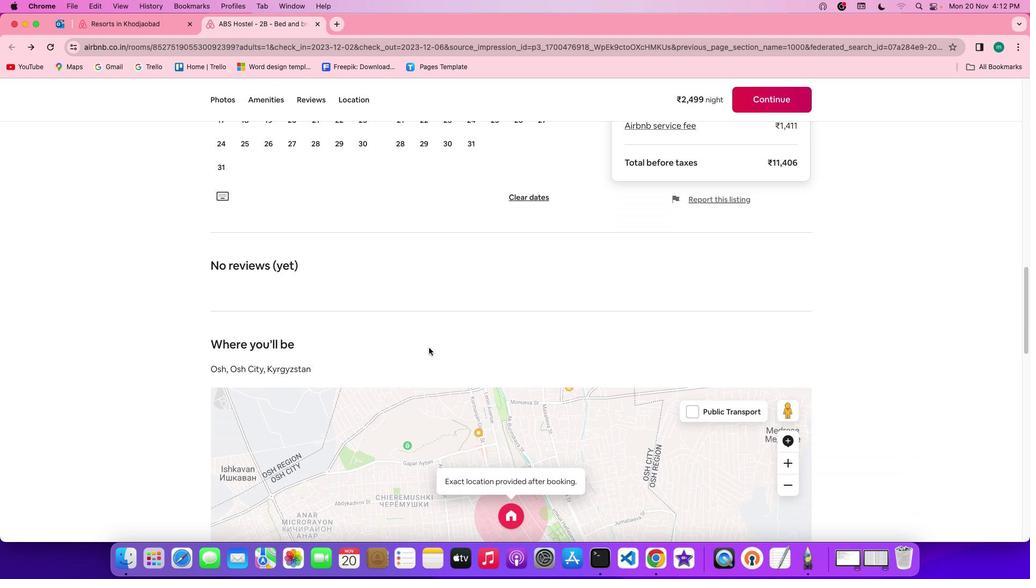 
Action: Mouse scrolled (428, 348) with delta (0, -1)
Screenshot: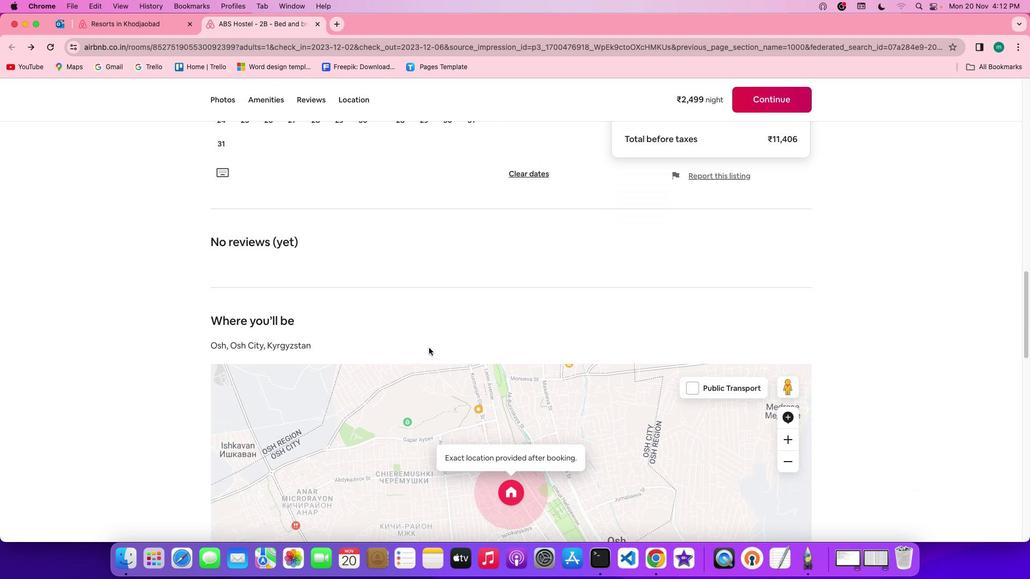 
Action: Mouse scrolled (428, 348) with delta (0, -1)
Screenshot: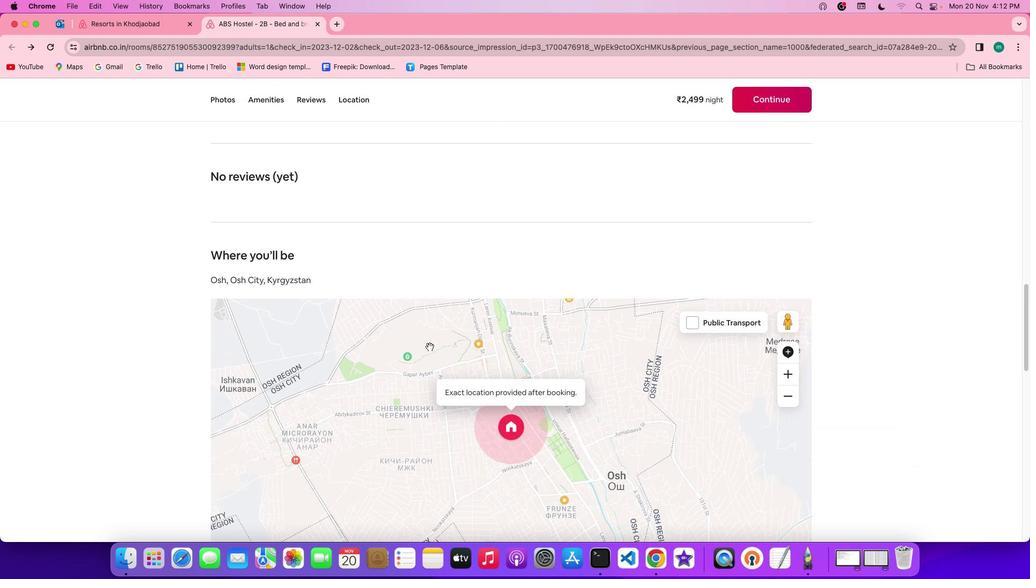
Action: Mouse moved to (430, 346)
Screenshot: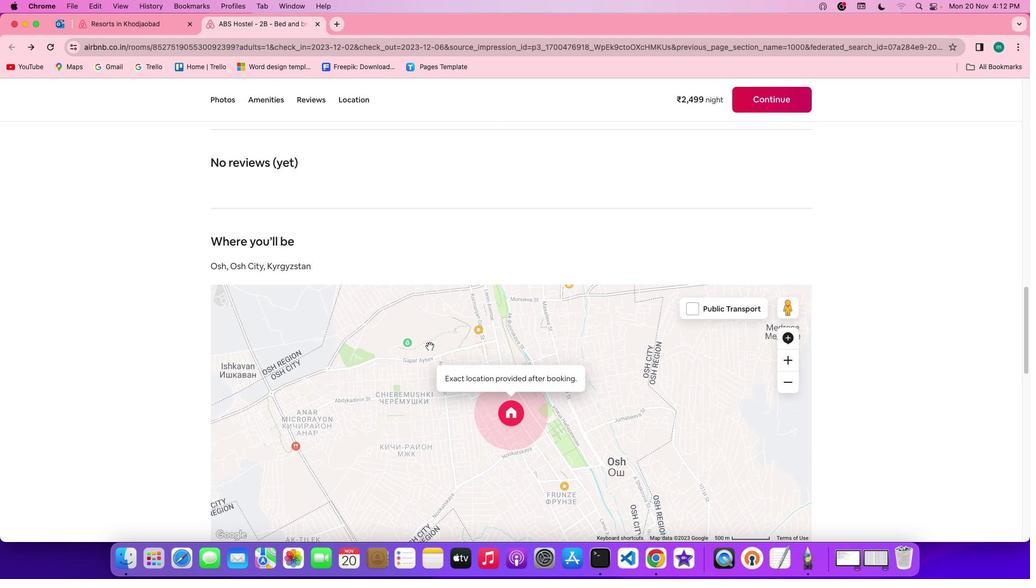 
Action: Mouse scrolled (430, 346) with delta (0, 0)
Screenshot: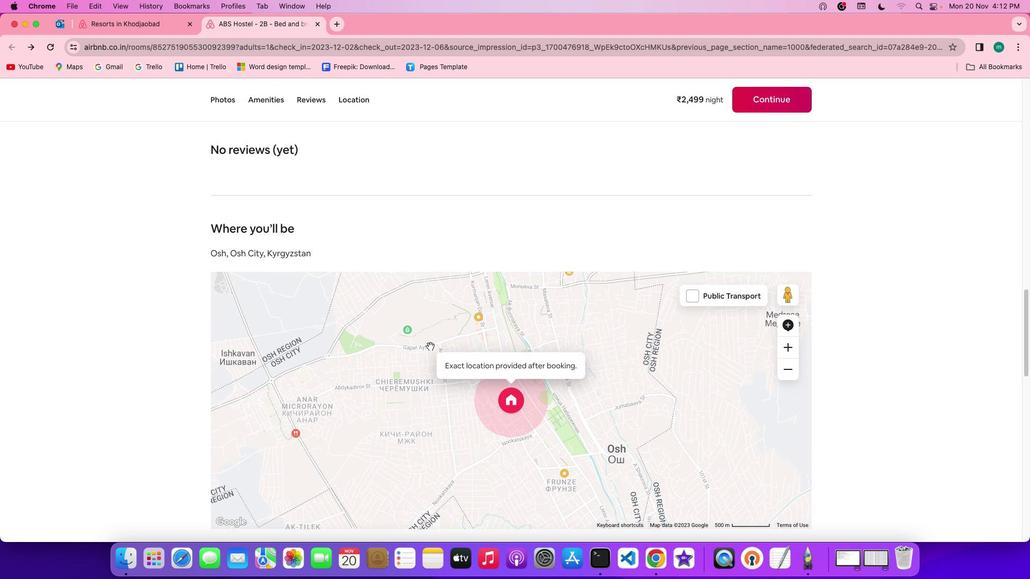 
Action: Mouse scrolled (430, 346) with delta (0, 0)
Screenshot: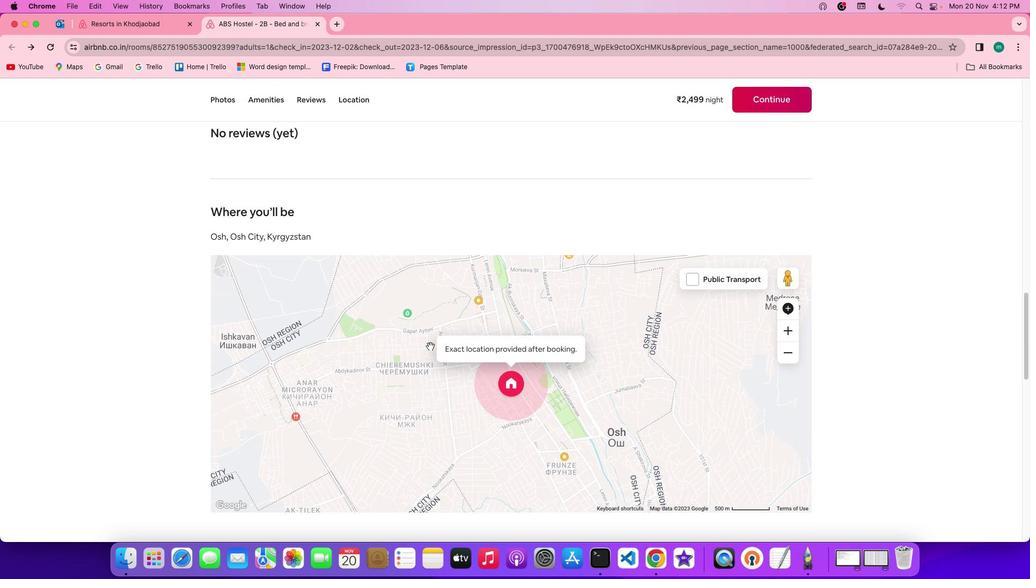 
Action: Mouse moved to (430, 346)
Screenshot: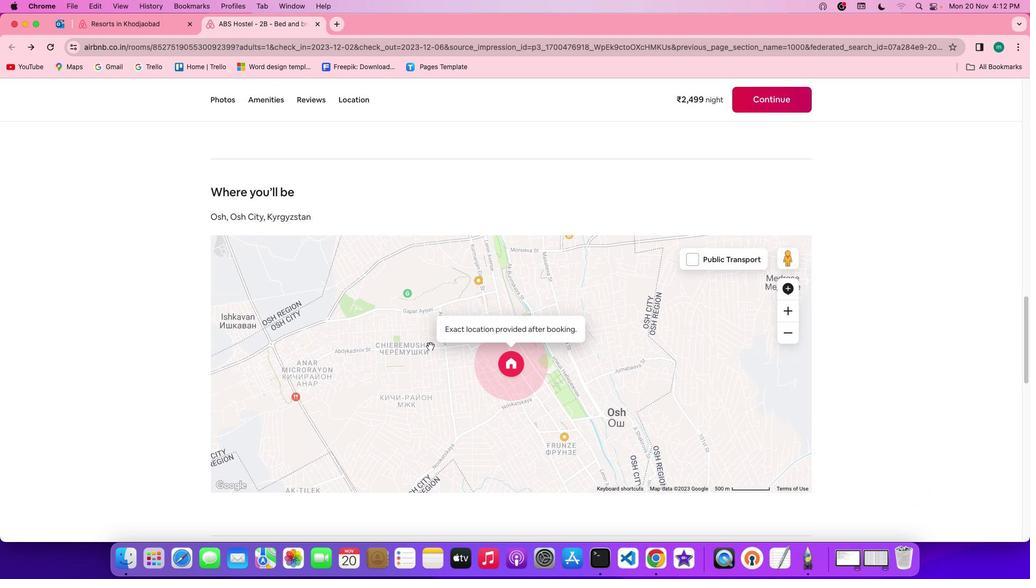 
Action: Mouse scrolled (430, 346) with delta (0, -1)
Screenshot: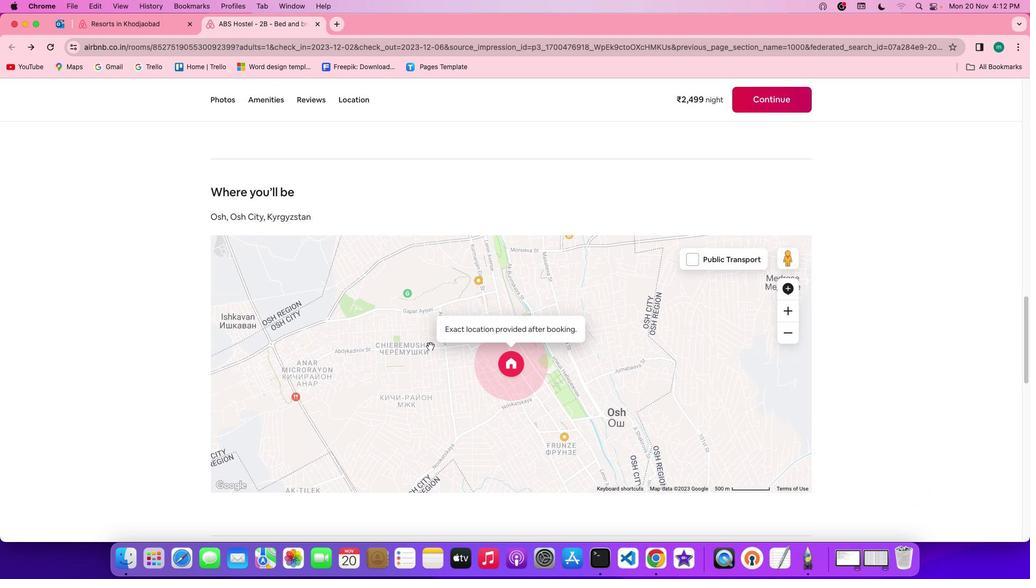 
Action: Mouse moved to (428, 345)
Screenshot: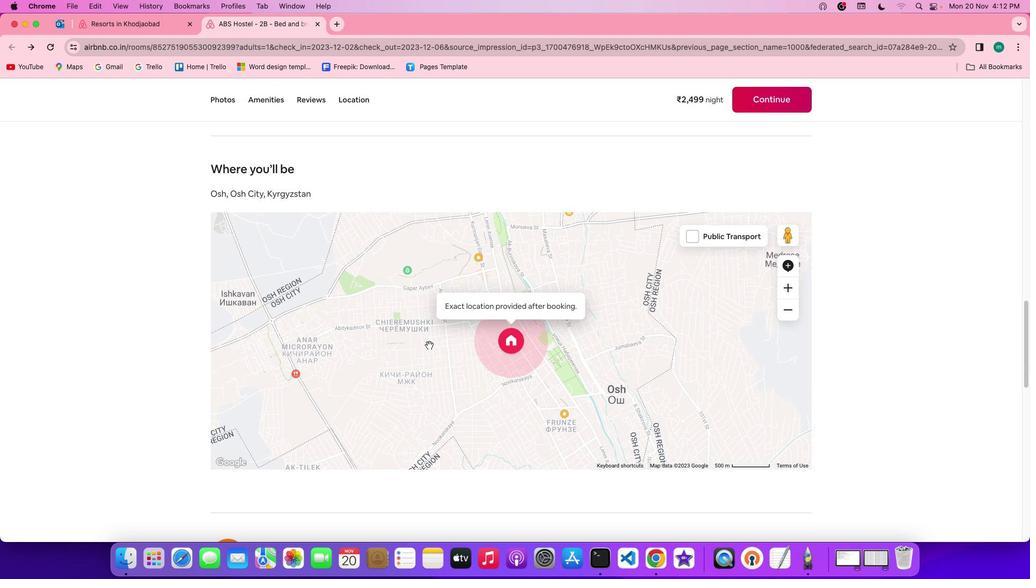 
Action: Mouse scrolled (428, 345) with delta (0, 0)
Screenshot: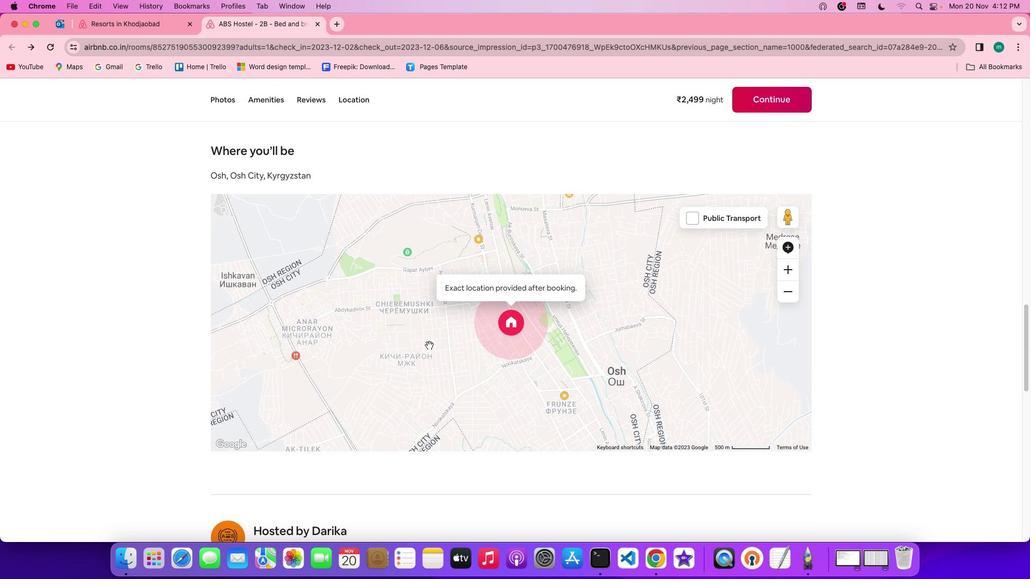 
Action: Mouse scrolled (428, 345) with delta (0, 0)
Screenshot: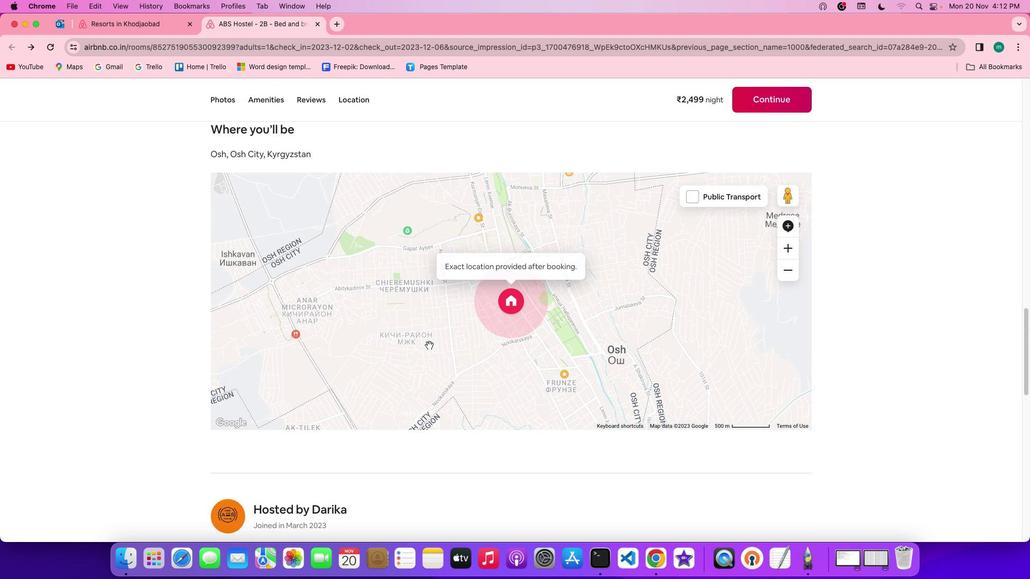 
Action: Mouse scrolled (428, 345) with delta (0, -1)
Screenshot: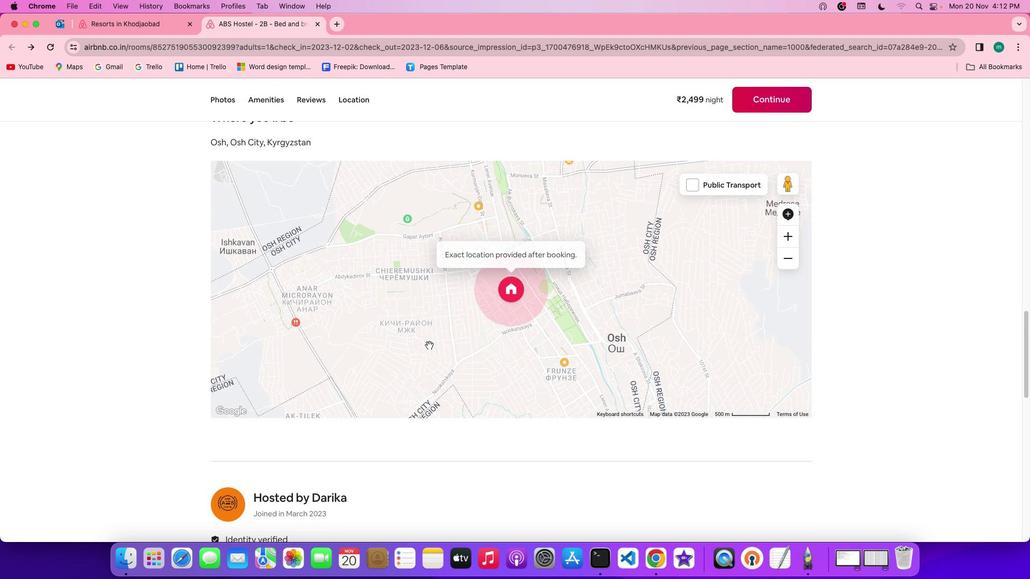 
Action: Mouse scrolled (428, 345) with delta (0, 0)
Screenshot: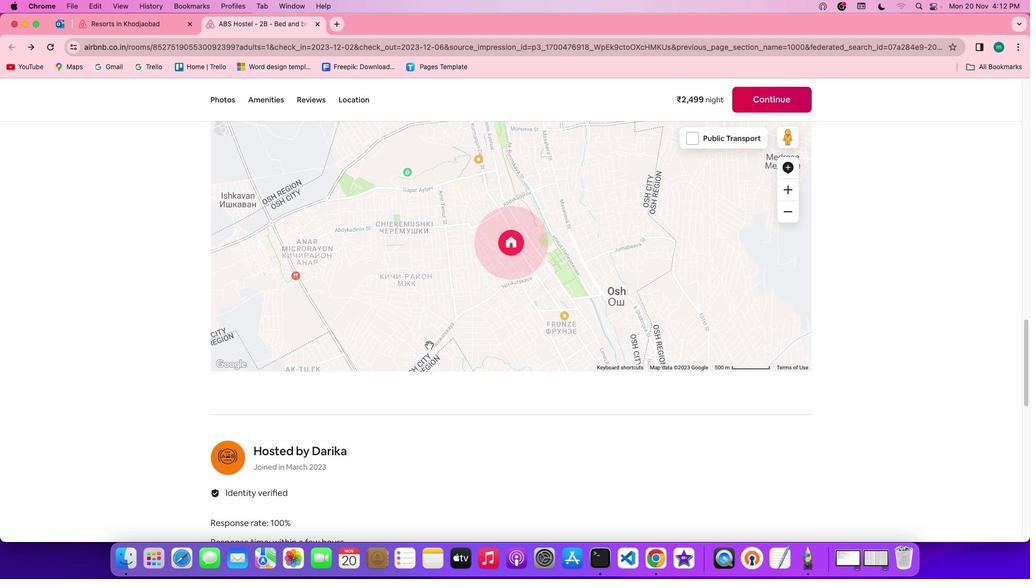 
Action: Mouse scrolled (428, 345) with delta (0, 0)
Screenshot: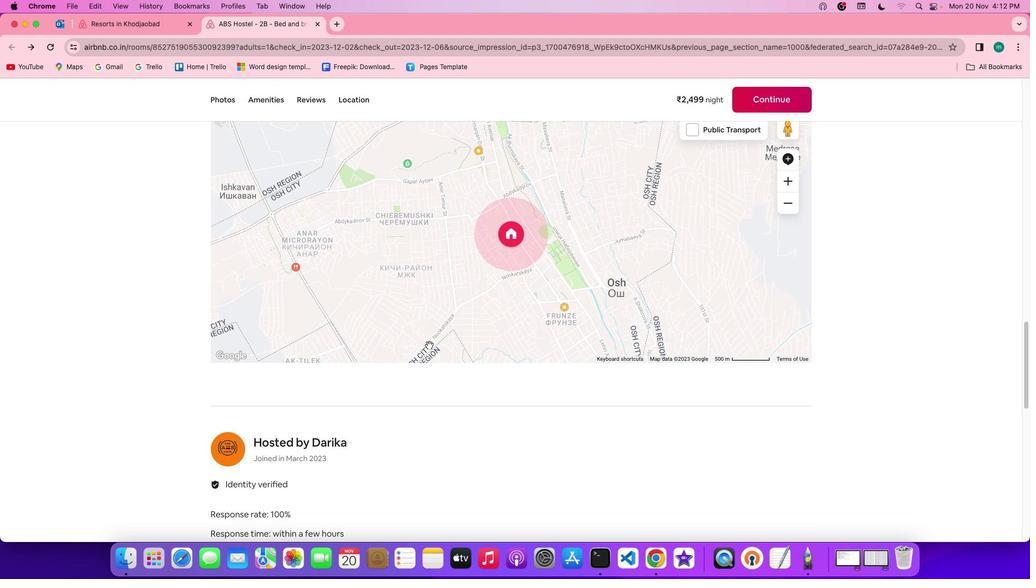 
Action: Mouse scrolled (428, 345) with delta (0, -1)
Screenshot: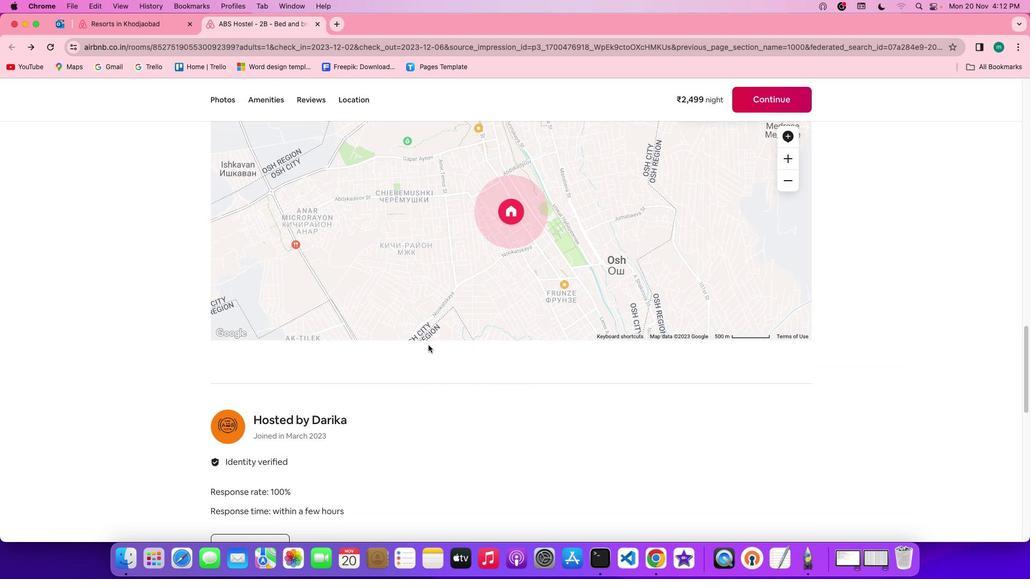 
Action: Mouse moved to (428, 345)
Screenshot: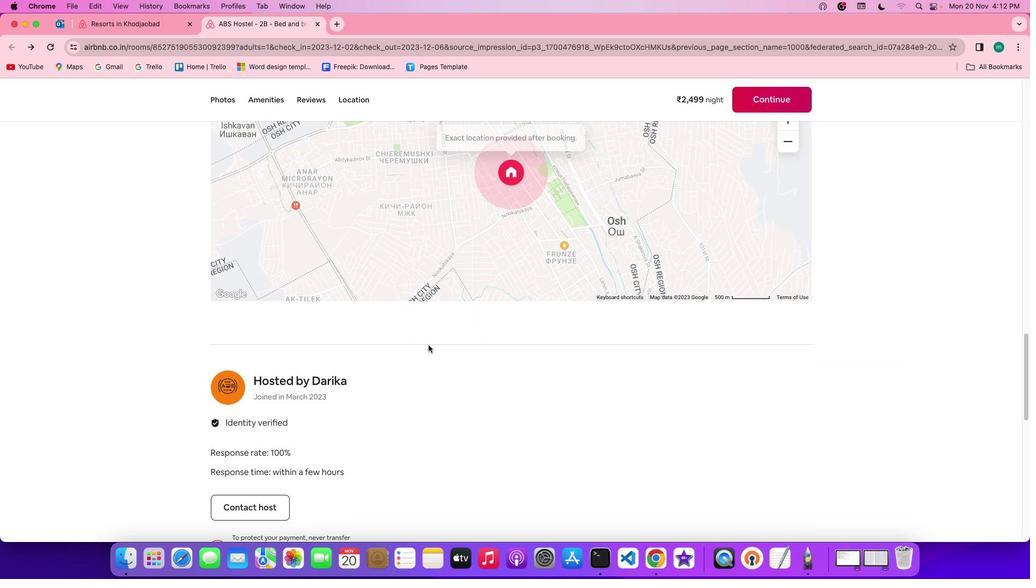 
Action: Mouse scrolled (428, 345) with delta (0, 0)
Screenshot: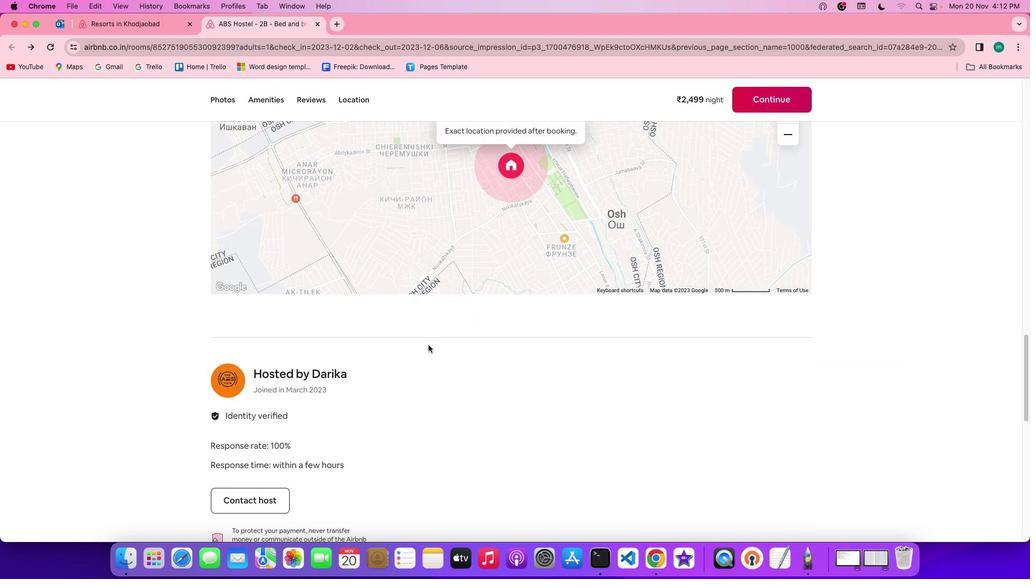 
Action: Mouse scrolled (428, 345) with delta (0, 0)
Screenshot: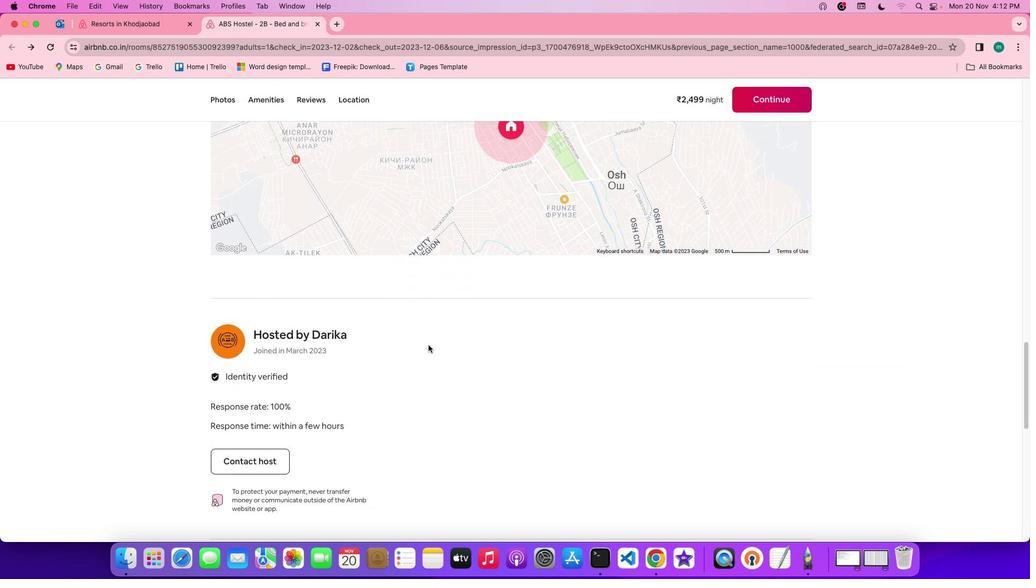 
Action: Mouse scrolled (428, 345) with delta (0, -1)
Screenshot: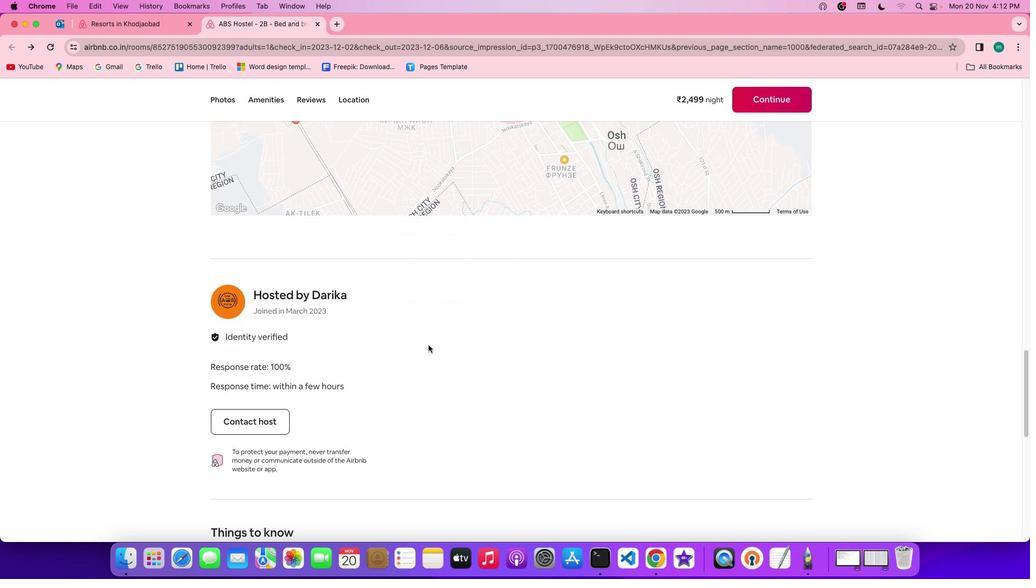 
Action: Mouse scrolled (428, 345) with delta (0, -1)
Screenshot: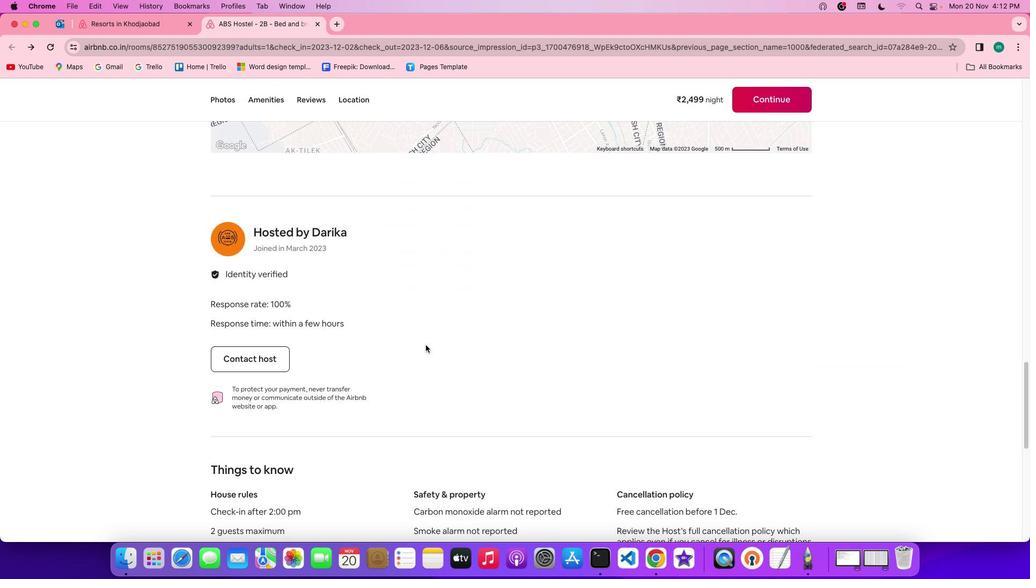 
Action: Mouse moved to (421, 345)
Screenshot: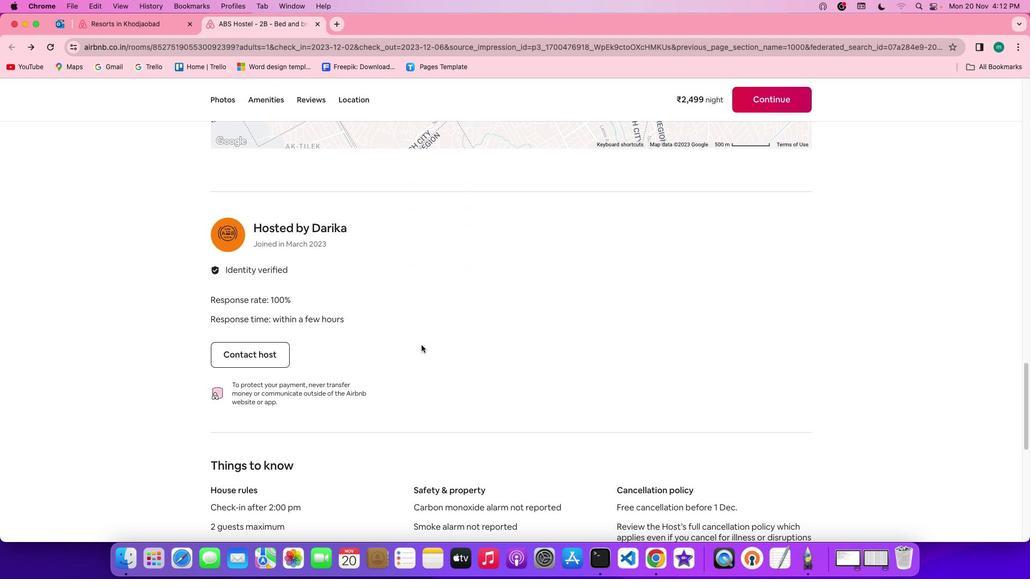 
Action: Mouse scrolled (421, 345) with delta (0, 0)
Screenshot: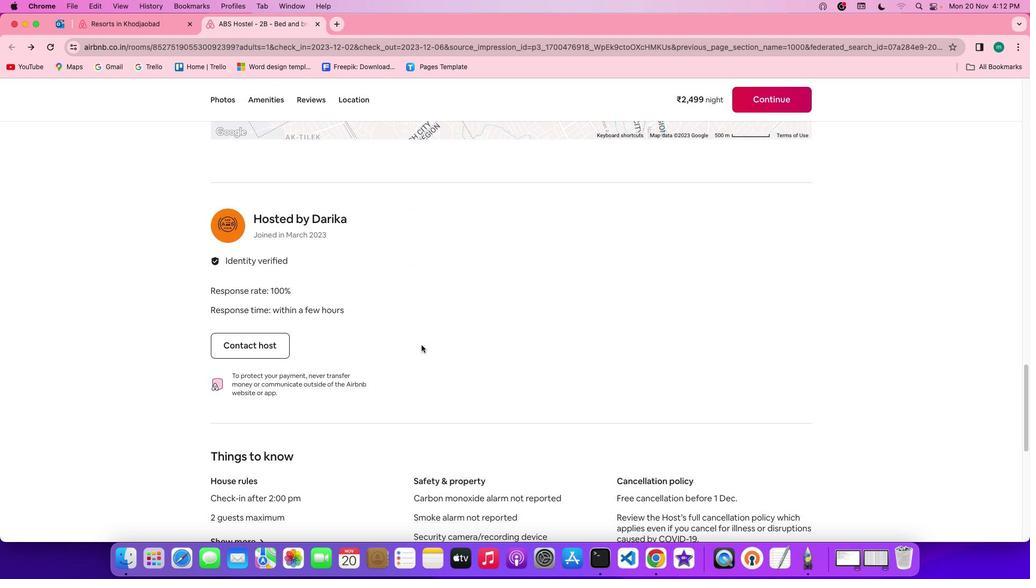
Action: Mouse scrolled (421, 345) with delta (0, 0)
Screenshot: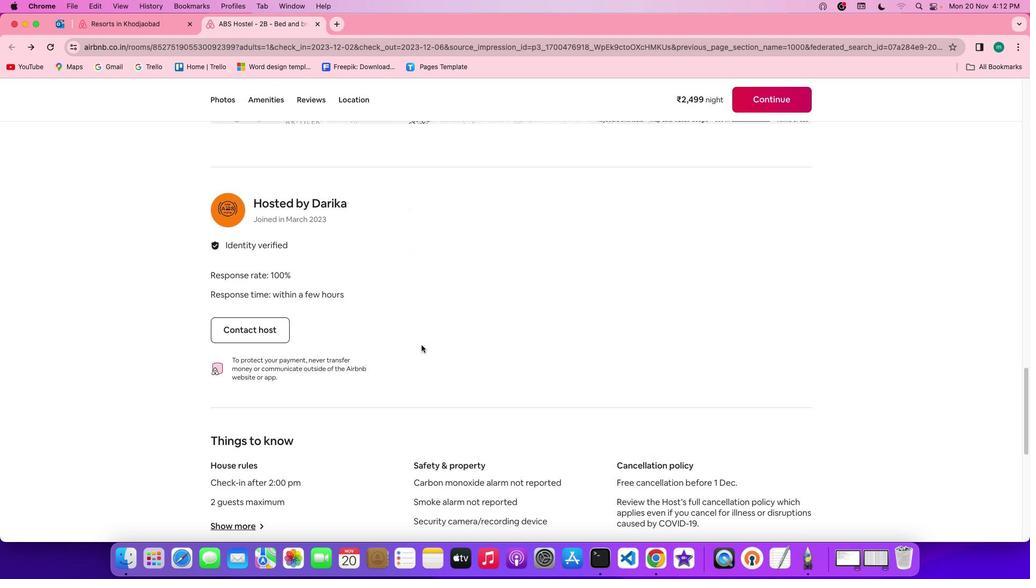 
Action: Mouse scrolled (421, 345) with delta (0, -1)
Screenshot: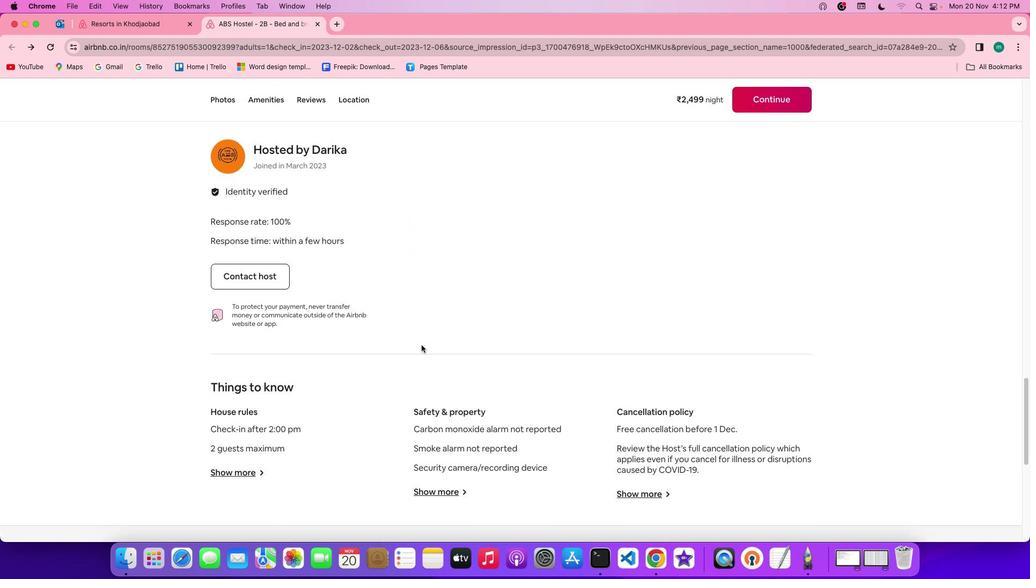 
Action: Mouse scrolled (421, 345) with delta (0, -1)
Screenshot: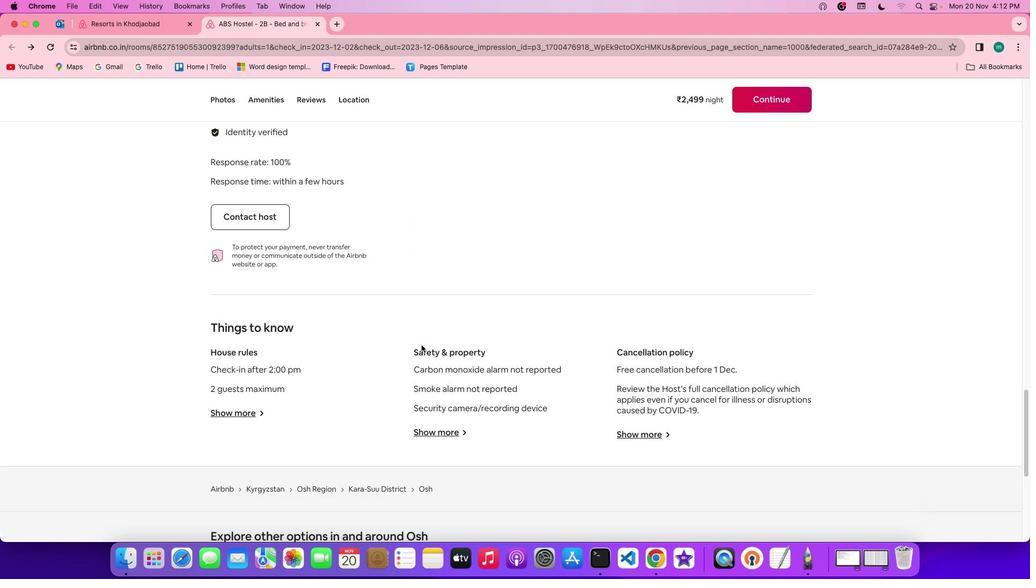 
Action: Mouse scrolled (421, 345) with delta (0, 0)
Screenshot: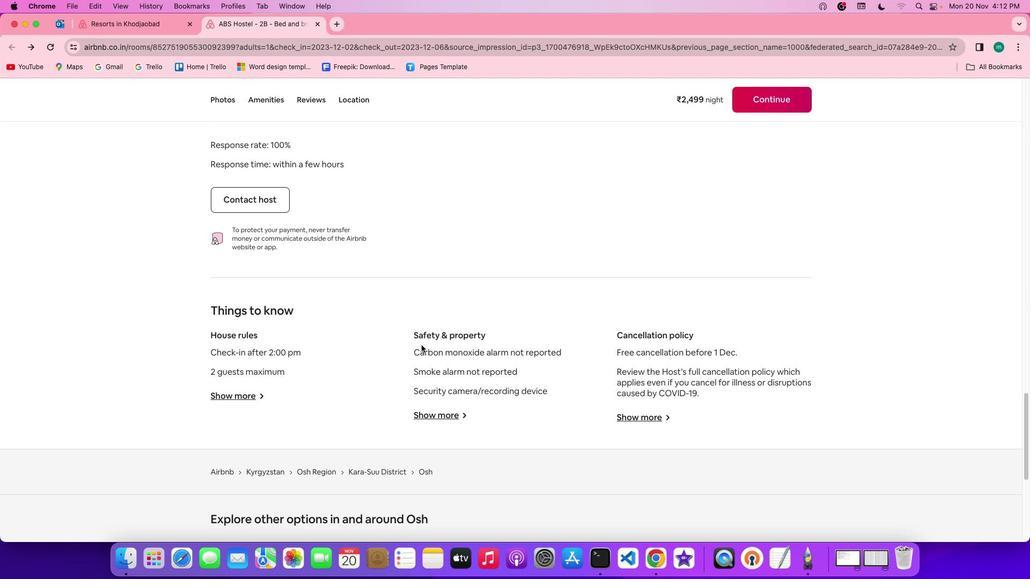 
Action: Mouse scrolled (421, 345) with delta (0, 0)
Screenshot: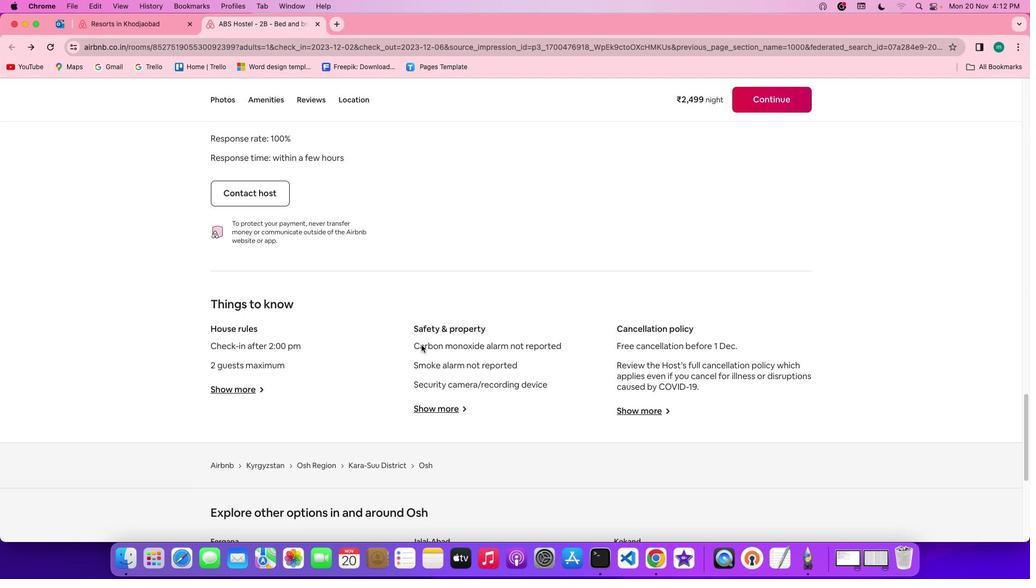 
Action: Mouse scrolled (421, 345) with delta (0, 0)
Screenshot: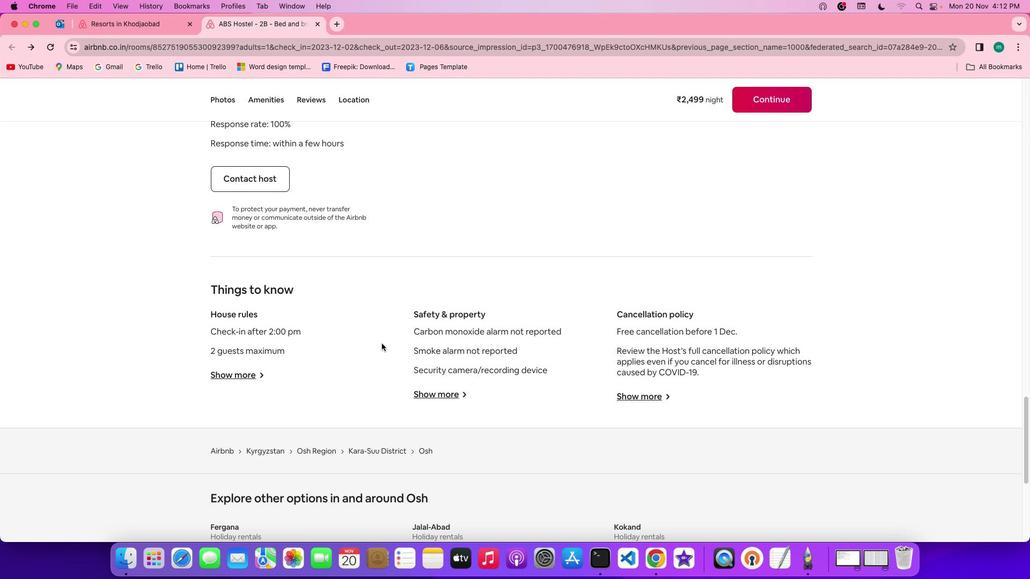 
Action: Mouse moved to (248, 367)
Screenshot: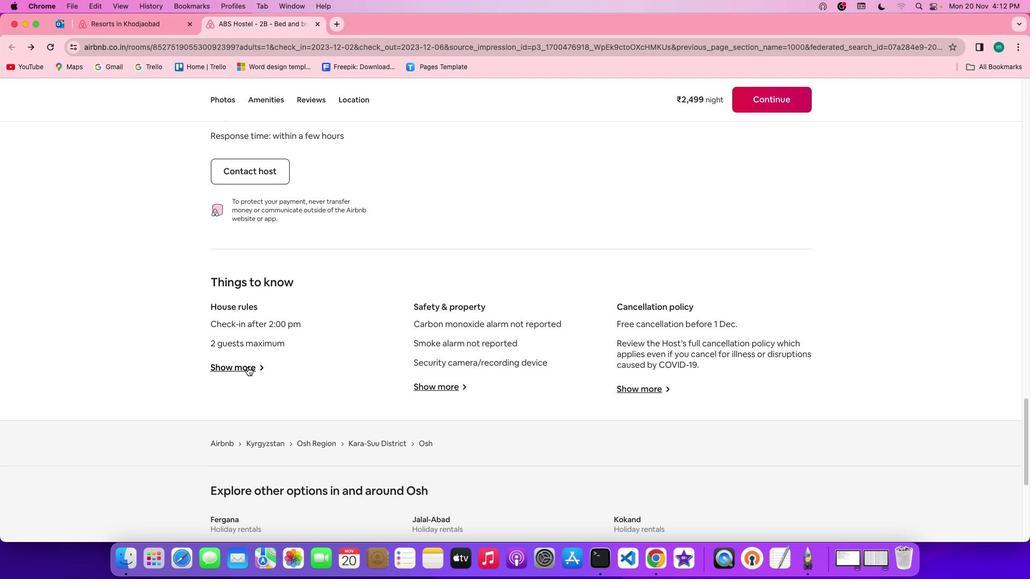
Action: Mouse pressed left at (248, 367)
Screenshot: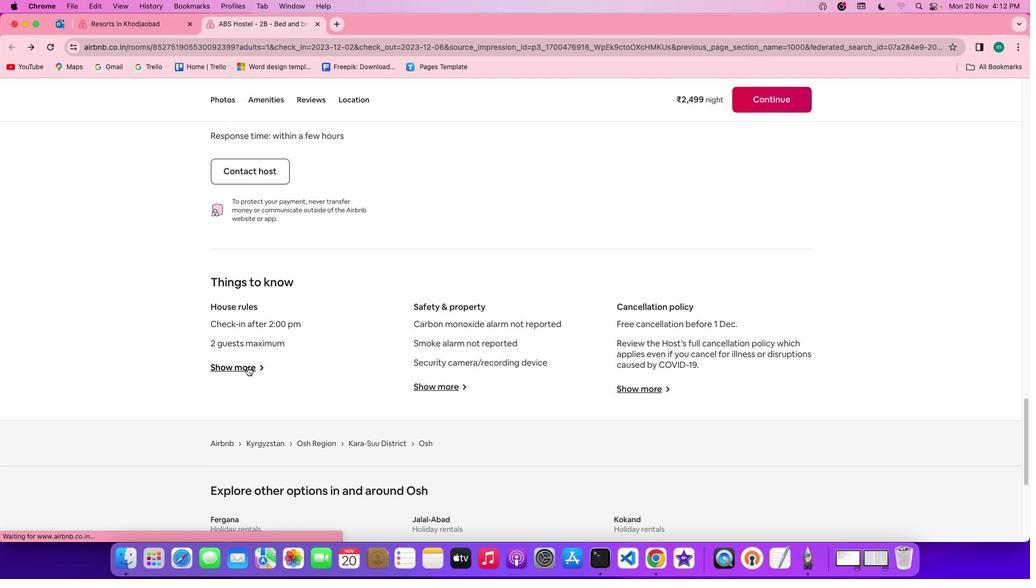 
Action: Mouse moved to (514, 357)
Screenshot: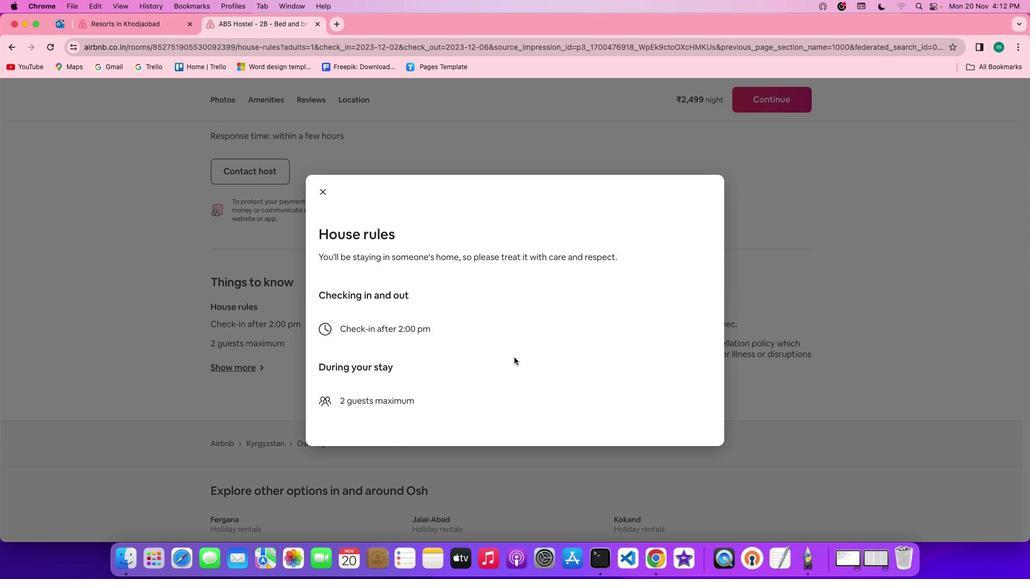 
Action: Mouse scrolled (514, 357) with delta (0, 0)
Screenshot: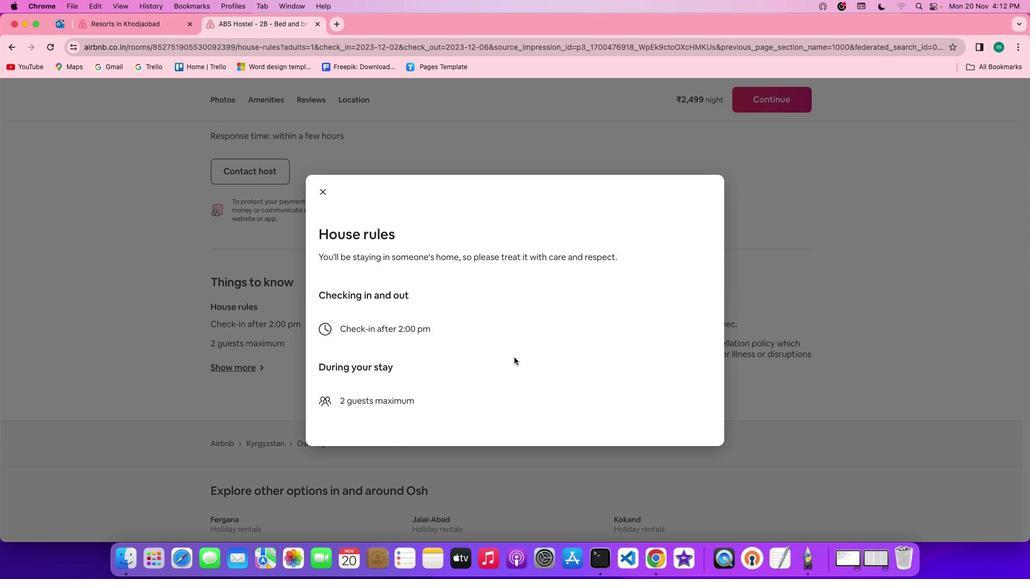 
Action: Mouse scrolled (514, 357) with delta (0, 0)
Screenshot: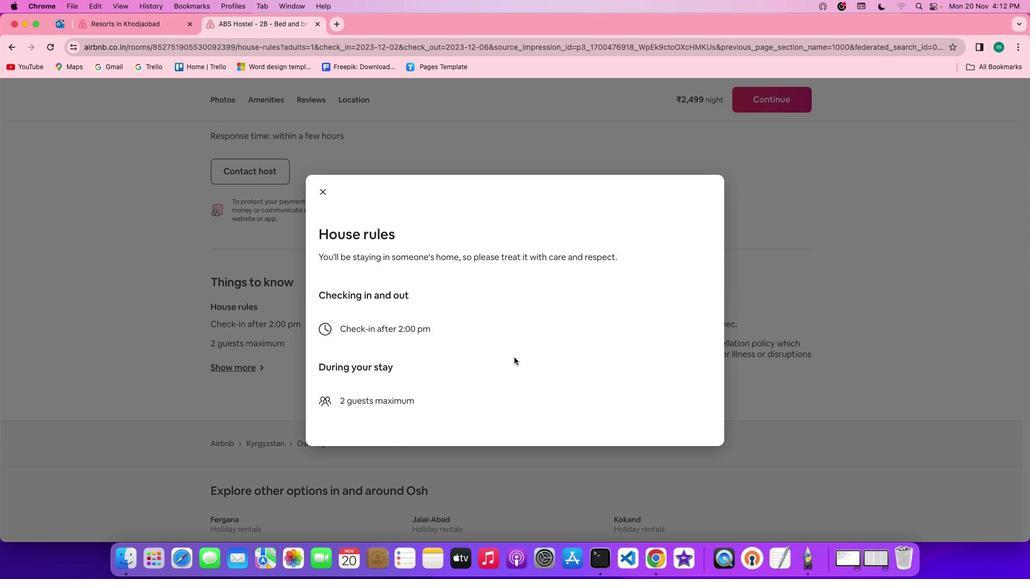 
Action: Mouse scrolled (514, 357) with delta (0, -1)
